 Task: Research Airbnb options in Puno, Peru from 3rd November, 2023 to 9th November, 2023 for 2 adults.1  bedroom having 1 bed and 1 bathroom. Property type can be hotel. Look for 5 properties as per requirement.
Action: Key pressed <Key.caps_lock>P<Key.caps_lock>uno
Screenshot: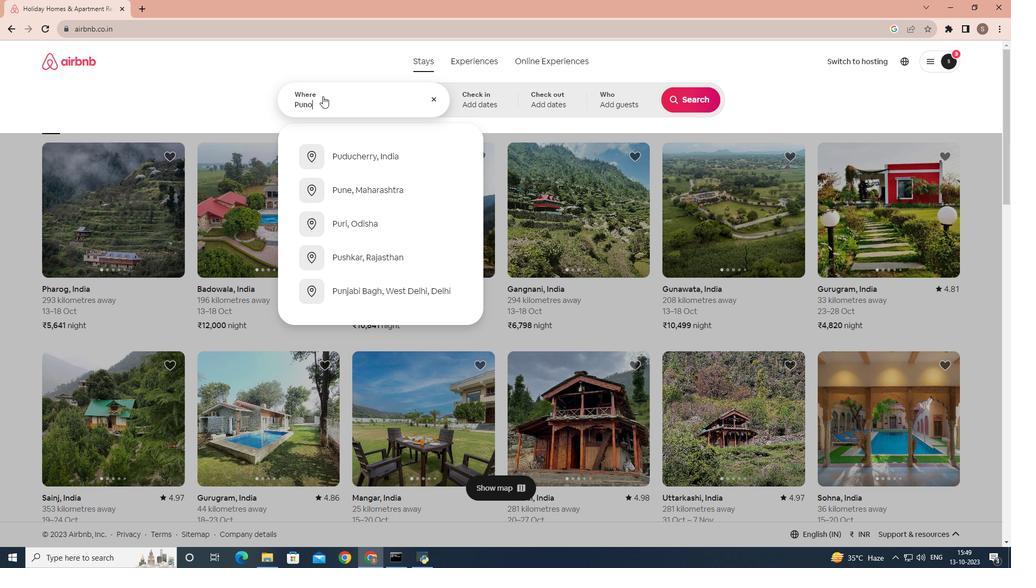 
Action: Mouse moved to (338, 145)
Screenshot: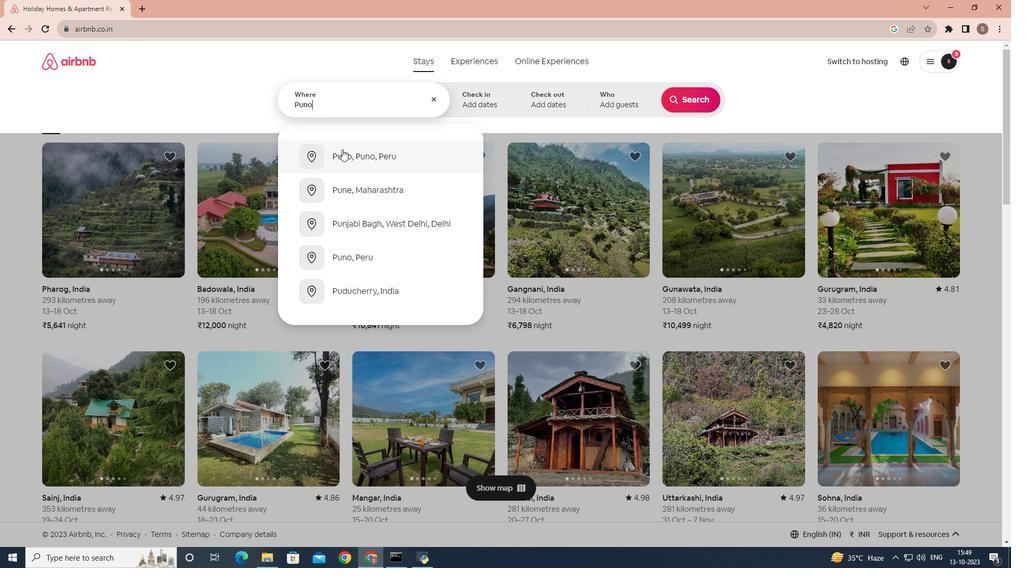 
Action: Mouse pressed left at (338, 145)
Screenshot: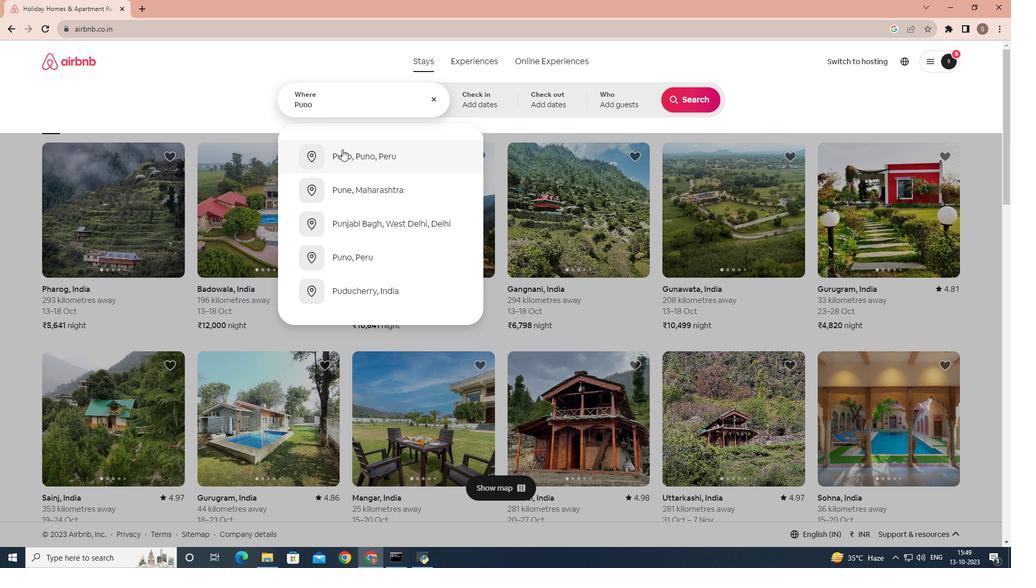 
Action: Mouse moved to (643, 228)
Screenshot: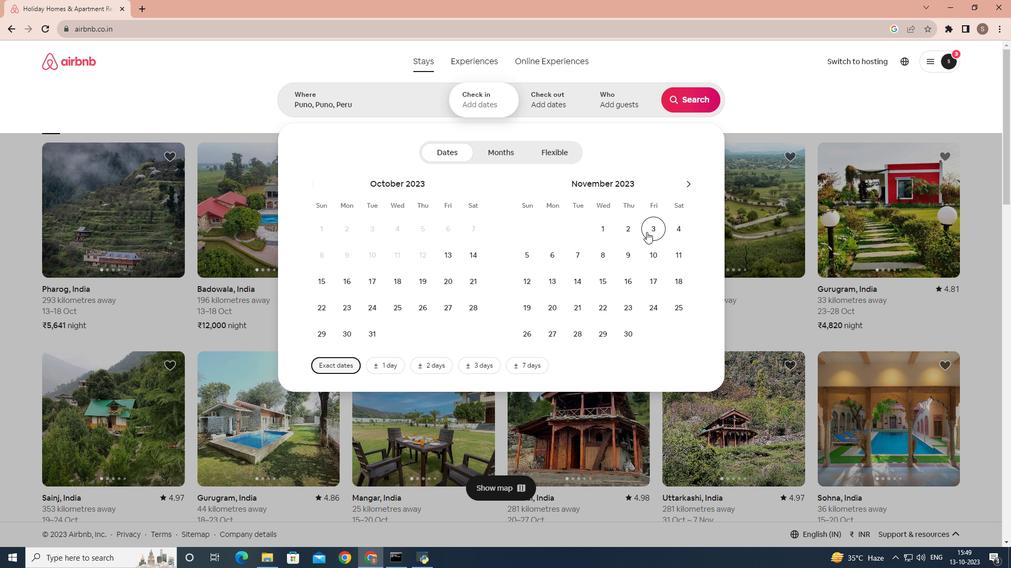 
Action: Mouse pressed left at (643, 228)
Screenshot: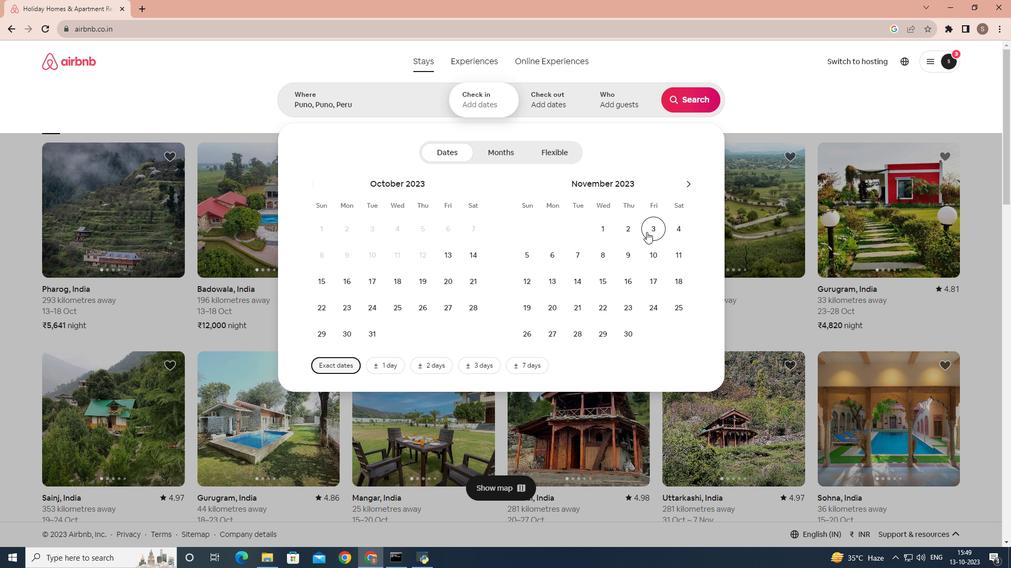 
Action: Mouse moved to (634, 254)
Screenshot: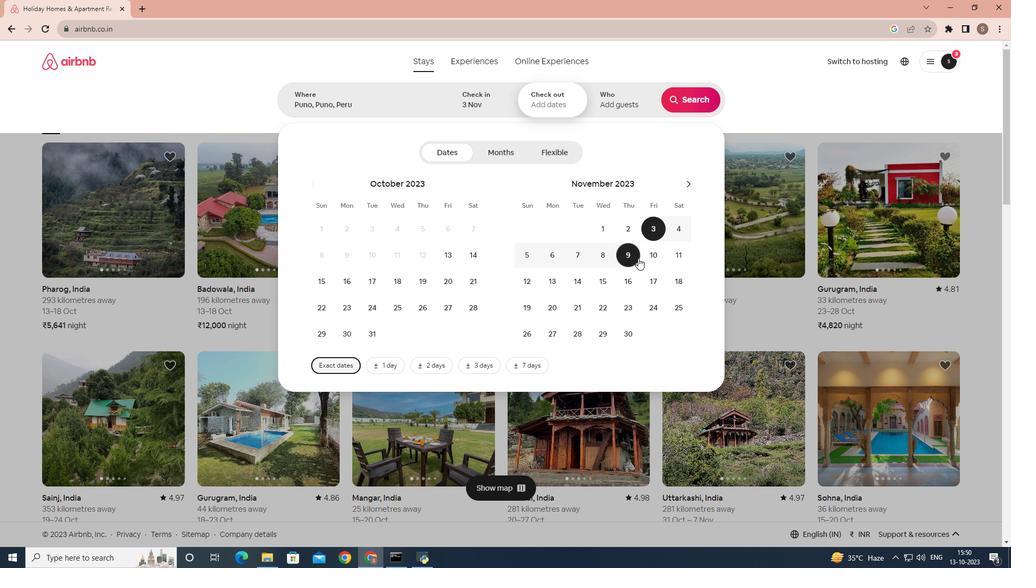 
Action: Mouse pressed left at (634, 254)
Screenshot: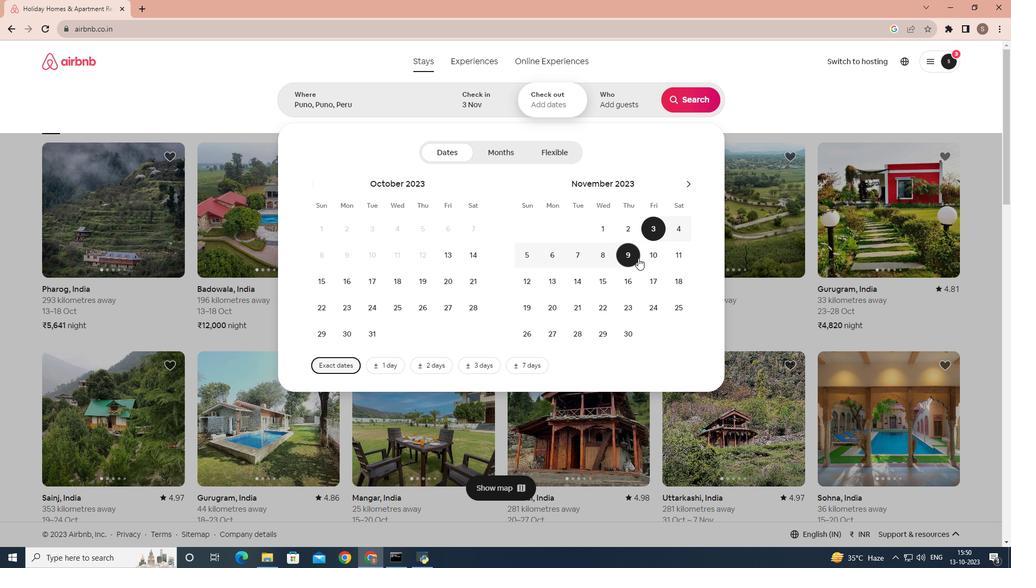 
Action: Mouse moved to (625, 106)
Screenshot: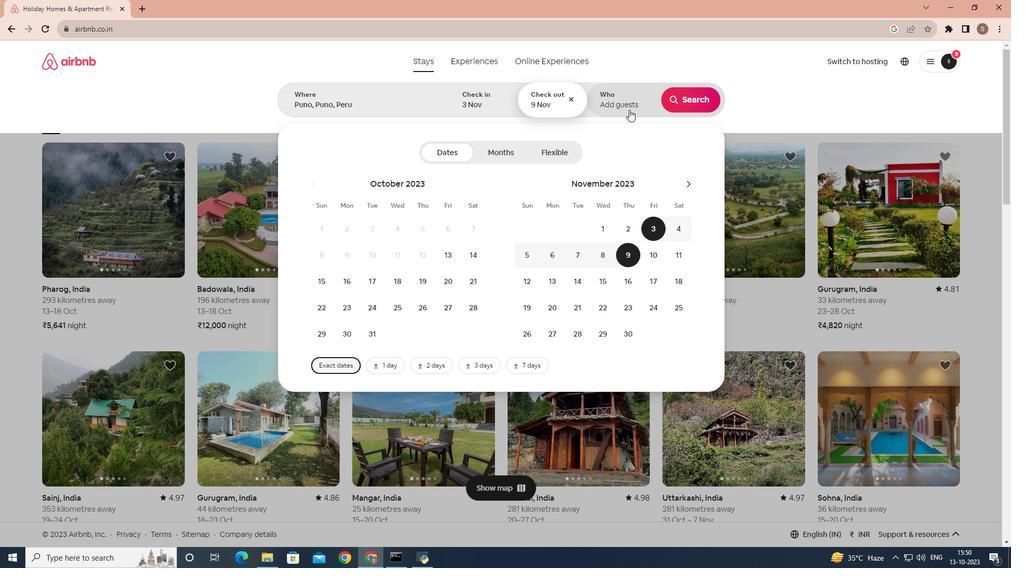 
Action: Mouse pressed left at (625, 106)
Screenshot: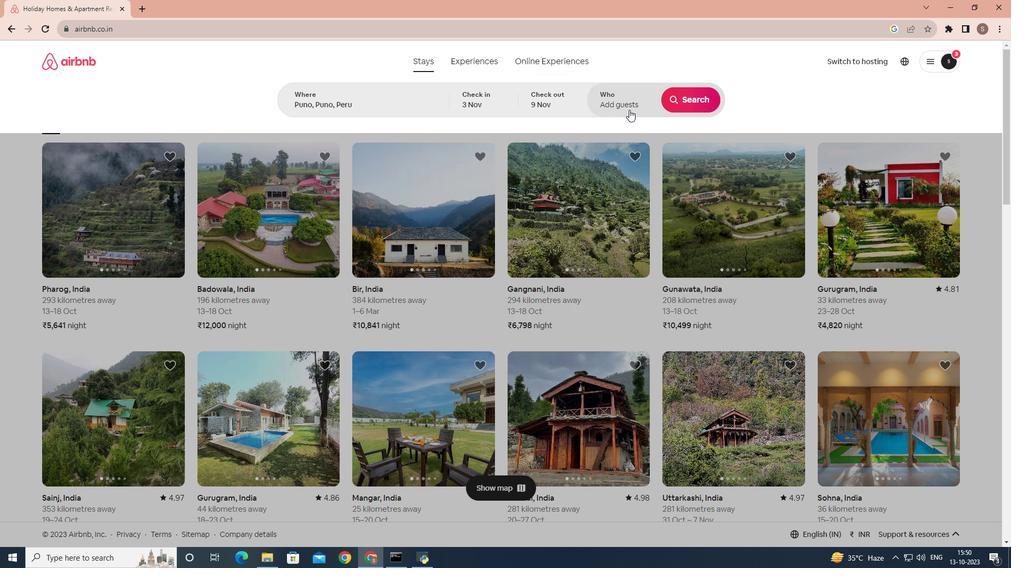 
Action: Mouse moved to (689, 153)
Screenshot: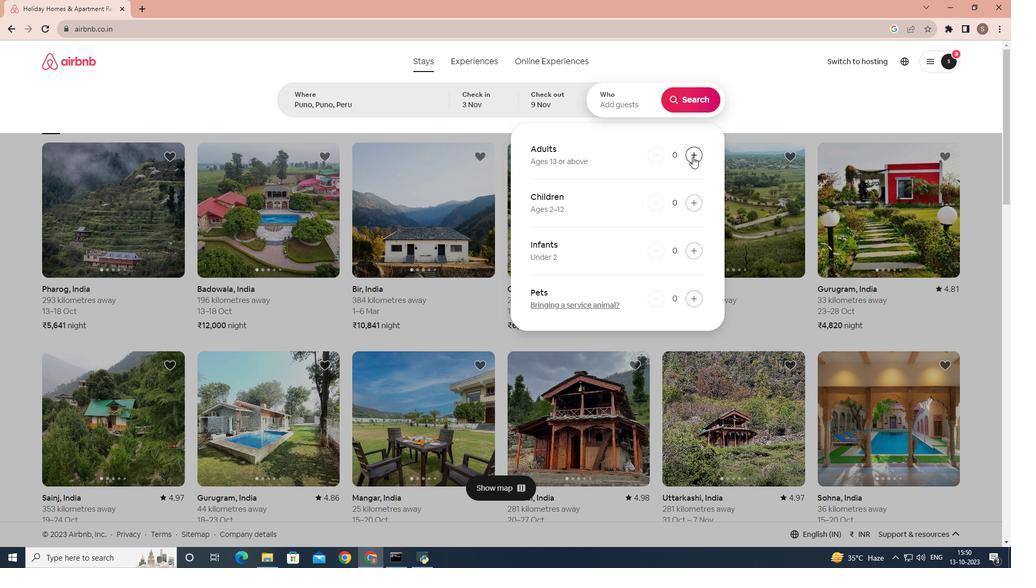 
Action: Mouse pressed left at (689, 153)
Screenshot: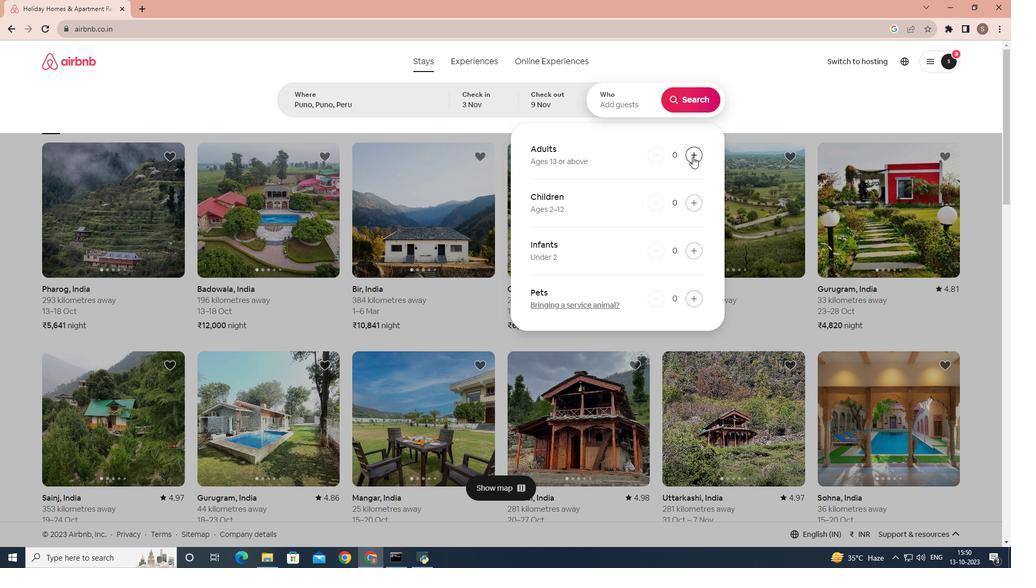 
Action: Mouse pressed left at (689, 153)
Screenshot: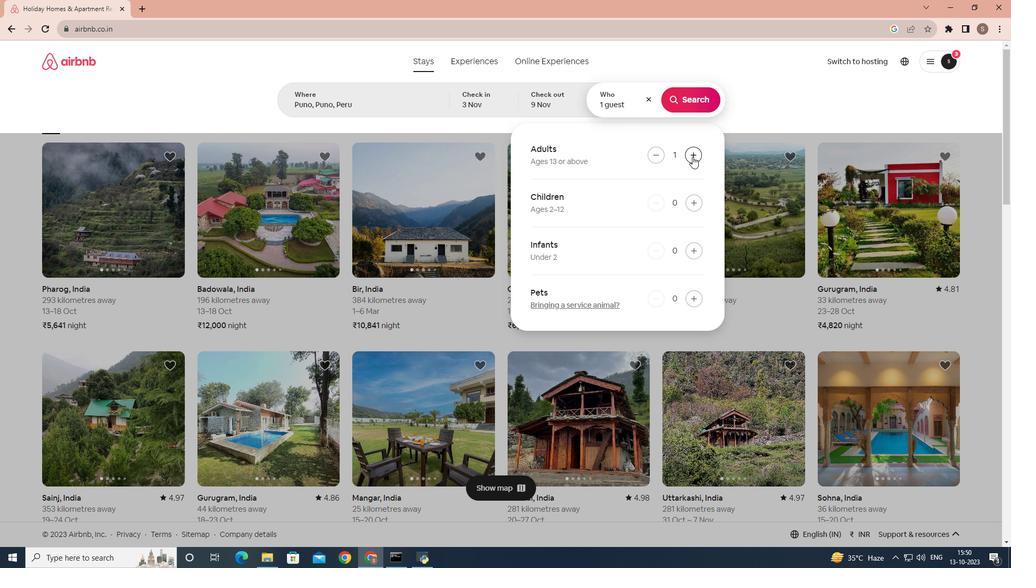
Action: Mouse moved to (689, 105)
Screenshot: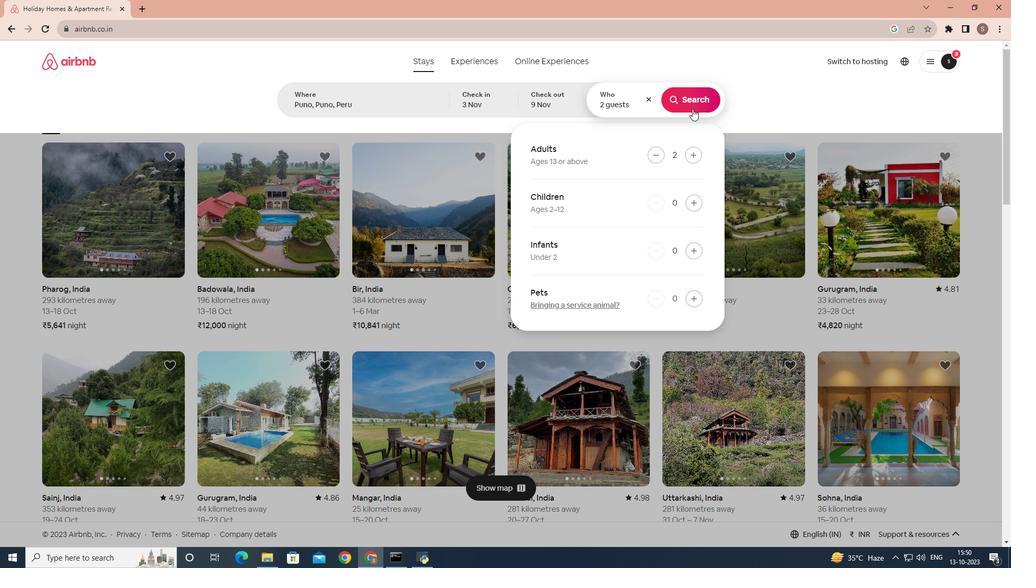 
Action: Mouse pressed left at (689, 105)
Screenshot: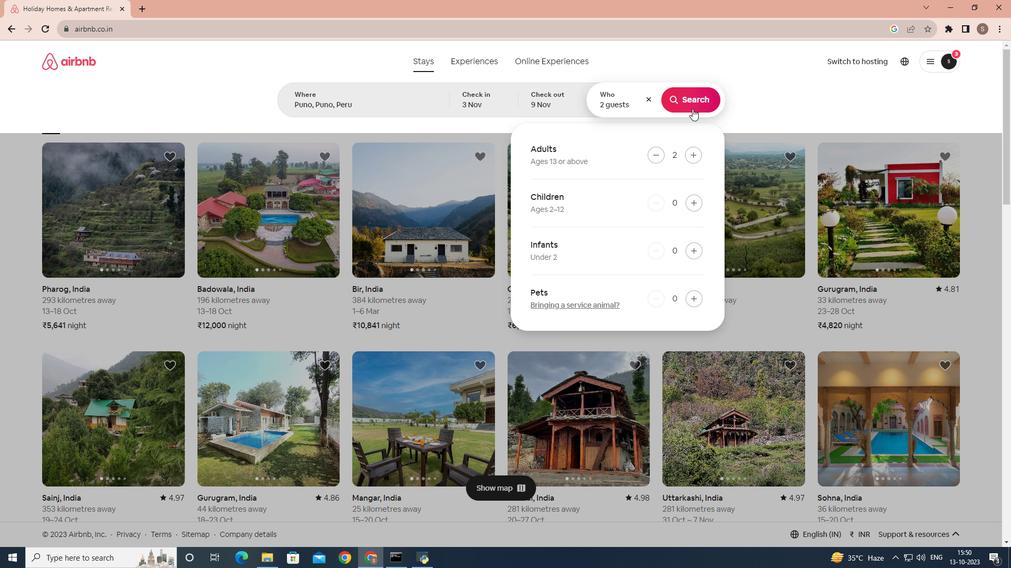 
Action: Mouse moved to (835, 100)
Screenshot: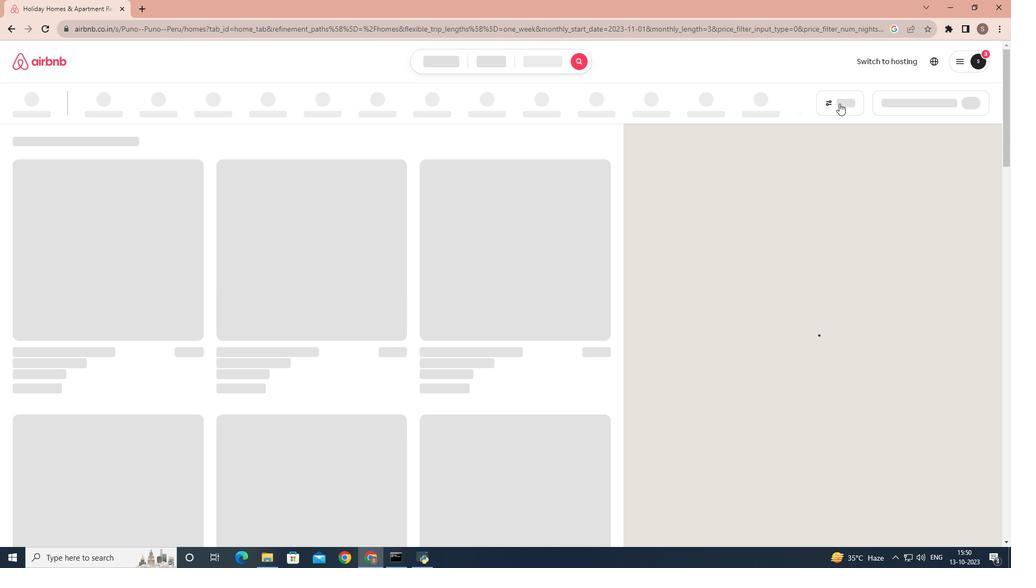 
Action: Mouse pressed left at (835, 100)
Screenshot: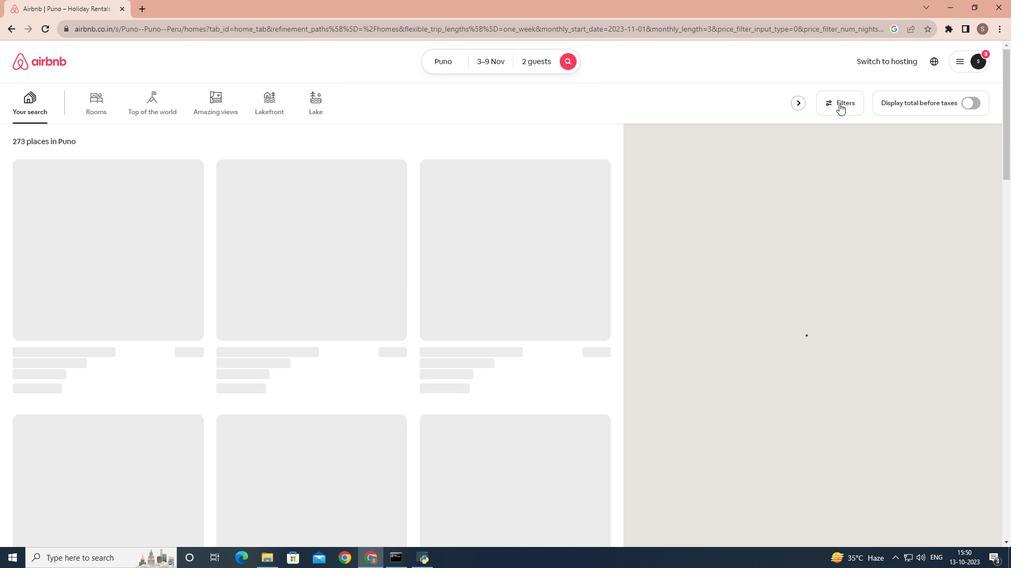 
Action: Mouse moved to (449, 237)
Screenshot: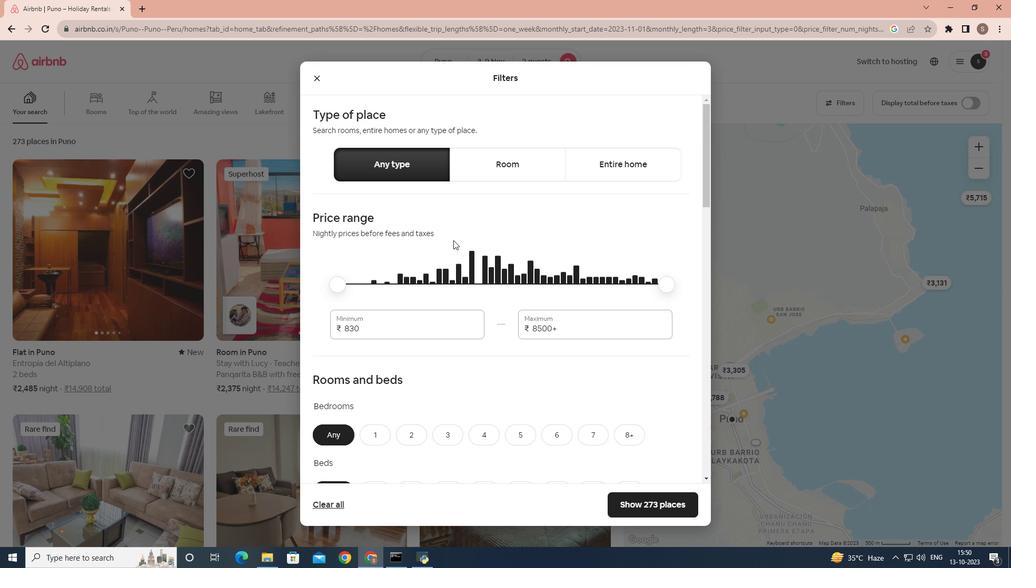 
Action: Mouse scrolled (449, 236) with delta (0, 0)
Screenshot: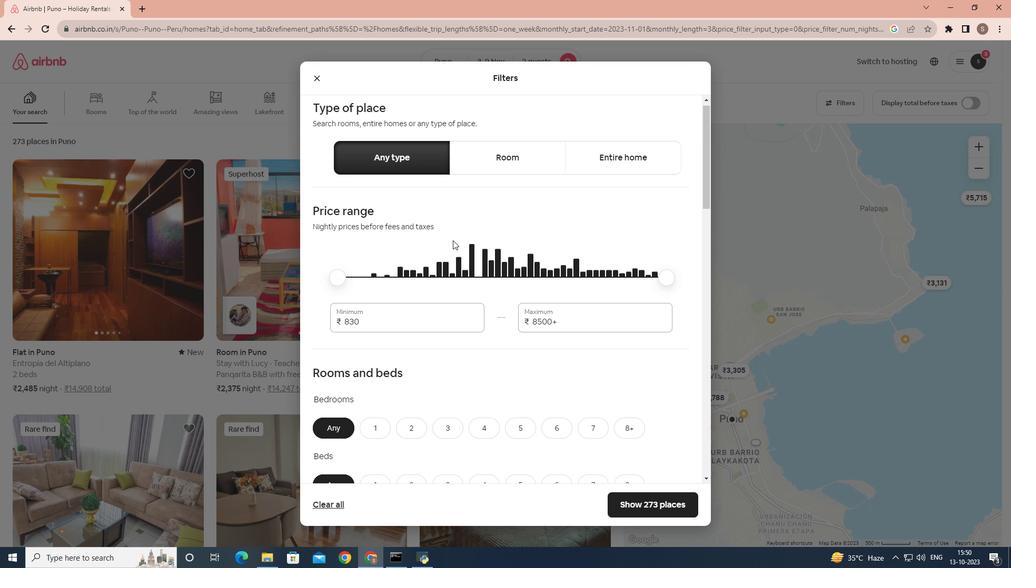 
Action: Mouse scrolled (449, 236) with delta (0, 0)
Screenshot: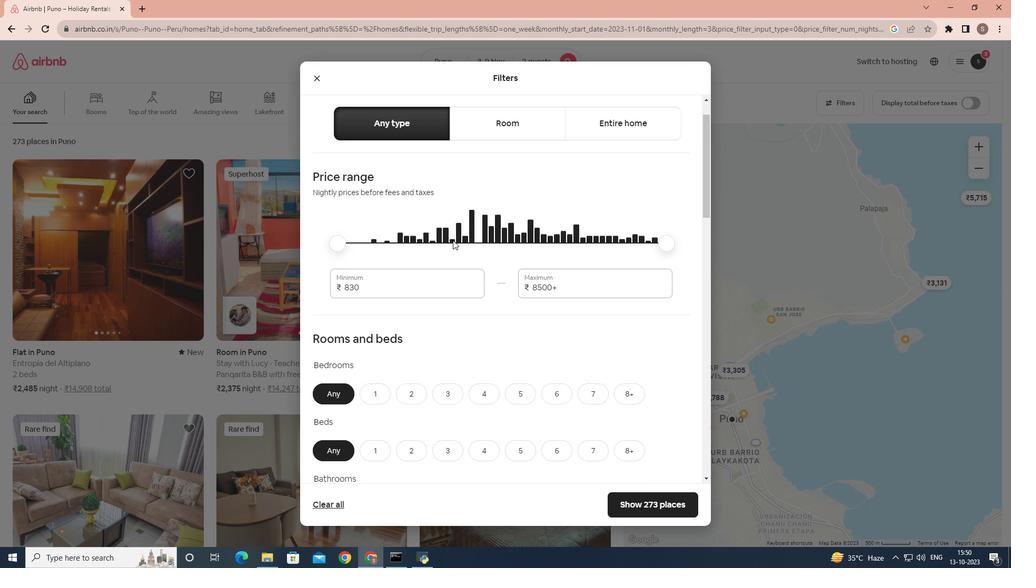 
Action: Mouse moved to (449, 237)
Screenshot: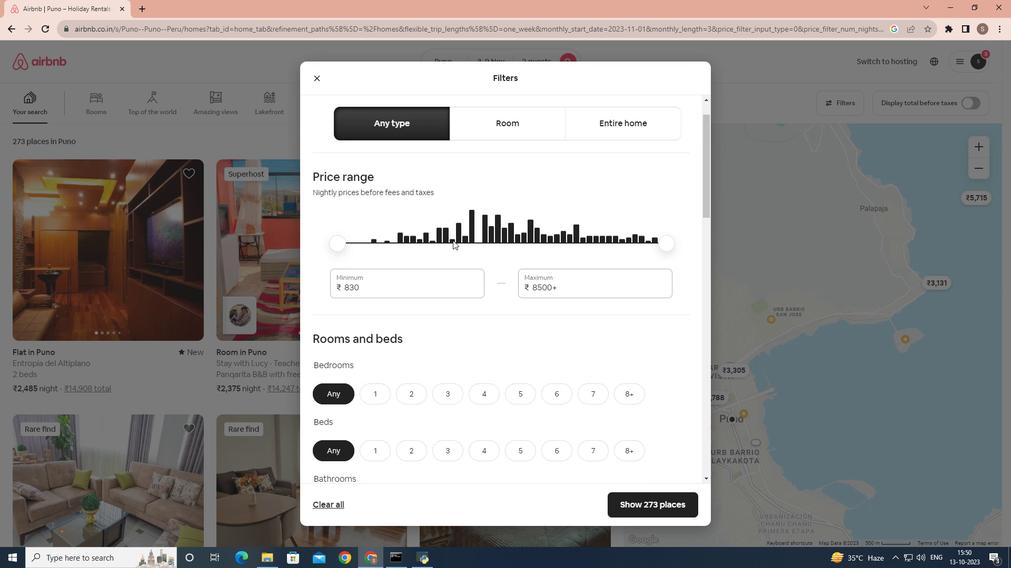 
Action: Mouse scrolled (449, 236) with delta (0, 0)
Screenshot: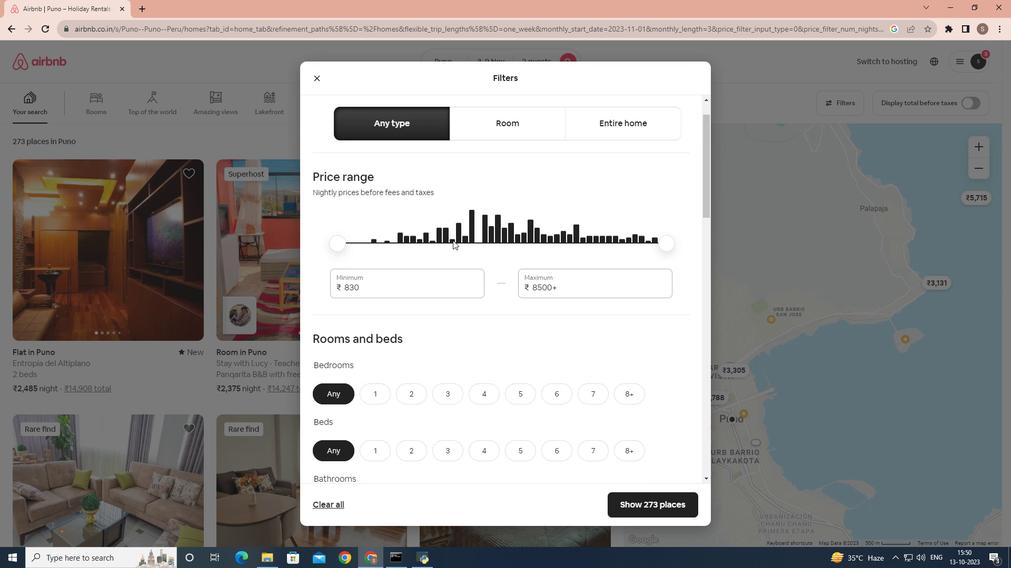 
Action: Mouse moved to (449, 237)
Screenshot: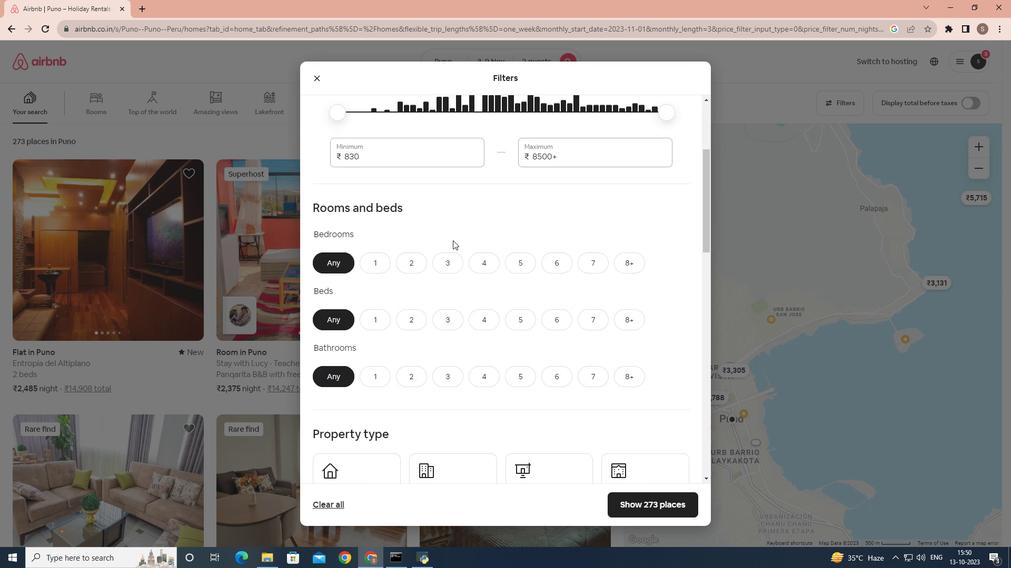 
Action: Mouse scrolled (449, 236) with delta (0, 0)
Screenshot: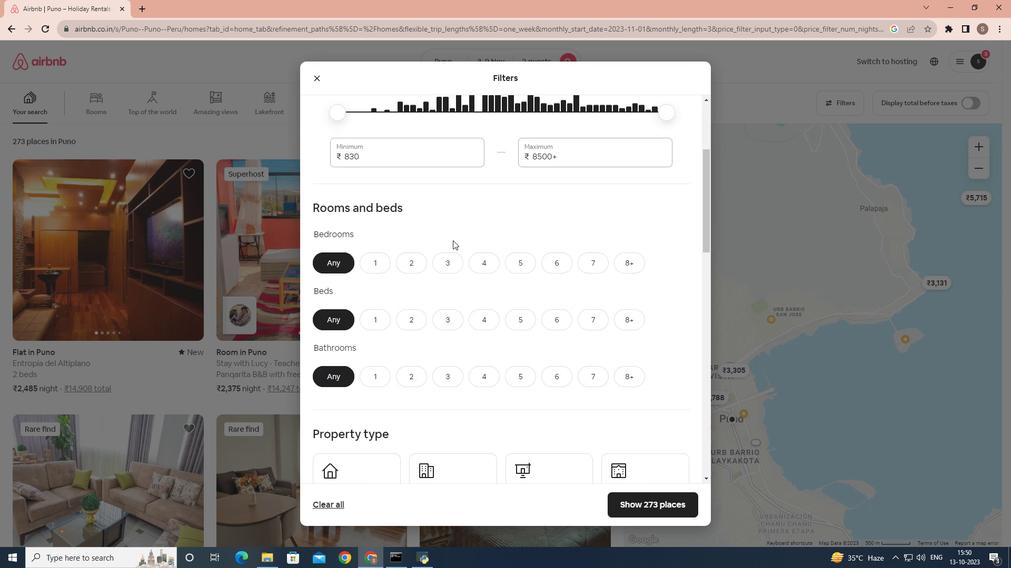 
Action: Mouse moved to (378, 229)
Screenshot: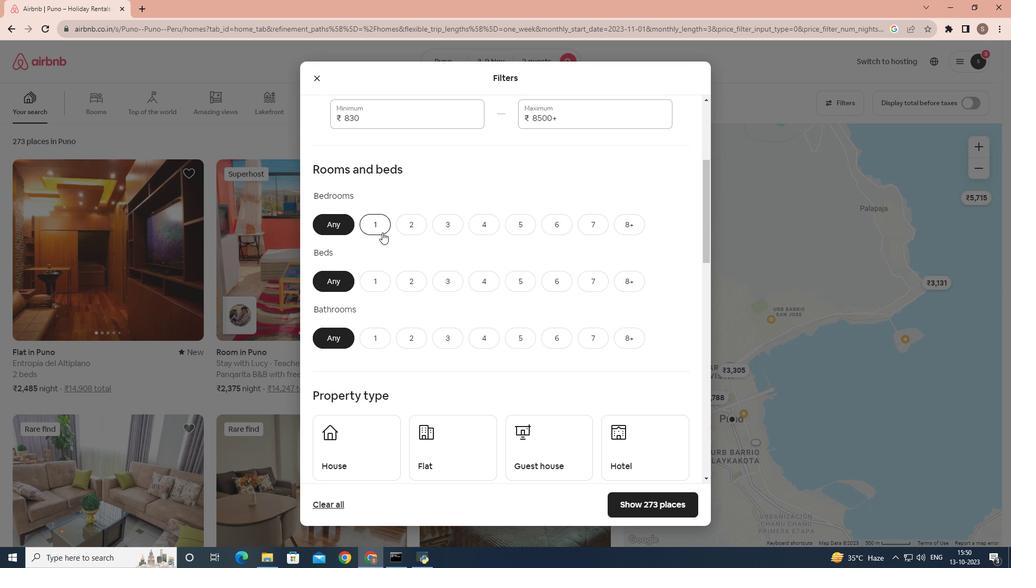 
Action: Mouse pressed left at (378, 229)
Screenshot: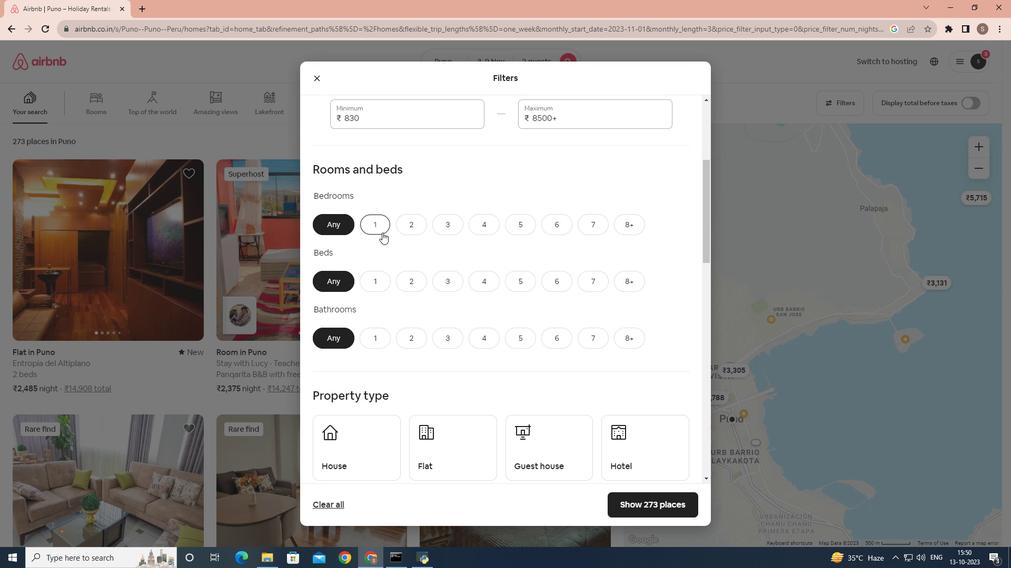 
Action: Mouse moved to (378, 272)
Screenshot: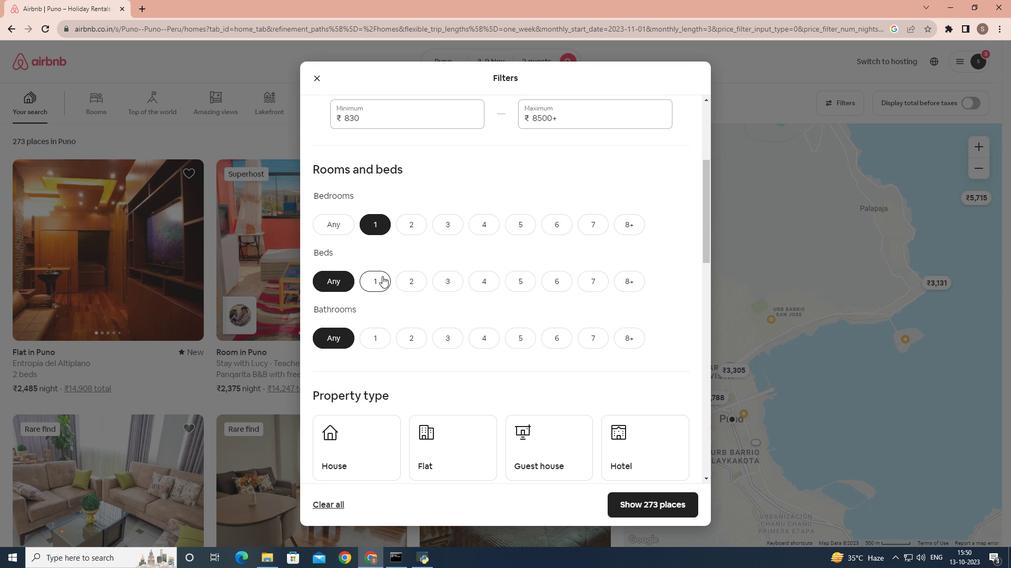 
Action: Mouse pressed left at (378, 272)
Screenshot: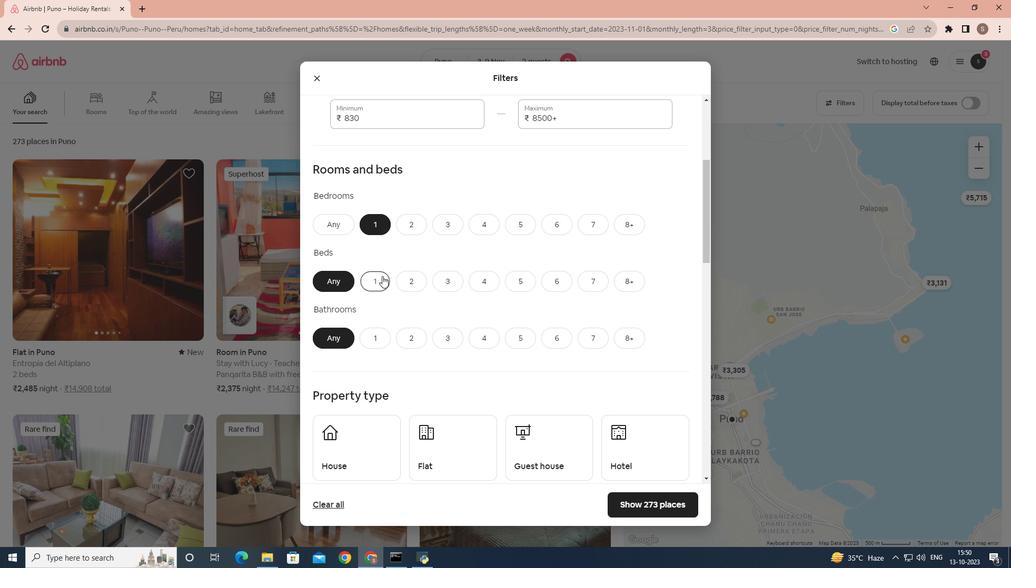 
Action: Mouse moved to (379, 336)
Screenshot: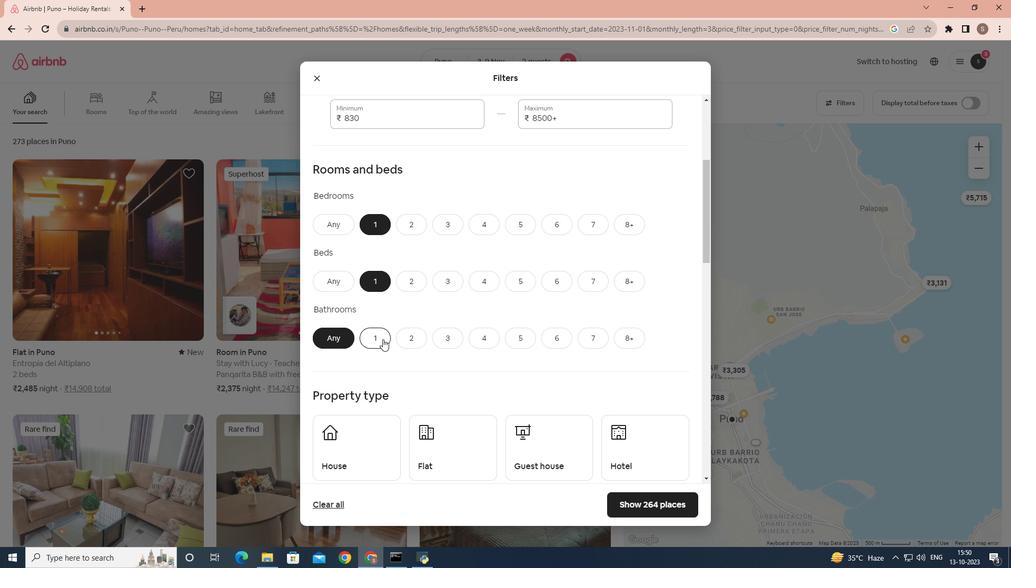 
Action: Mouse pressed left at (379, 336)
Screenshot: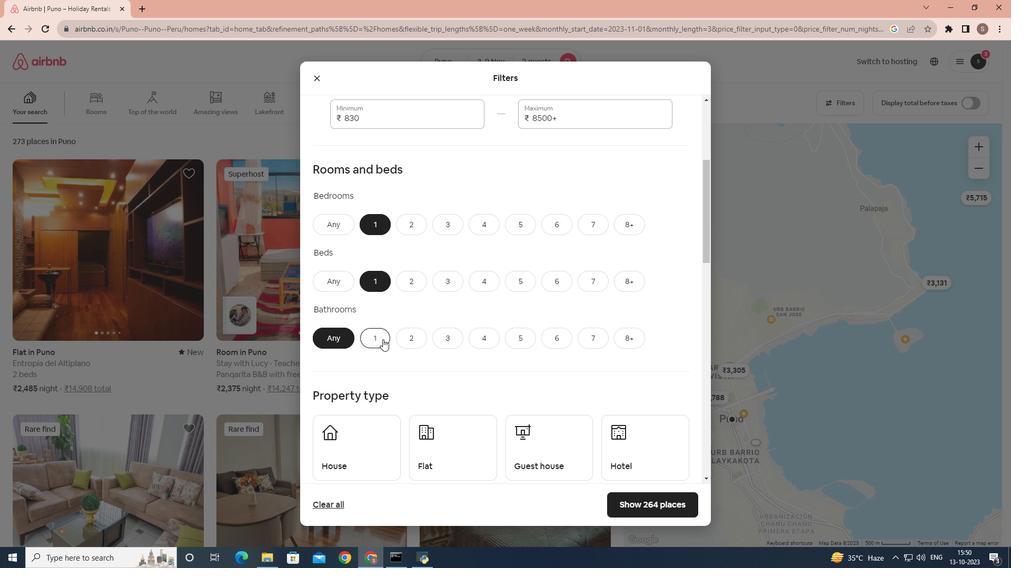 
Action: Mouse moved to (416, 310)
Screenshot: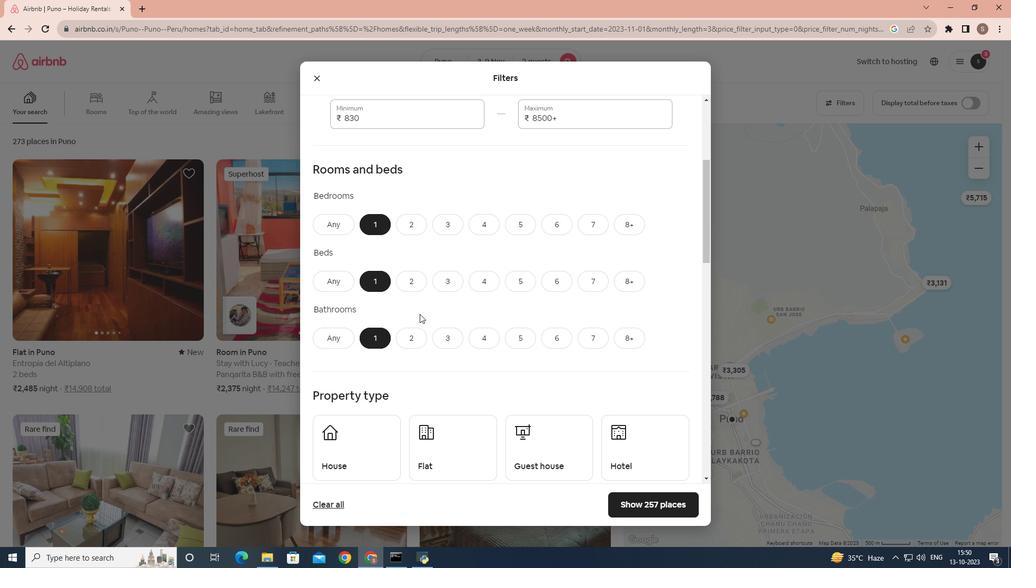 
Action: Mouse scrolled (416, 310) with delta (0, 0)
Screenshot: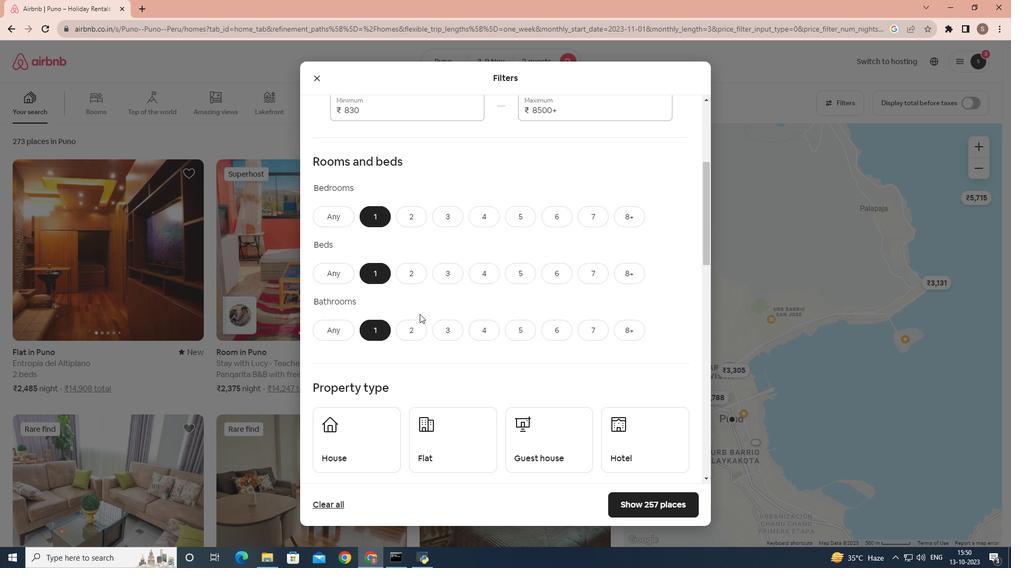
Action: Mouse scrolled (416, 310) with delta (0, 0)
Screenshot: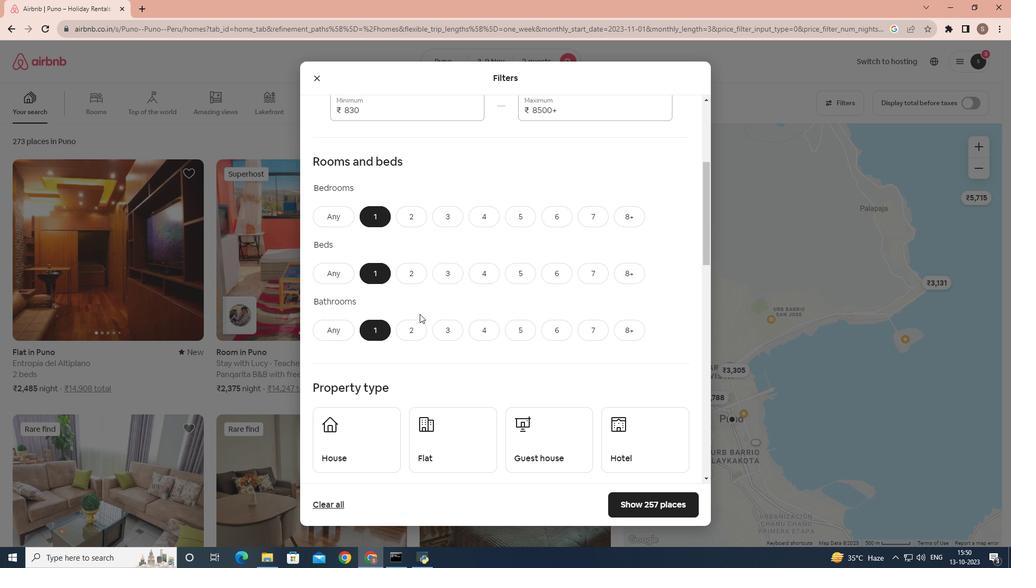
Action: Mouse scrolled (416, 310) with delta (0, 0)
Screenshot: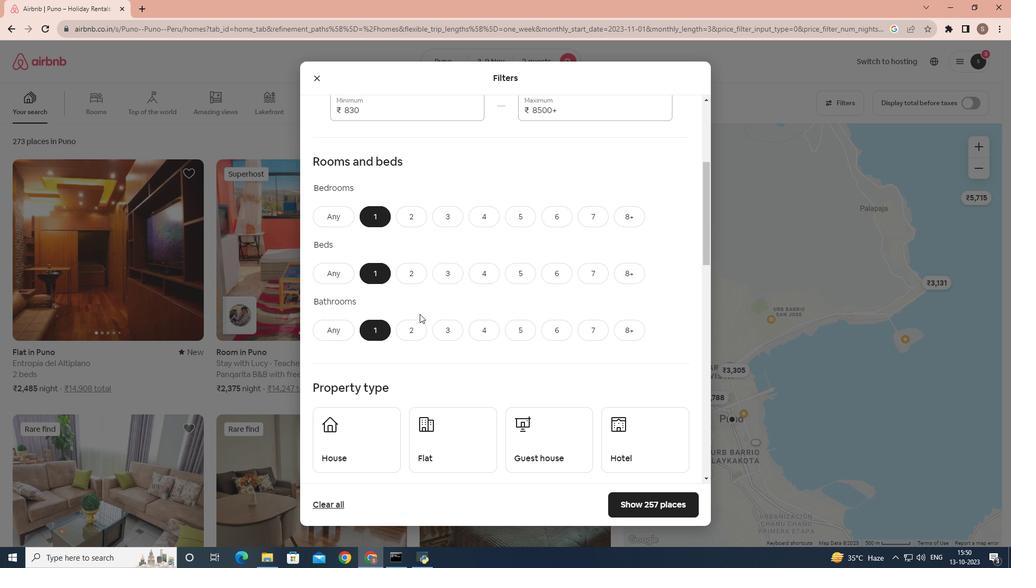 
Action: Mouse scrolled (416, 310) with delta (0, 0)
Screenshot: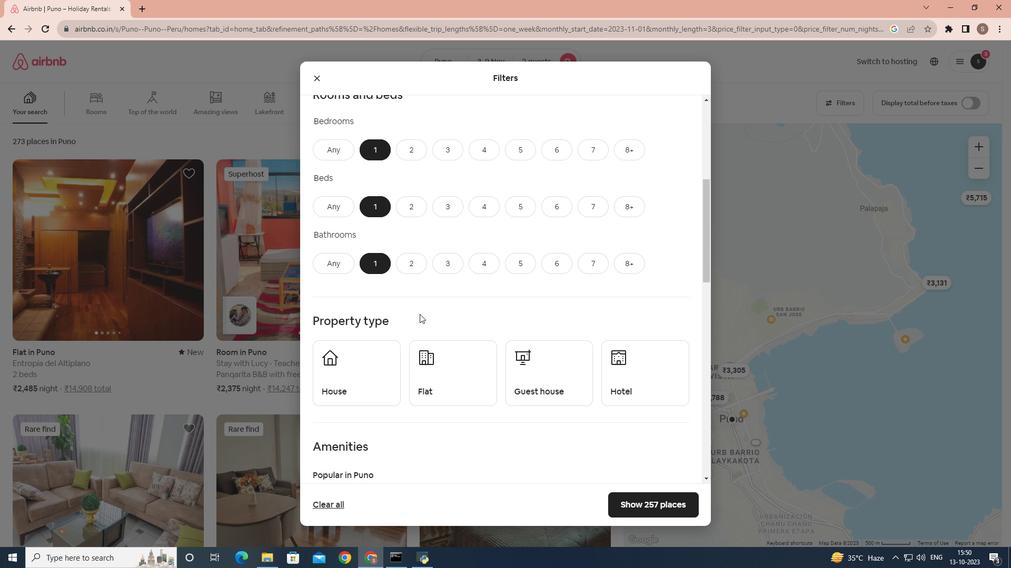 
Action: Mouse scrolled (416, 310) with delta (0, 0)
Screenshot: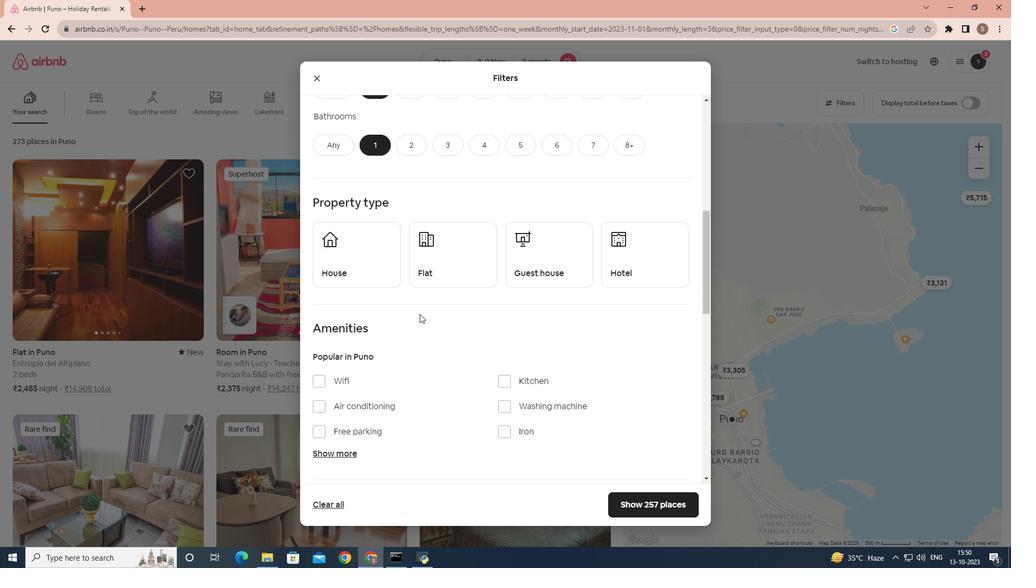 
Action: Mouse moved to (620, 201)
Screenshot: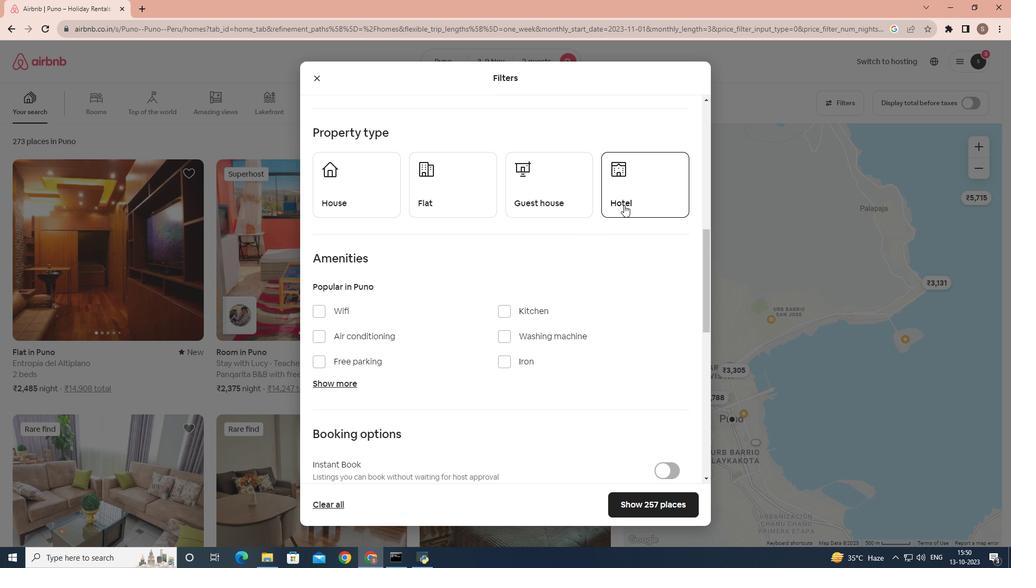 
Action: Mouse pressed left at (620, 201)
Screenshot: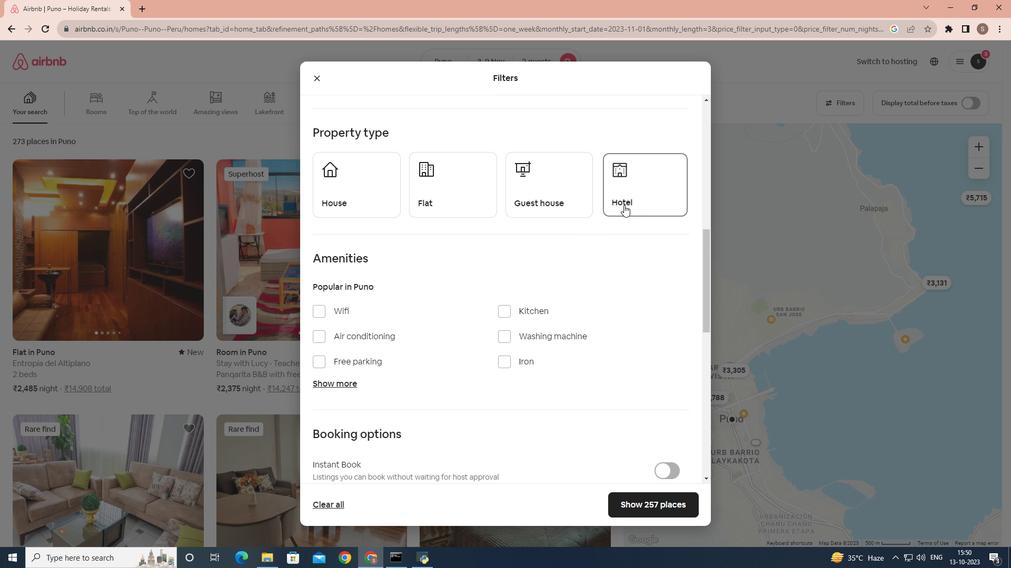
Action: Mouse moved to (442, 299)
Screenshot: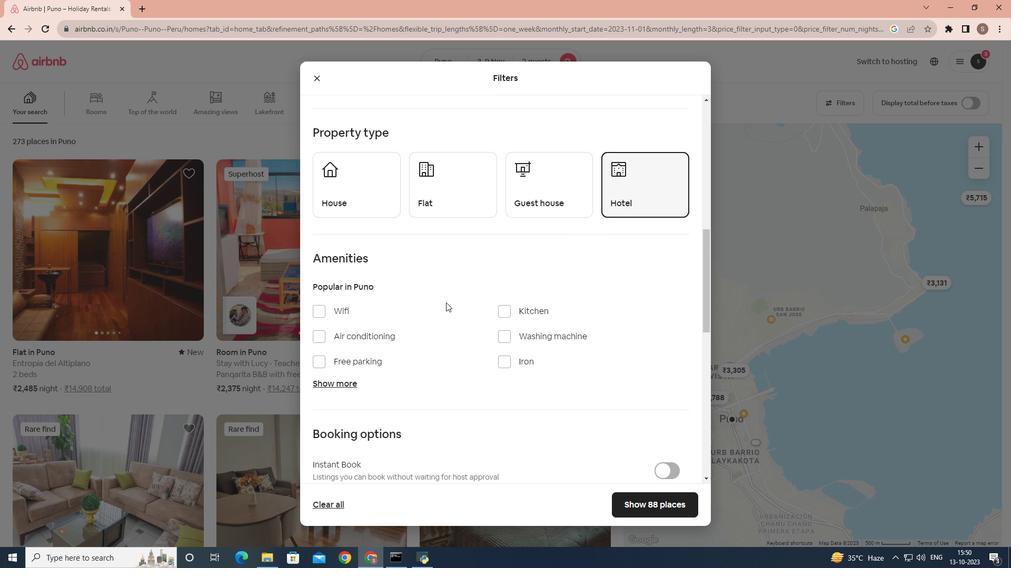 
Action: Mouse scrolled (442, 298) with delta (0, 0)
Screenshot: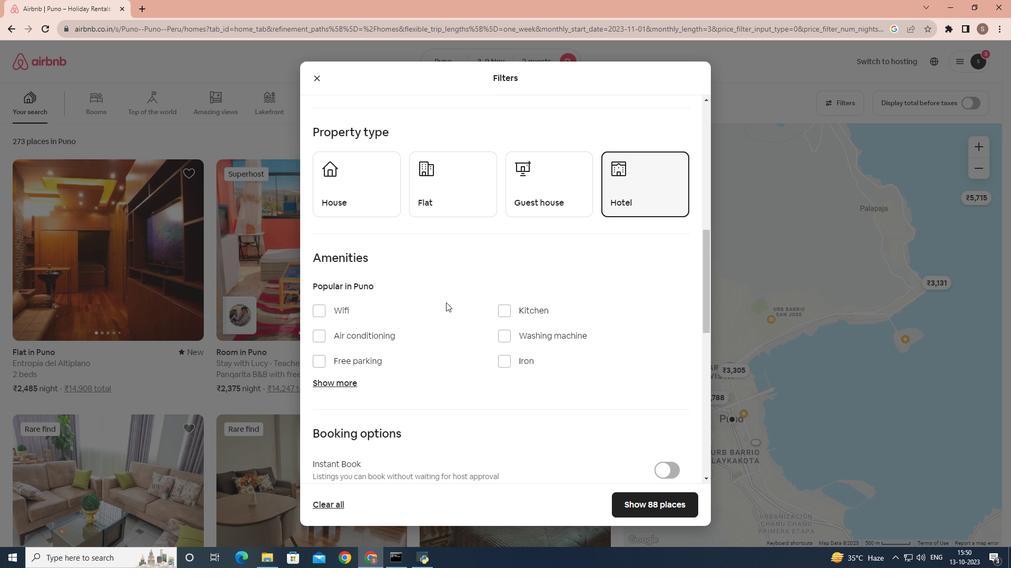 
Action: Mouse scrolled (442, 298) with delta (0, 0)
Screenshot: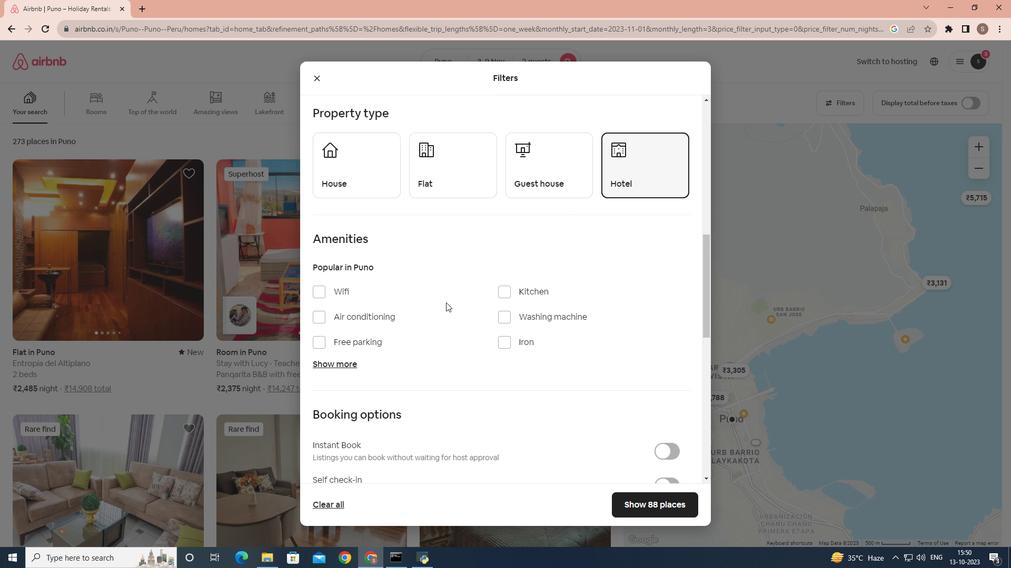 
Action: Mouse scrolled (442, 298) with delta (0, 0)
Screenshot: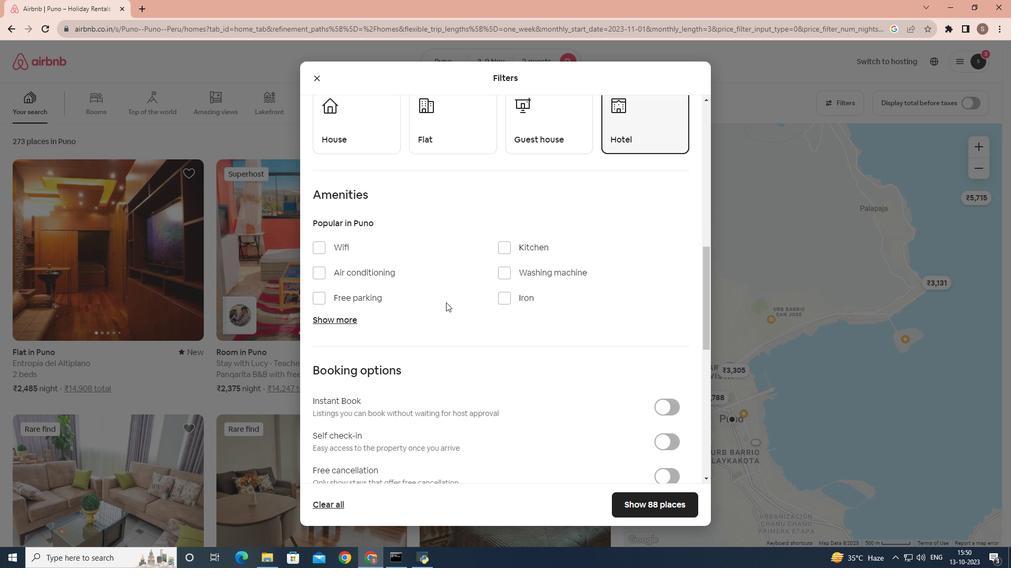
Action: Mouse scrolled (442, 298) with delta (0, 0)
Screenshot: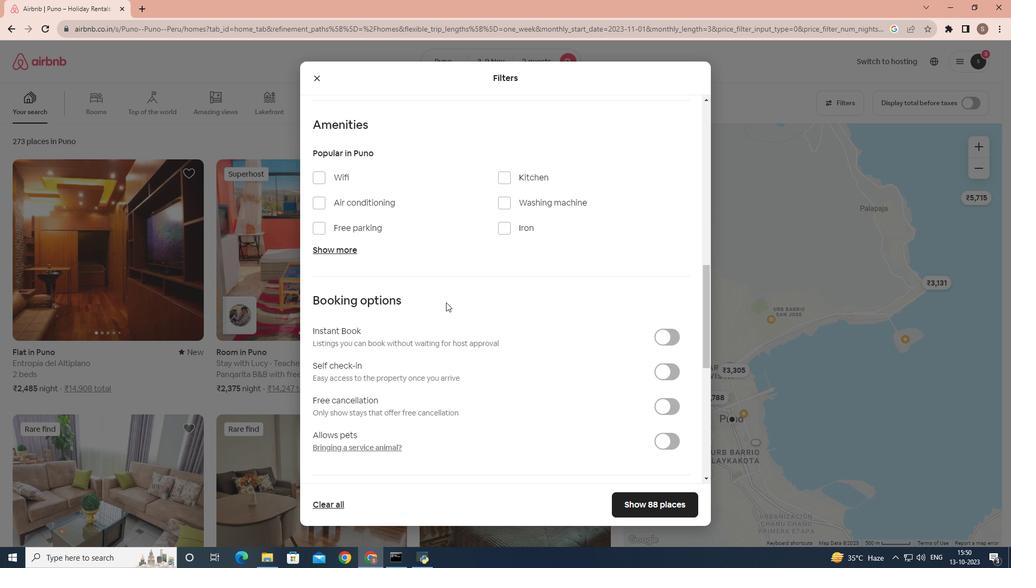 
Action: Mouse moved to (613, 499)
Screenshot: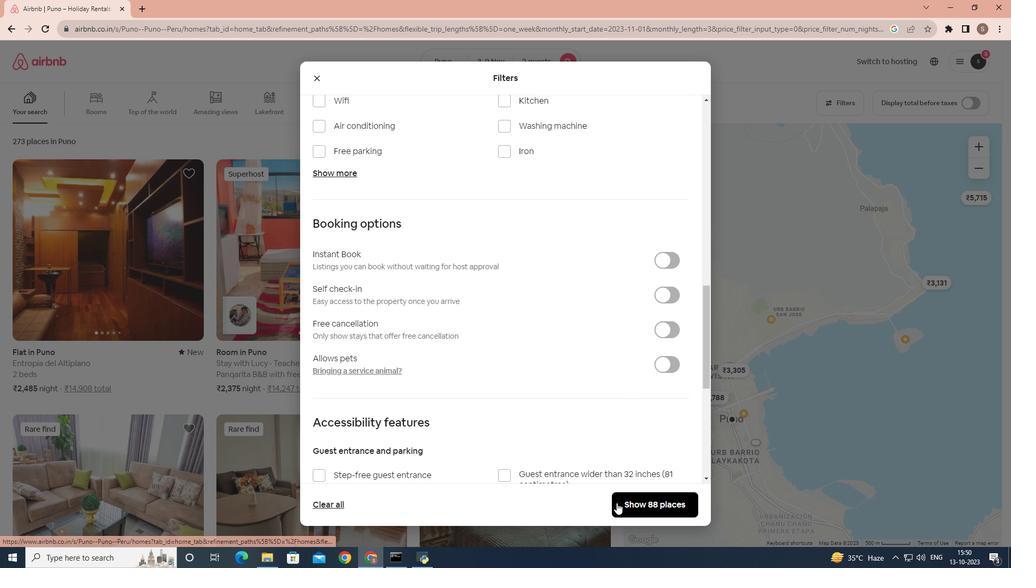 
Action: Mouse pressed left at (613, 499)
Screenshot: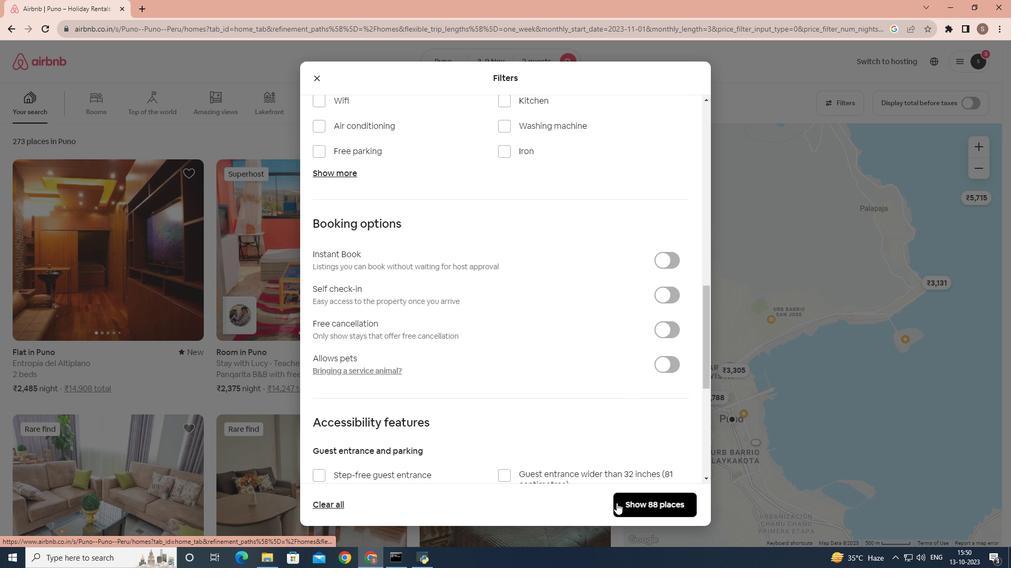 
Action: Mouse moved to (152, 284)
Screenshot: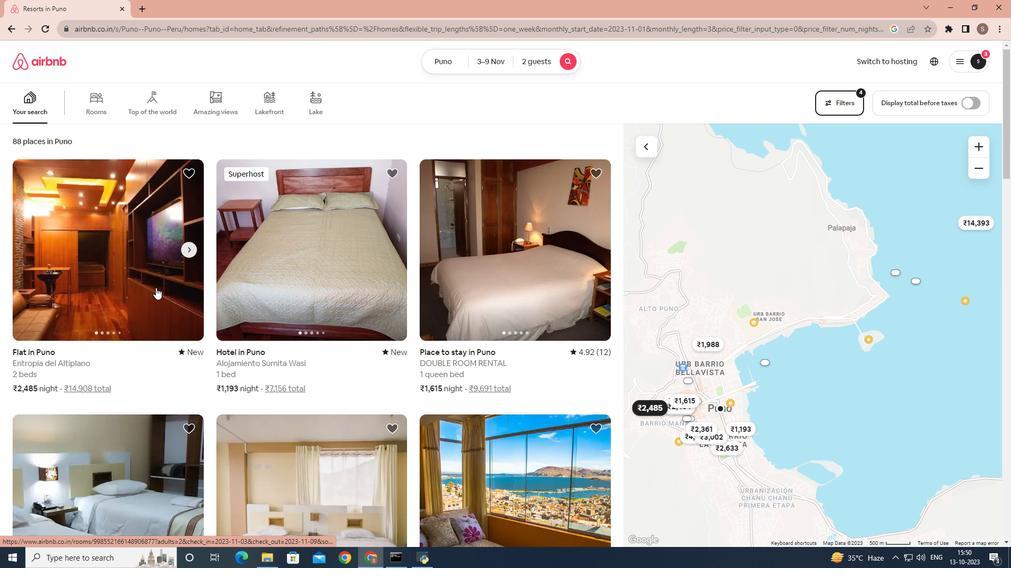 
Action: Mouse pressed left at (152, 284)
Screenshot: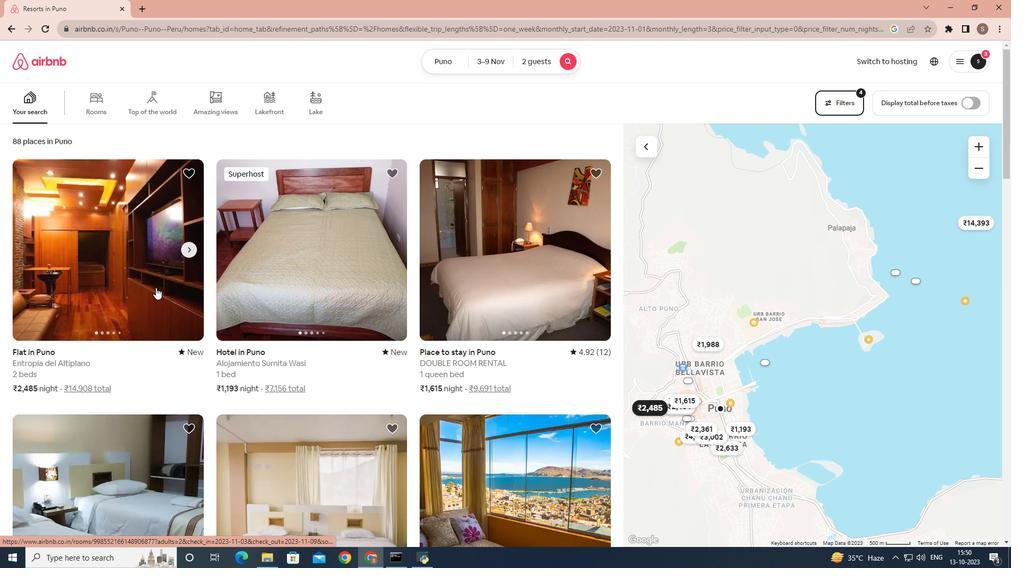 
Action: Mouse moved to (246, 286)
Screenshot: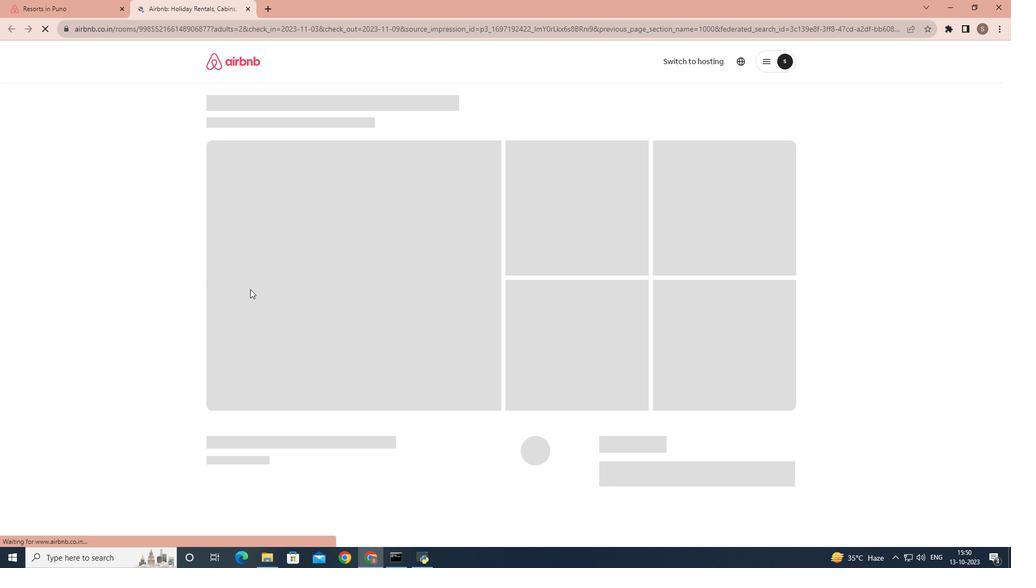 
Action: Mouse scrolled (246, 285) with delta (0, 0)
Screenshot: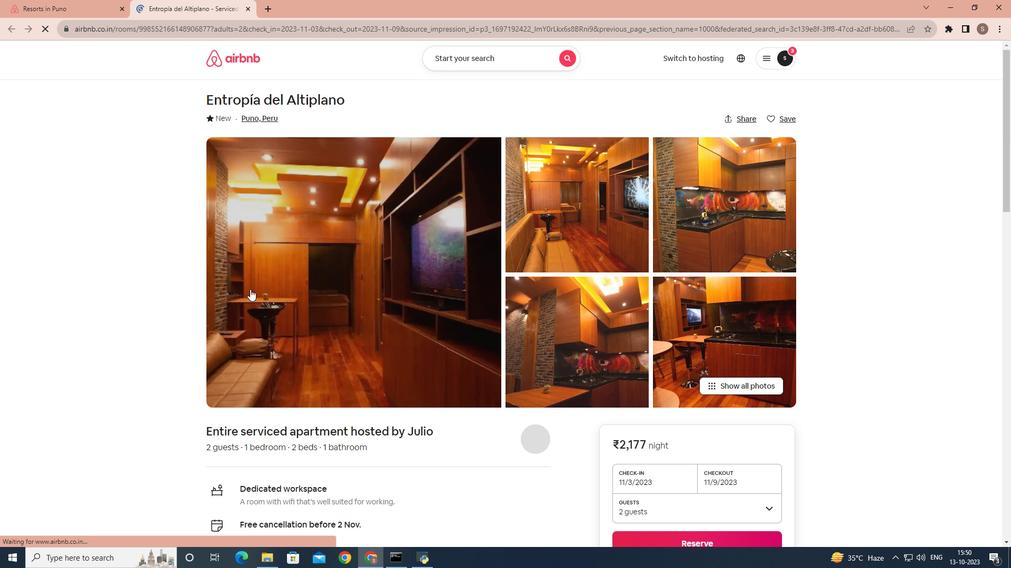 
Action: Mouse scrolled (246, 285) with delta (0, 0)
Screenshot: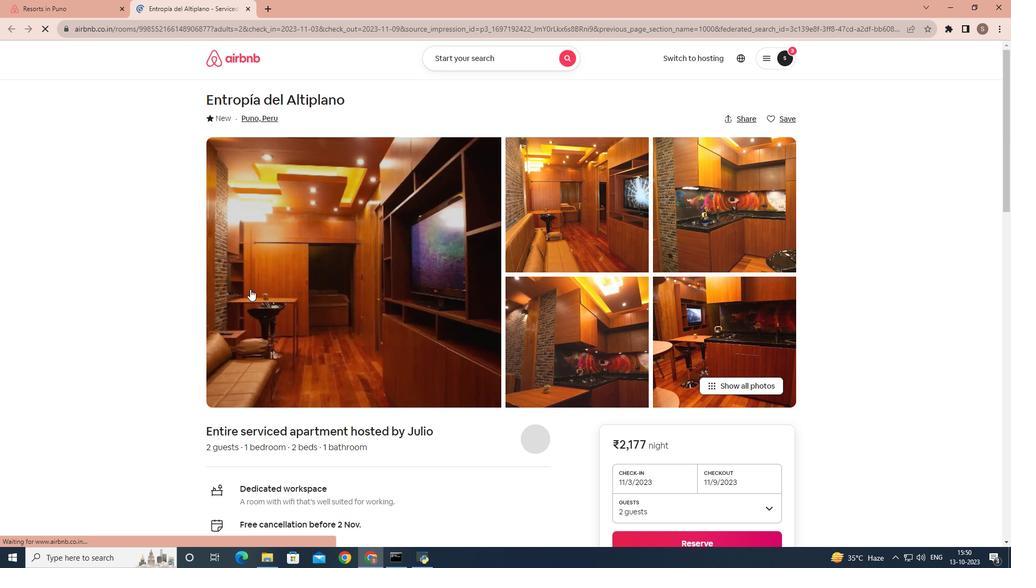 
Action: Mouse scrolled (246, 285) with delta (0, 0)
Screenshot: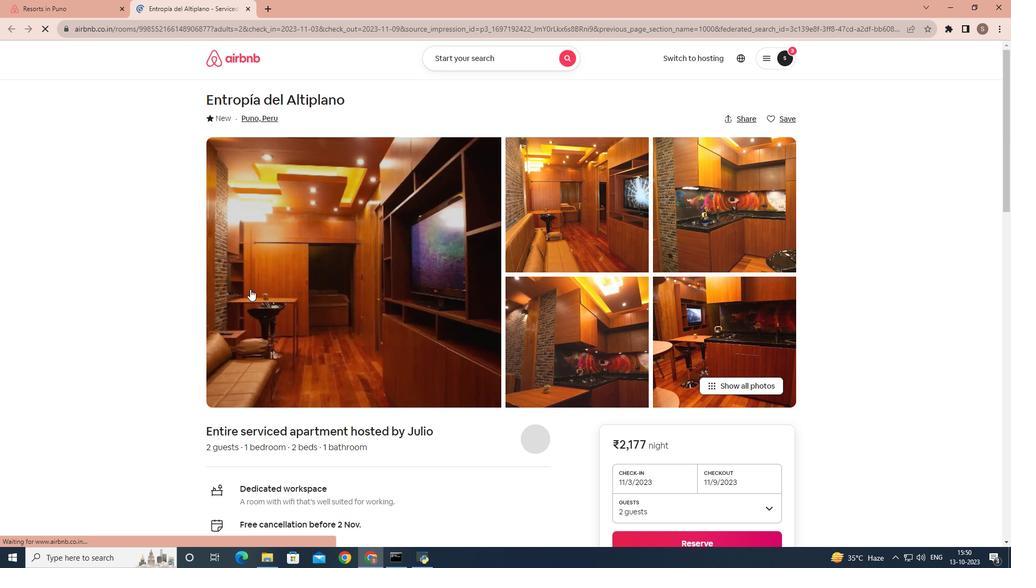 
Action: Mouse scrolled (246, 285) with delta (0, 0)
Screenshot: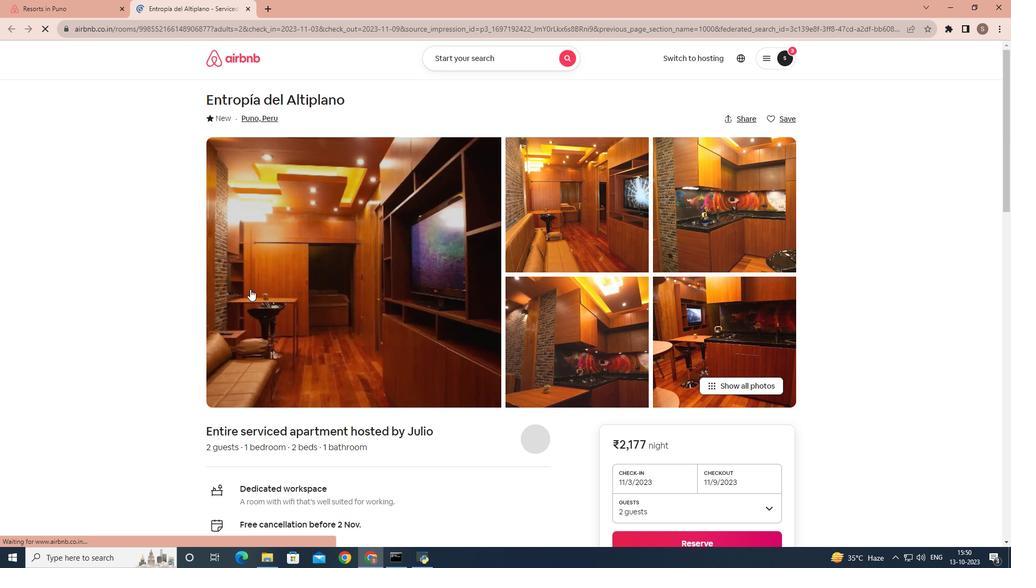 
Action: Mouse scrolled (246, 285) with delta (0, 0)
Screenshot: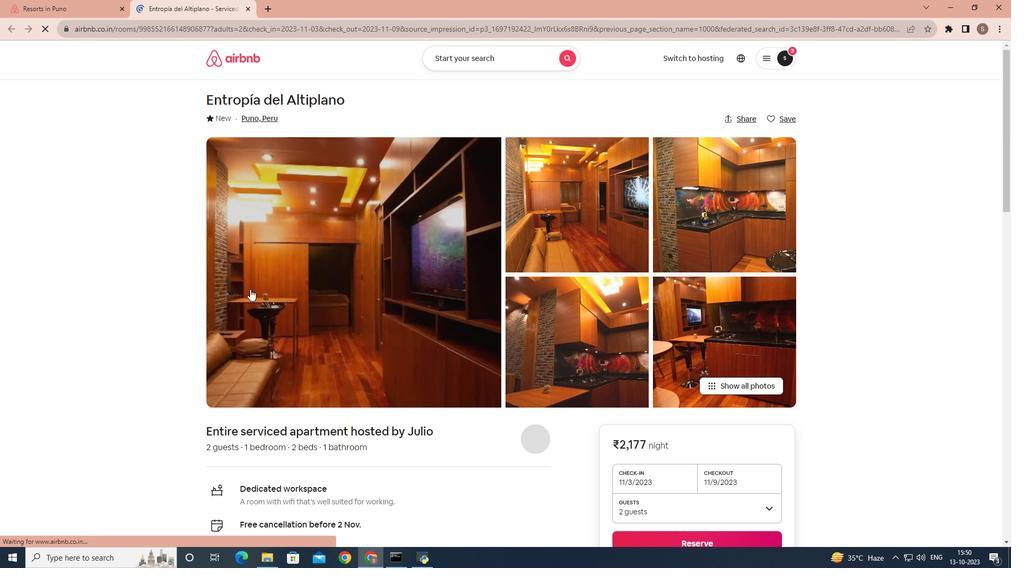 
Action: Mouse scrolled (246, 285) with delta (0, 0)
Screenshot: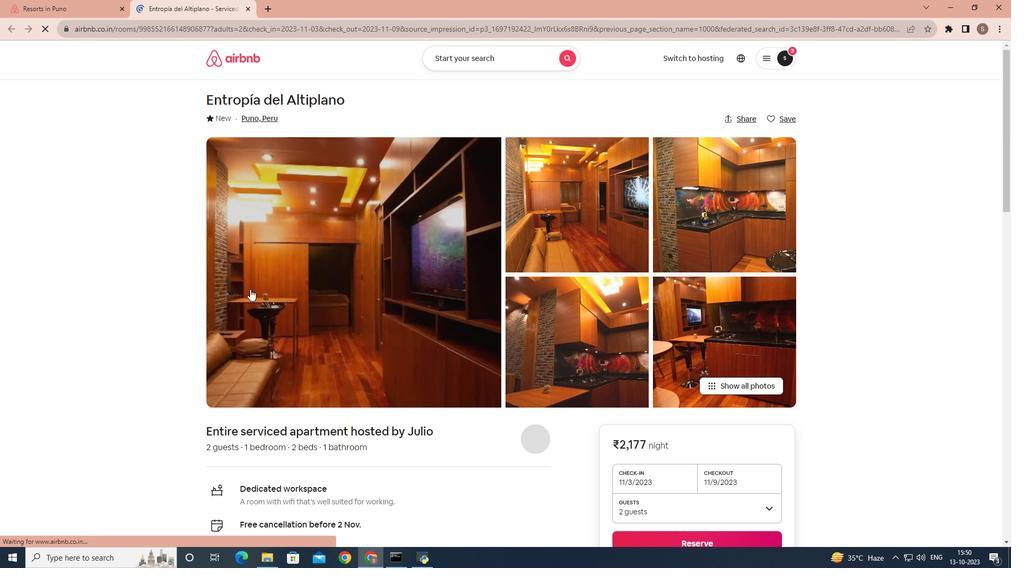 
Action: Mouse moved to (245, 368)
Screenshot: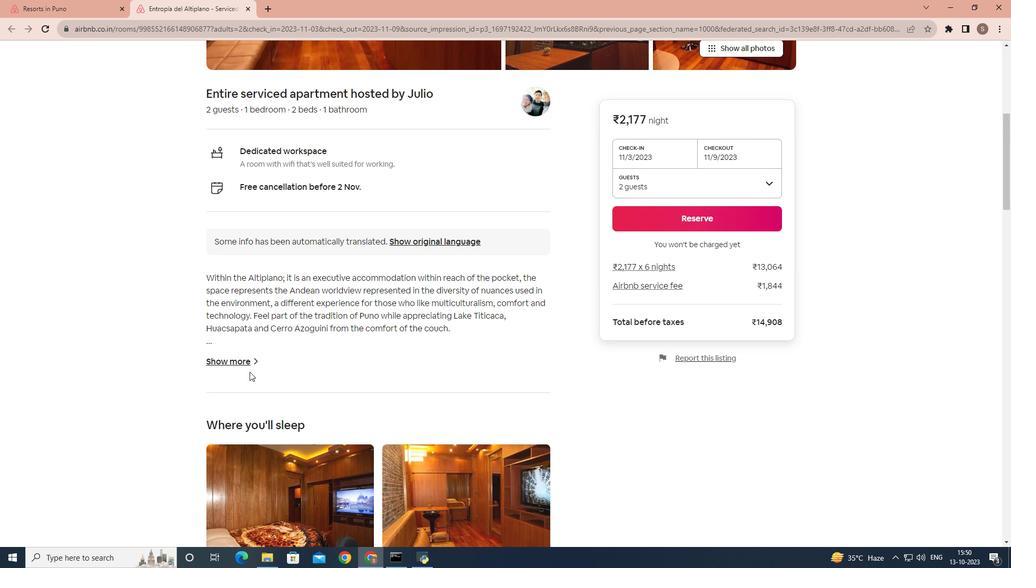 
Action: Mouse pressed left at (245, 368)
Screenshot: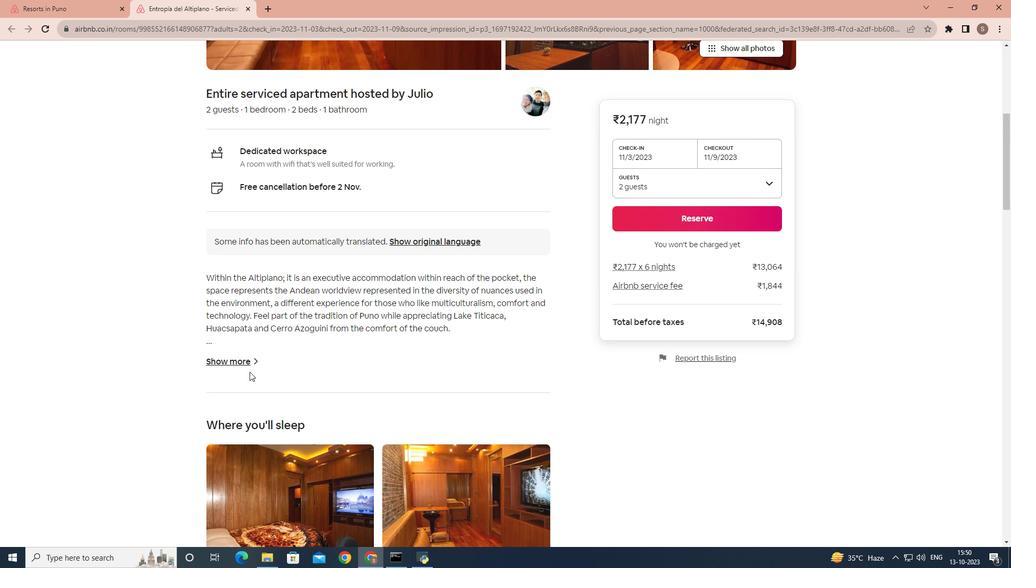 
Action: Mouse moved to (247, 364)
Screenshot: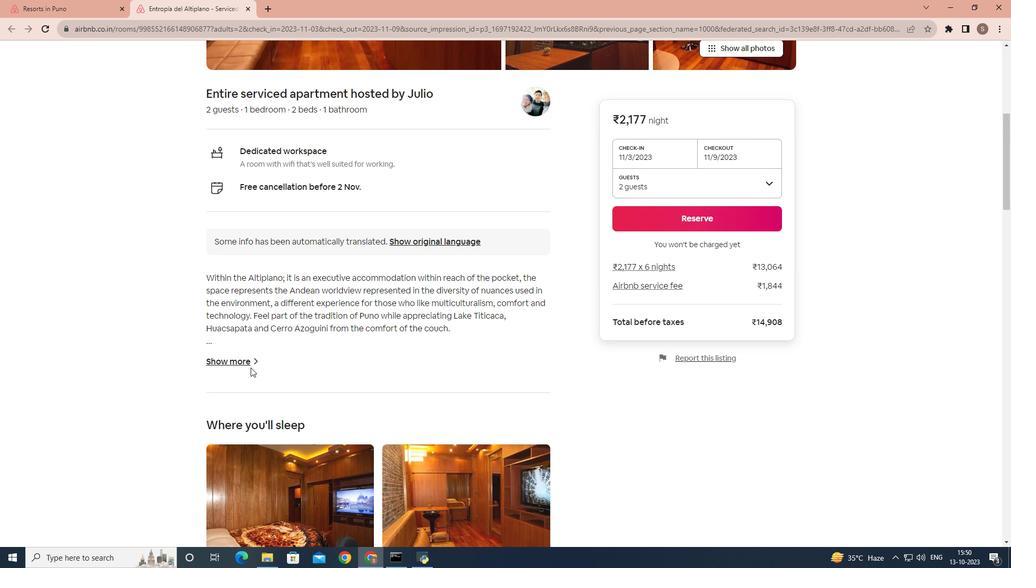 
Action: Mouse pressed left at (247, 364)
Screenshot: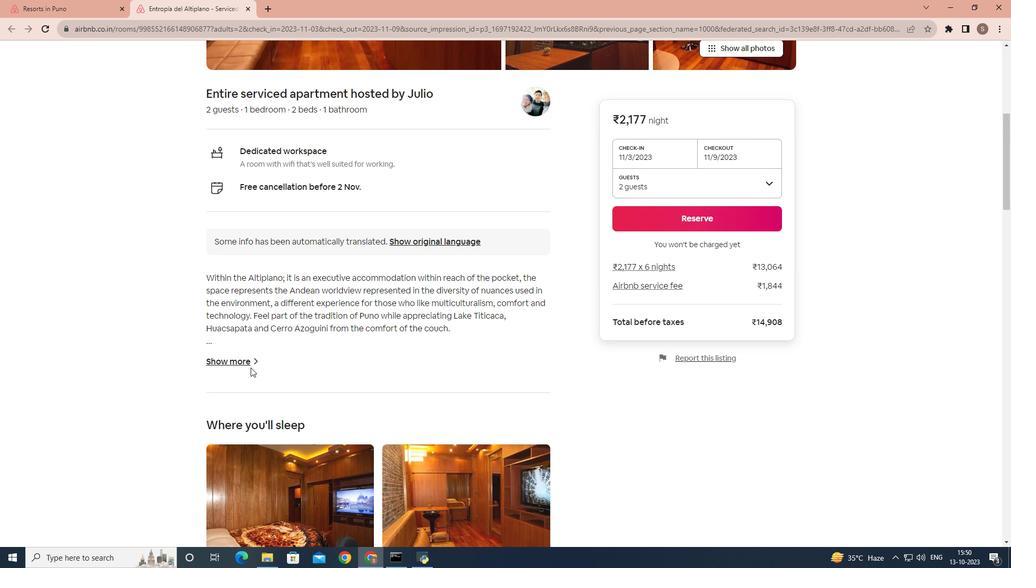 
Action: Mouse moved to (253, 361)
Screenshot: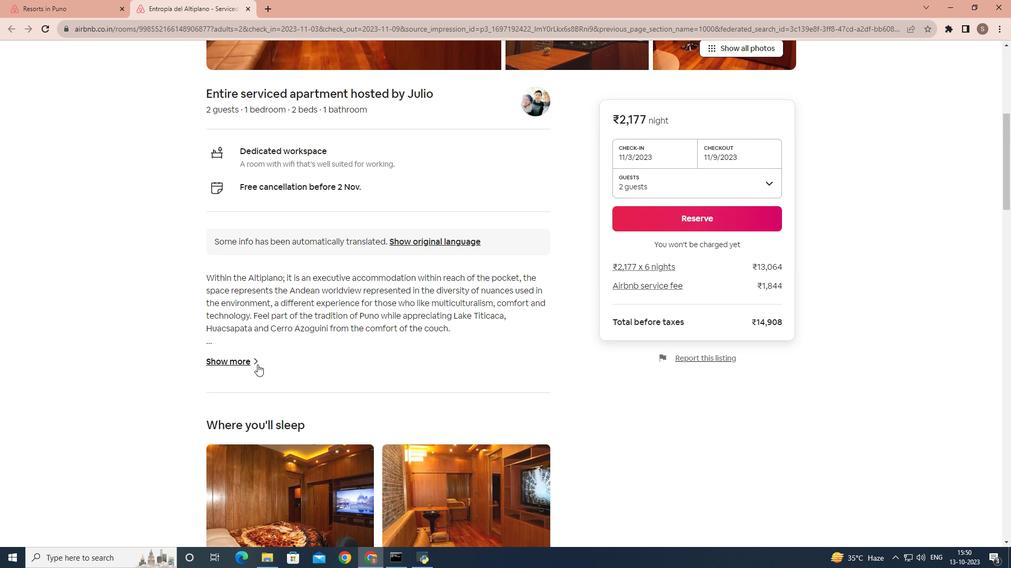 
Action: Mouse pressed left at (253, 361)
Screenshot: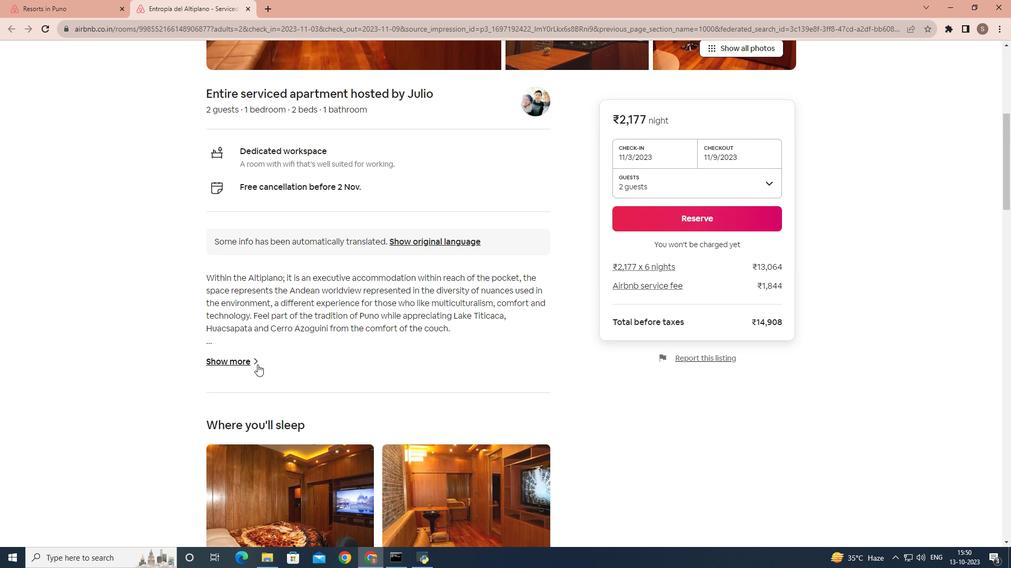 
Action: Mouse moved to (313, 173)
Screenshot: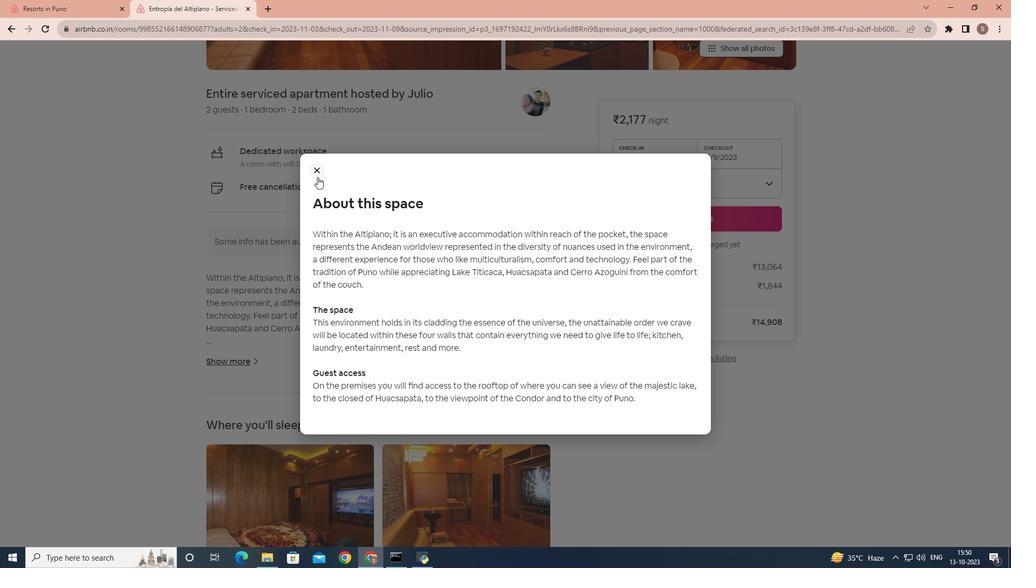 
Action: Mouse pressed left at (313, 173)
Screenshot: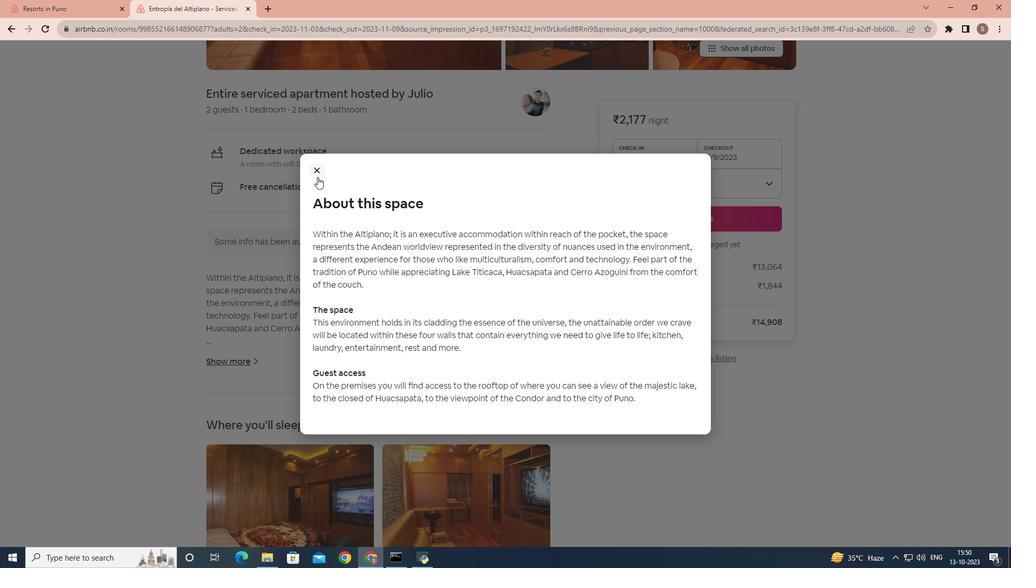 
Action: Mouse moved to (312, 283)
Screenshot: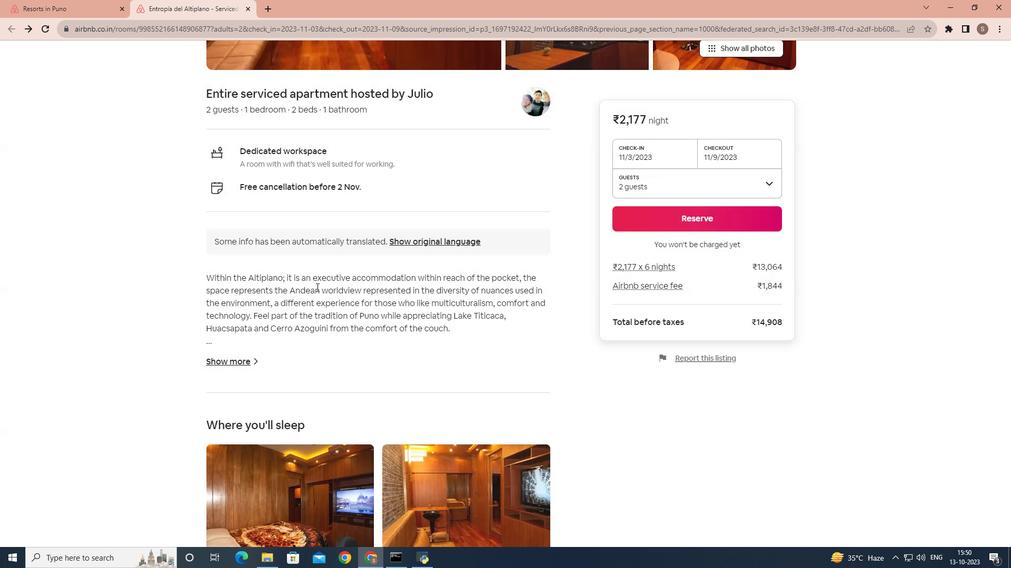 
Action: Mouse scrolled (312, 283) with delta (0, 0)
Screenshot: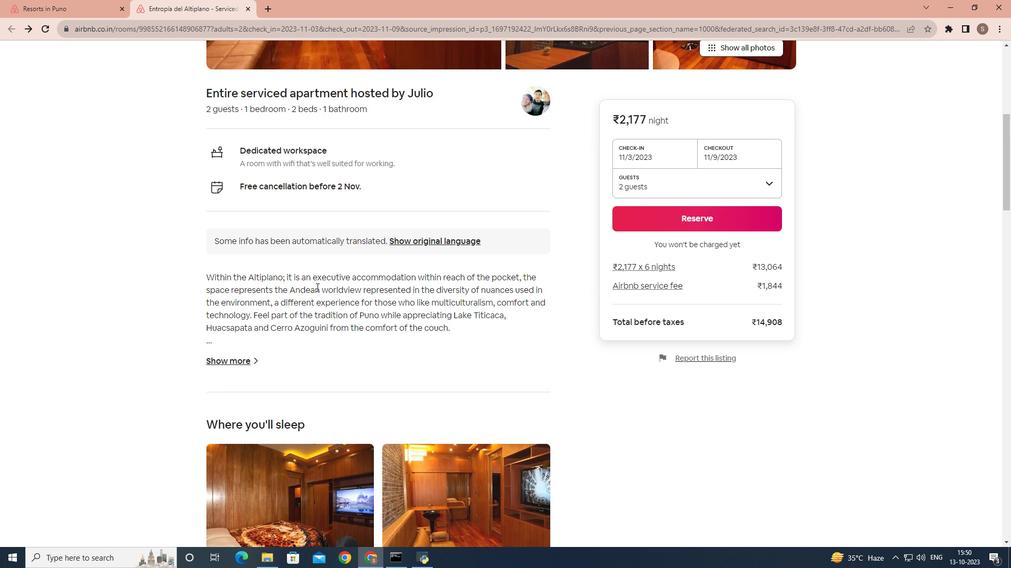 
Action: Mouse scrolled (312, 283) with delta (0, 0)
Screenshot: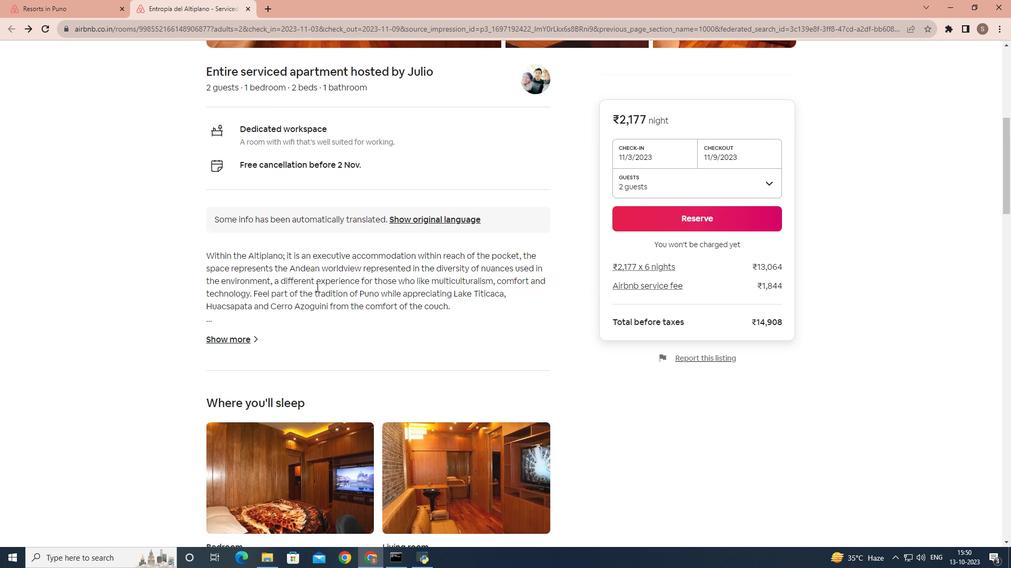 
Action: Mouse scrolled (312, 283) with delta (0, 0)
Screenshot: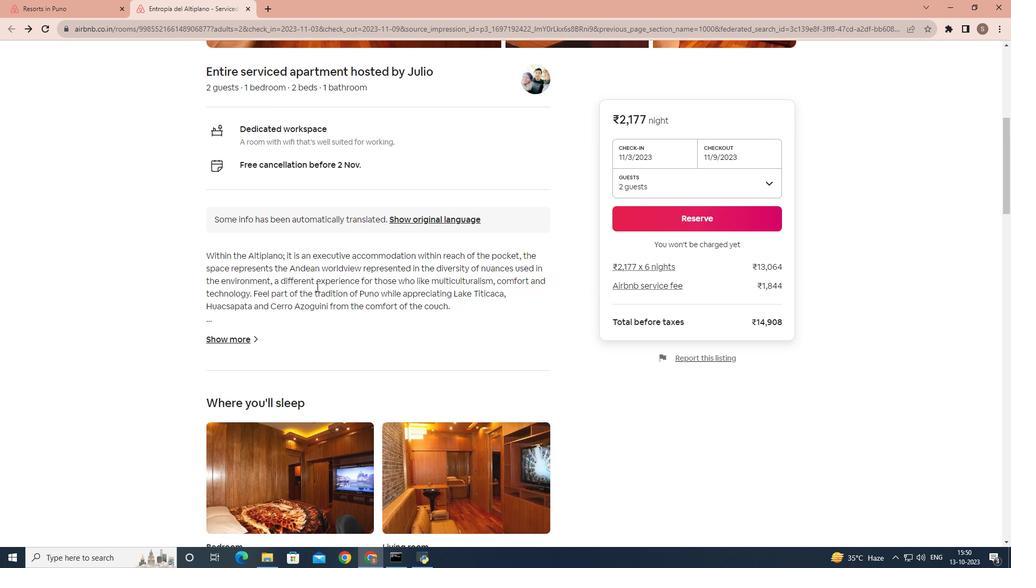 
Action: Mouse scrolled (312, 283) with delta (0, 0)
Screenshot: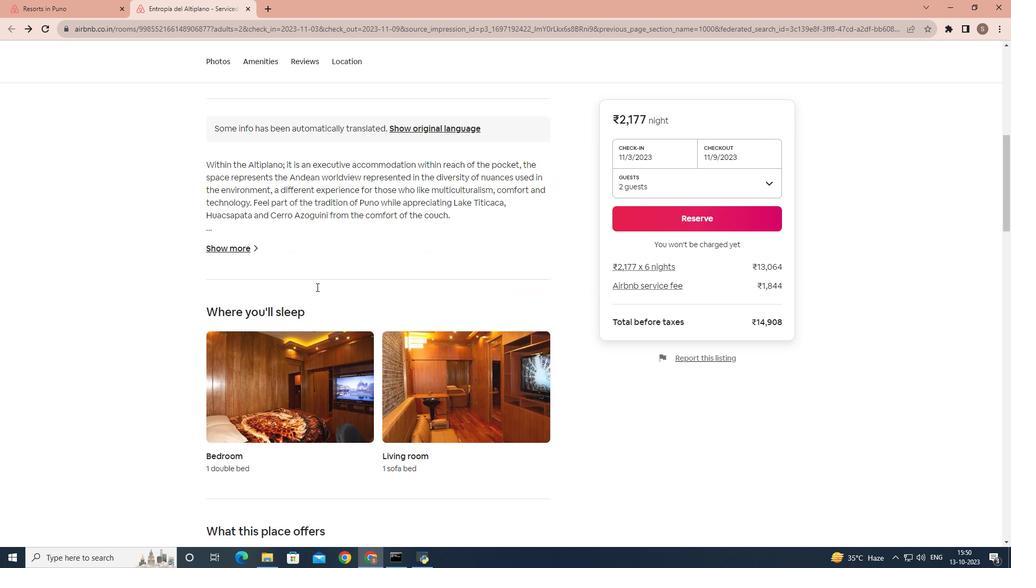 
Action: Mouse scrolled (312, 283) with delta (0, 0)
Screenshot: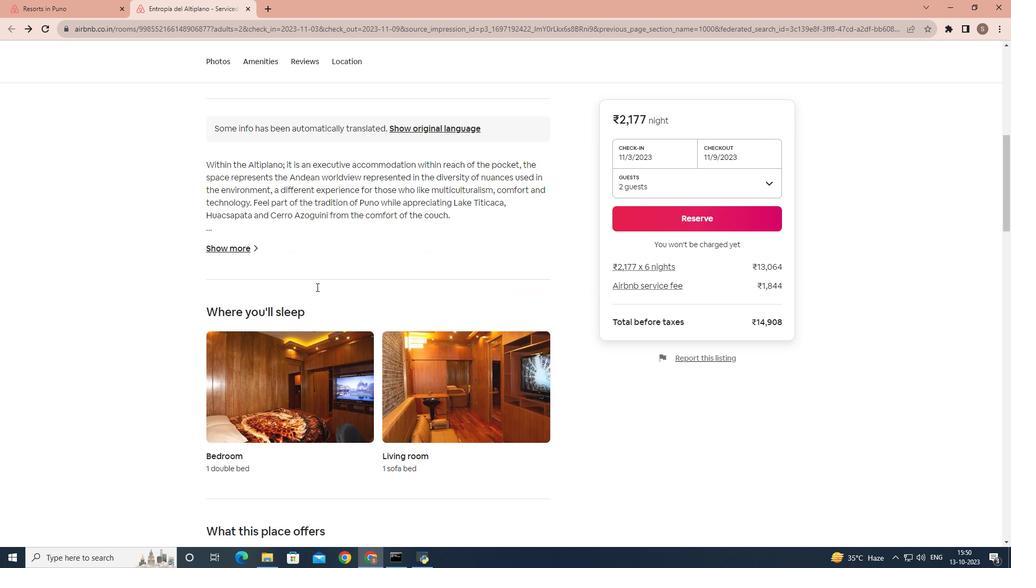 
Action: Mouse moved to (312, 283)
Screenshot: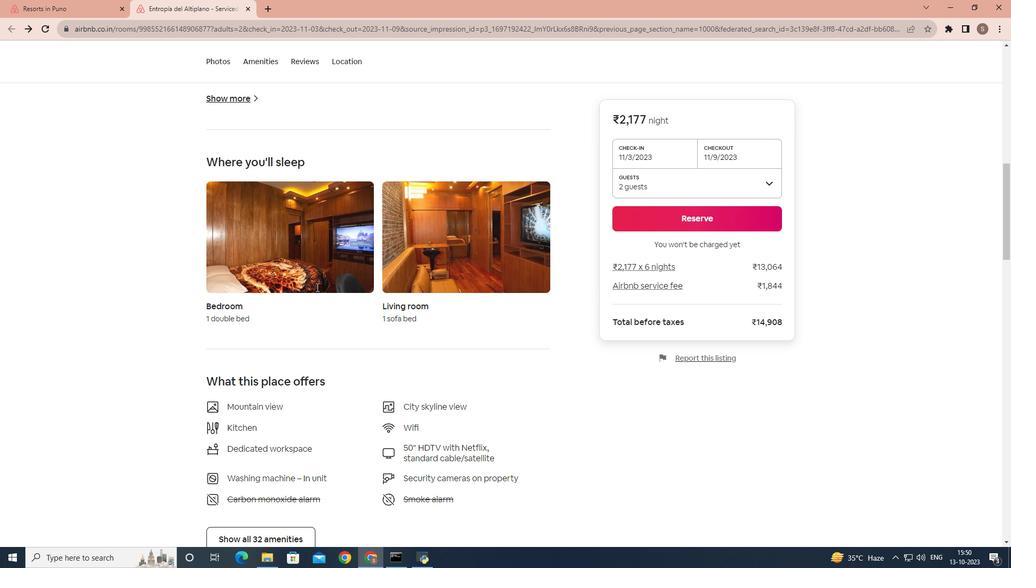 
Action: Mouse scrolled (312, 283) with delta (0, 0)
Screenshot: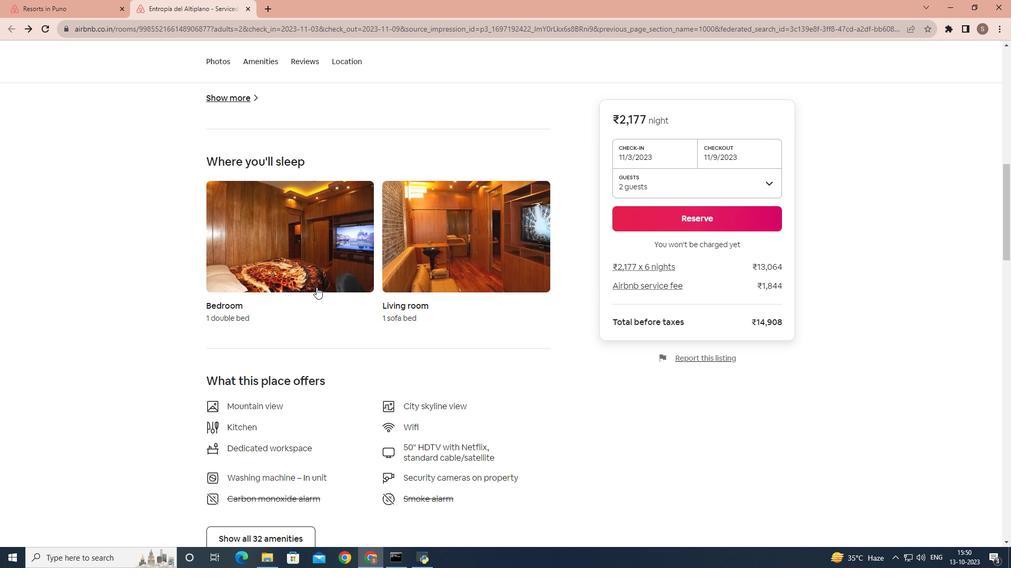 
Action: Mouse scrolled (312, 283) with delta (0, 0)
Screenshot: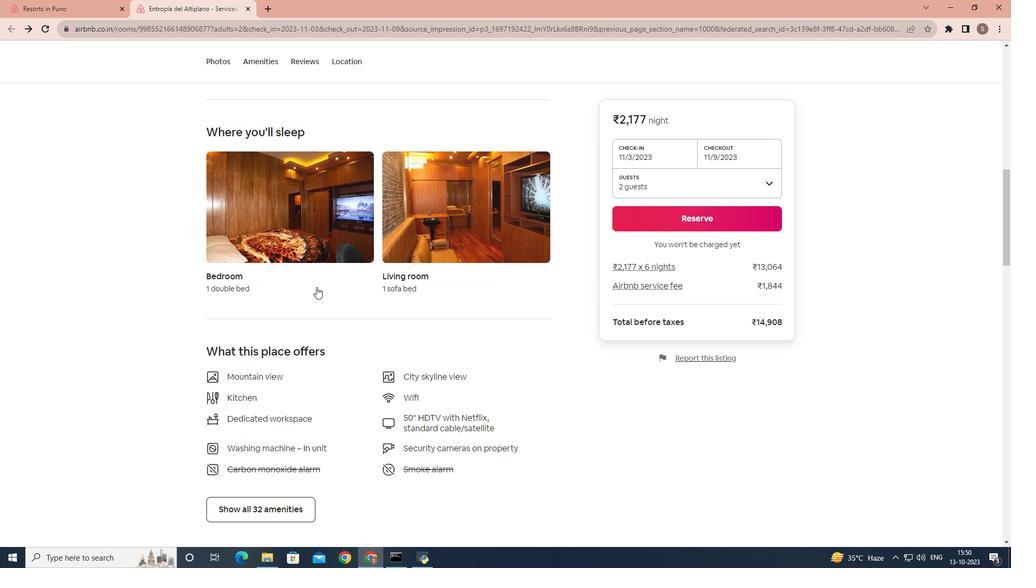 
Action: Mouse scrolled (312, 283) with delta (0, 0)
Screenshot: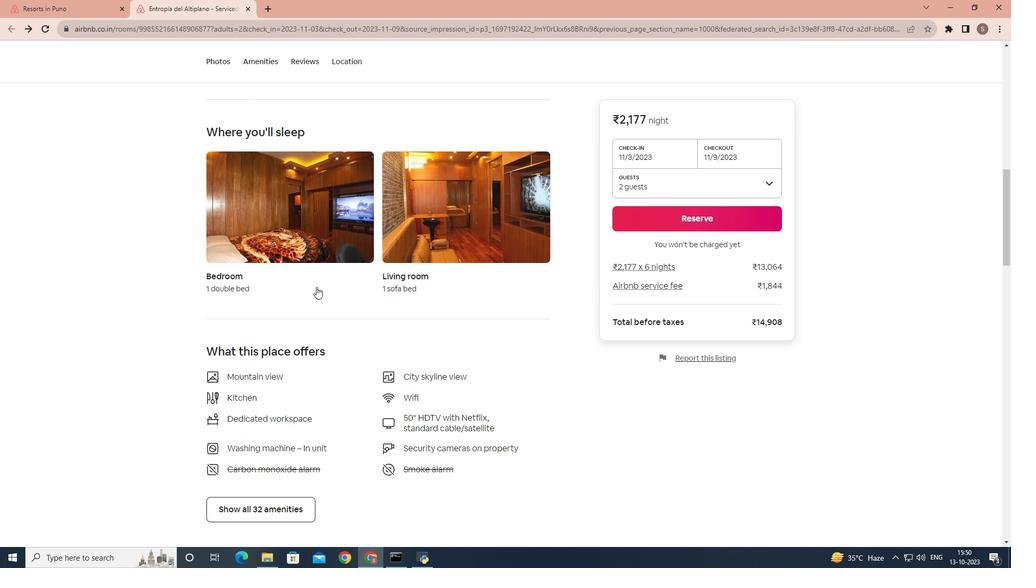 
Action: Mouse moved to (243, 370)
Screenshot: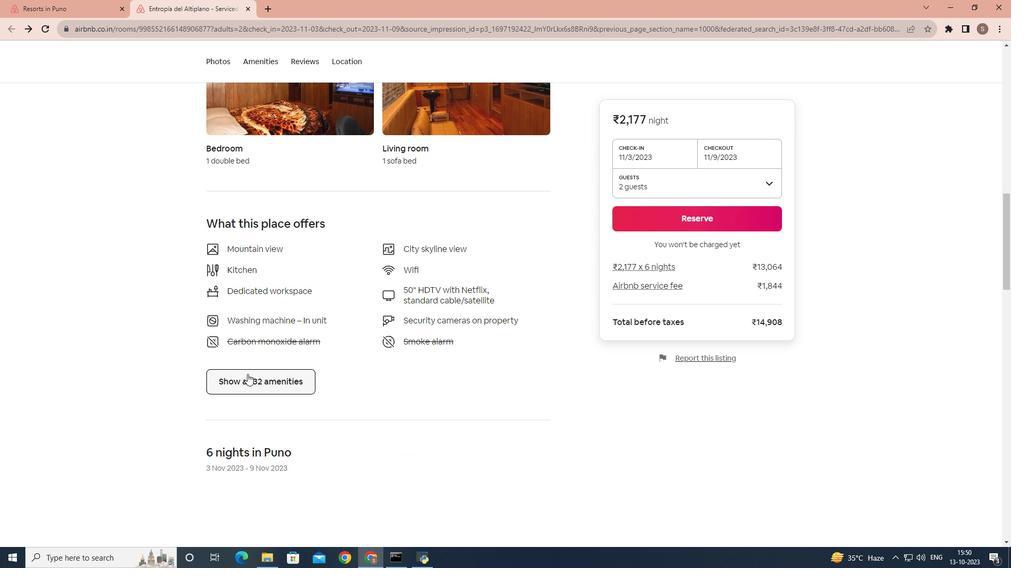 
Action: Mouse pressed left at (243, 370)
Screenshot: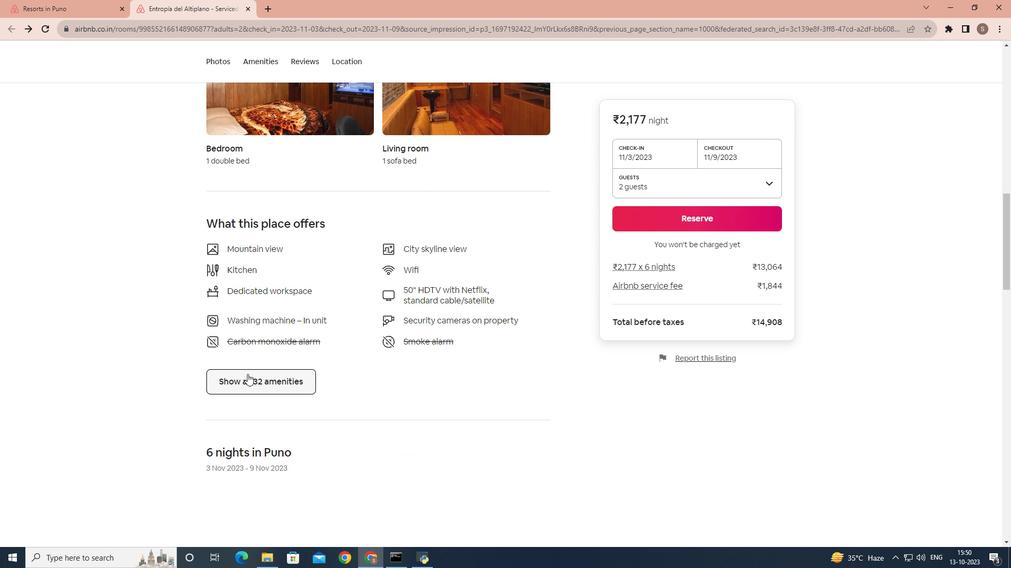 
Action: Mouse moved to (341, 326)
Screenshot: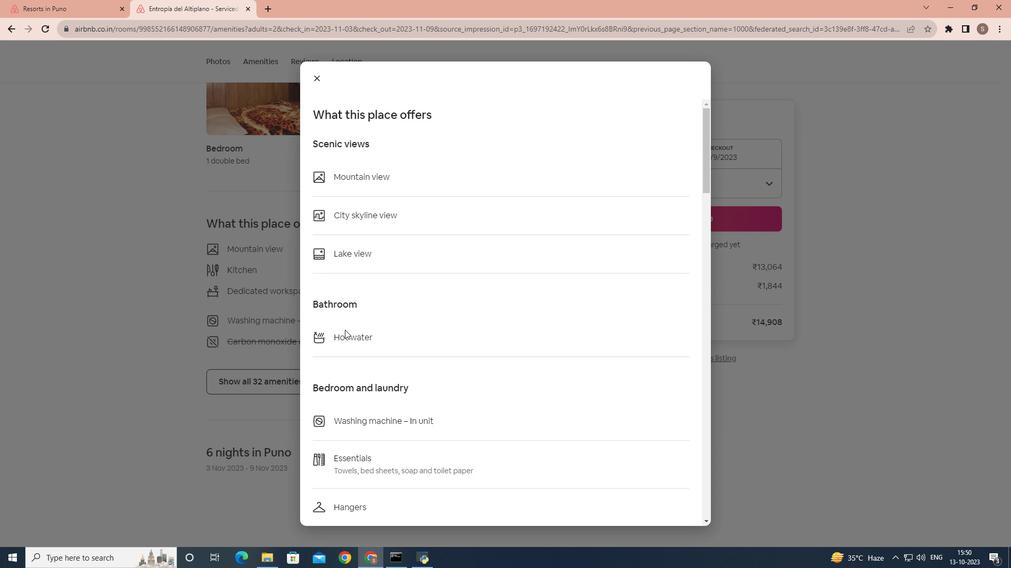 
Action: Mouse scrolled (341, 326) with delta (0, 0)
Screenshot: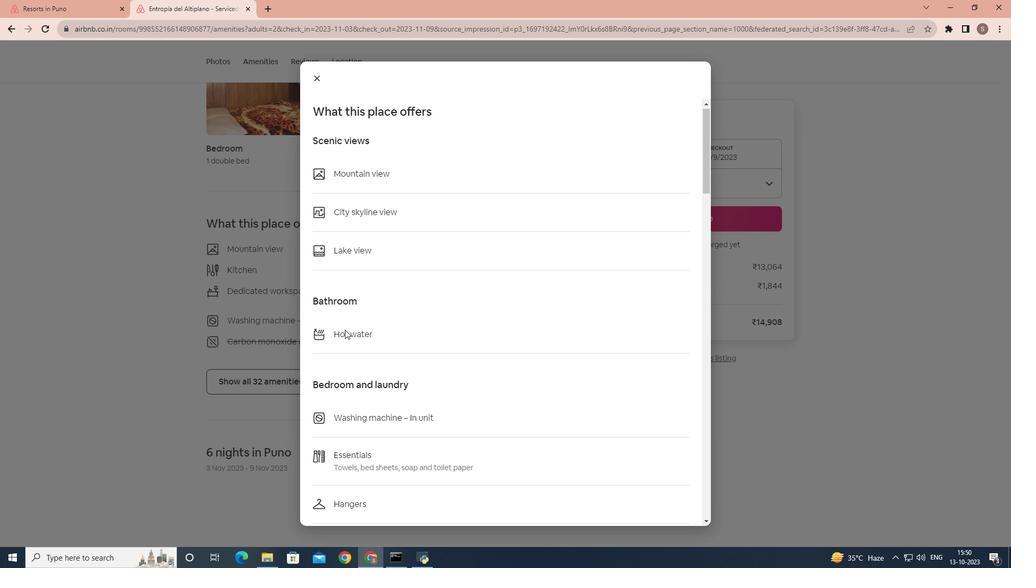 
Action: Mouse scrolled (341, 326) with delta (0, 0)
Screenshot: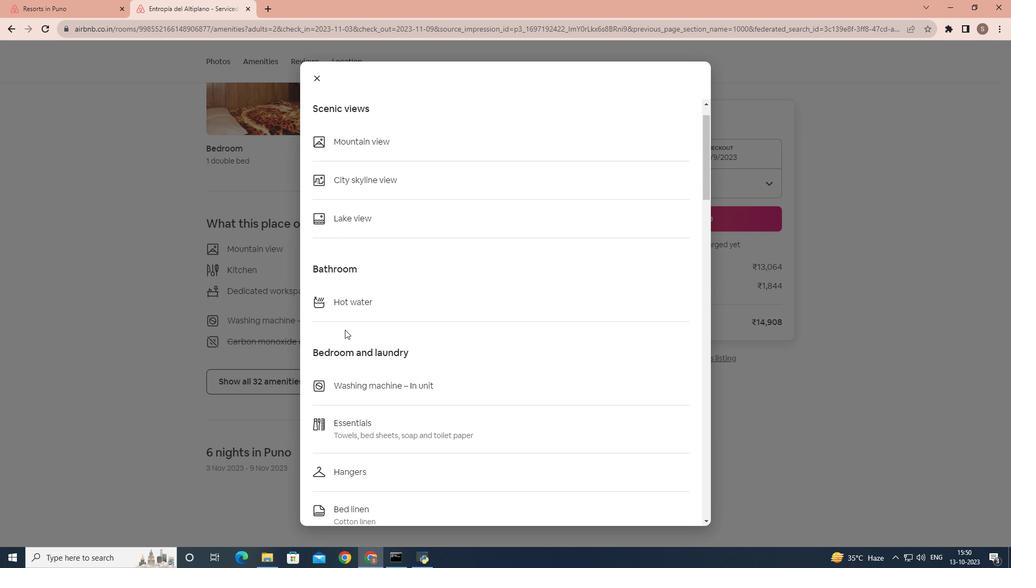 
Action: Mouse scrolled (341, 326) with delta (0, 0)
Screenshot: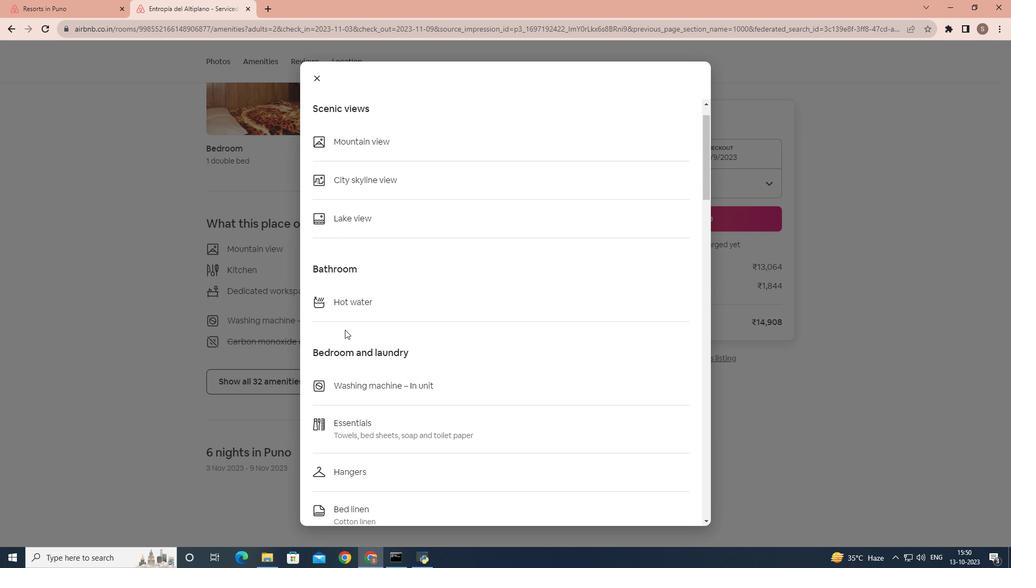 
Action: Mouse scrolled (341, 326) with delta (0, 0)
Screenshot: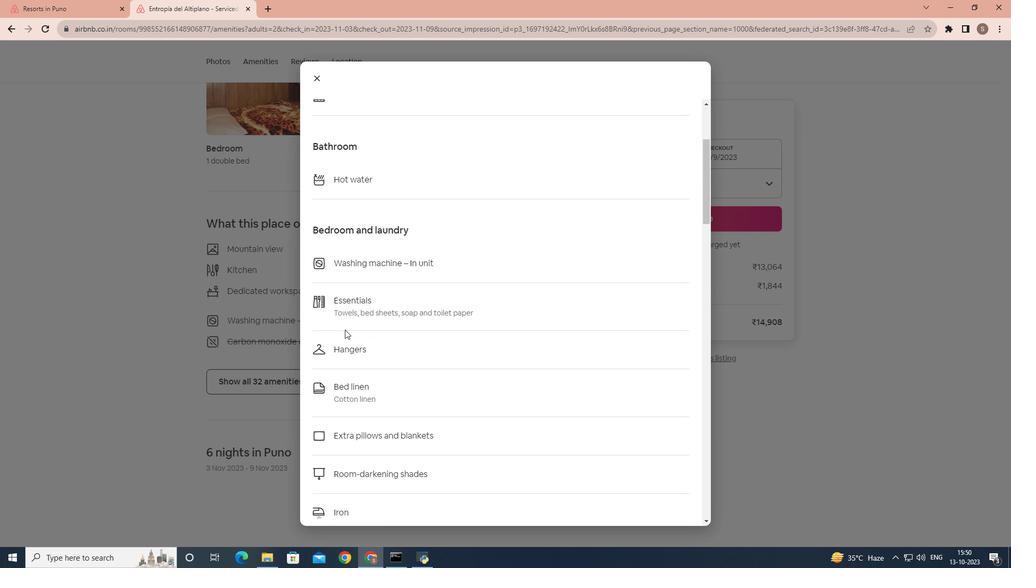 
Action: Mouse scrolled (341, 326) with delta (0, 0)
Screenshot: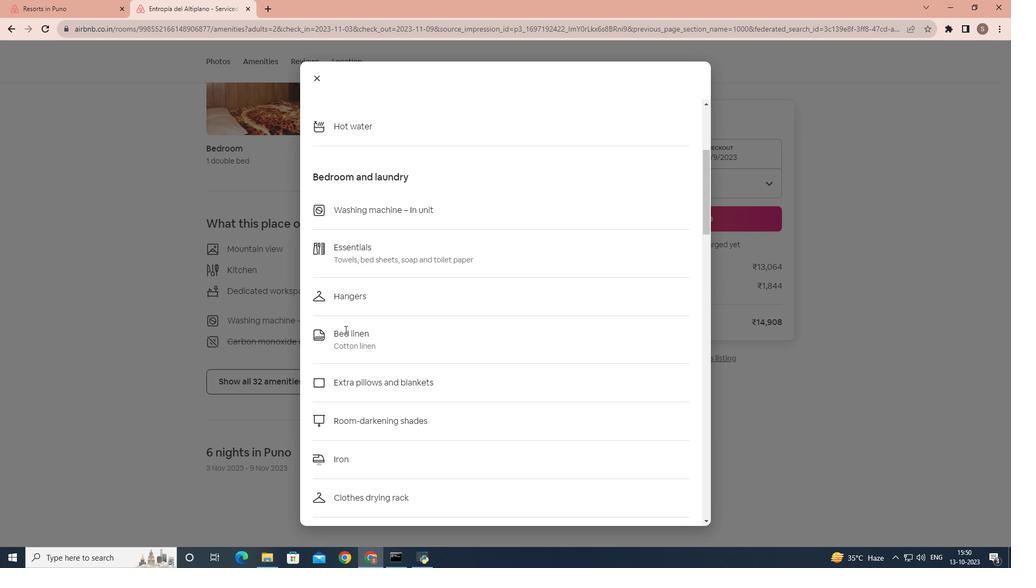 
Action: Mouse scrolled (341, 326) with delta (0, 0)
Screenshot: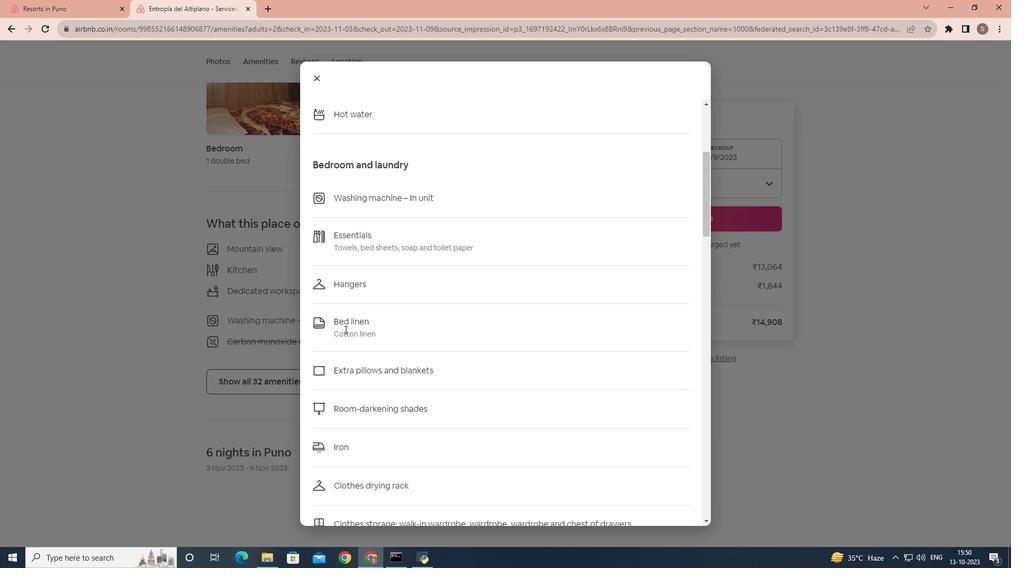 
Action: Mouse scrolled (341, 326) with delta (0, 0)
Screenshot: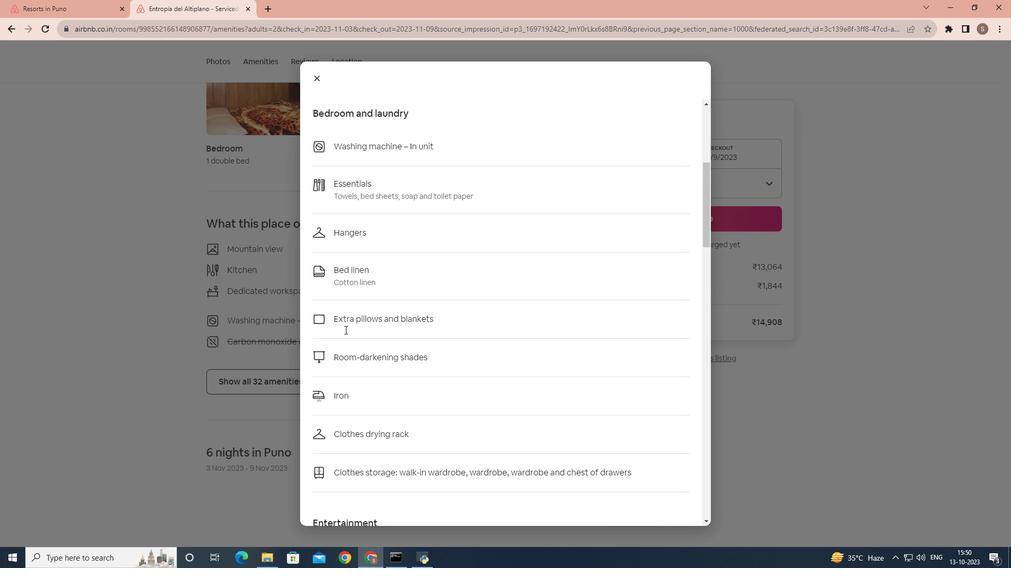 
Action: Mouse scrolled (341, 326) with delta (0, 0)
Screenshot: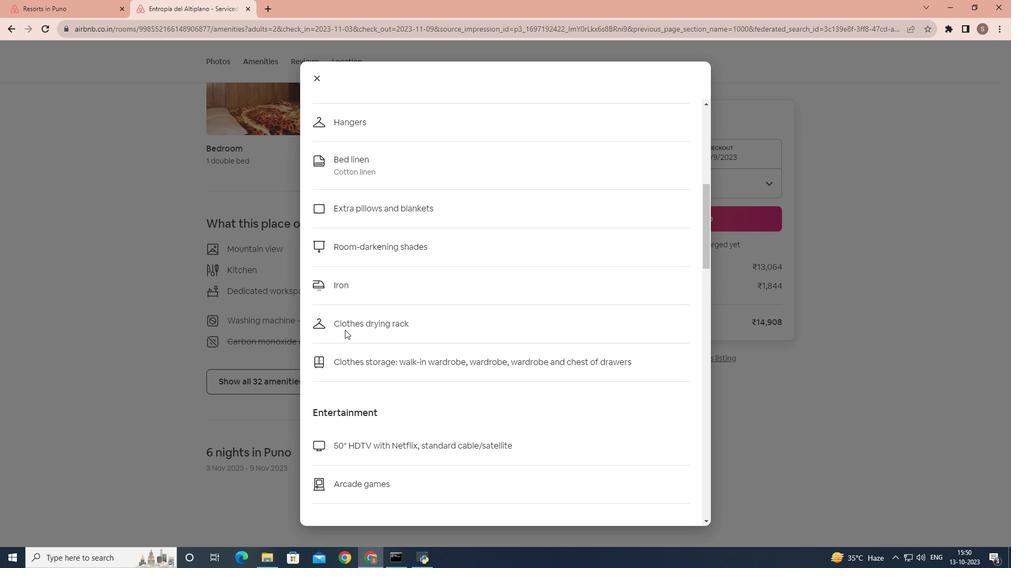 
Action: Mouse scrolled (341, 326) with delta (0, 0)
Screenshot: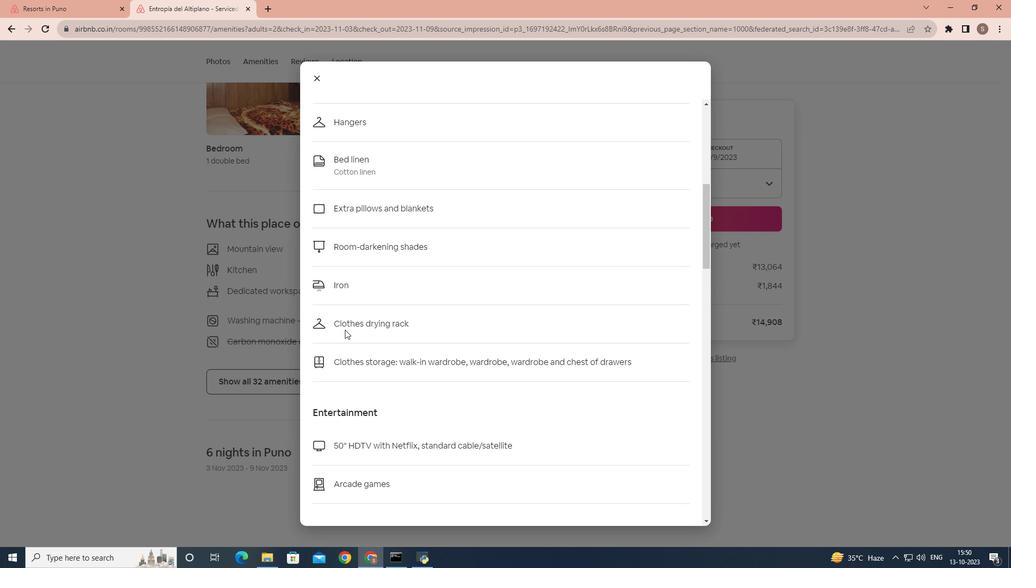 
Action: Mouse scrolled (341, 326) with delta (0, 0)
Screenshot: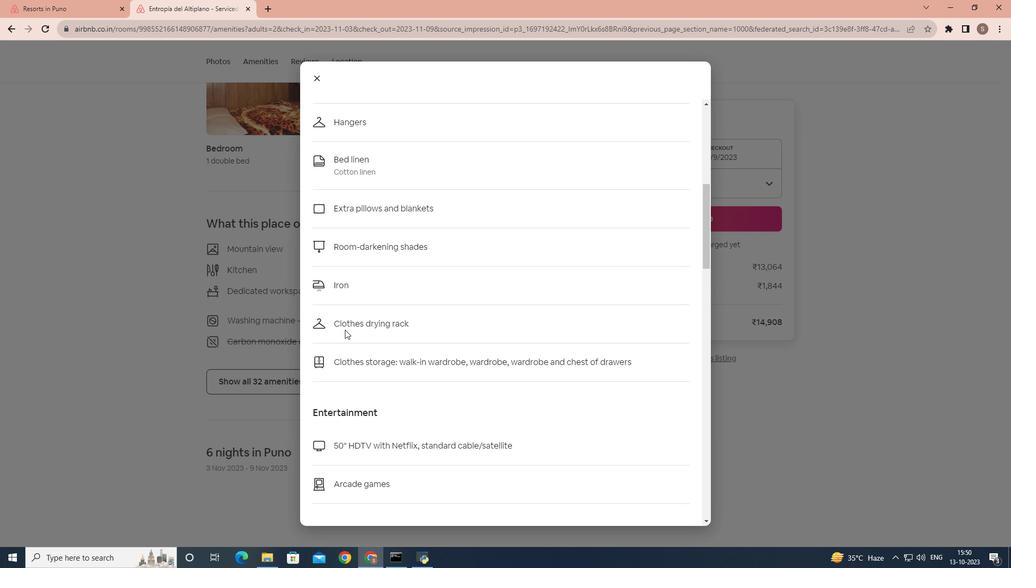 
Action: Mouse scrolled (341, 326) with delta (0, 0)
Screenshot: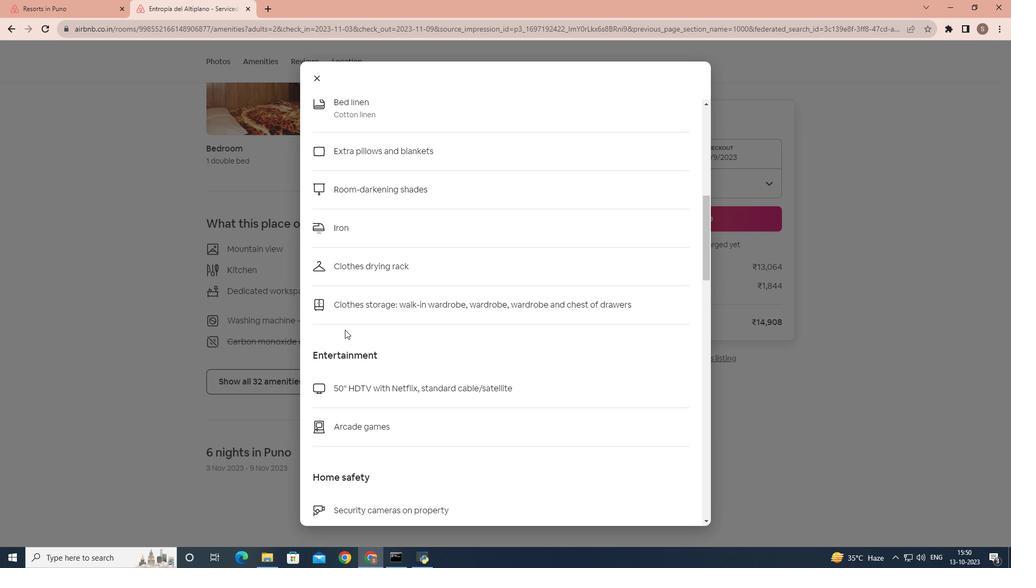 
Action: Mouse scrolled (341, 326) with delta (0, 0)
Screenshot: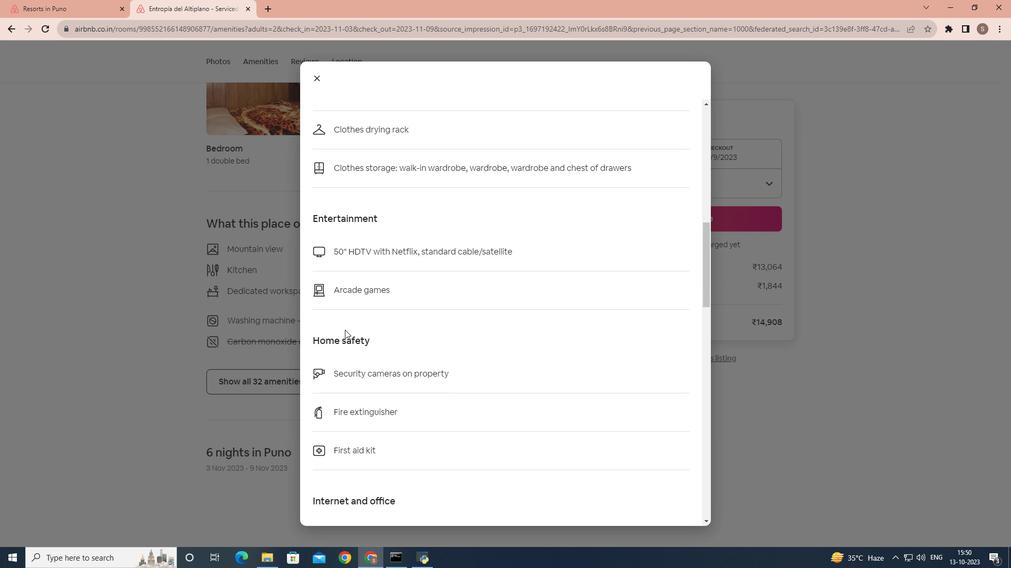 
Action: Mouse scrolled (341, 326) with delta (0, 0)
Screenshot: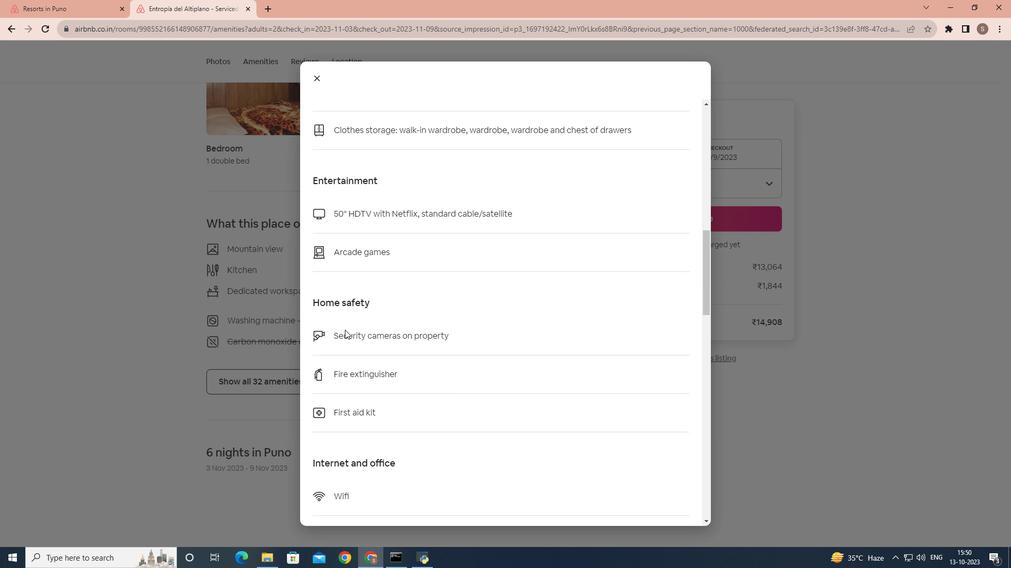 
Action: Mouse scrolled (341, 326) with delta (0, 0)
Screenshot: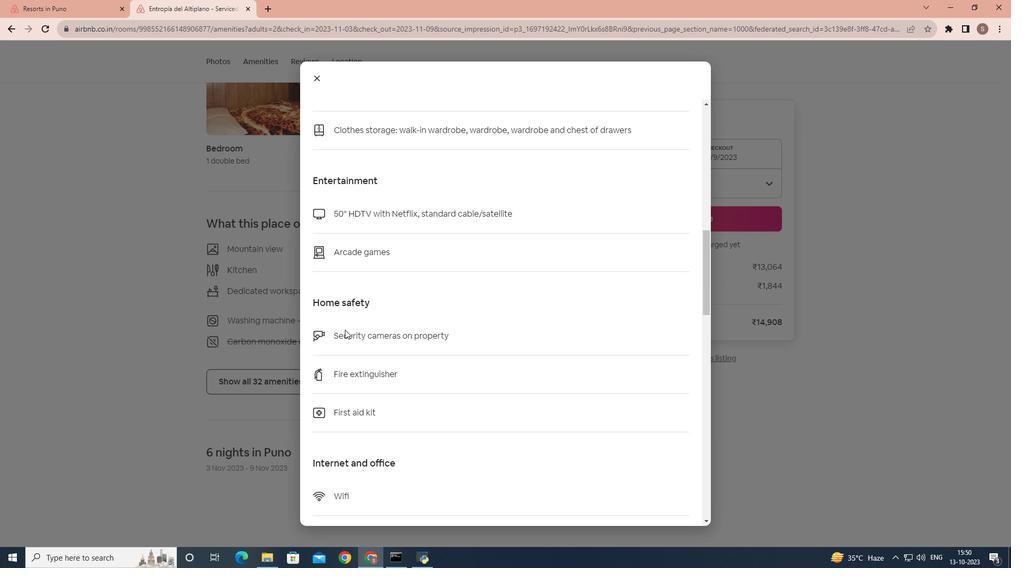 
Action: Mouse scrolled (341, 326) with delta (0, 0)
Screenshot: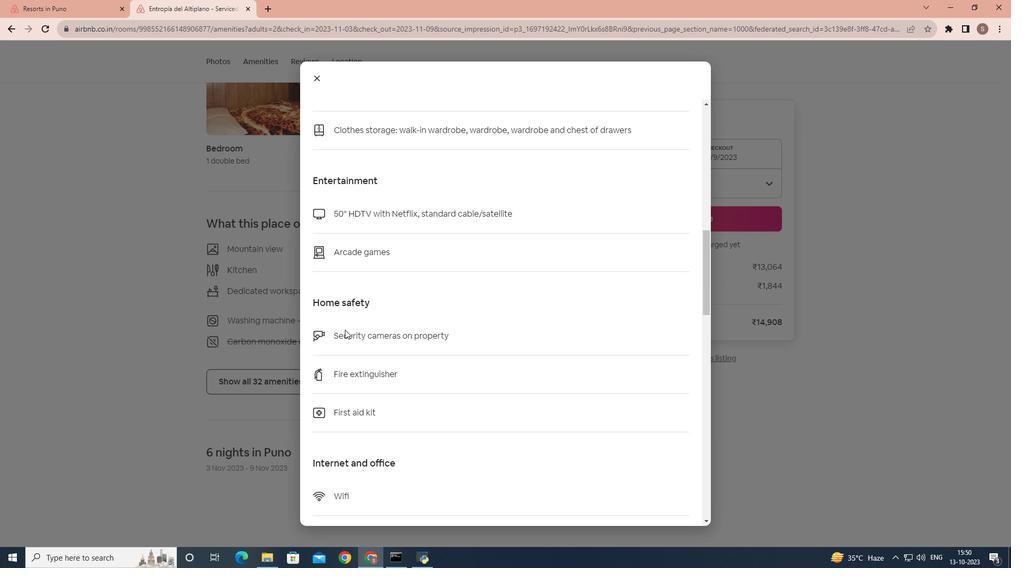 
Action: Mouse moved to (341, 326)
Screenshot: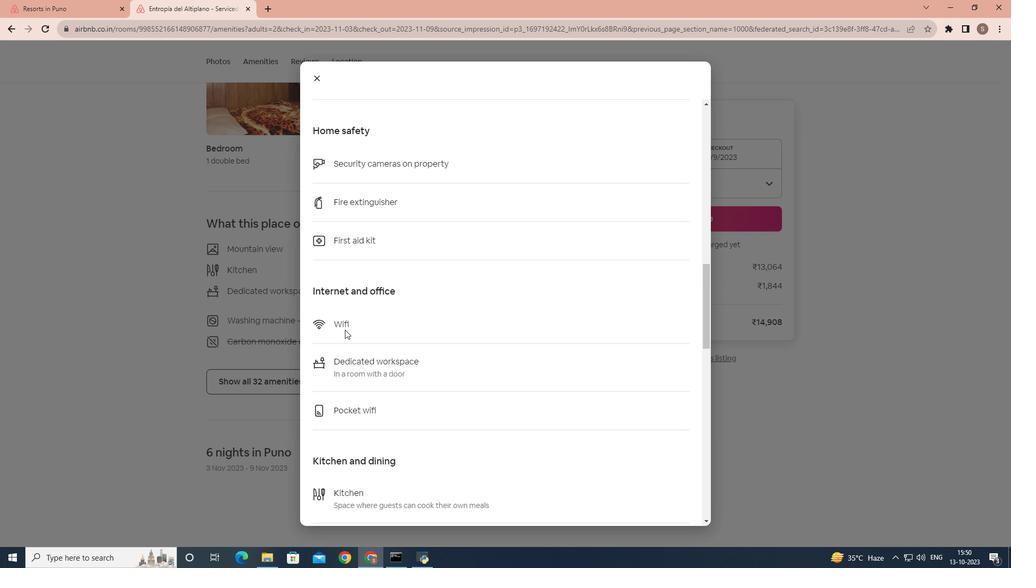 
Action: Mouse scrolled (341, 326) with delta (0, 0)
Screenshot: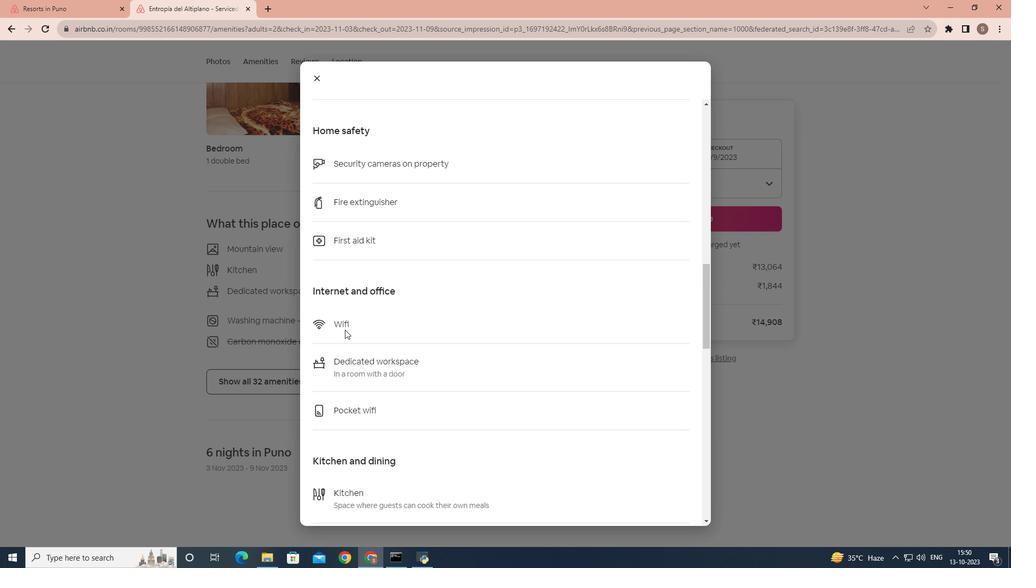 
Action: Mouse scrolled (341, 326) with delta (0, 0)
Screenshot: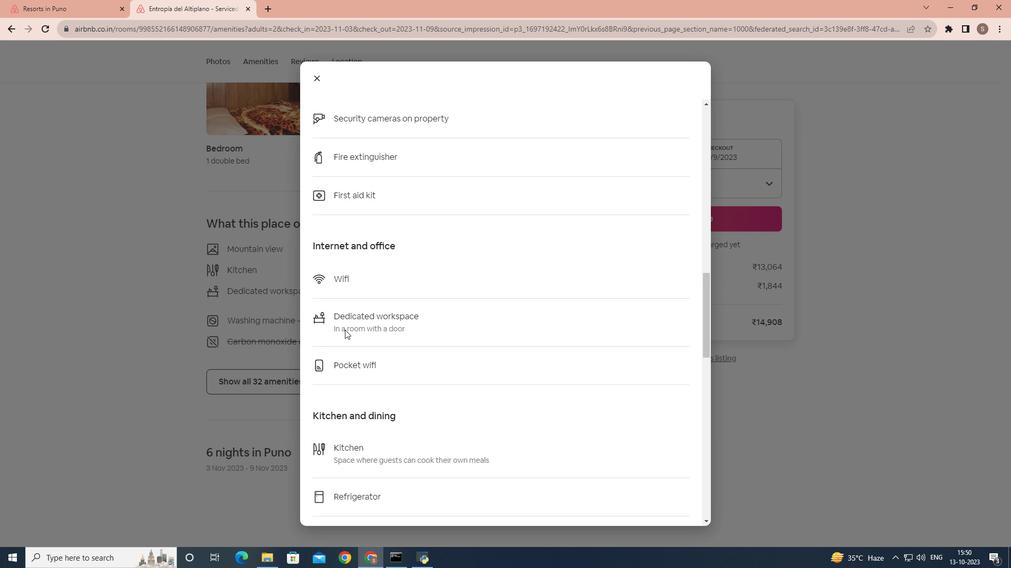 
Action: Mouse scrolled (341, 326) with delta (0, 0)
Screenshot: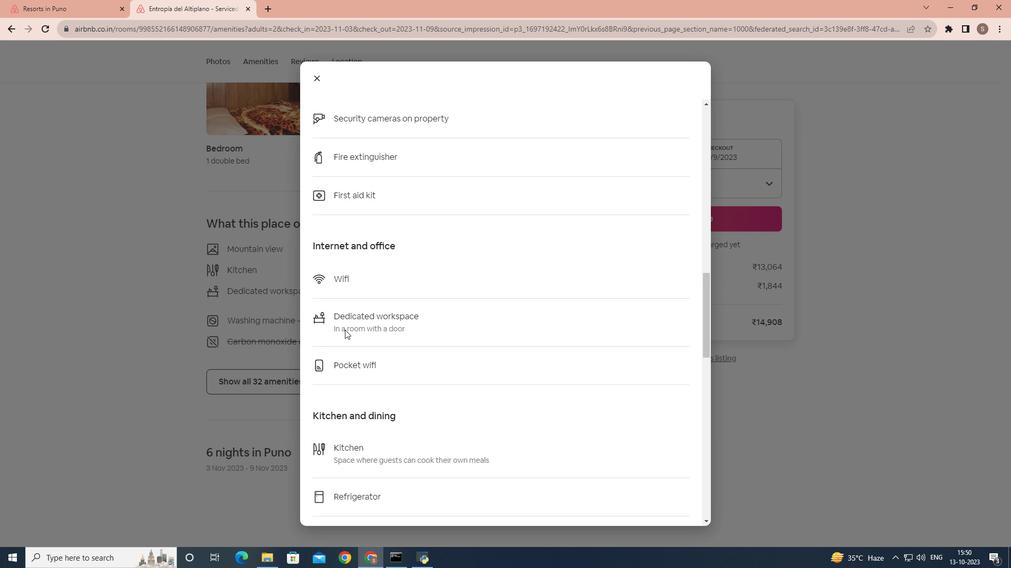 
Action: Mouse scrolled (341, 326) with delta (0, 0)
Screenshot: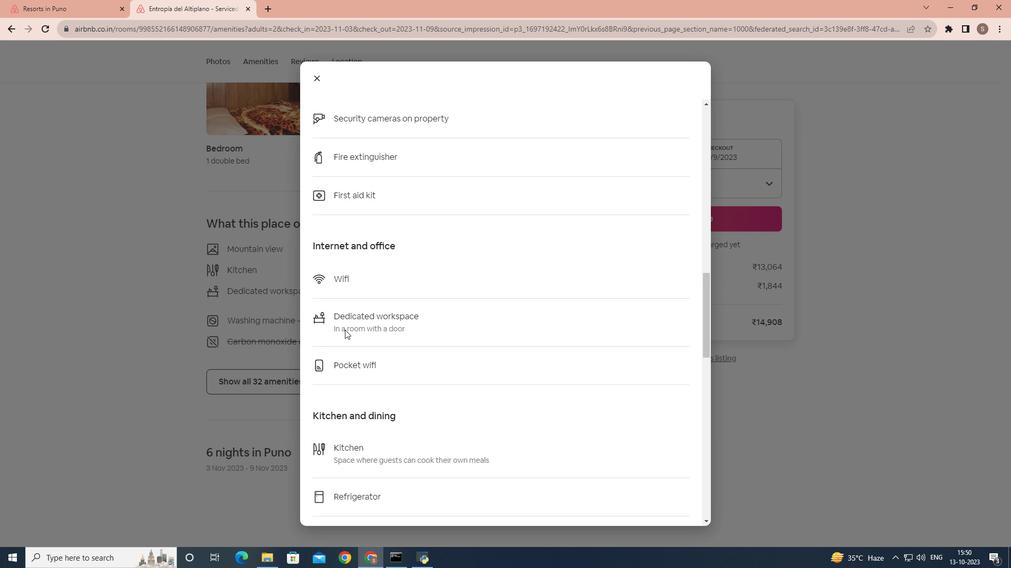 
Action: Mouse scrolled (341, 326) with delta (0, 0)
Screenshot: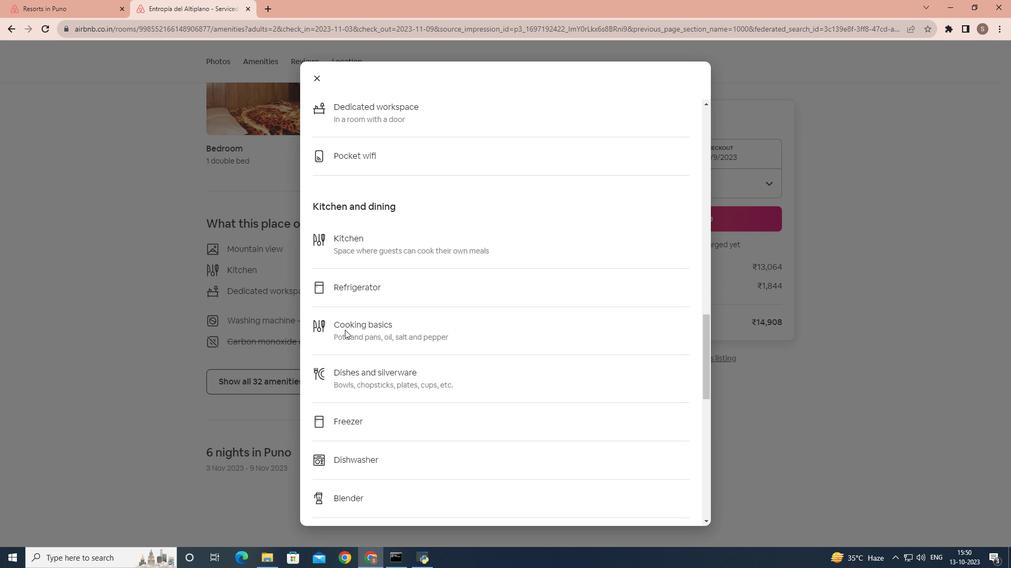 
Action: Mouse scrolled (341, 326) with delta (0, 0)
Screenshot: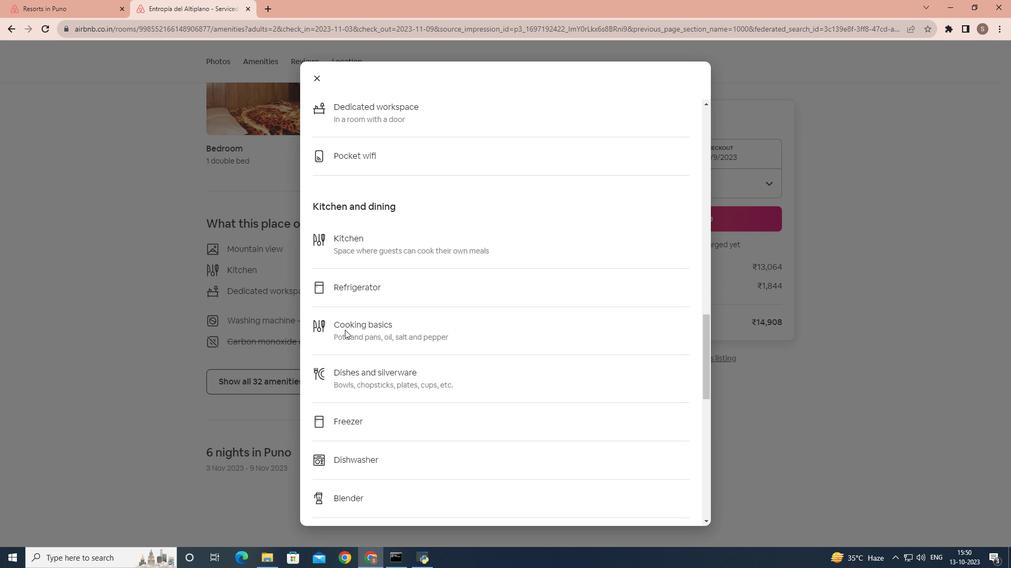 
Action: Mouse scrolled (341, 326) with delta (0, 0)
Screenshot: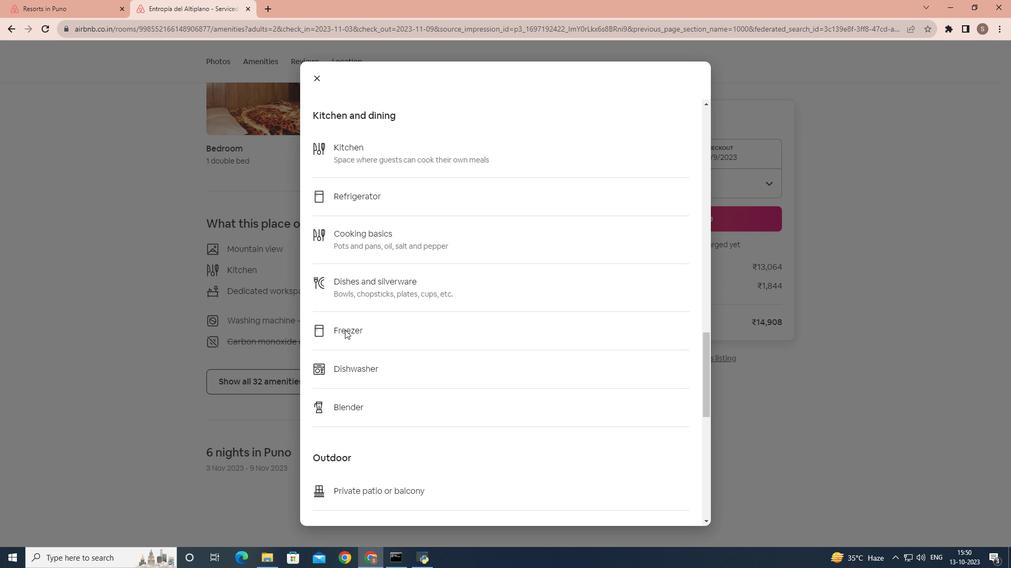 
Action: Mouse scrolled (341, 326) with delta (0, 0)
Screenshot: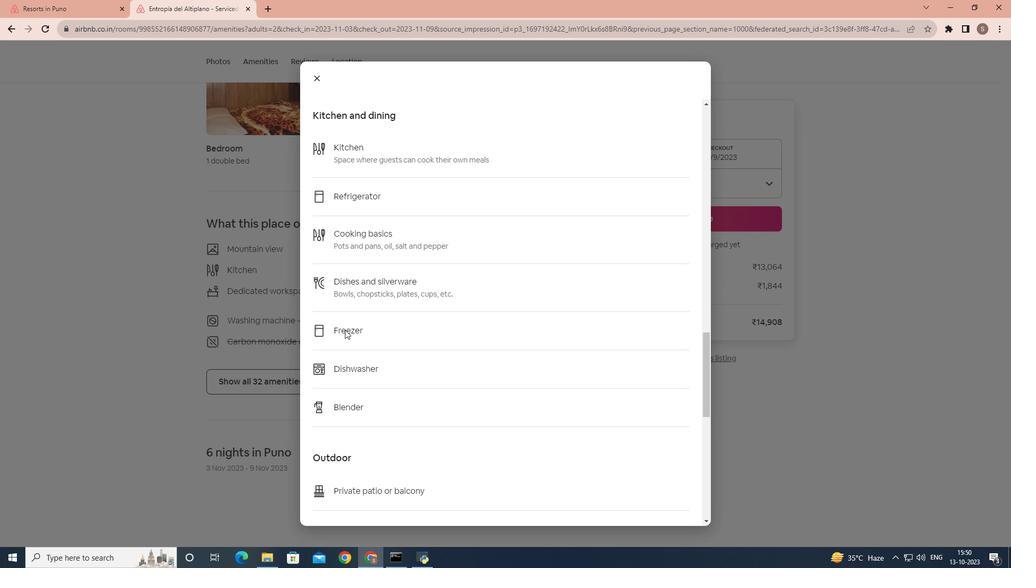 
Action: Mouse scrolled (341, 326) with delta (0, 0)
Screenshot: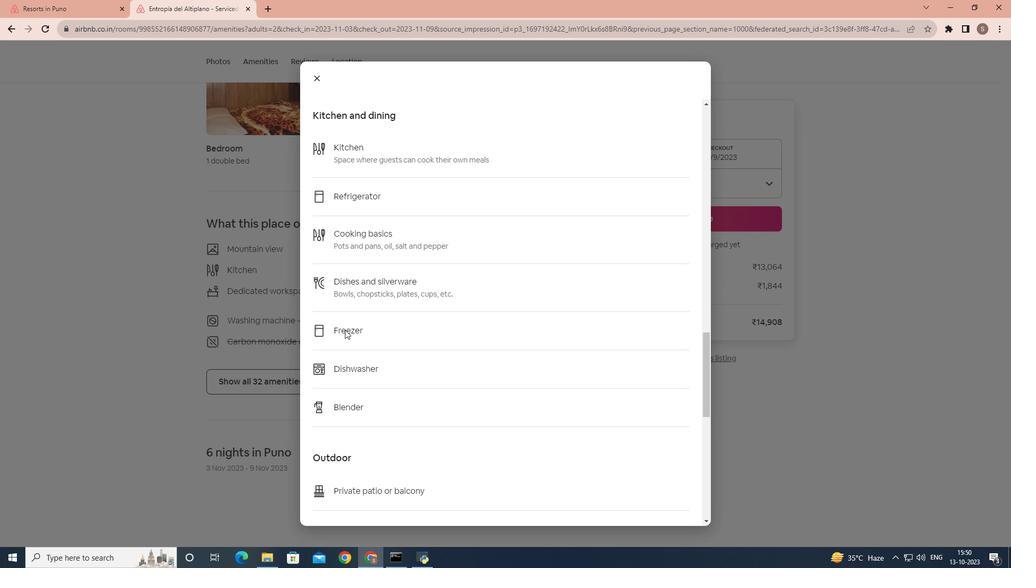 
Action: Mouse scrolled (341, 326) with delta (0, 0)
Screenshot: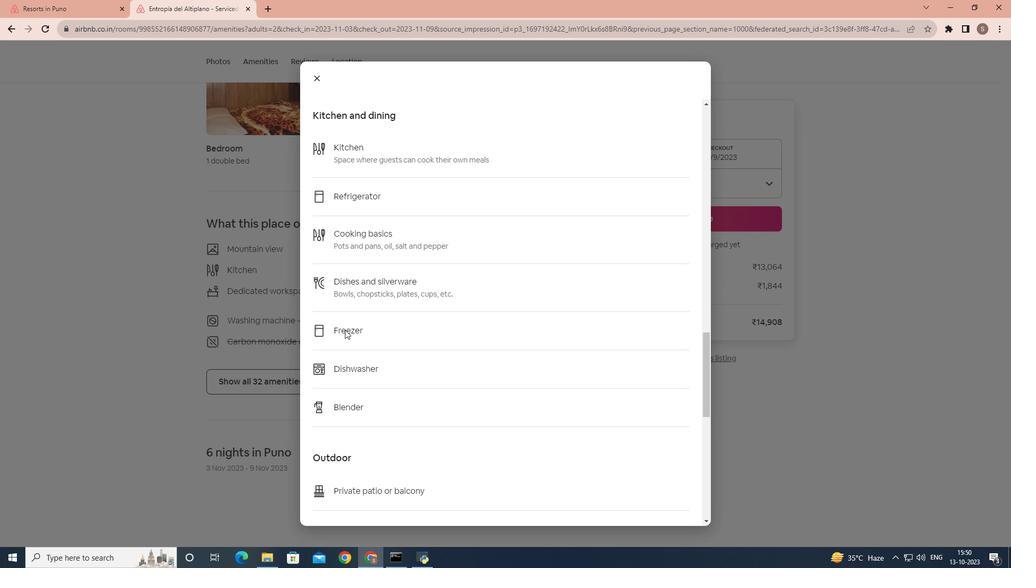 
Action: Mouse scrolled (341, 326) with delta (0, 0)
Screenshot: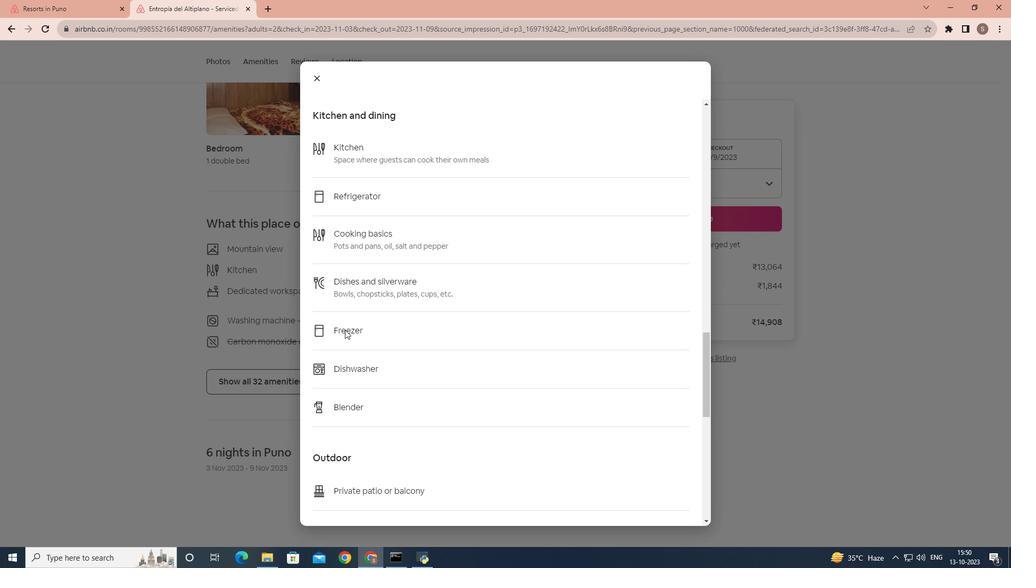 
Action: Mouse scrolled (341, 326) with delta (0, 0)
Screenshot: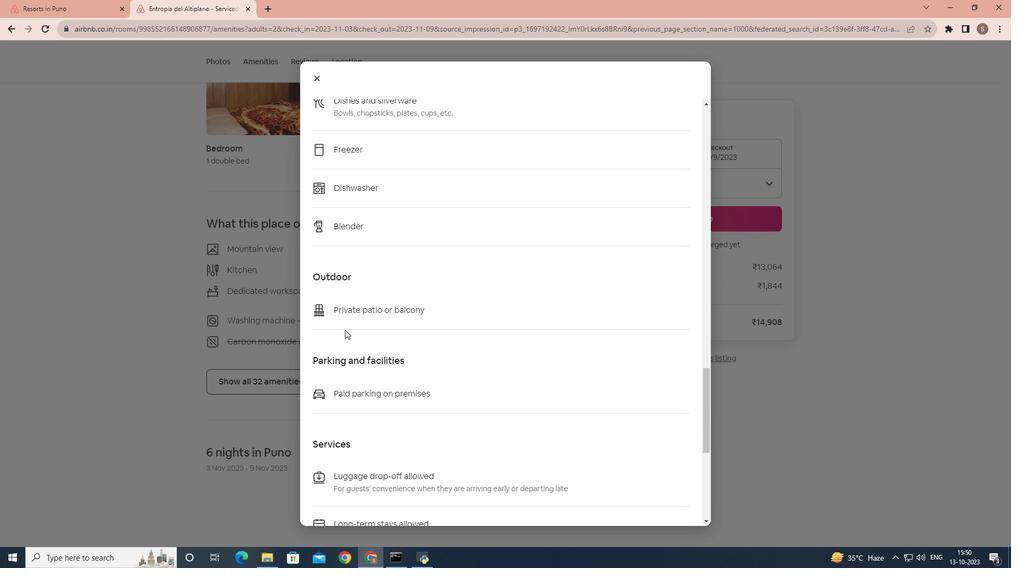 
Action: Mouse scrolled (341, 326) with delta (0, 0)
Screenshot: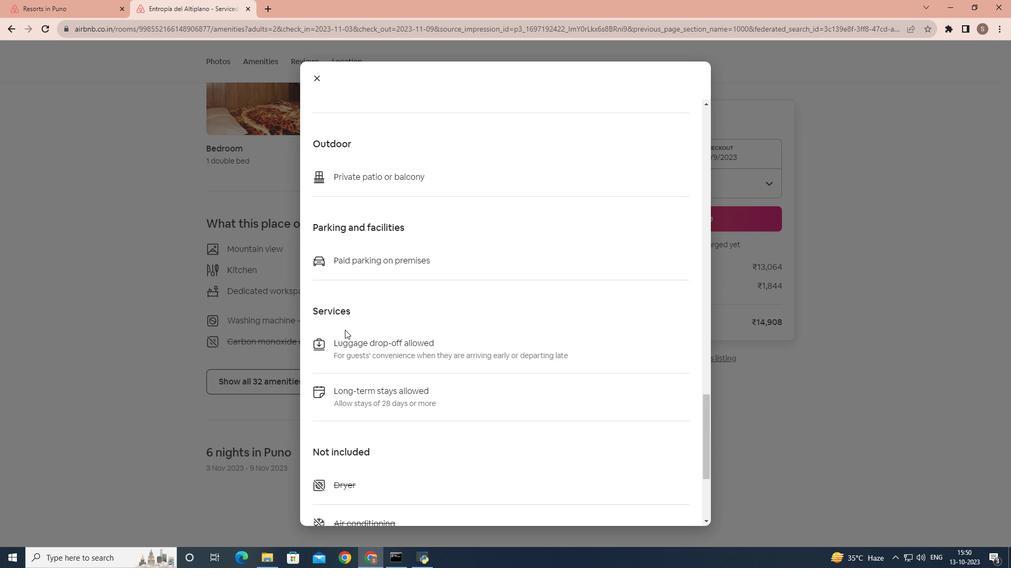 
Action: Mouse scrolled (341, 326) with delta (0, 0)
Screenshot: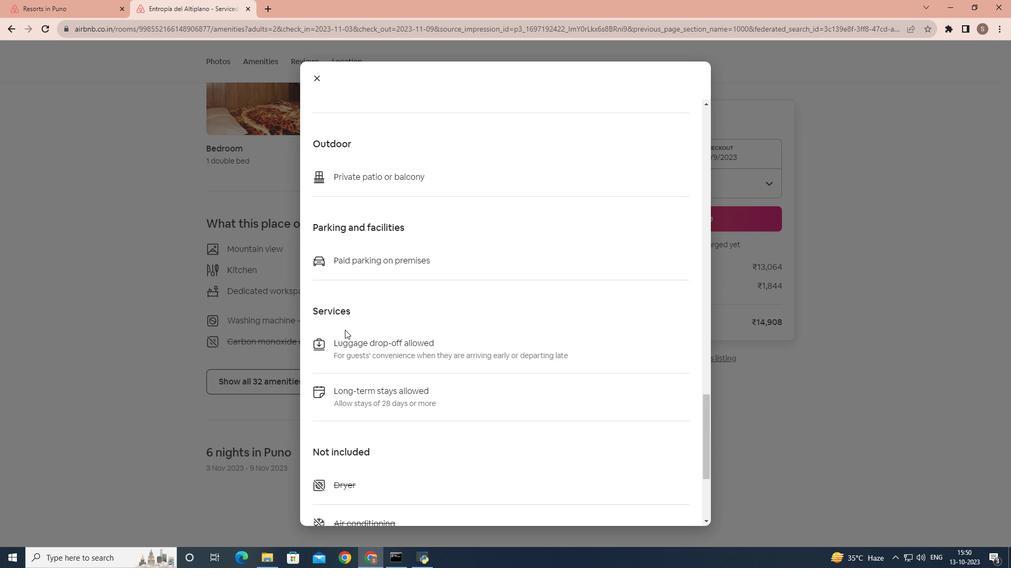 
Action: Mouse scrolled (341, 326) with delta (0, 0)
Screenshot: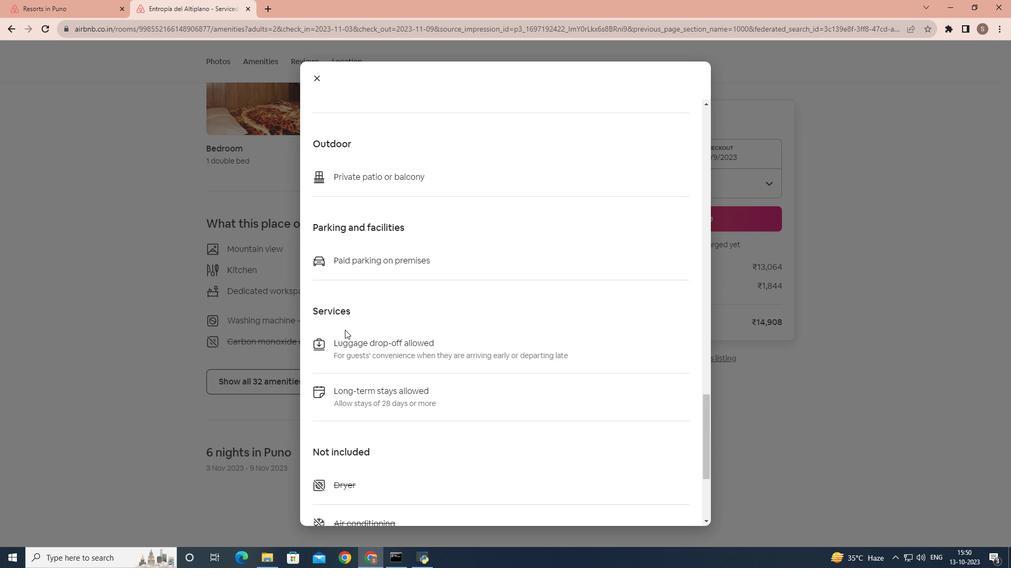 
Action: Mouse scrolled (341, 326) with delta (0, 0)
Screenshot: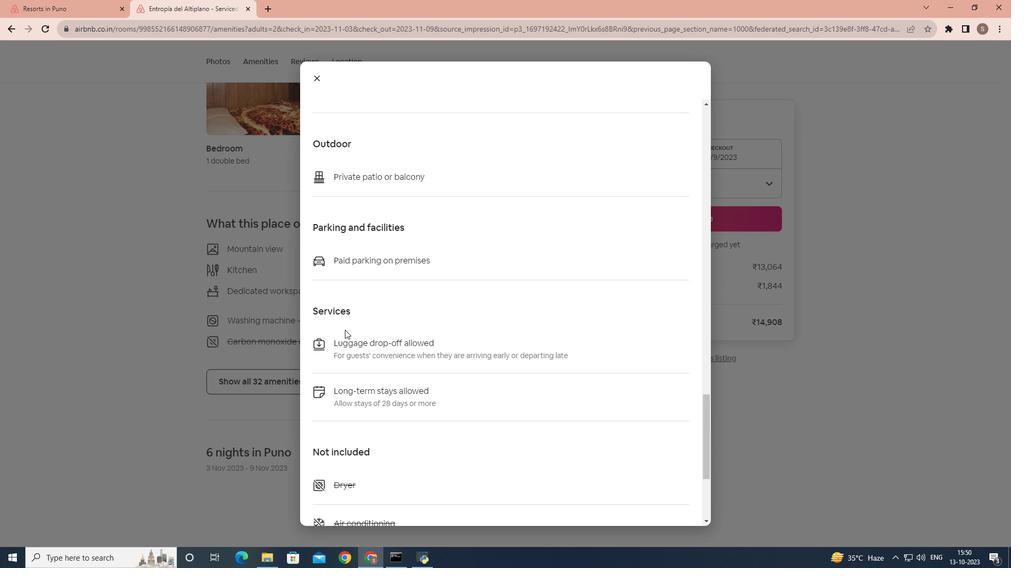 
Action: Mouse scrolled (341, 326) with delta (0, 0)
Screenshot: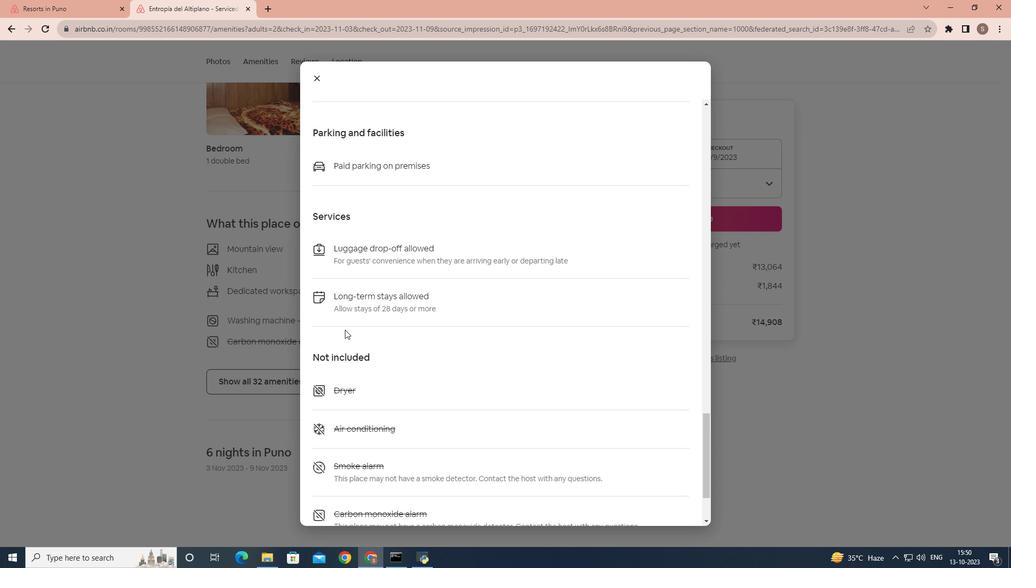 
Action: Mouse scrolled (341, 326) with delta (0, 0)
Screenshot: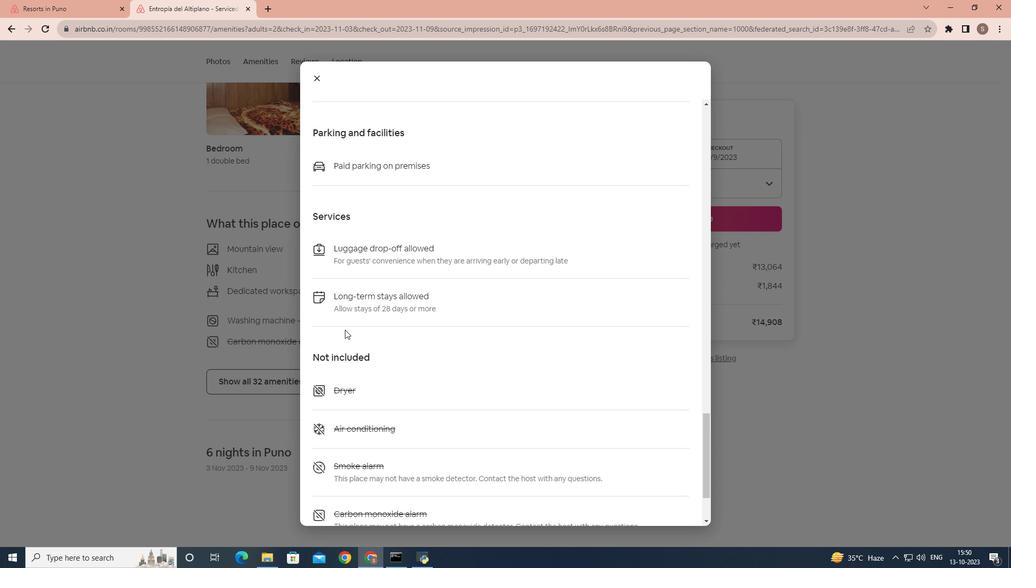 
Action: Mouse moved to (341, 306)
Screenshot: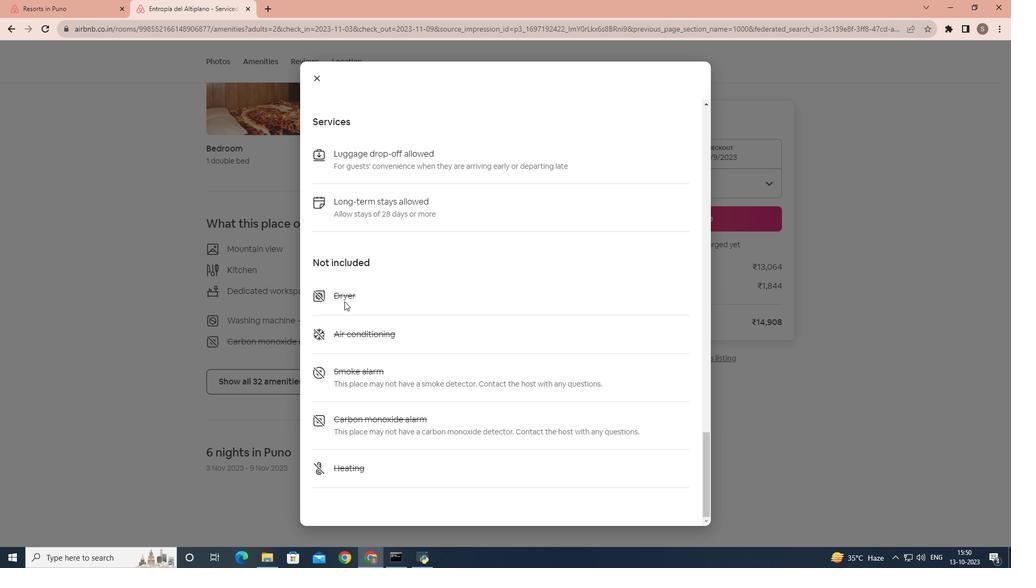 
Action: Mouse scrolled (341, 306) with delta (0, 0)
Screenshot: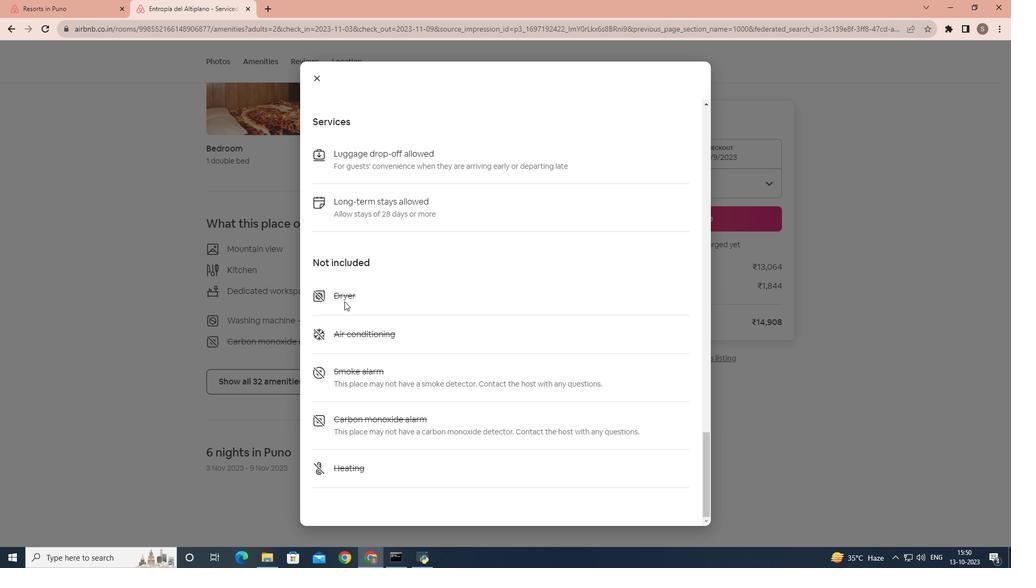 
Action: Mouse scrolled (341, 306) with delta (0, 0)
Screenshot: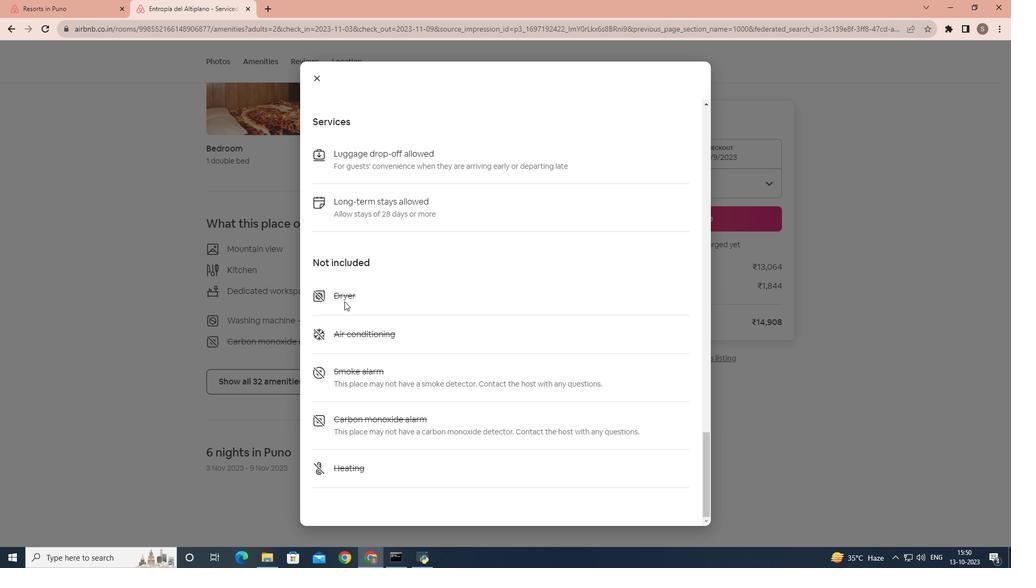 
Action: Mouse moved to (341, 306)
Screenshot: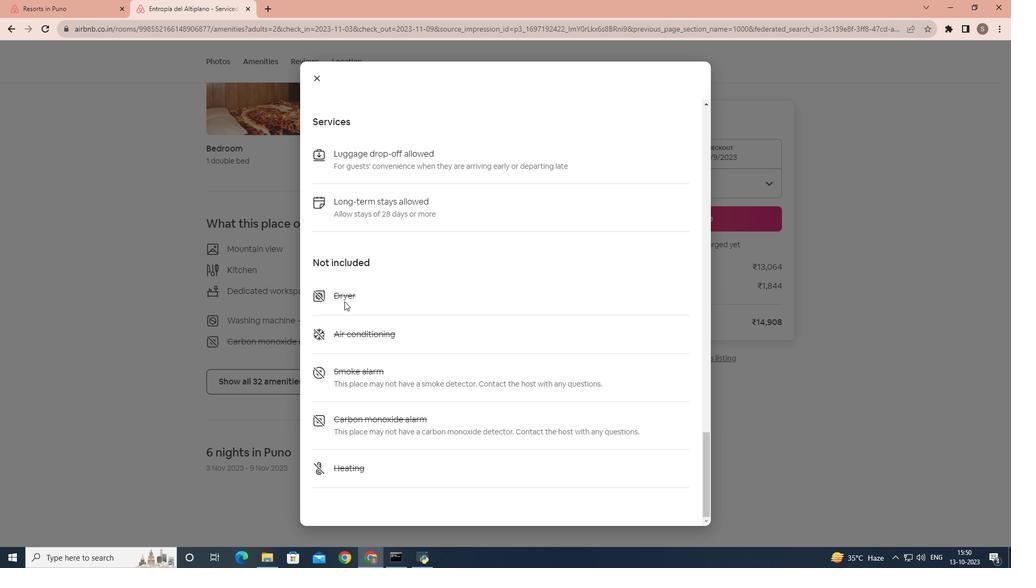 
Action: Mouse scrolled (341, 305) with delta (0, 0)
Screenshot: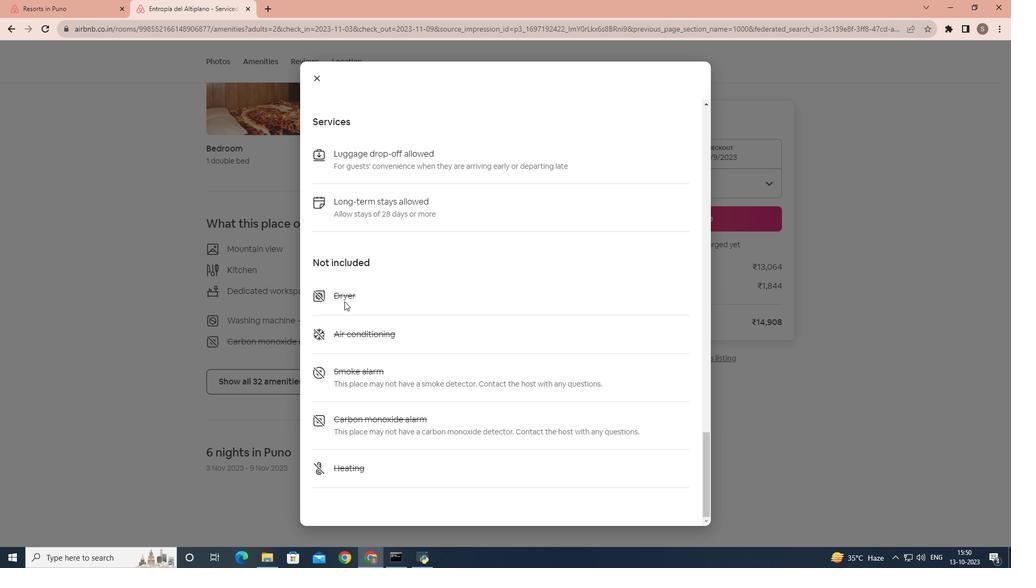 
Action: Mouse moved to (341, 302)
Screenshot: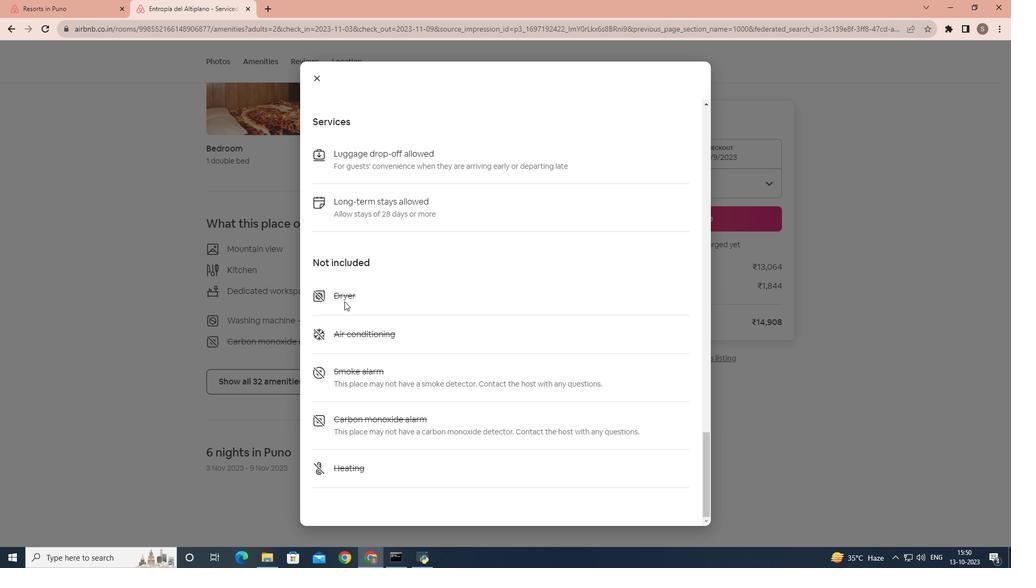 
Action: Mouse scrolled (341, 302) with delta (0, 0)
Screenshot: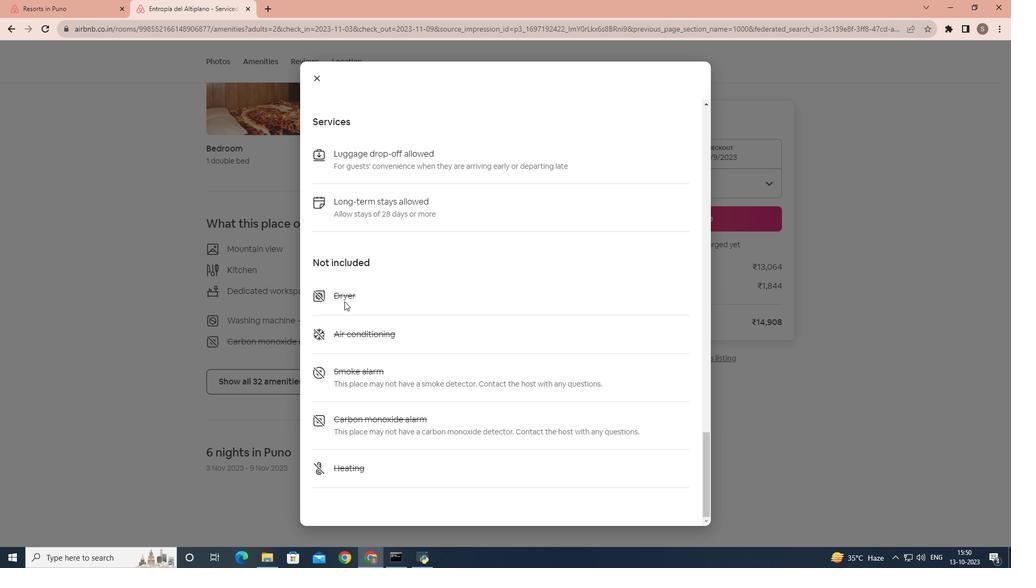 
Action: Mouse moved to (341, 300)
Screenshot: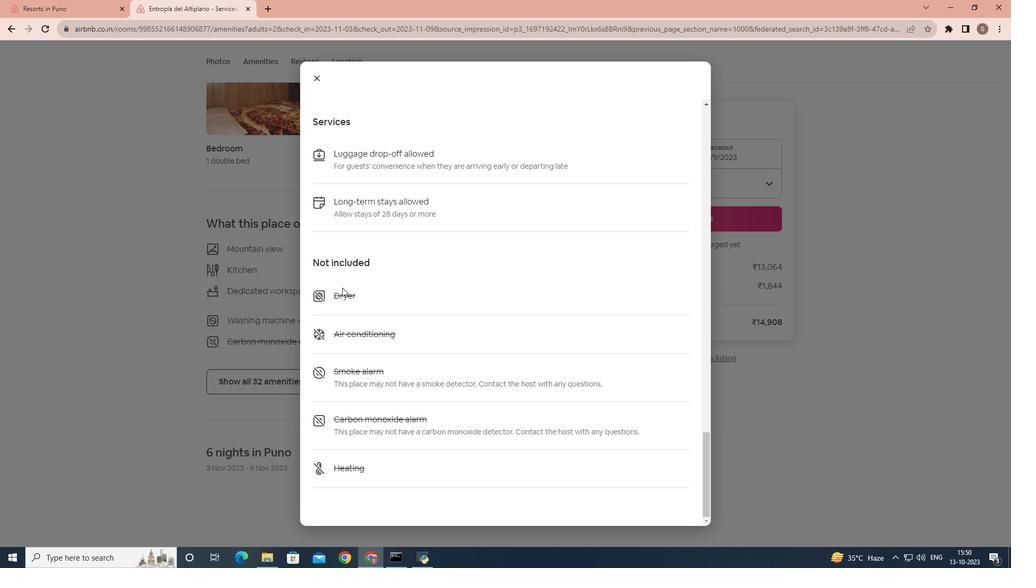 
Action: Mouse scrolled (341, 300) with delta (0, 0)
Screenshot: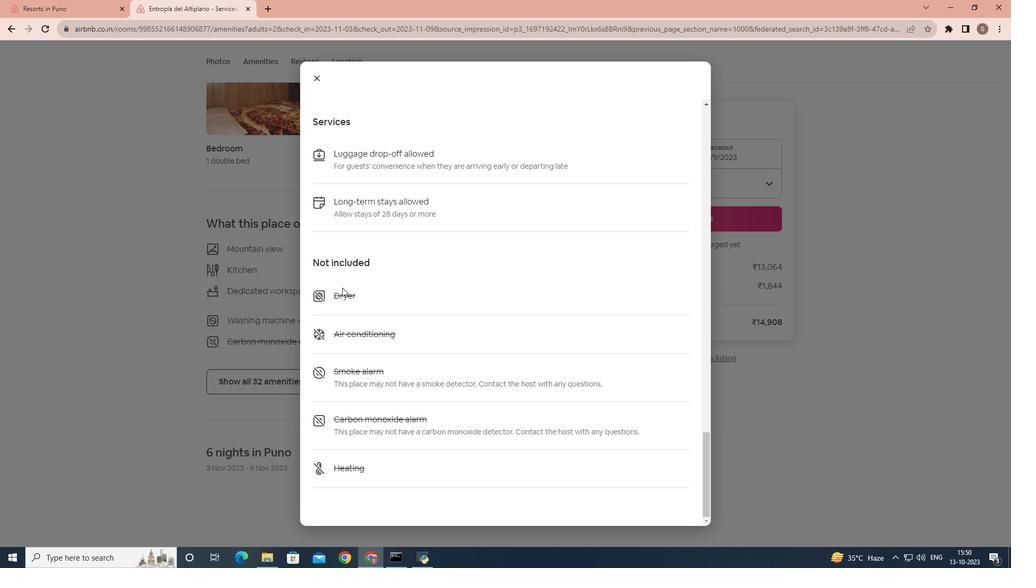 
Action: Mouse moved to (340, 298)
Screenshot: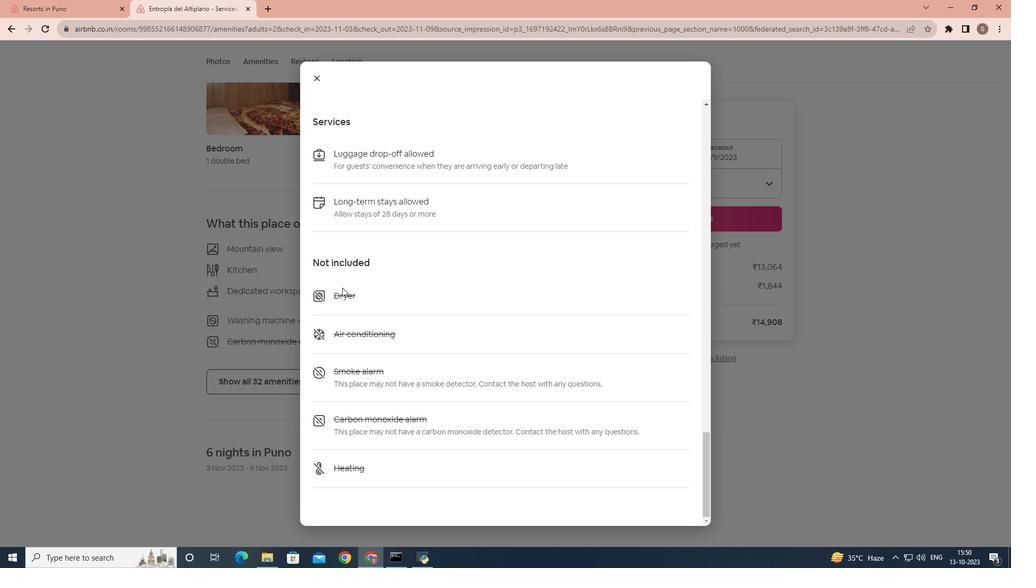 
Action: Mouse scrolled (340, 298) with delta (0, 0)
Screenshot: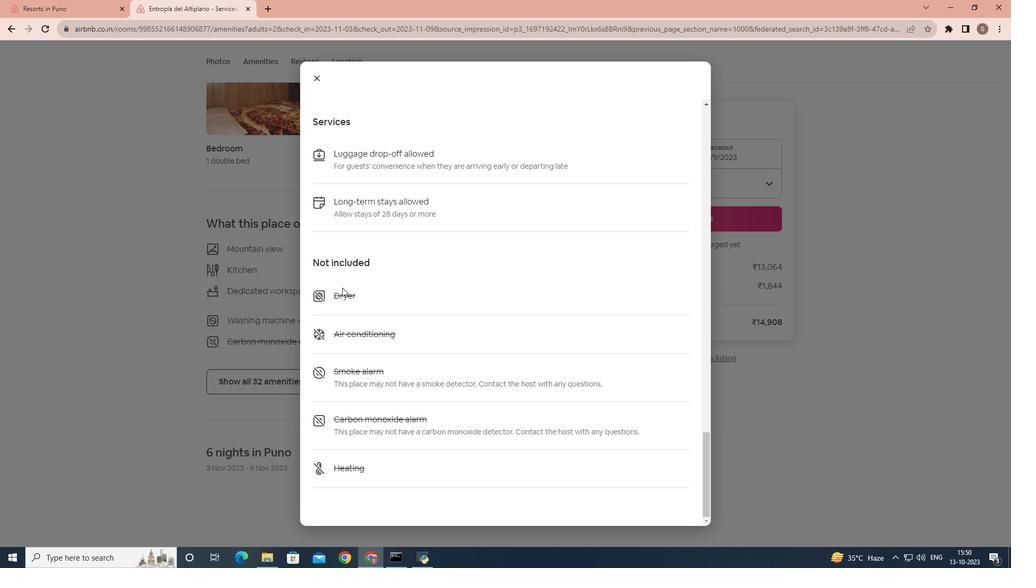 
Action: Mouse moved to (316, 74)
Screenshot: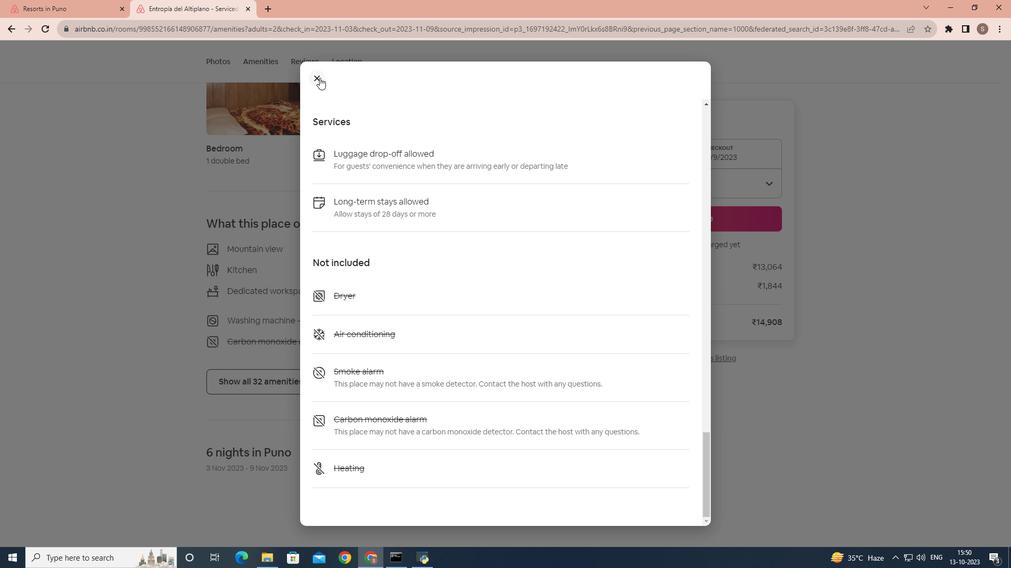 
Action: Mouse pressed left at (316, 74)
Screenshot: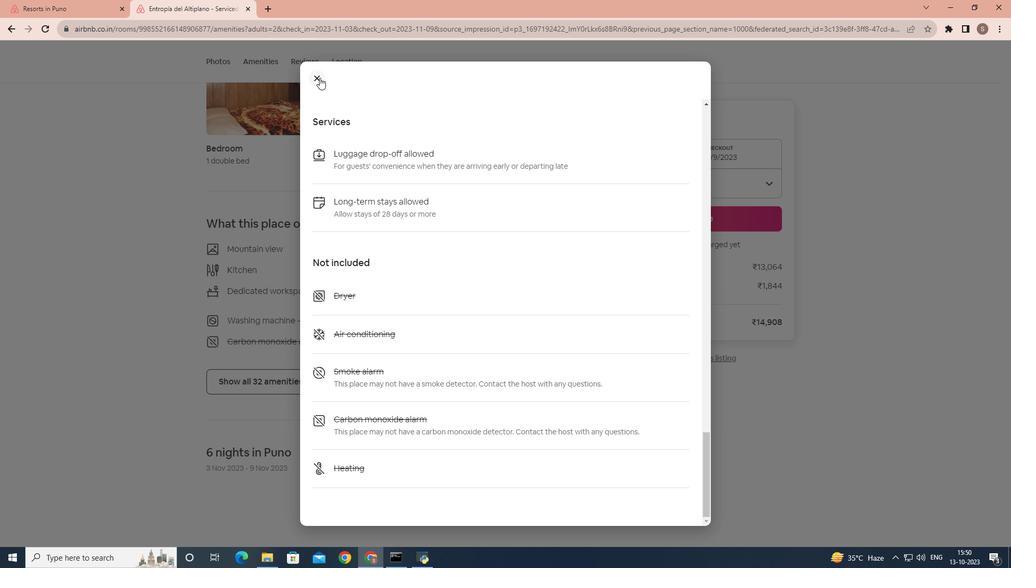 
Action: Mouse moved to (296, 258)
Screenshot: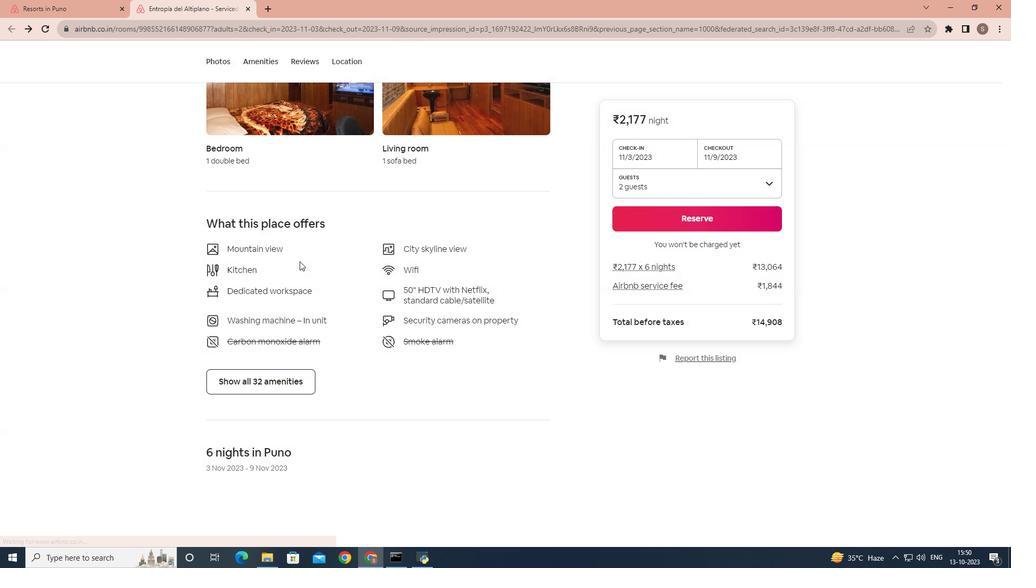 
Action: Mouse scrolled (296, 257) with delta (0, 0)
Screenshot: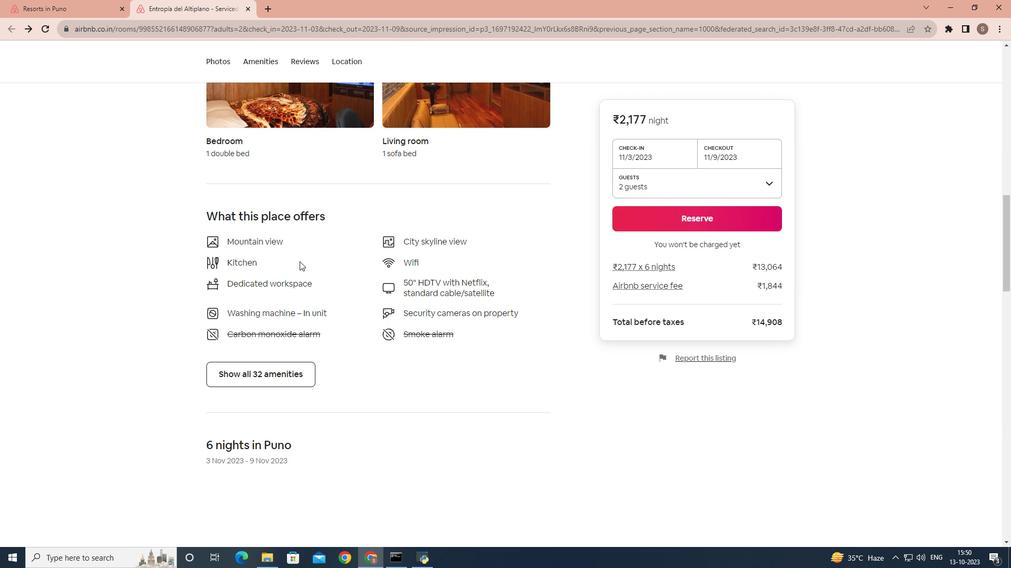 
Action: Mouse scrolled (296, 257) with delta (0, 0)
Screenshot: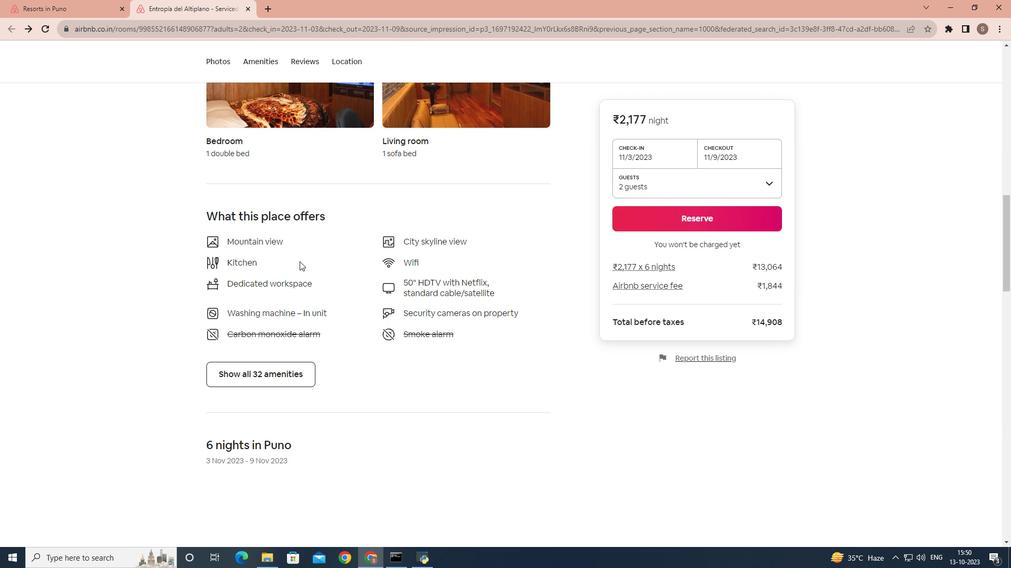 
Action: Mouse scrolled (296, 257) with delta (0, 0)
Screenshot: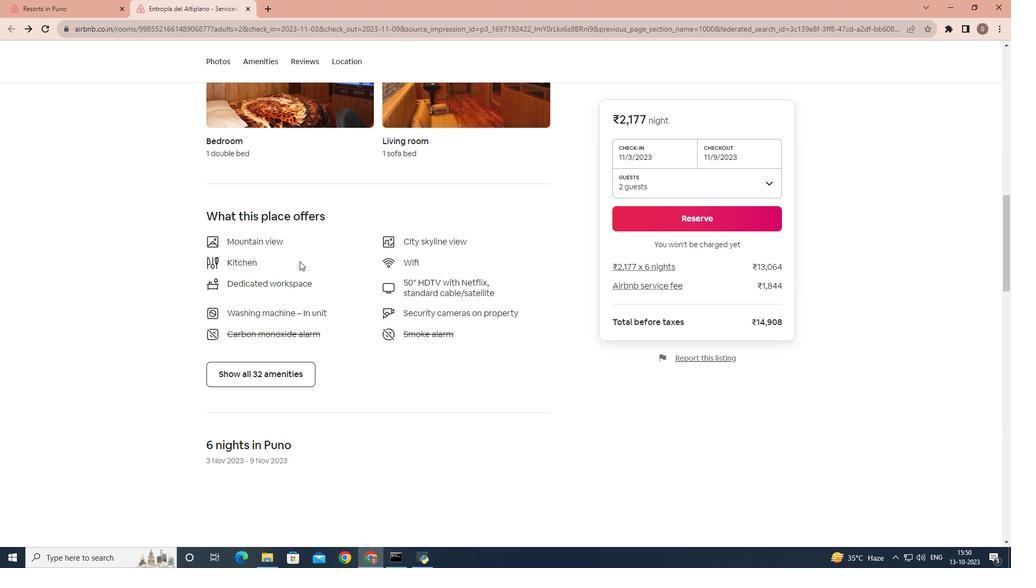 
Action: Mouse scrolled (296, 257) with delta (0, 0)
Screenshot: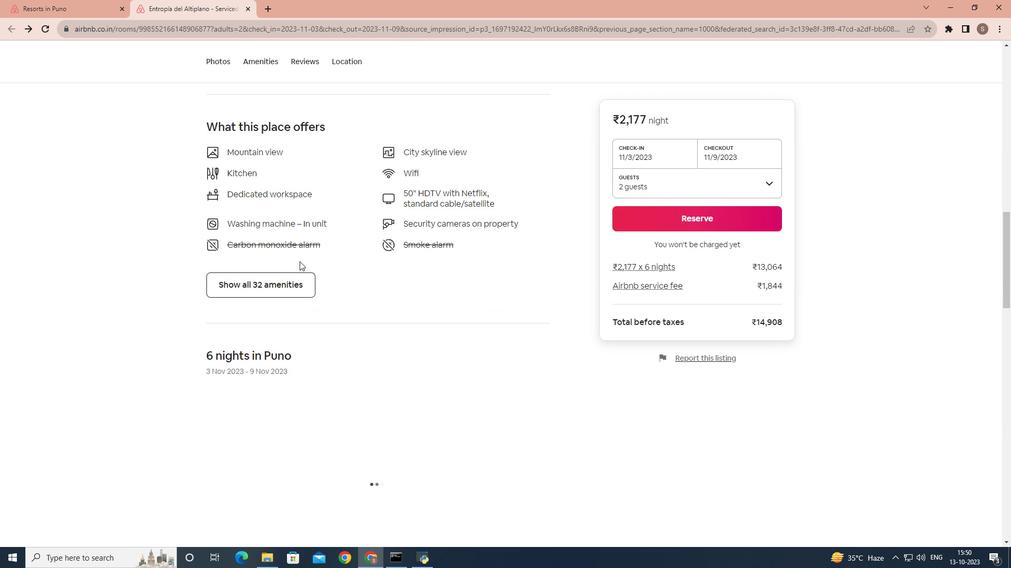 
Action: Mouse scrolled (296, 257) with delta (0, 0)
Screenshot: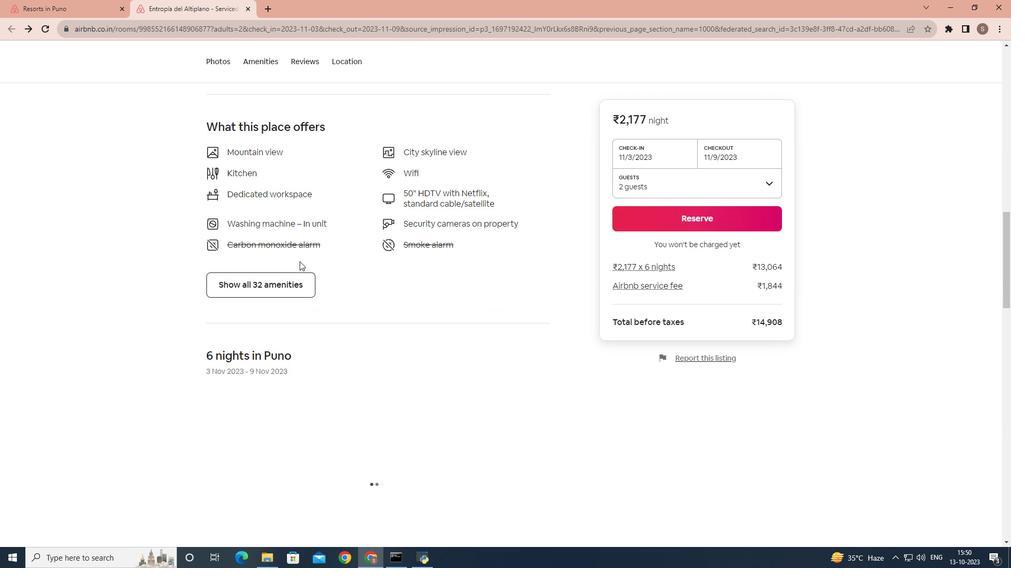 
Action: Mouse scrolled (296, 257) with delta (0, 0)
Screenshot: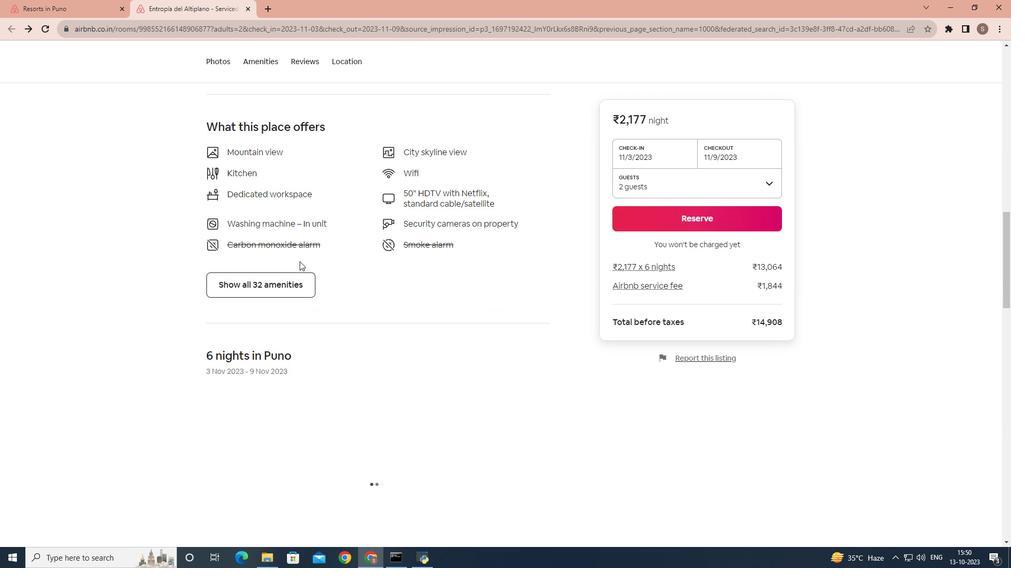 
Action: Mouse scrolled (296, 257) with delta (0, 0)
Screenshot: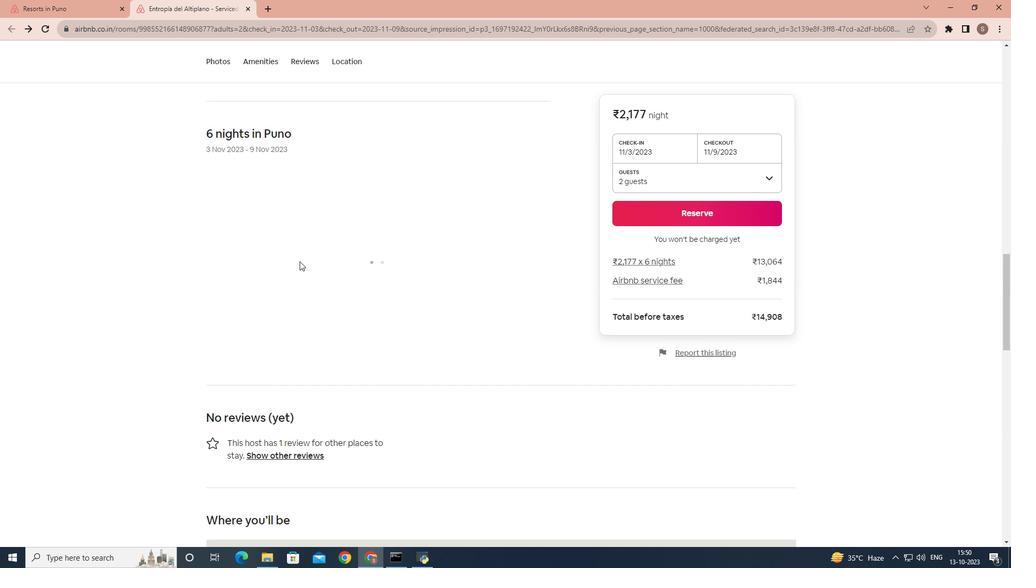 
Action: Mouse scrolled (296, 257) with delta (0, 0)
Screenshot: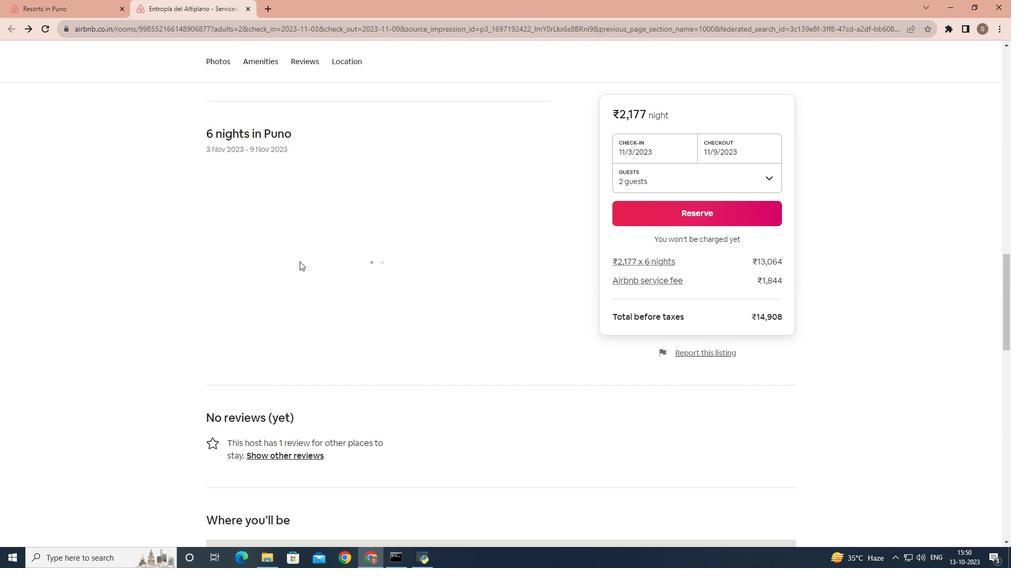 
Action: Mouse scrolled (296, 257) with delta (0, 0)
Screenshot: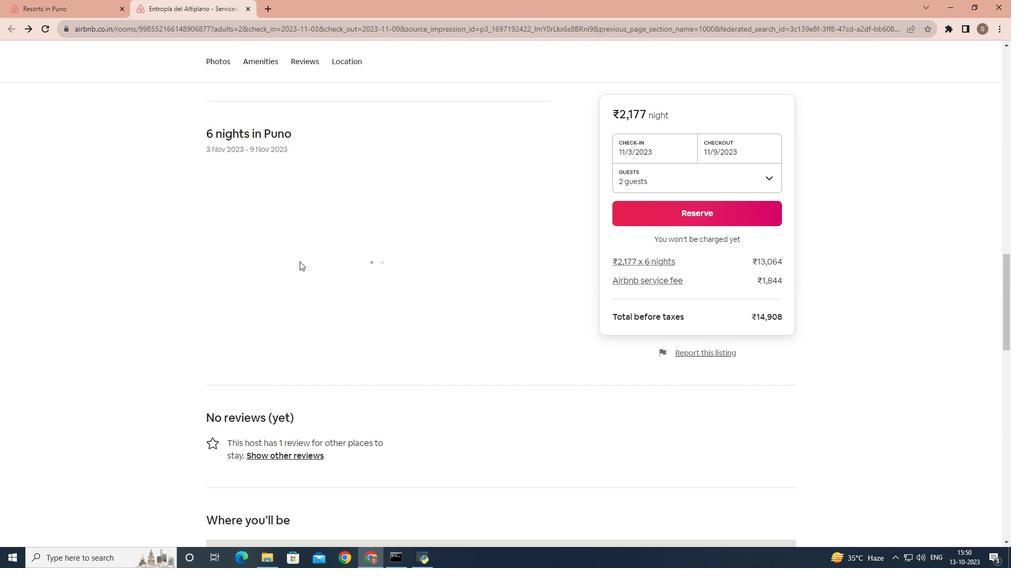 
Action: Mouse scrolled (296, 257) with delta (0, 0)
Screenshot: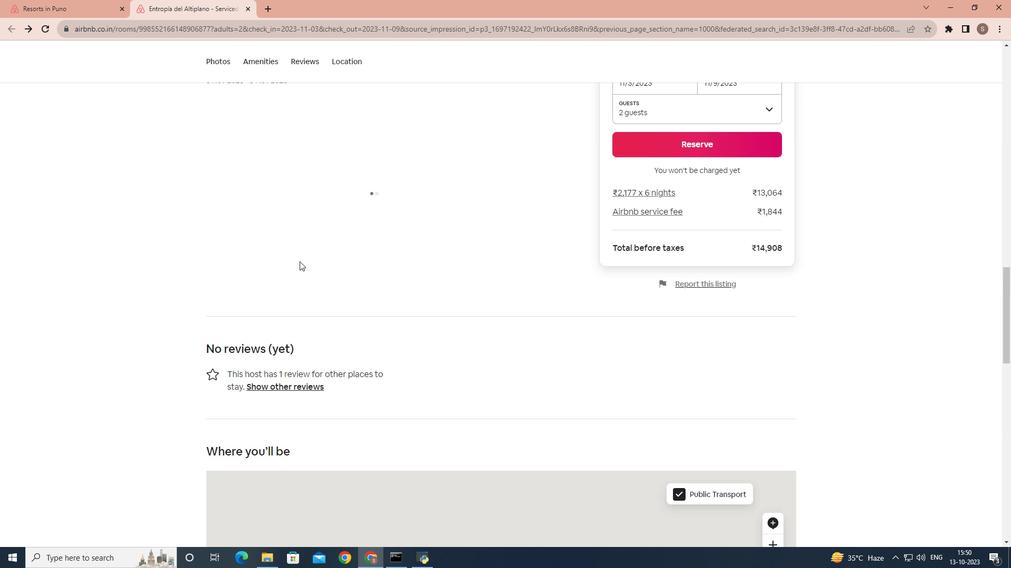 
Action: Mouse scrolled (296, 258) with delta (0, 0)
Screenshot: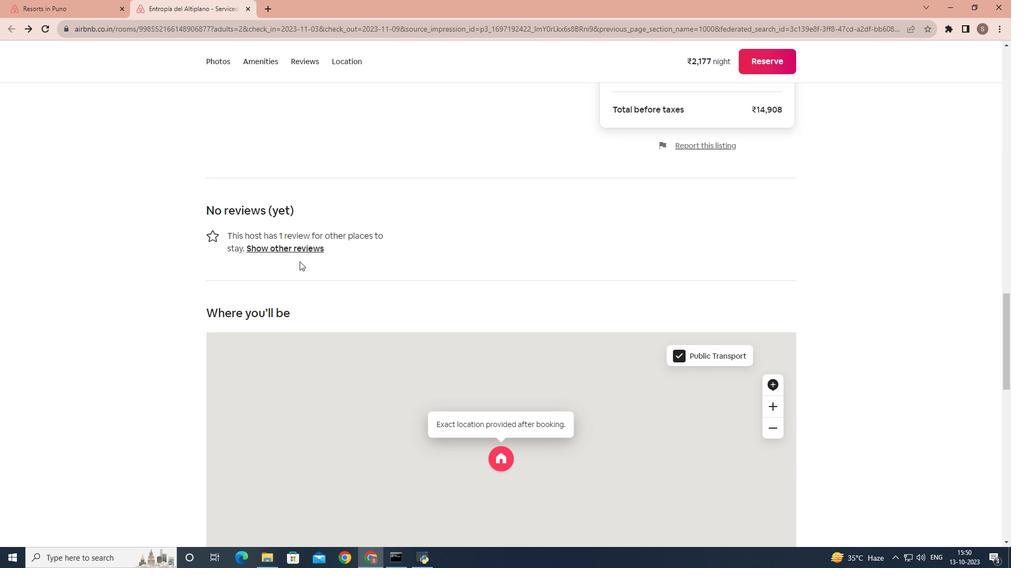 
Action: Mouse scrolled (296, 258) with delta (0, 0)
Screenshot: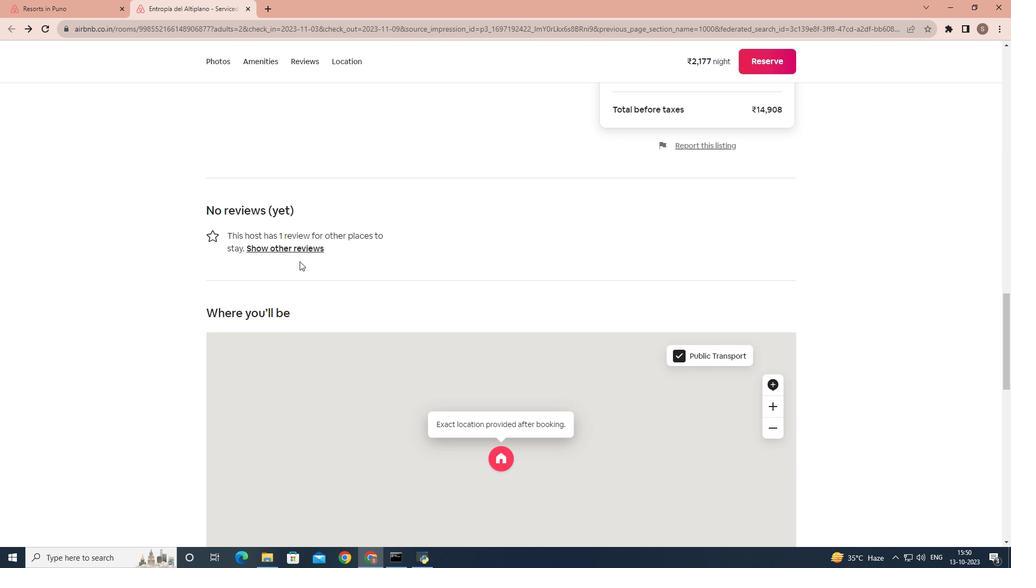 
Action: Mouse scrolled (296, 258) with delta (0, 0)
Screenshot: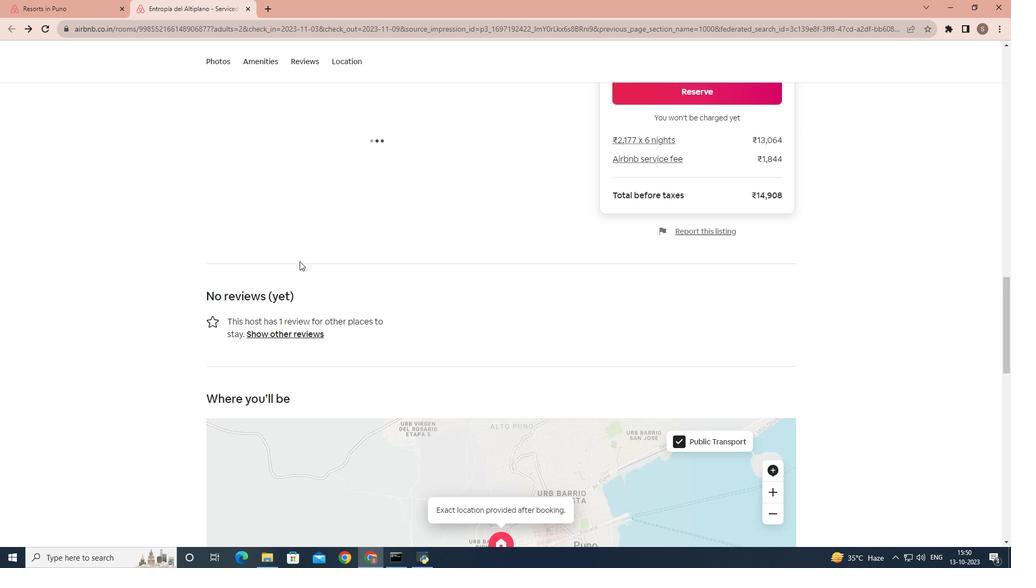 
Action: Mouse scrolled (296, 258) with delta (0, 0)
Screenshot: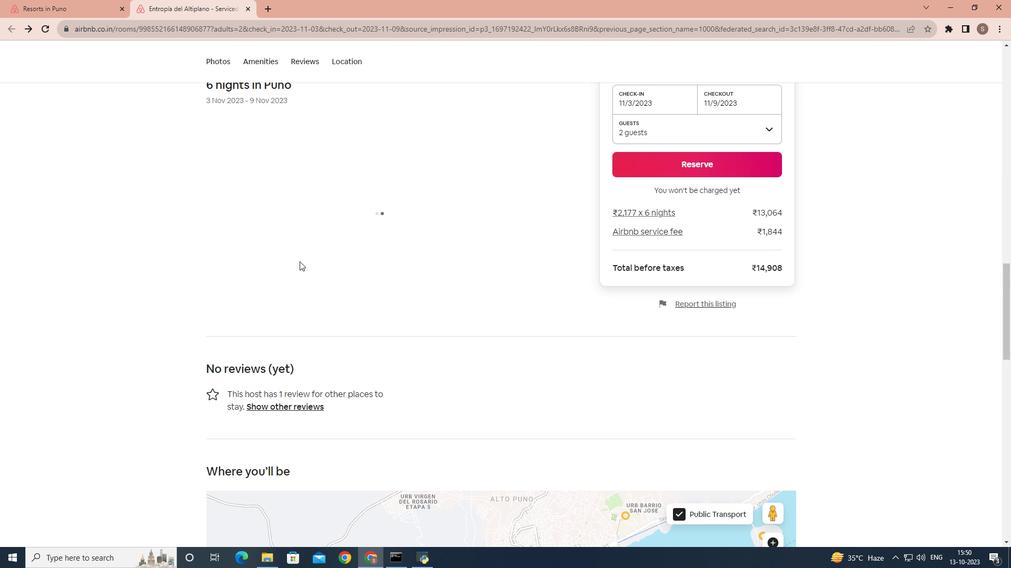 
Action: Mouse scrolled (296, 257) with delta (0, 0)
Screenshot: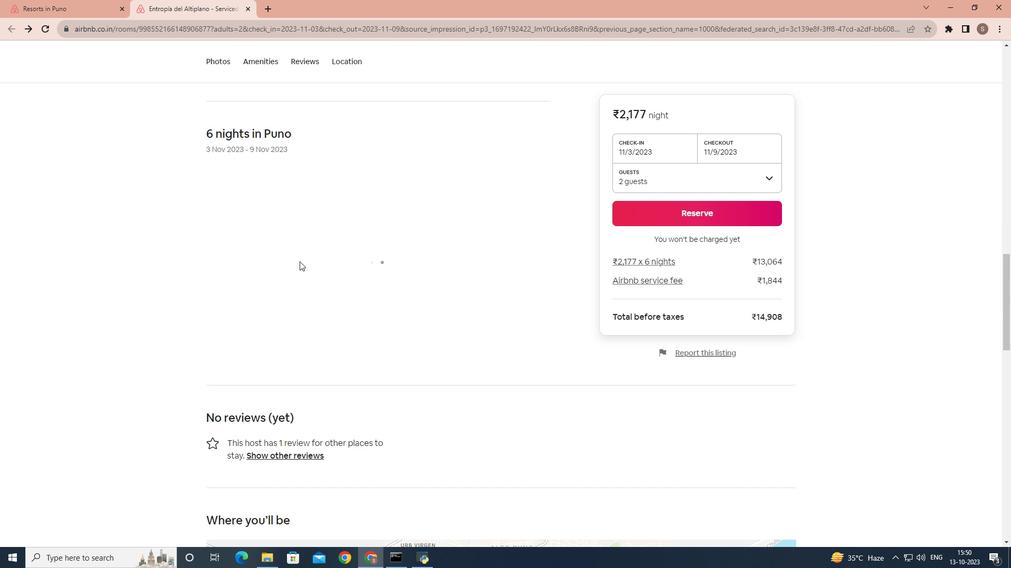 
Action: Mouse scrolled (296, 257) with delta (0, 0)
Screenshot: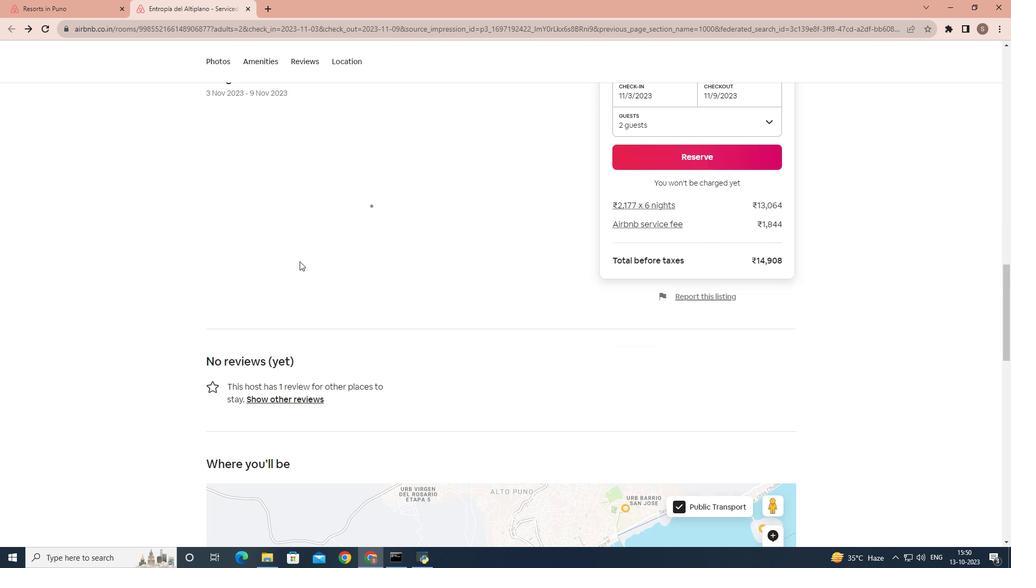 
Action: Mouse scrolled (296, 257) with delta (0, 0)
Screenshot: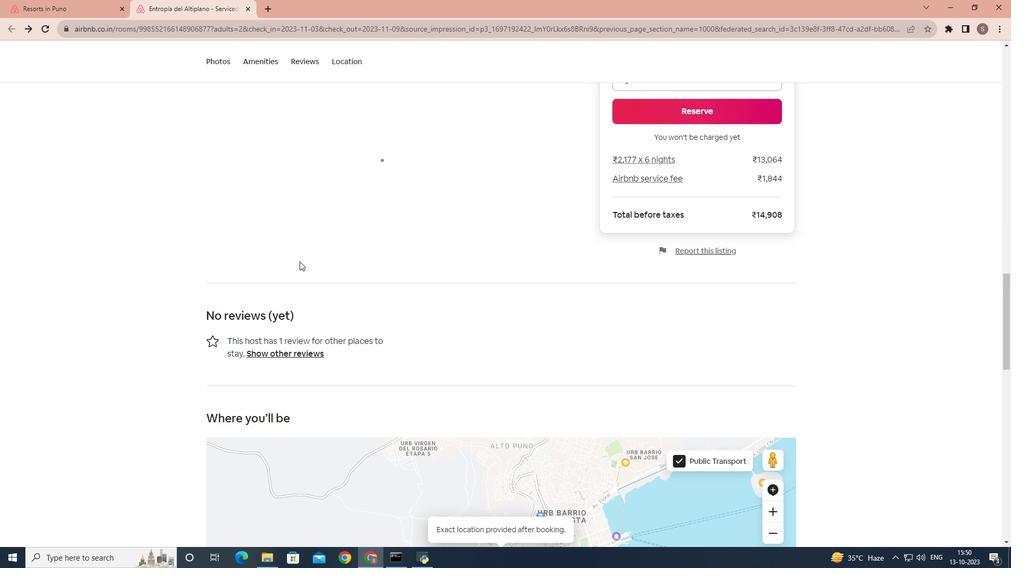 
Action: Mouse scrolled (296, 257) with delta (0, 0)
Screenshot: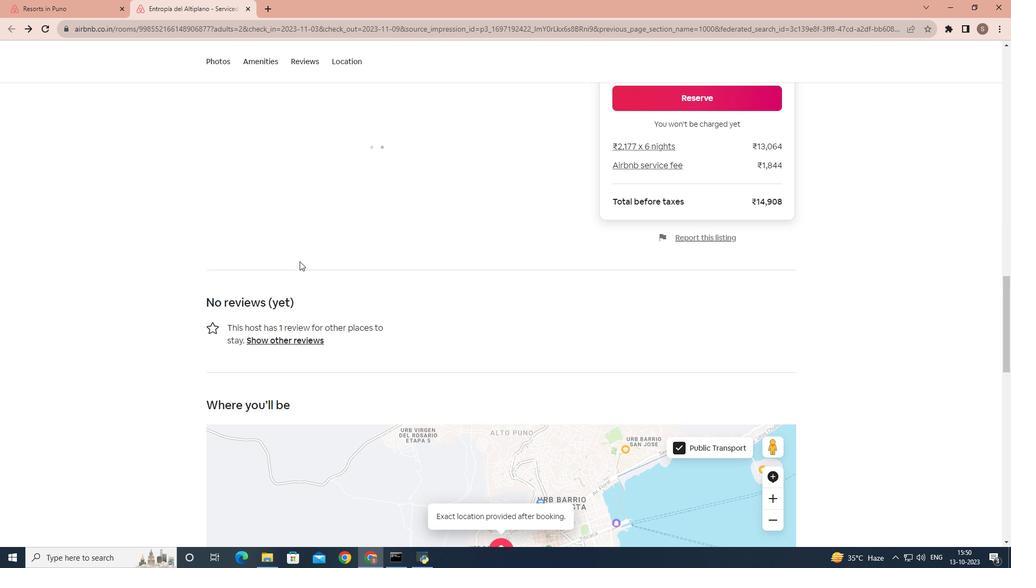 
Action: Mouse scrolled (296, 257) with delta (0, 0)
Screenshot: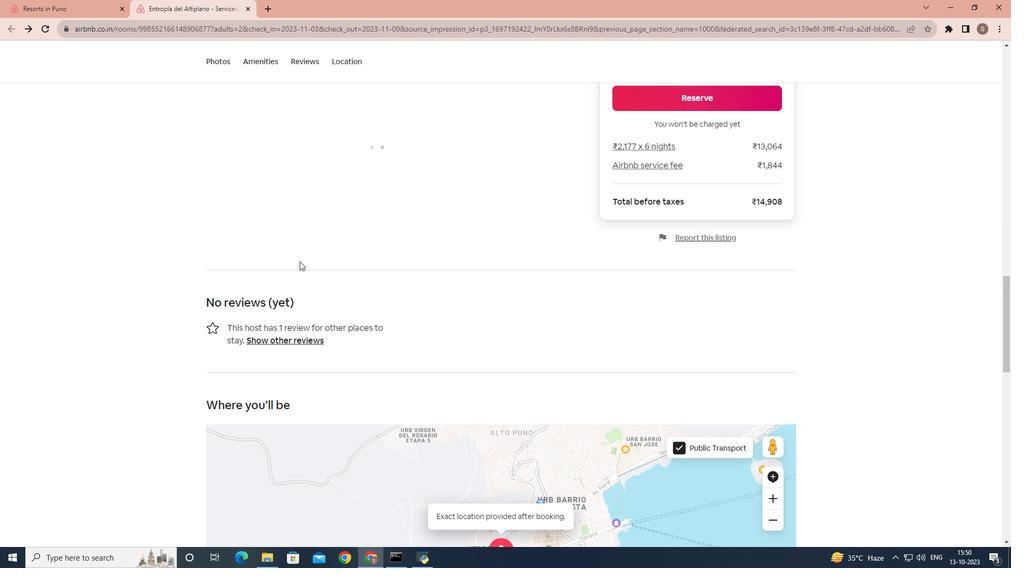 
Action: Mouse scrolled (296, 257) with delta (0, 0)
Screenshot: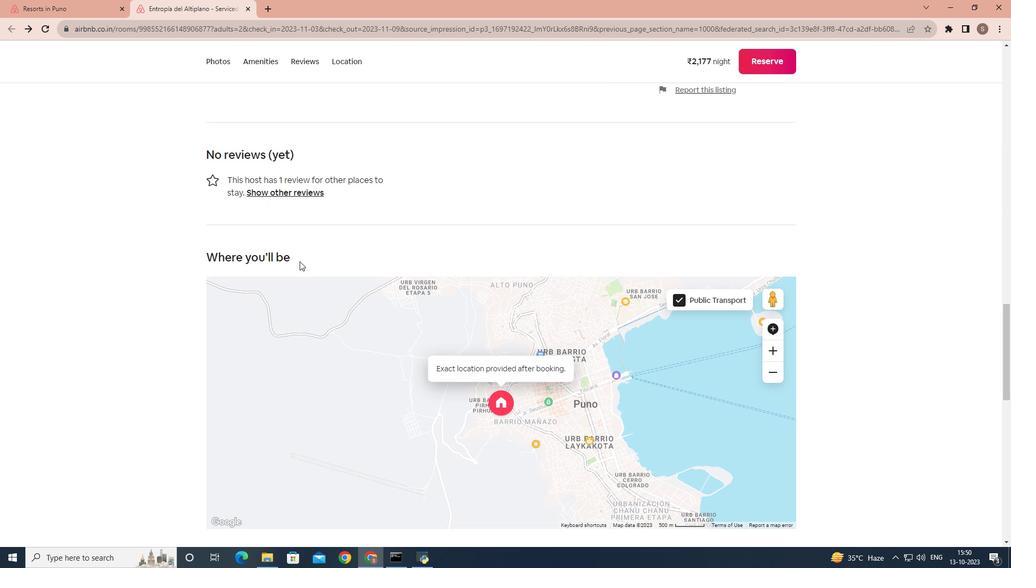 
Action: Mouse scrolled (296, 257) with delta (0, 0)
Screenshot: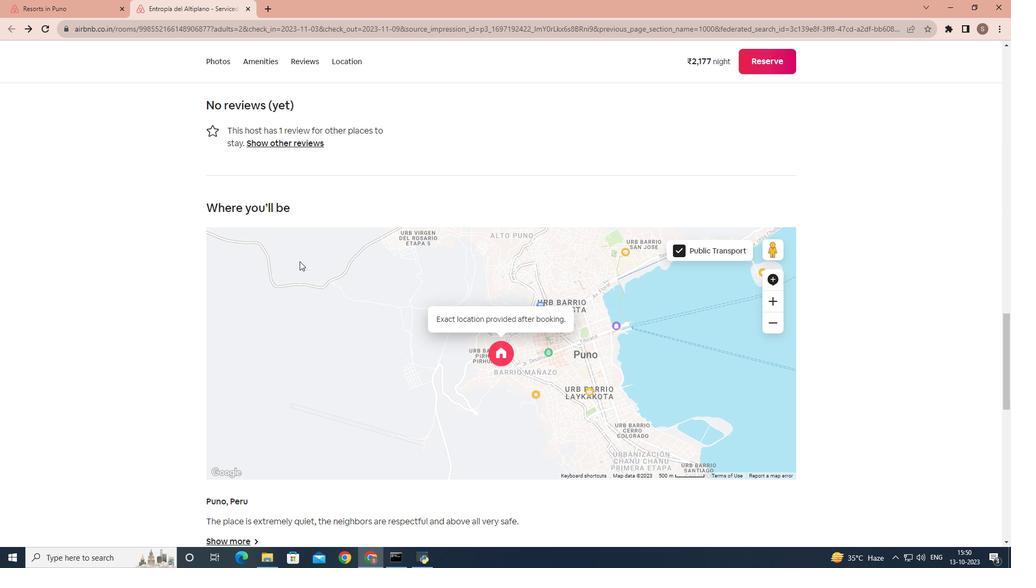 
Action: Mouse scrolled (296, 257) with delta (0, 0)
Screenshot: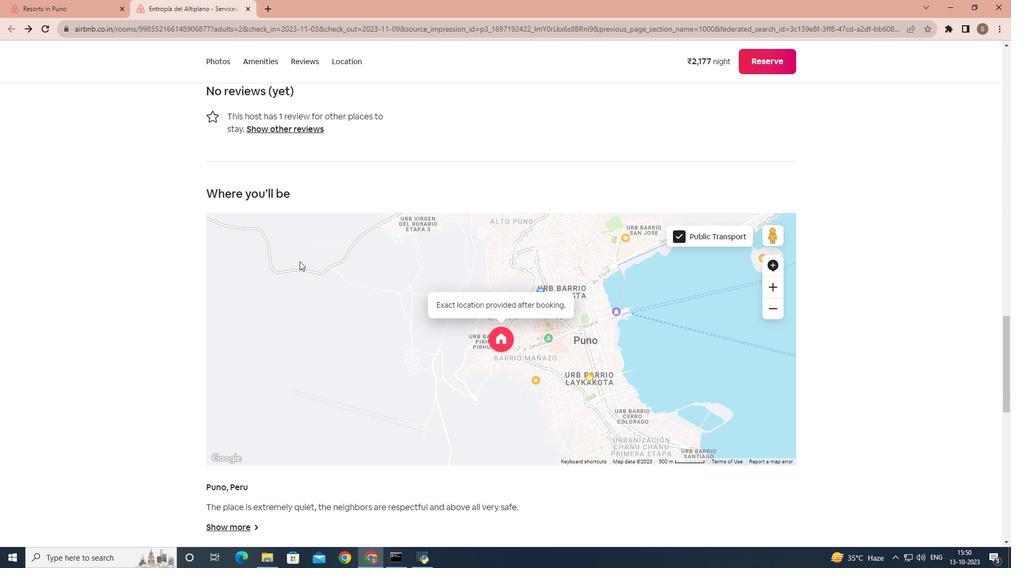 
Action: Mouse scrolled (296, 257) with delta (0, 0)
Screenshot: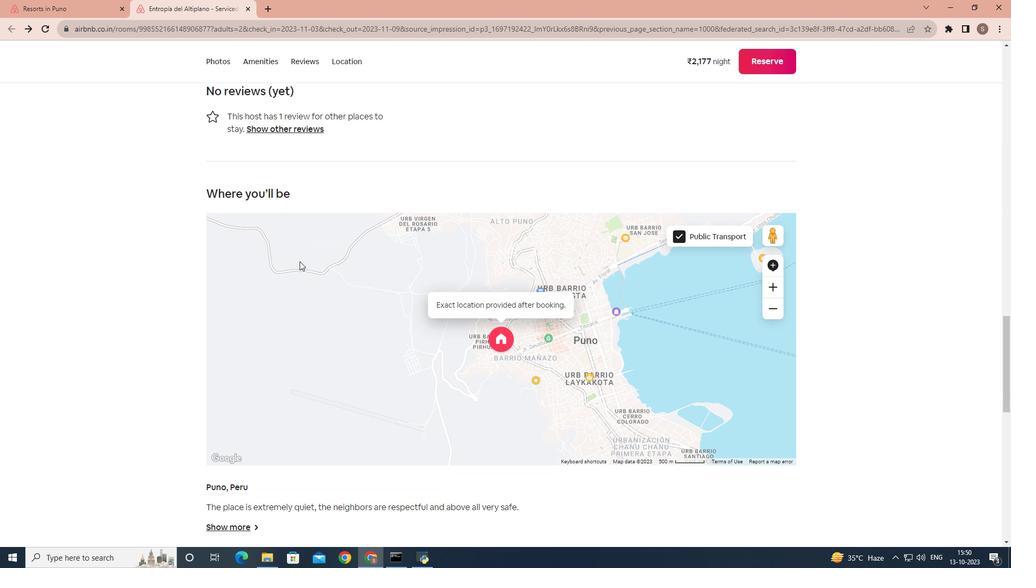 
Action: Mouse moved to (220, 378)
Screenshot: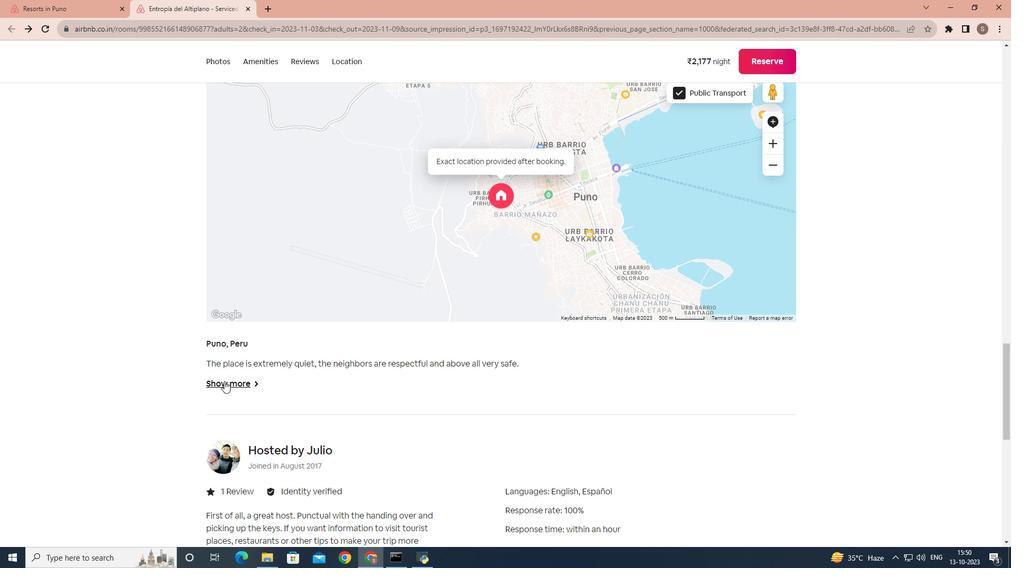 
Action: Mouse pressed left at (220, 378)
Screenshot: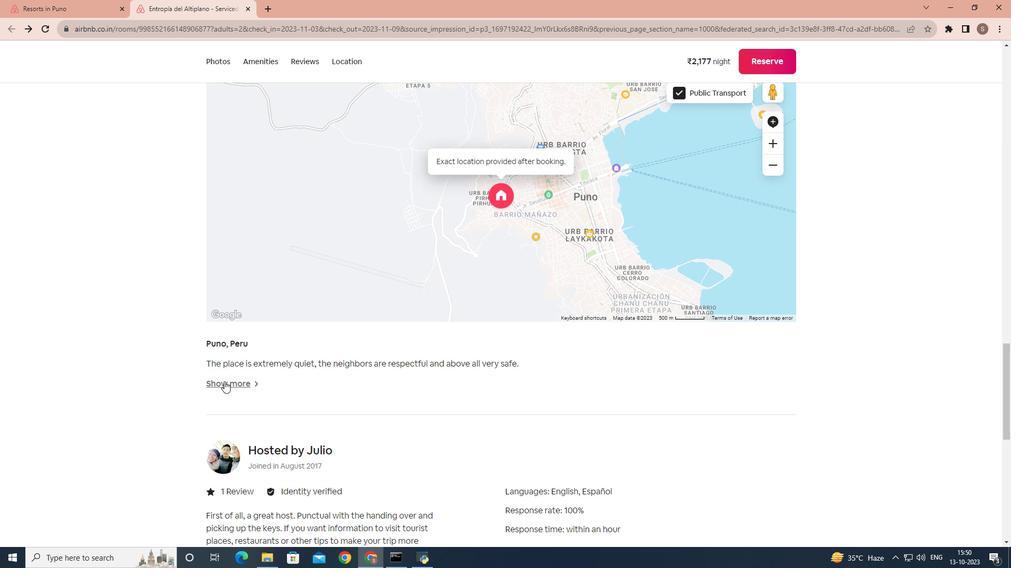 
Action: Mouse moved to (30, 238)
Screenshot: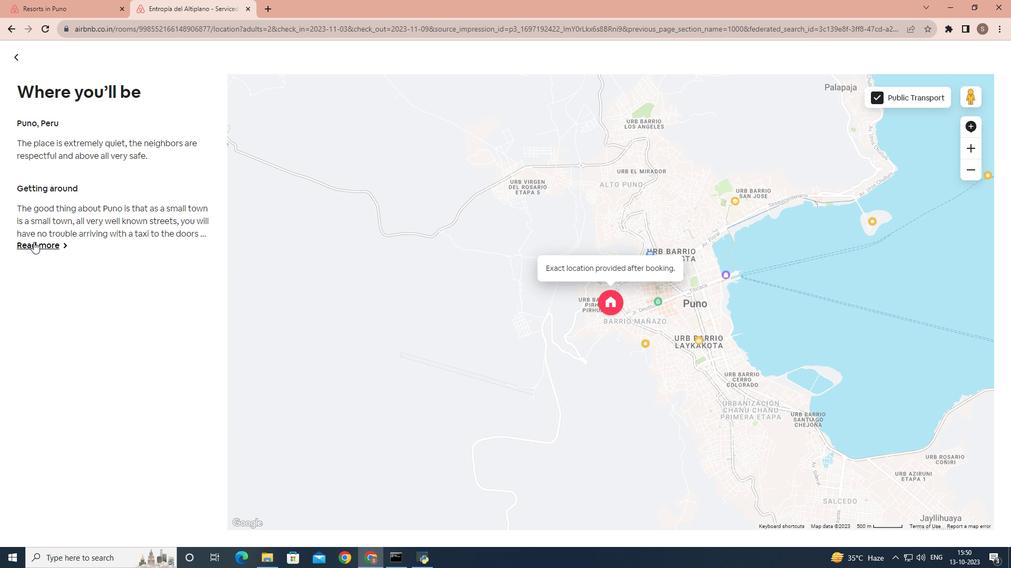 
Action: Mouse pressed left at (30, 238)
Screenshot: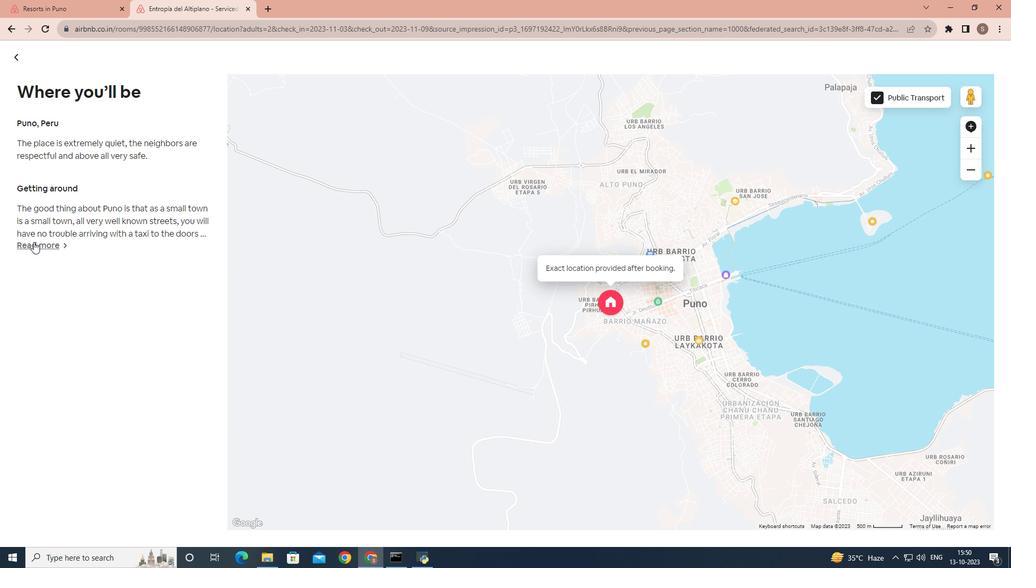 
Action: Mouse moved to (752, 277)
Screenshot: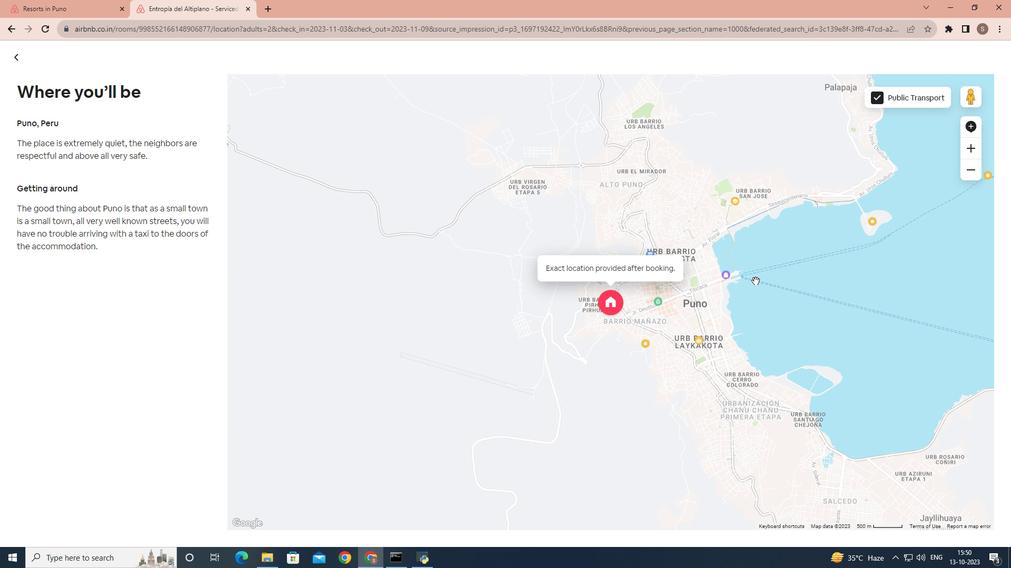 
Action: Mouse scrolled (752, 278) with delta (0, 0)
Screenshot: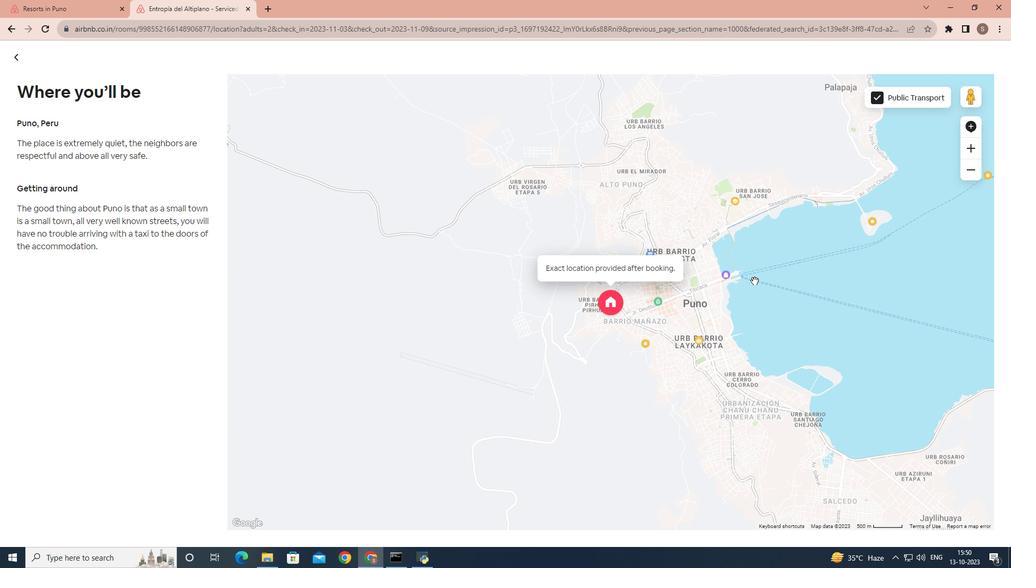 
Action: Mouse scrolled (752, 278) with delta (0, 0)
Screenshot: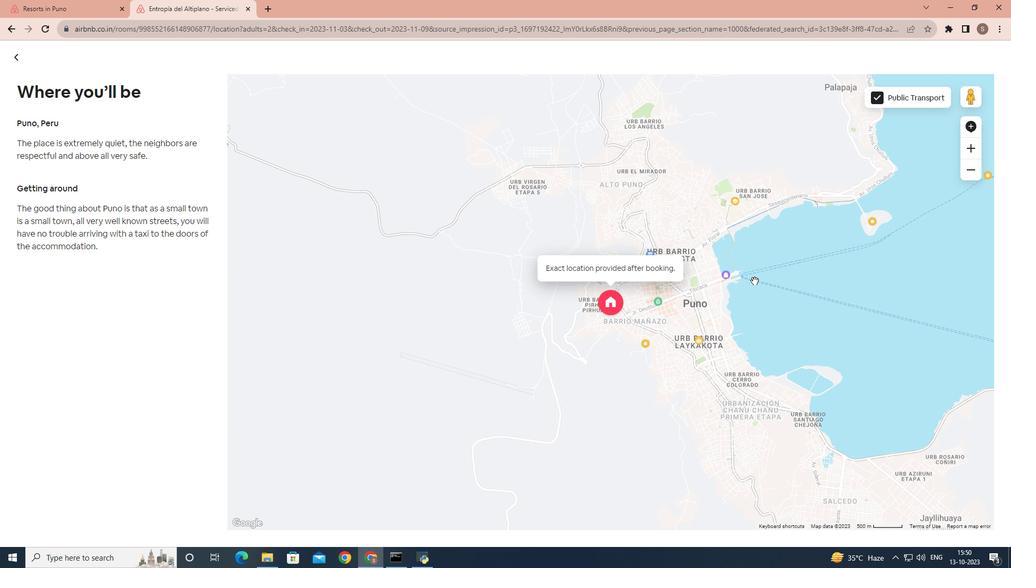 
Action: Mouse moved to (751, 277)
Screenshot: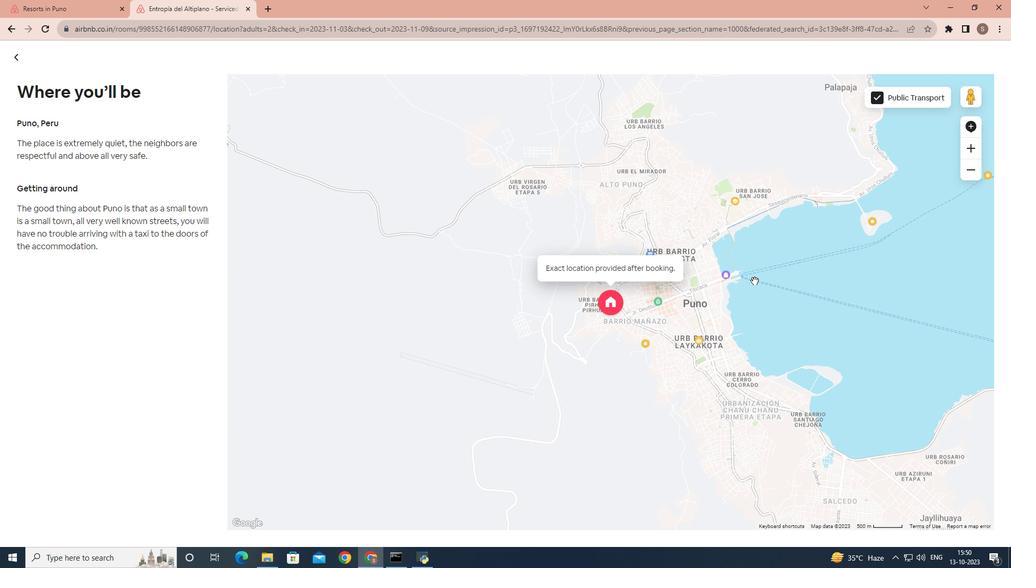 
Action: Mouse scrolled (751, 278) with delta (0, 0)
Screenshot: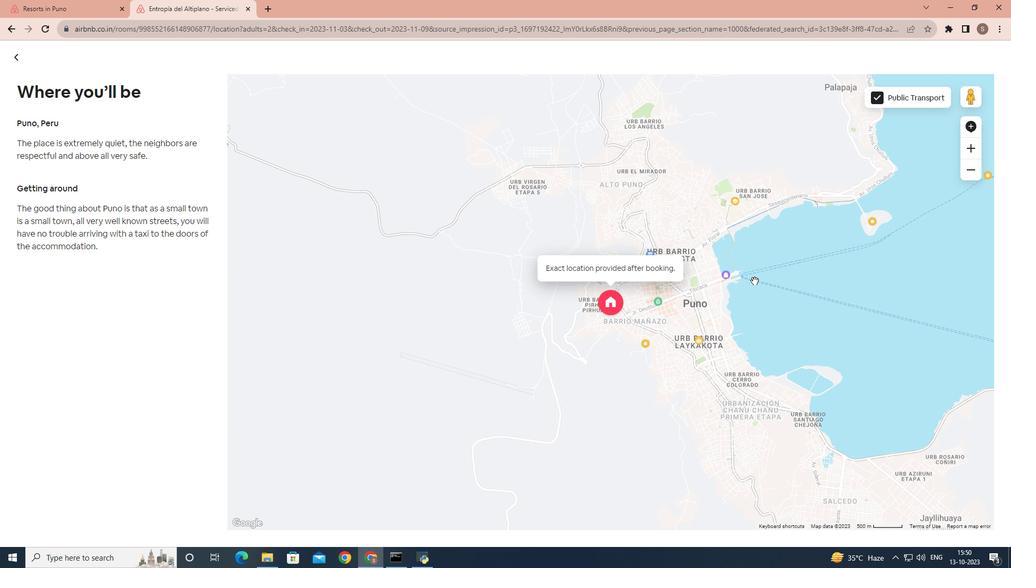 
Action: Mouse moved to (748, 278)
Screenshot: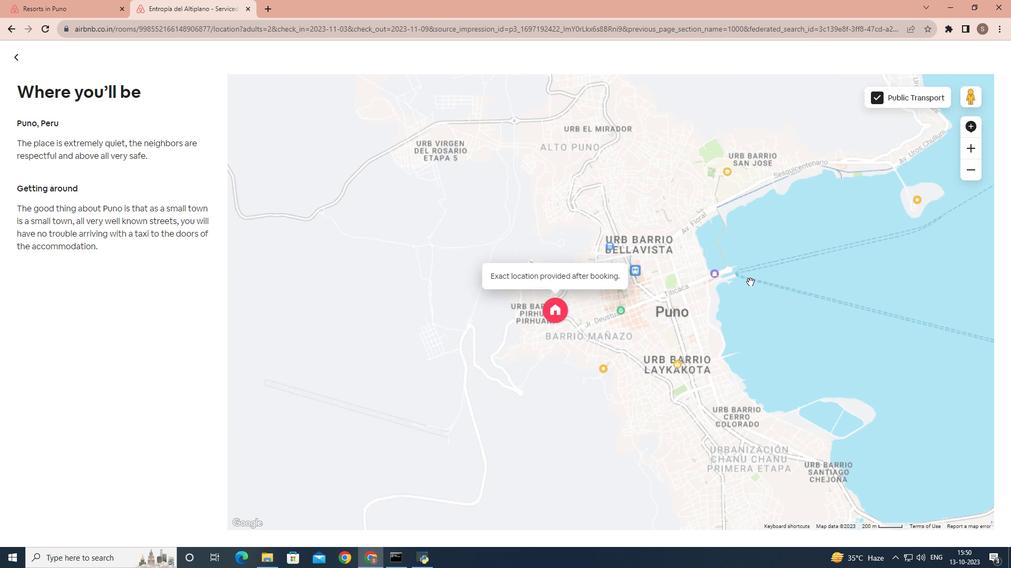 
Action: Mouse scrolled (748, 278) with delta (0, 0)
Screenshot: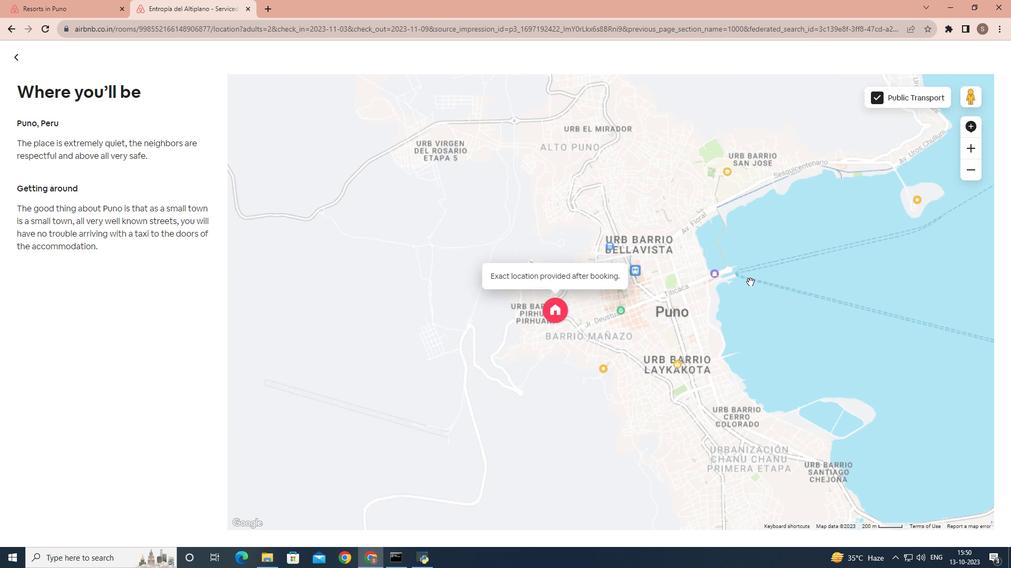 
Action: Mouse moved to (746, 278)
Screenshot: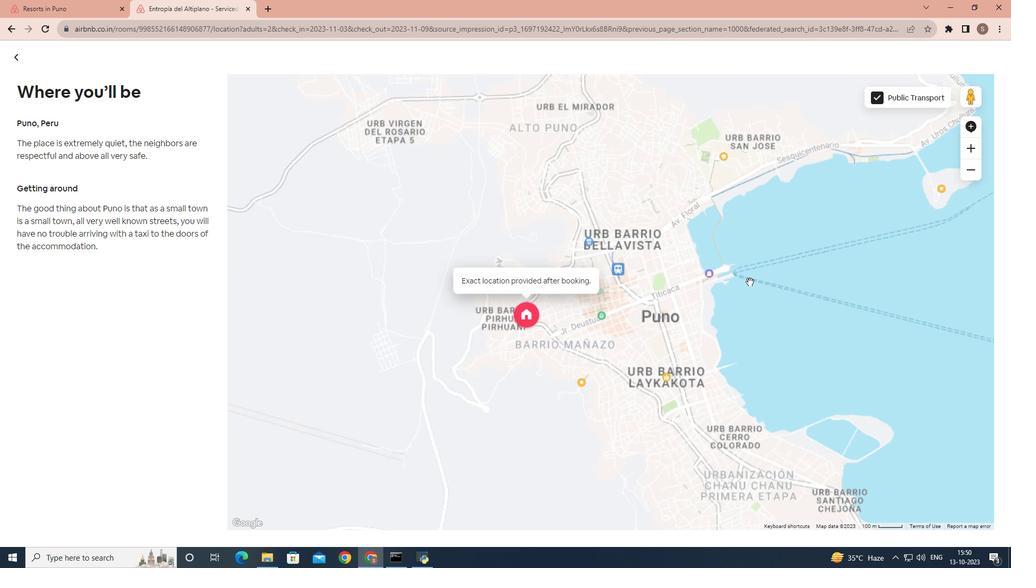 
Action: Mouse scrolled (746, 279) with delta (0, 0)
Screenshot: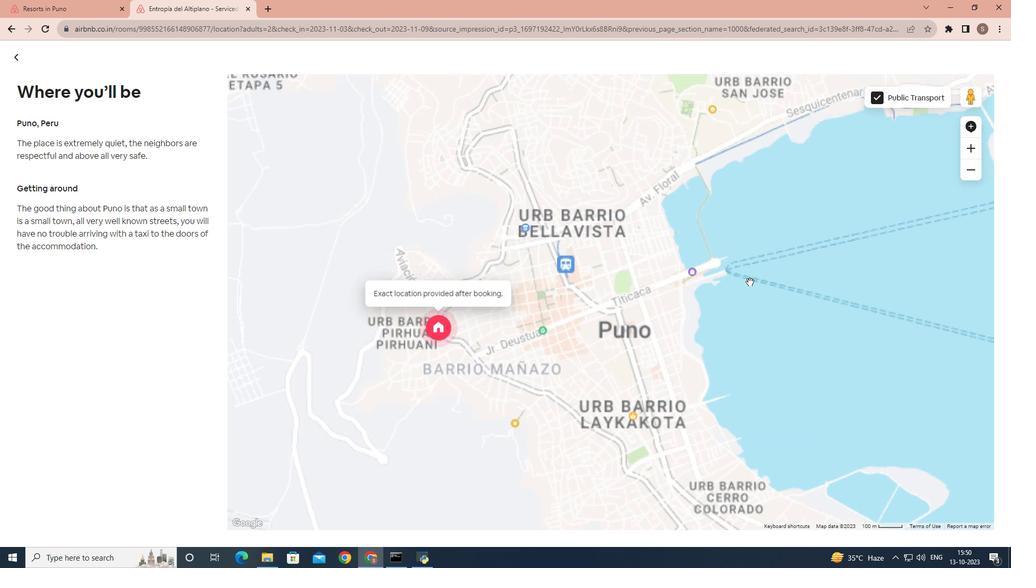 
Action: Mouse scrolled (746, 278) with delta (0, 0)
Screenshot: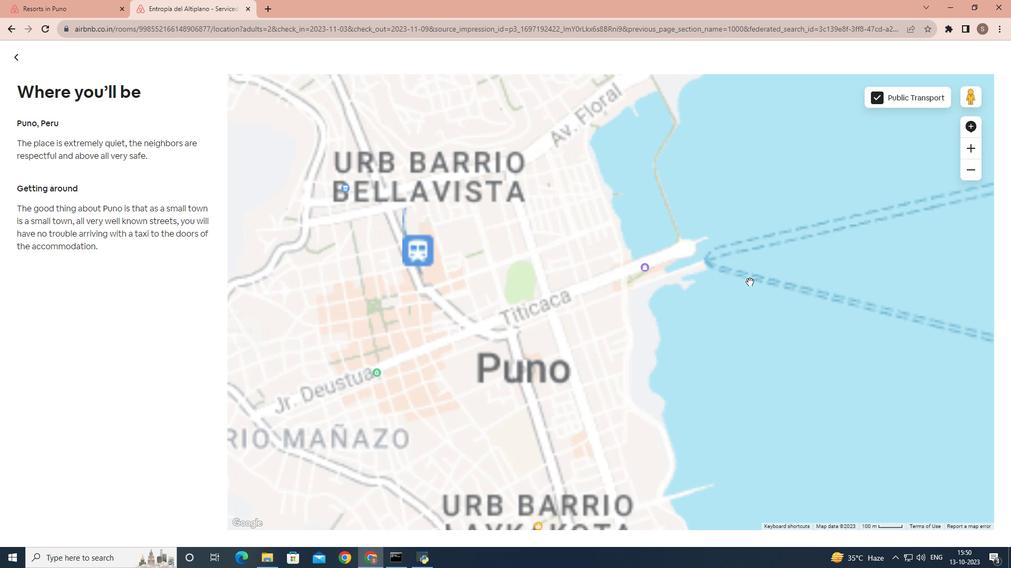
Action: Mouse moved to (746, 278)
Screenshot: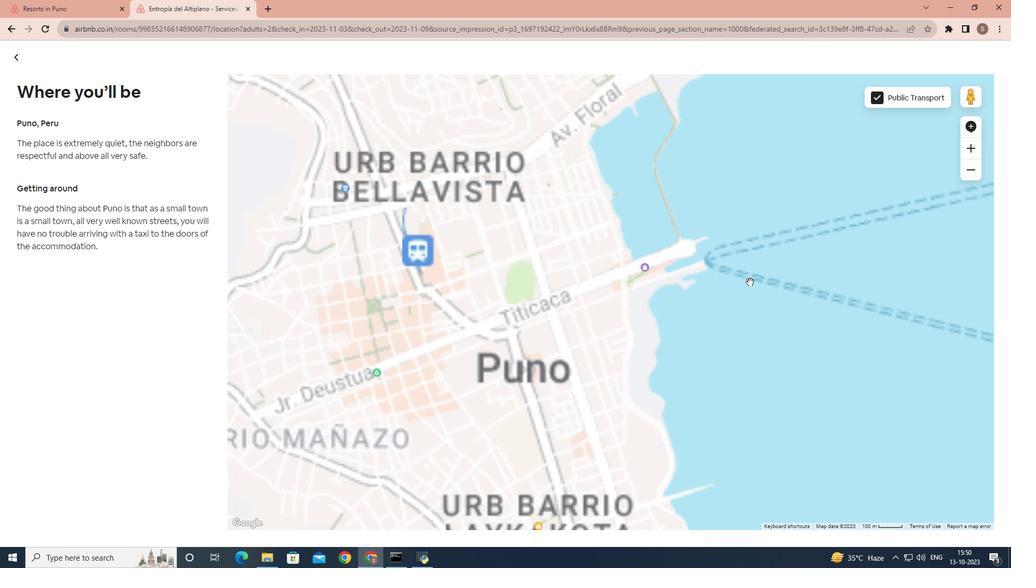 
Action: Mouse scrolled (746, 278) with delta (0, 0)
Screenshot: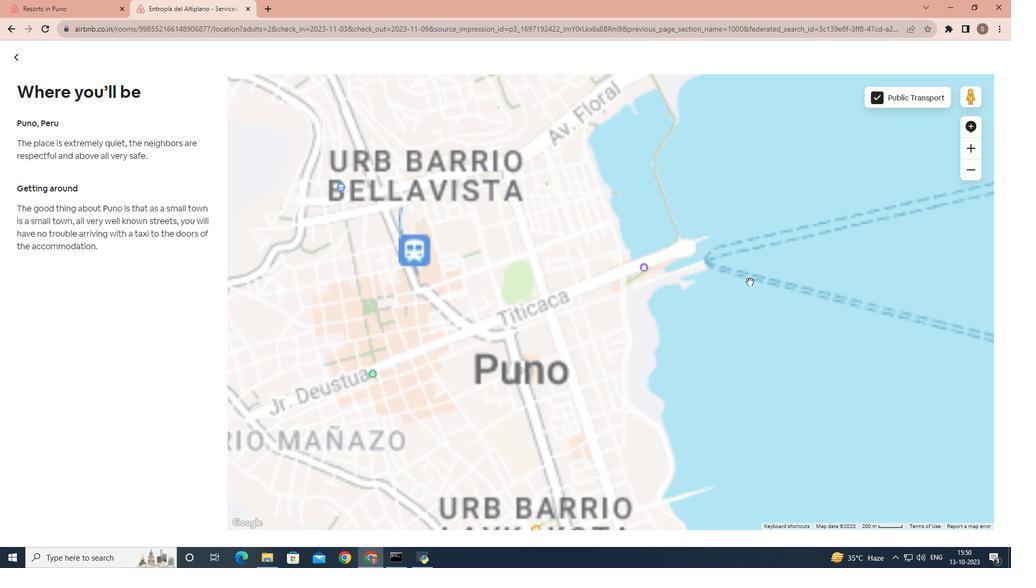 
Action: Mouse scrolled (746, 278) with delta (0, 0)
Screenshot: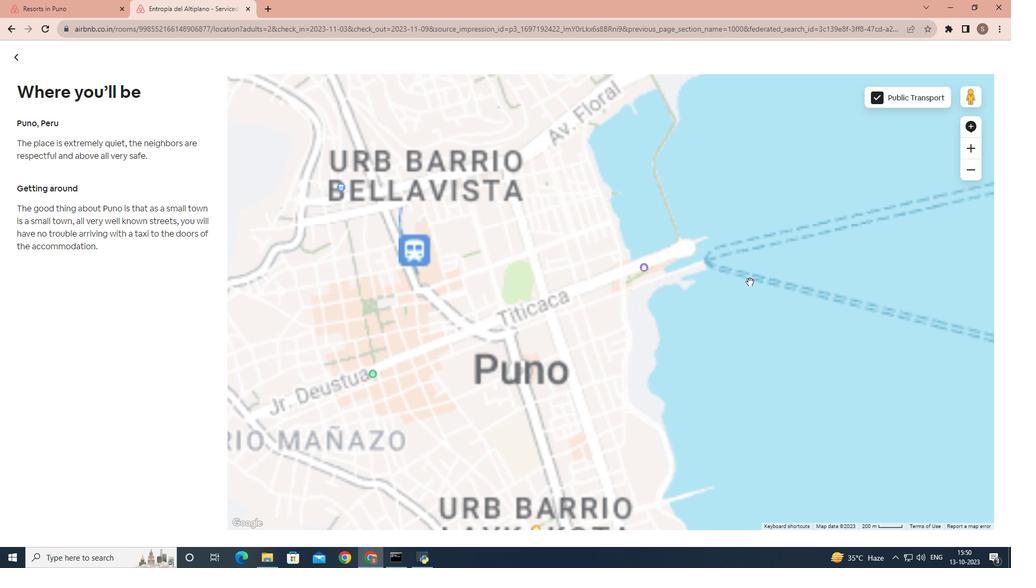 
Action: Mouse scrolled (746, 278) with delta (0, 0)
Screenshot: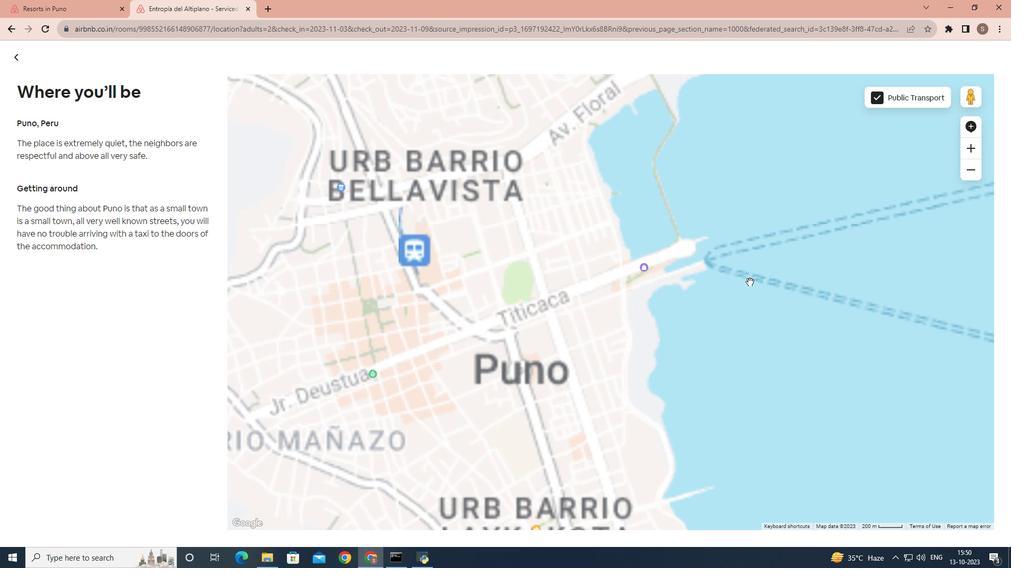 
Action: Mouse moved to (13, 53)
Screenshot: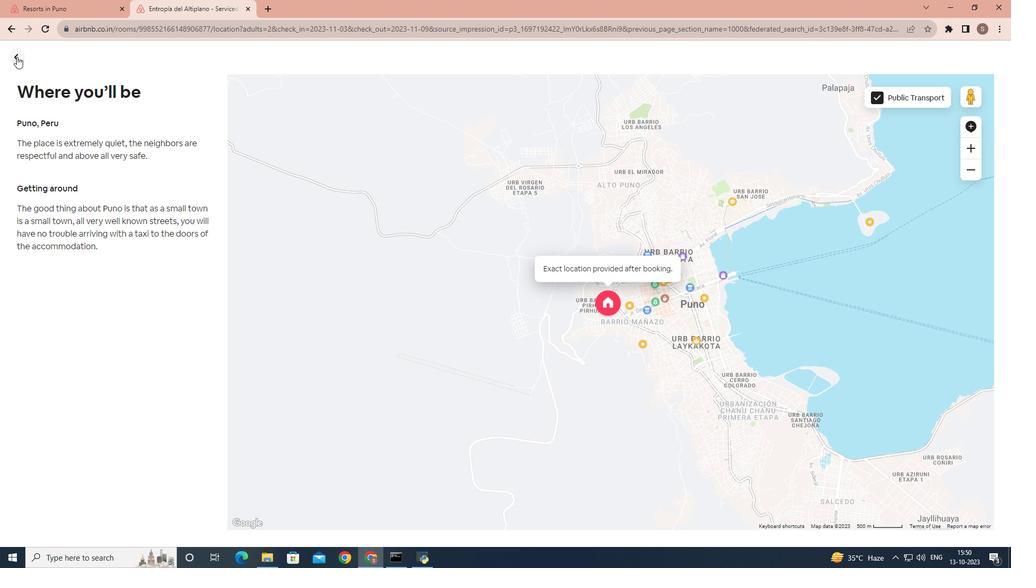 
Action: Mouse pressed left at (13, 53)
Screenshot: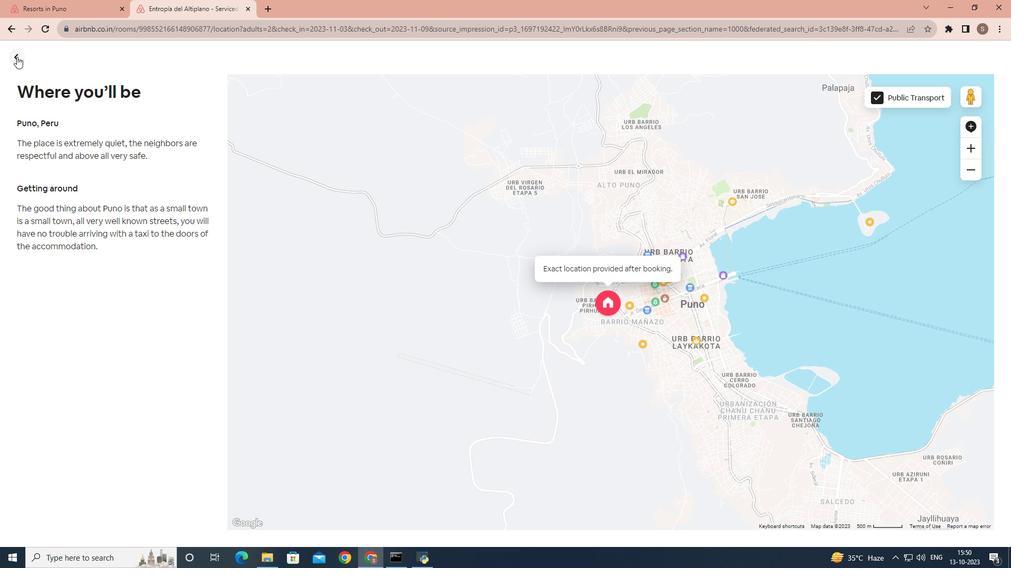 
Action: Mouse moved to (425, 322)
Screenshot: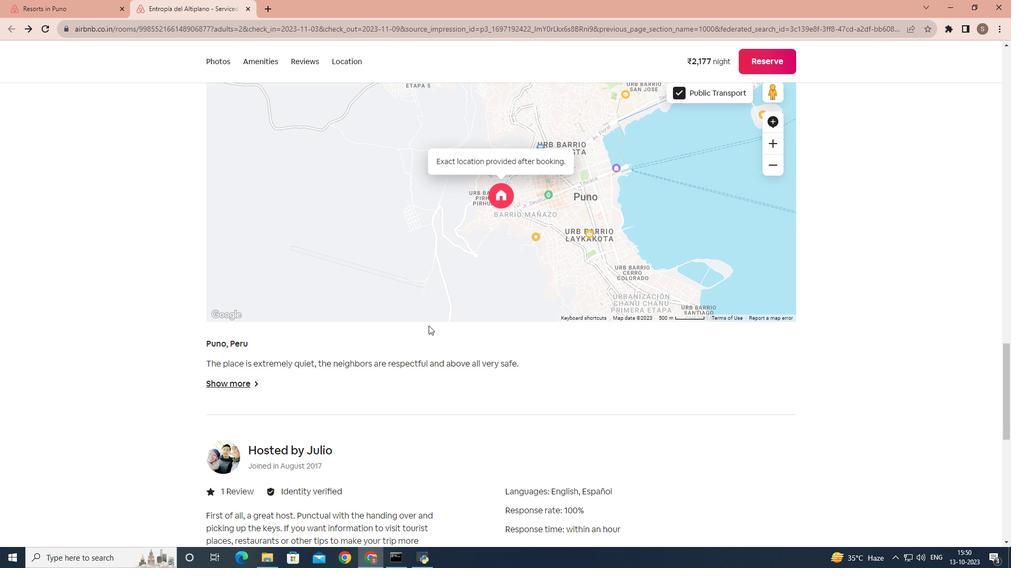 
Action: Mouse scrolled (425, 321) with delta (0, 0)
Screenshot: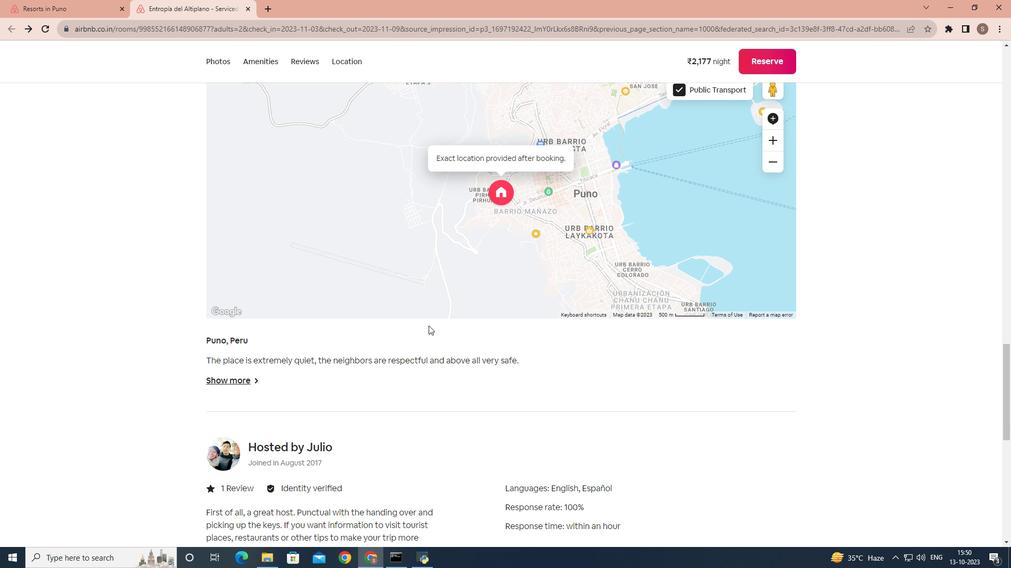 
Action: Mouse scrolled (425, 321) with delta (0, 0)
Screenshot: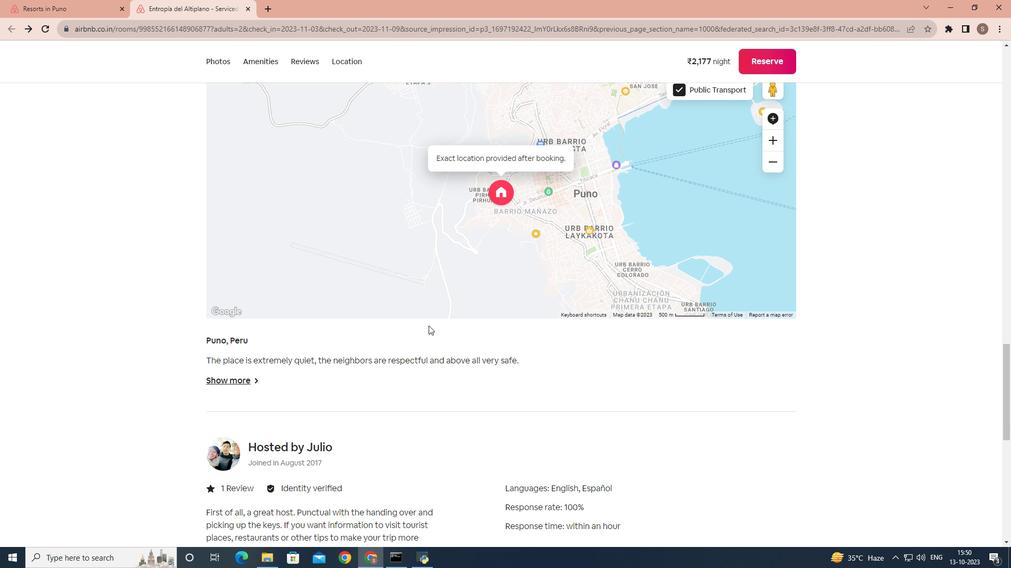 
Action: Mouse scrolled (425, 321) with delta (0, 0)
Screenshot: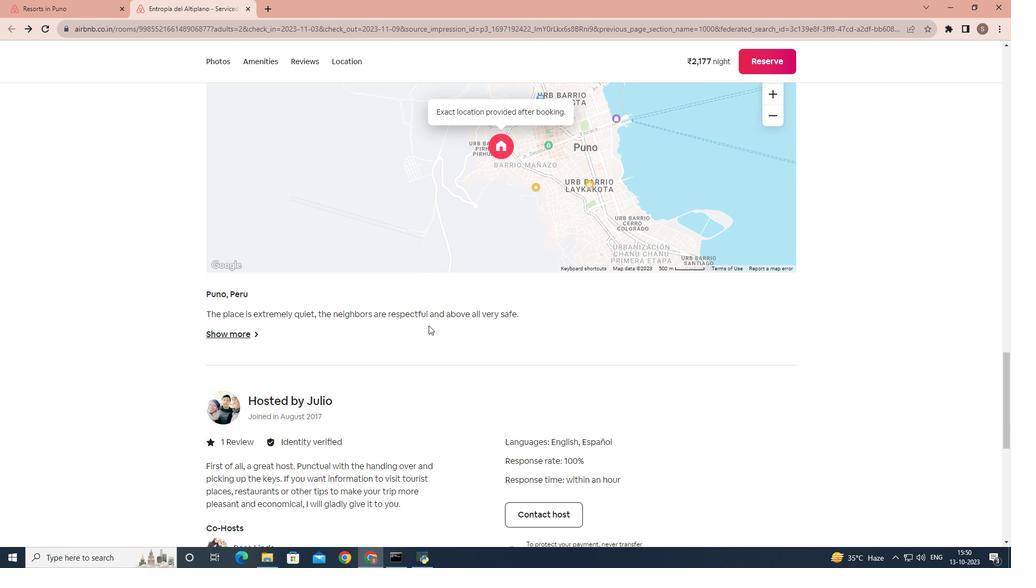 
Action: Mouse scrolled (425, 321) with delta (0, 0)
Screenshot: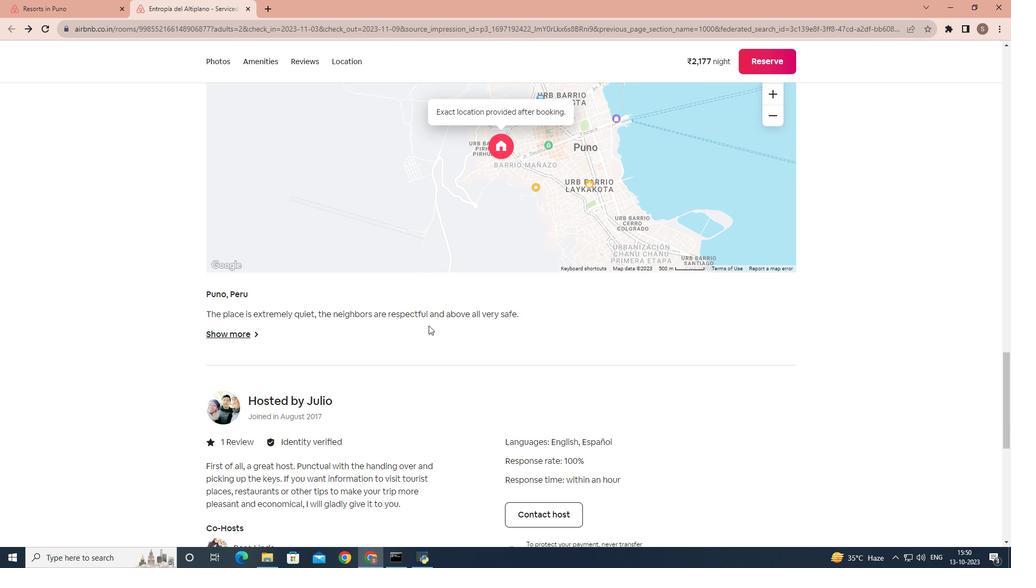 
Action: Mouse scrolled (425, 321) with delta (0, 0)
Screenshot: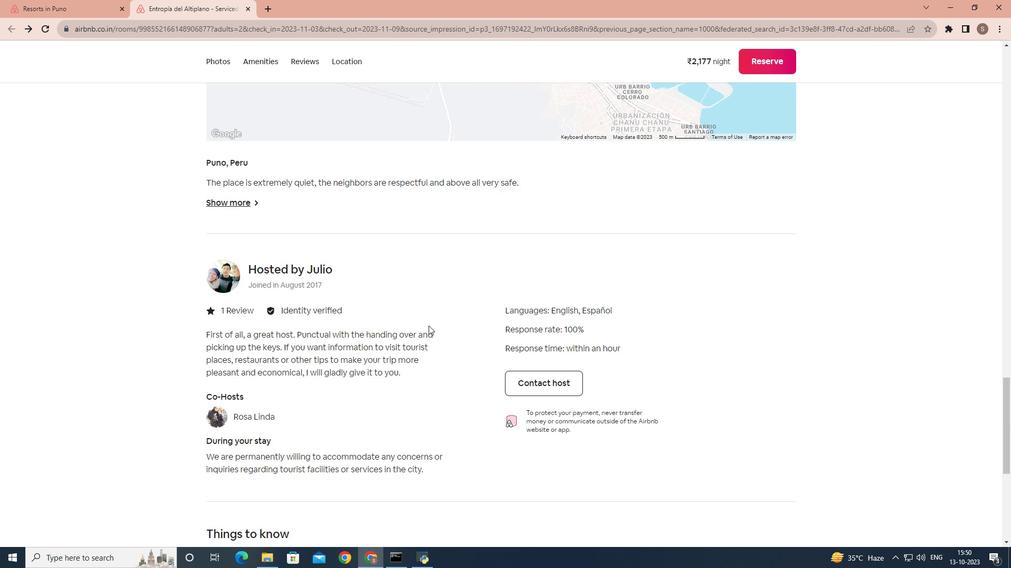 
Action: Mouse scrolled (425, 321) with delta (0, 0)
Screenshot: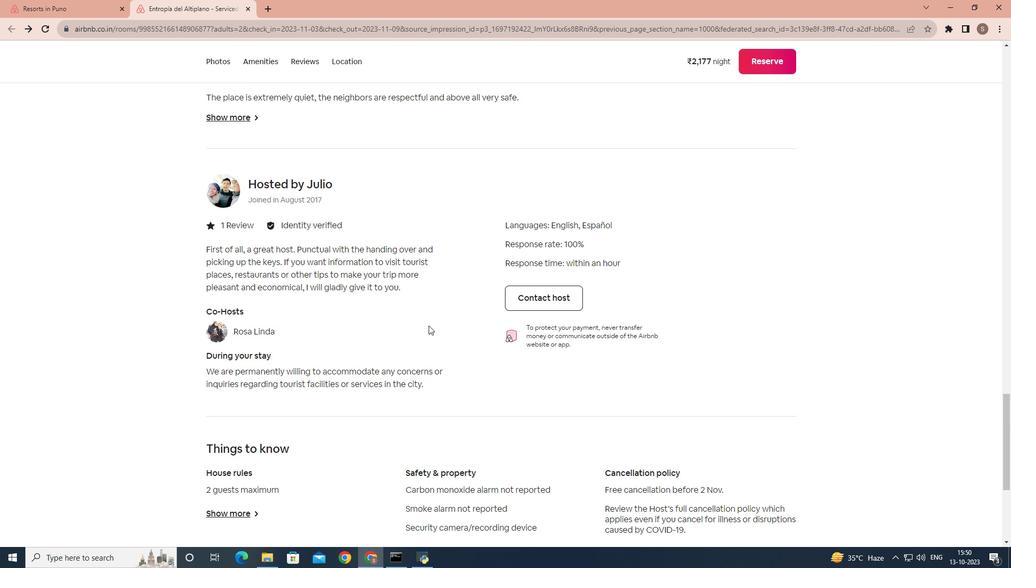 
Action: Mouse scrolled (425, 321) with delta (0, 0)
Screenshot: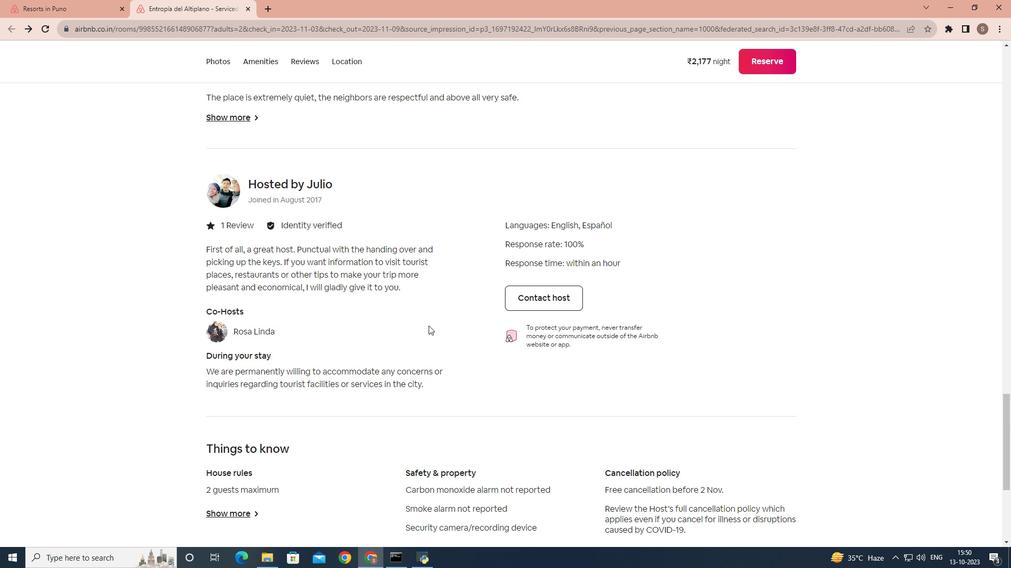 
Action: Mouse scrolled (425, 321) with delta (0, 0)
Screenshot: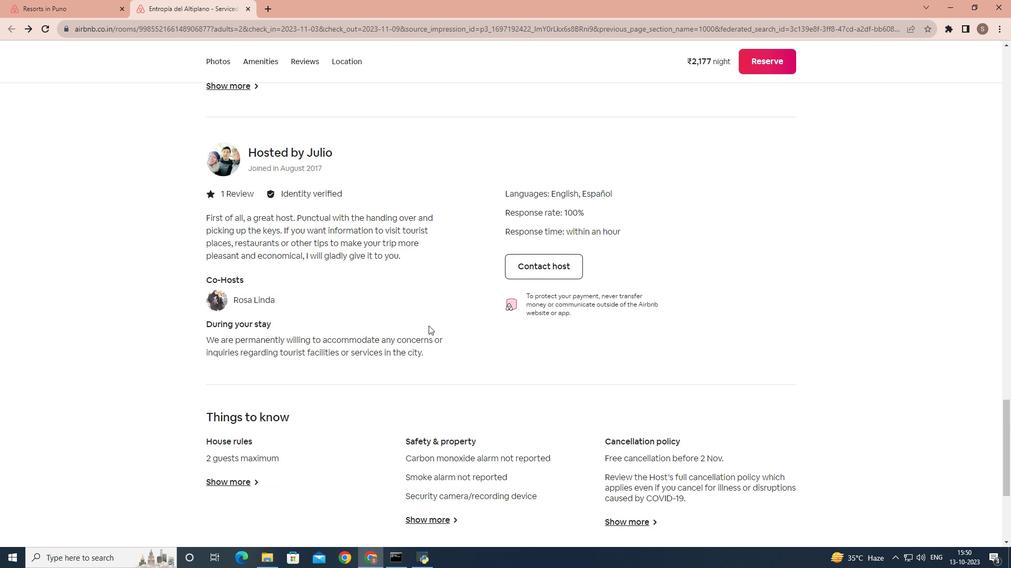 
Action: Mouse scrolled (425, 321) with delta (0, 0)
Screenshot: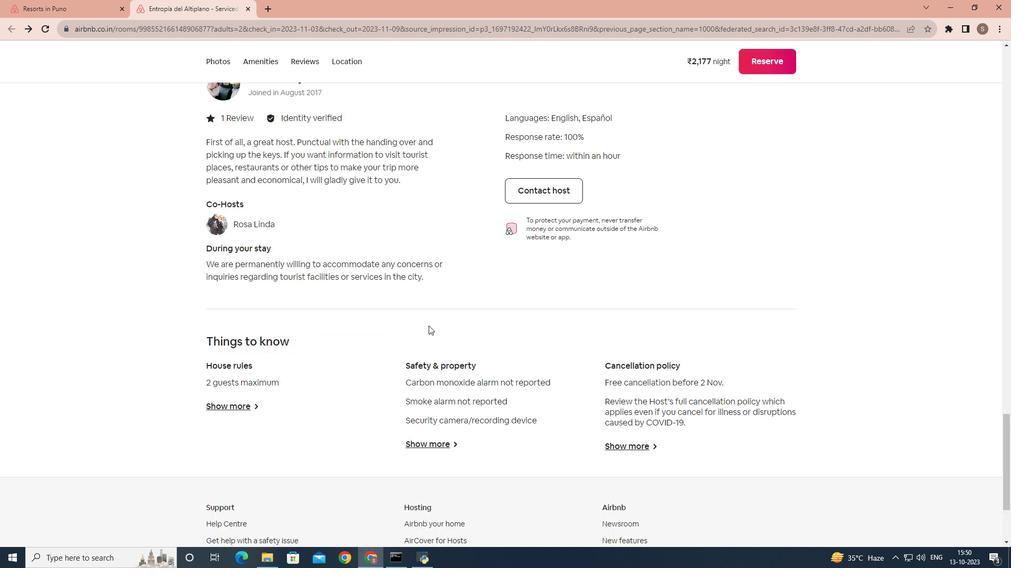 
Action: Mouse moved to (238, 303)
Screenshot: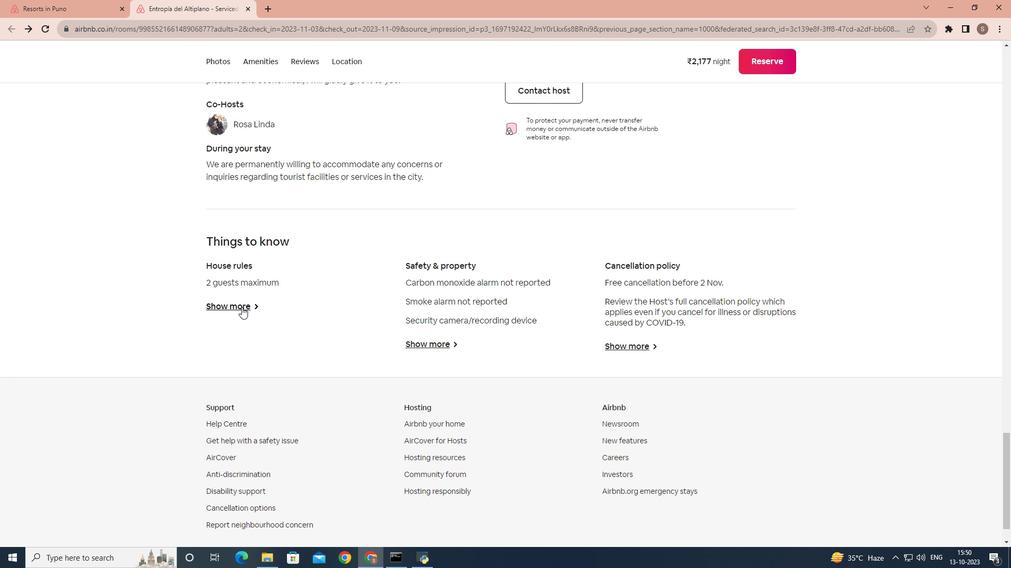 
Action: Mouse pressed left at (238, 303)
Screenshot: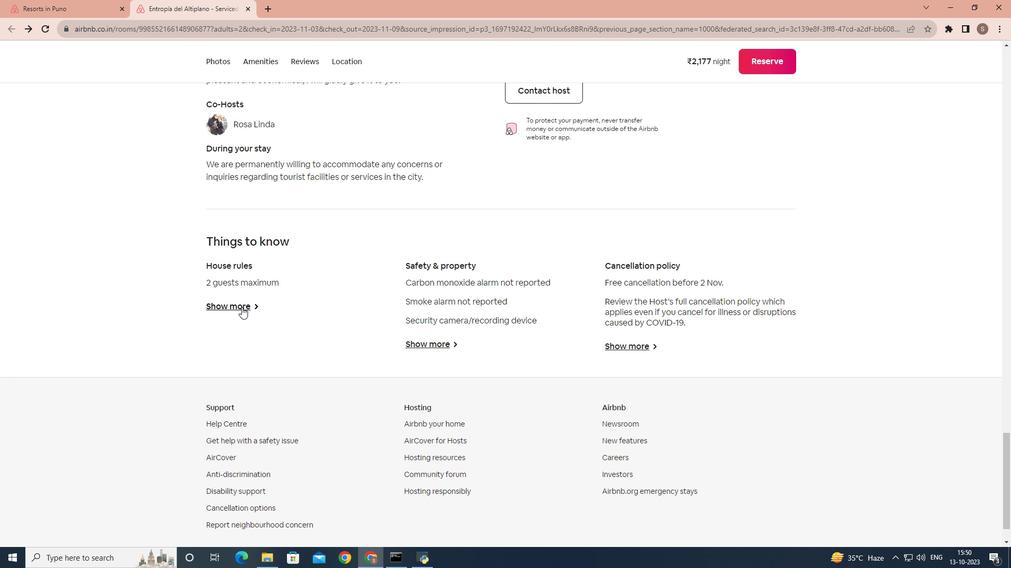 
Action: Mouse moved to (310, 206)
Screenshot: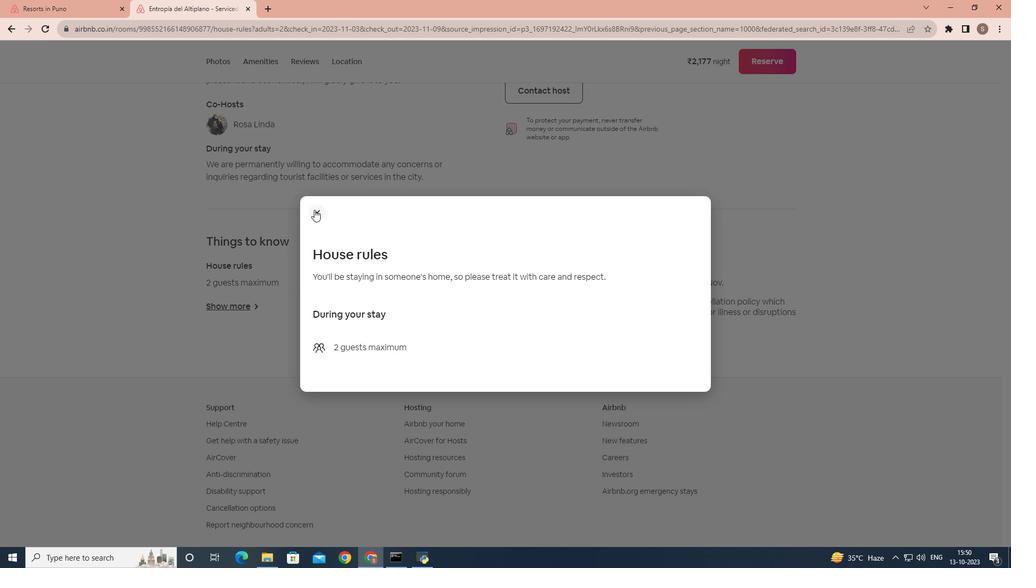 
Action: Mouse pressed left at (310, 206)
Screenshot: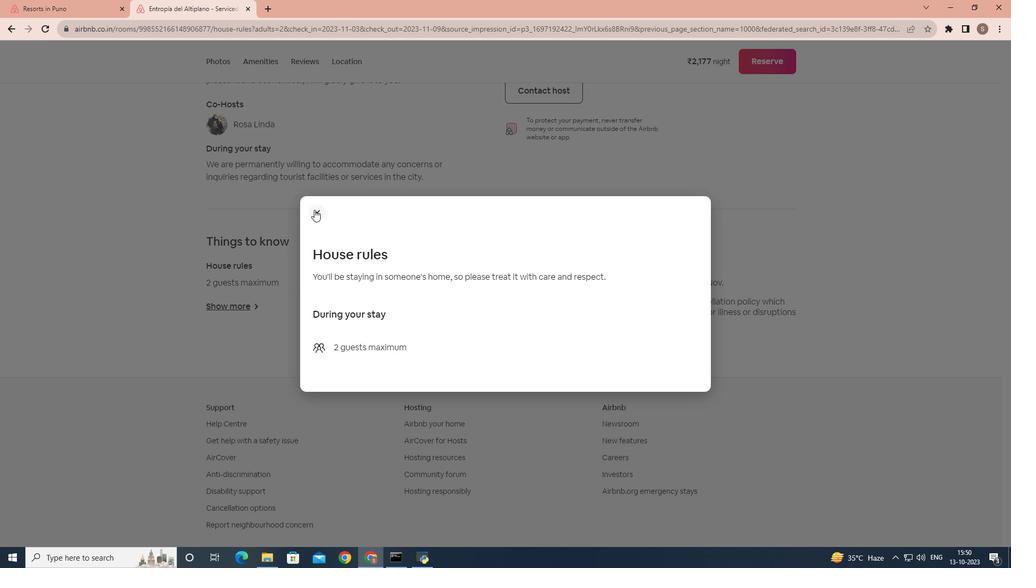 
Action: Mouse moved to (415, 335)
Screenshot: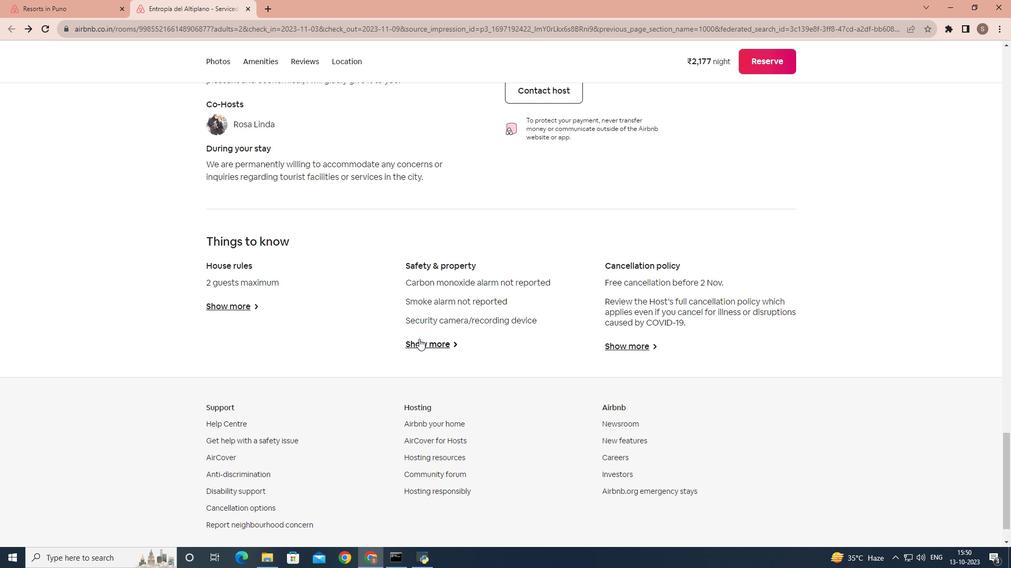 
Action: Mouse pressed left at (415, 335)
Screenshot: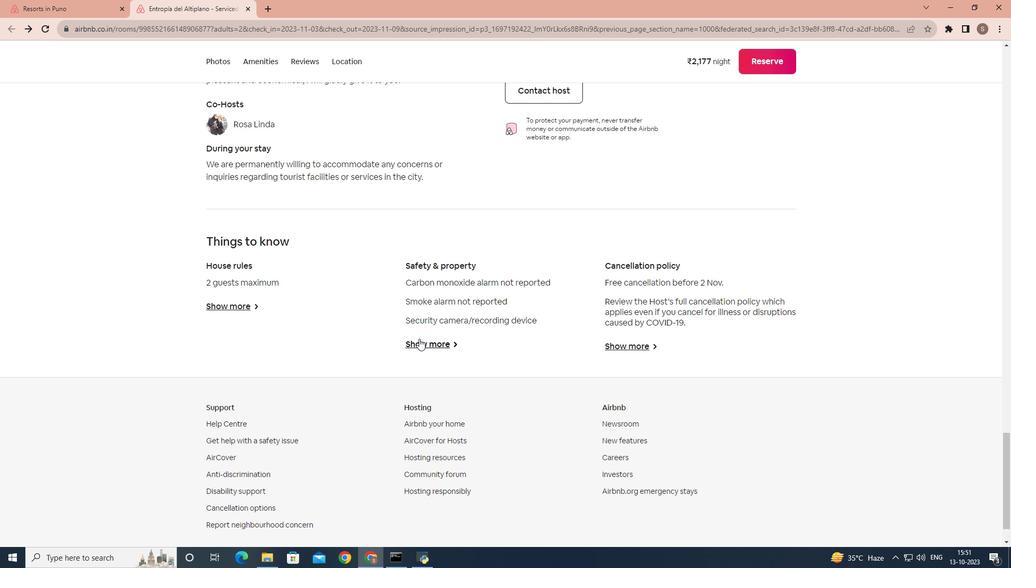 
Action: Mouse moved to (320, 149)
Screenshot: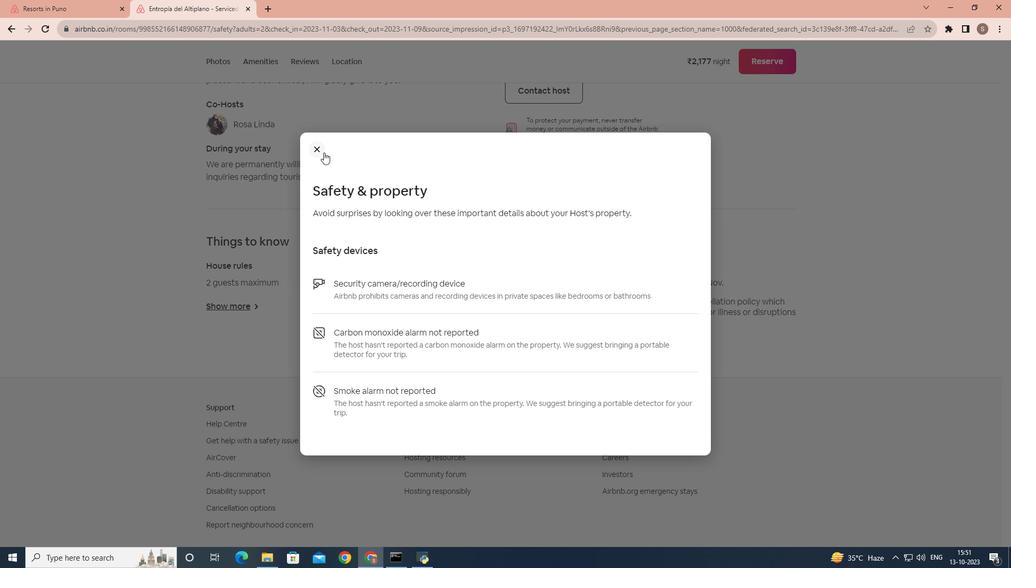 
Action: Mouse pressed left at (320, 149)
Screenshot: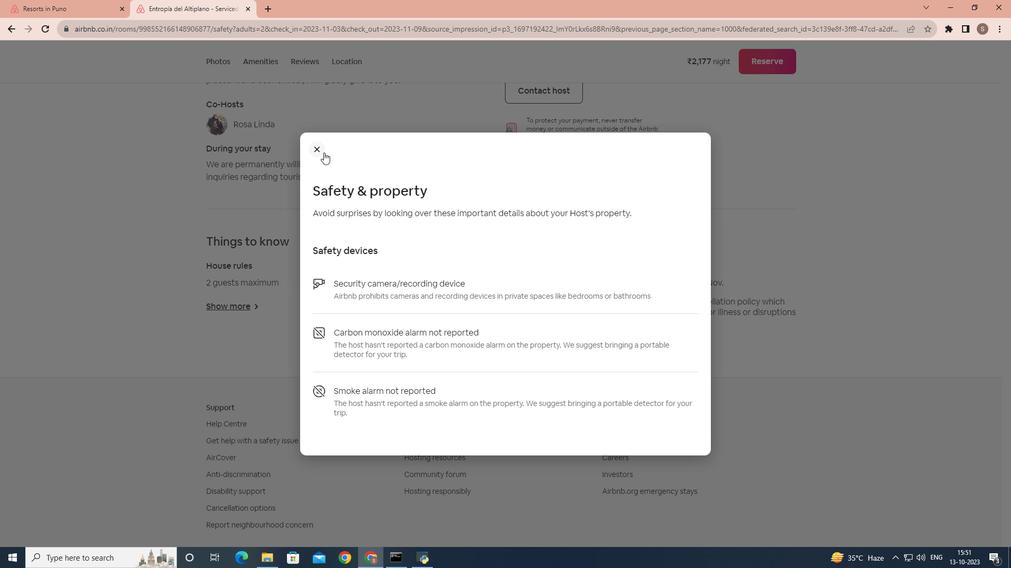 
Action: Mouse moved to (626, 339)
Screenshot: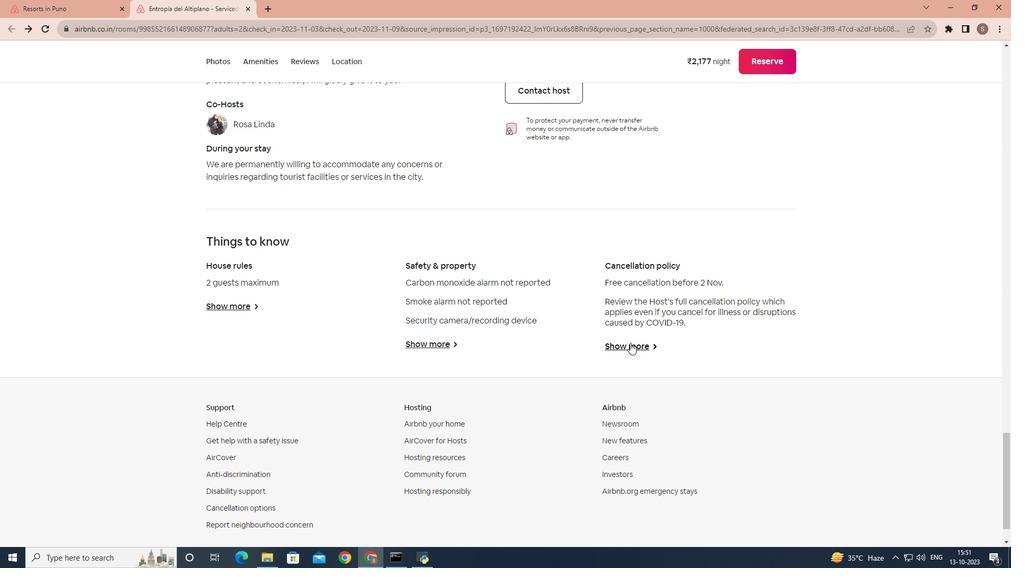 
Action: Mouse pressed left at (626, 339)
Screenshot: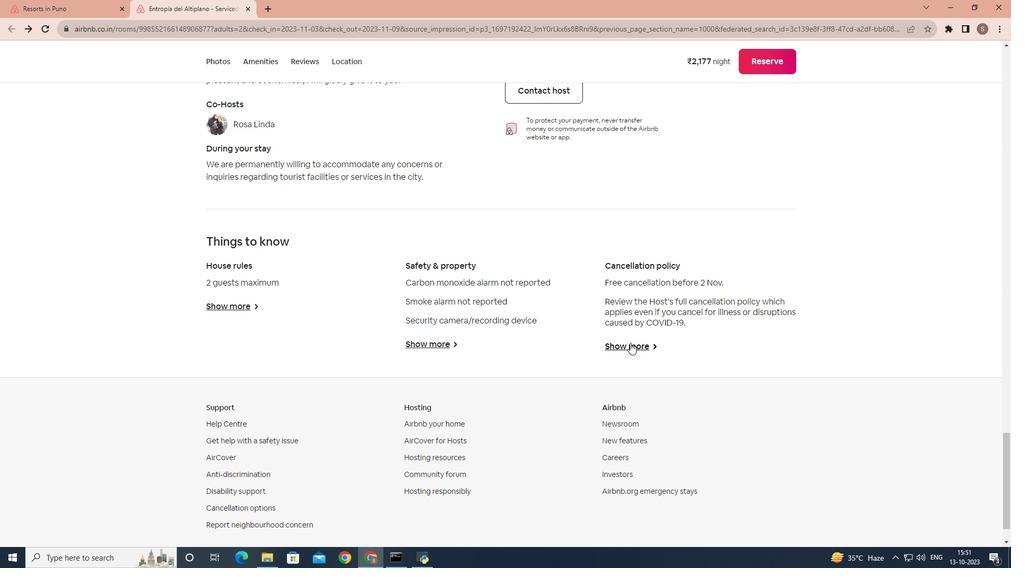 
Action: Mouse moved to (372, 154)
Screenshot: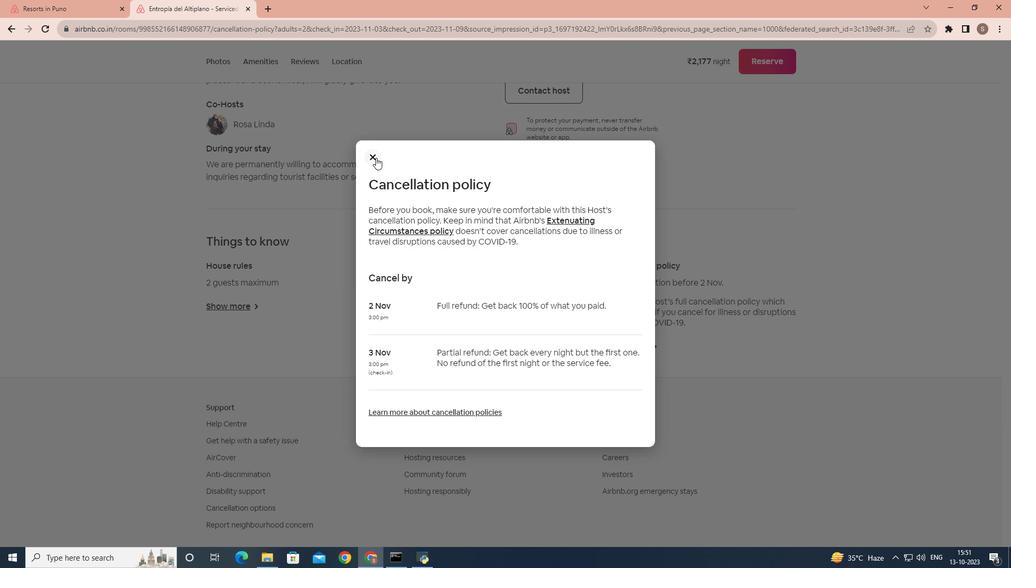
Action: Mouse pressed left at (372, 154)
Screenshot: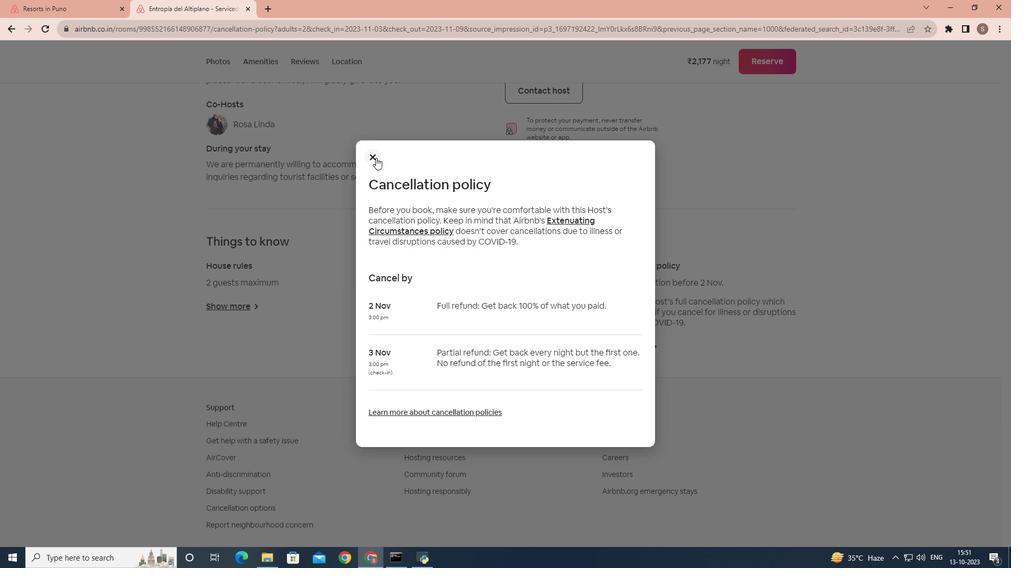 
Action: Mouse moved to (369, 230)
Screenshot: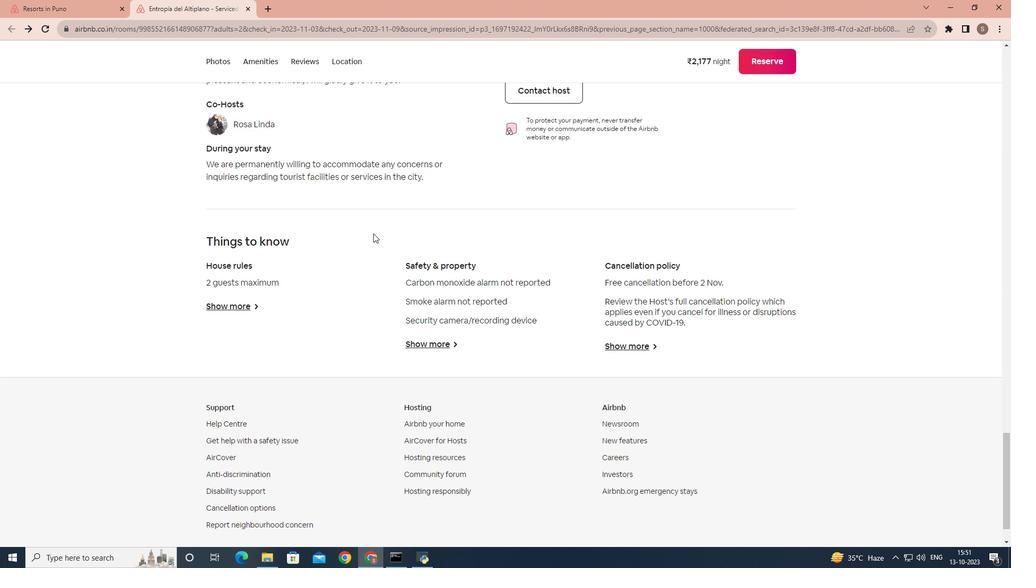 
Action: Mouse scrolled (369, 230) with delta (0, 0)
Screenshot: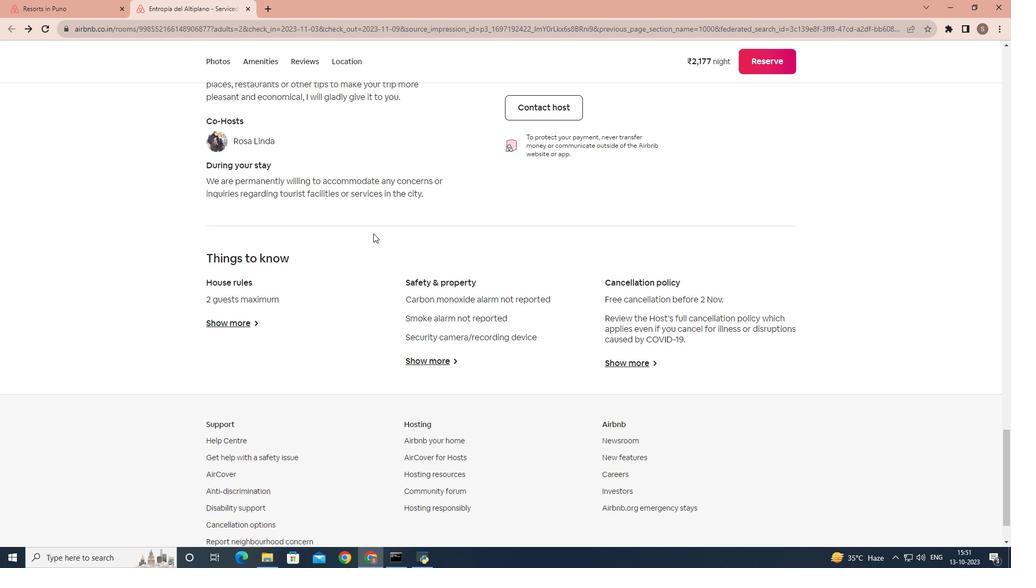 
Action: Mouse scrolled (369, 230) with delta (0, 0)
Screenshot: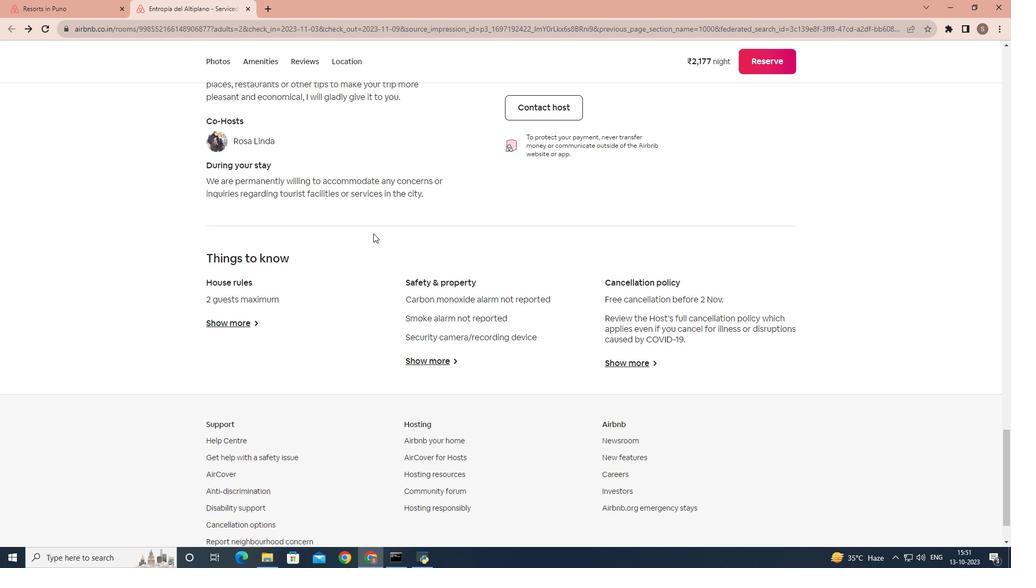 
Action: Mouse scrolled (369, 230) with delta (0, 0)
Screenshot: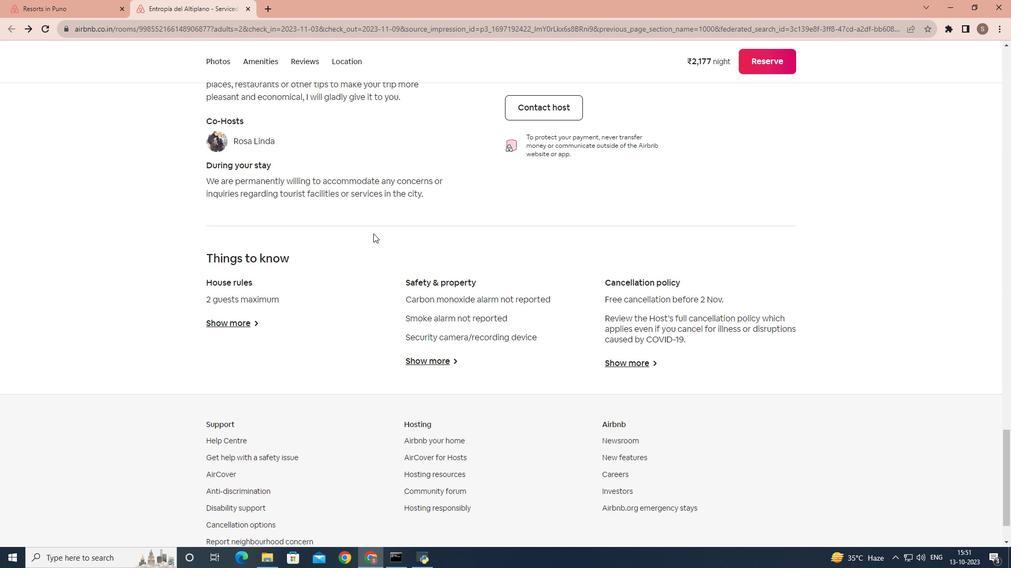 
Action: Mouse scrolled (369, 230) with delta (0, 0)
Screenshot: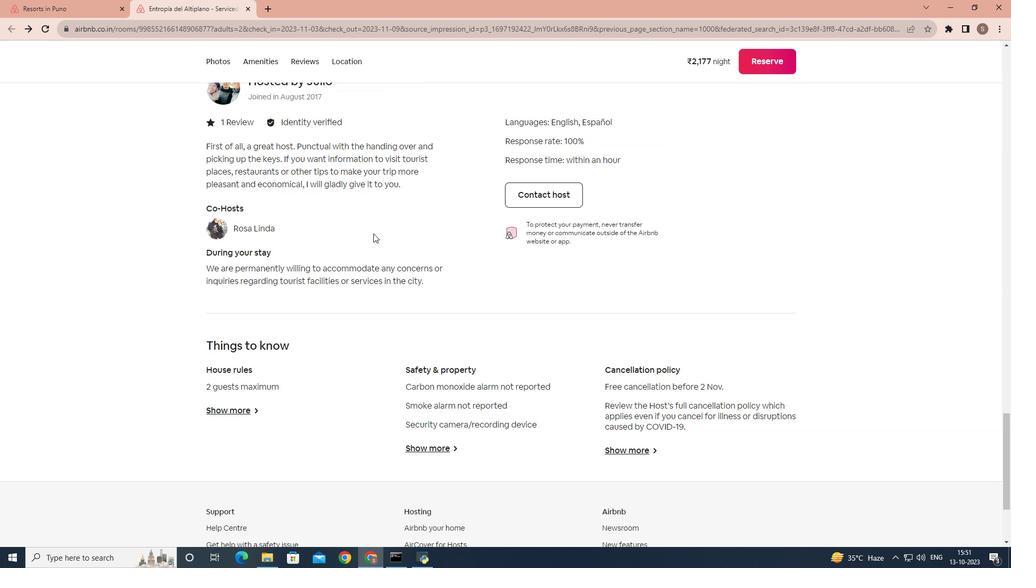 
Action: Mouse scrolled (369, 230) with delta (0, 0)
Screenshot: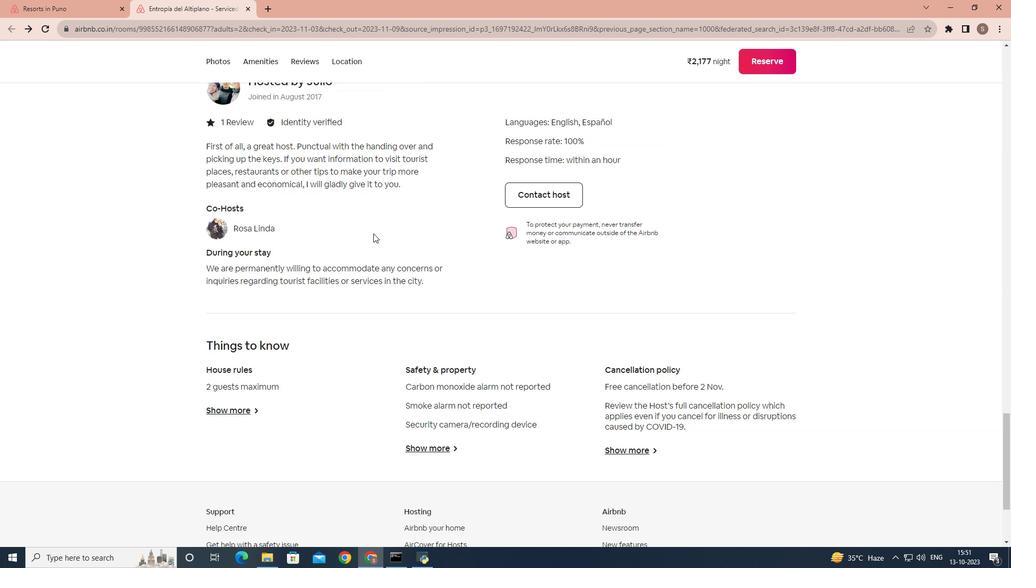 
Action: Mouse scrolled (369, 230) with delta (0, 0)
Screenshot: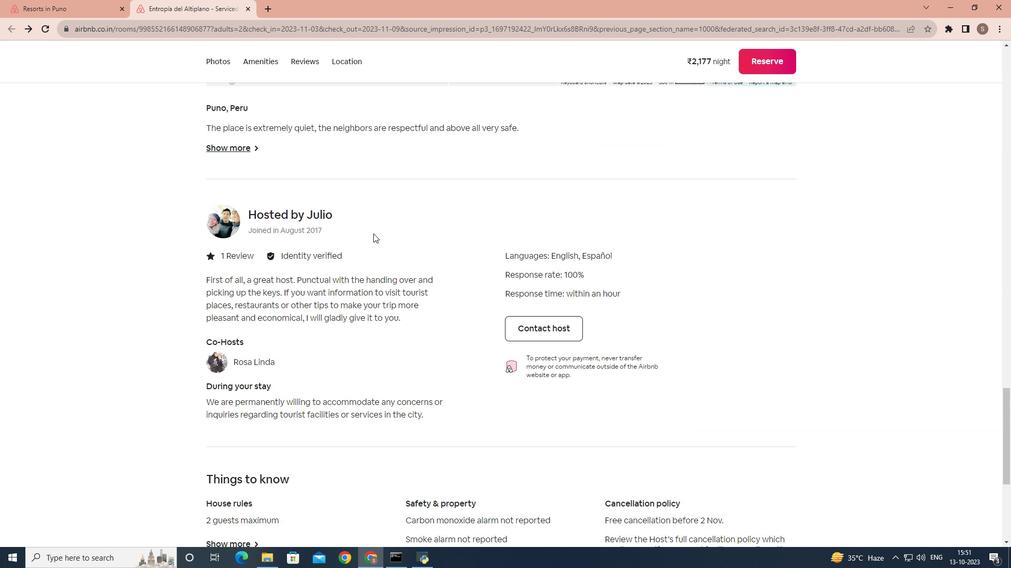 
Action: Mouse scrolled (369, 230) with delta (0, 0)
Screenshot: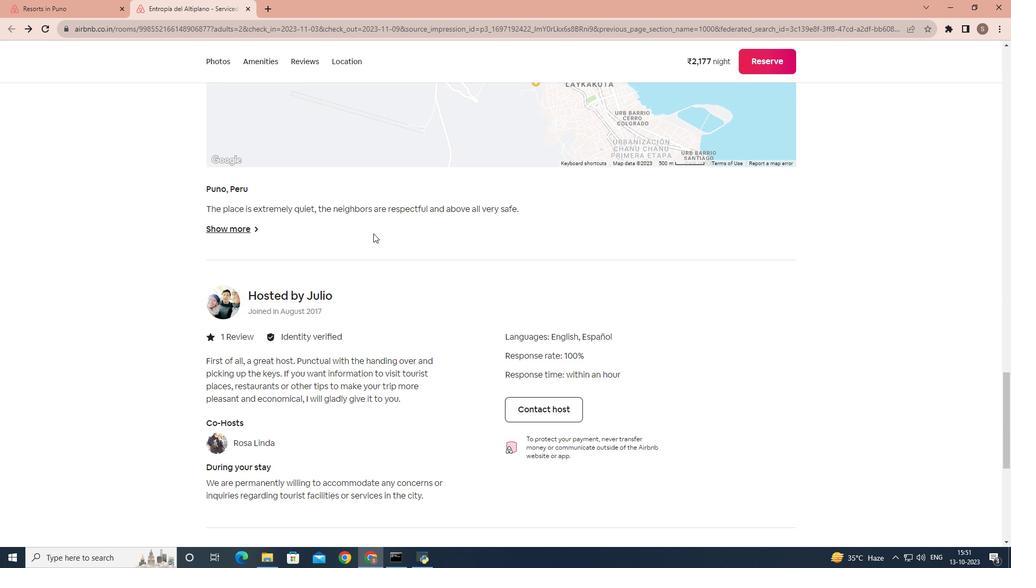 
Action: Mouse scrolled (369, 230) with delta (0, 0)
Screenshot: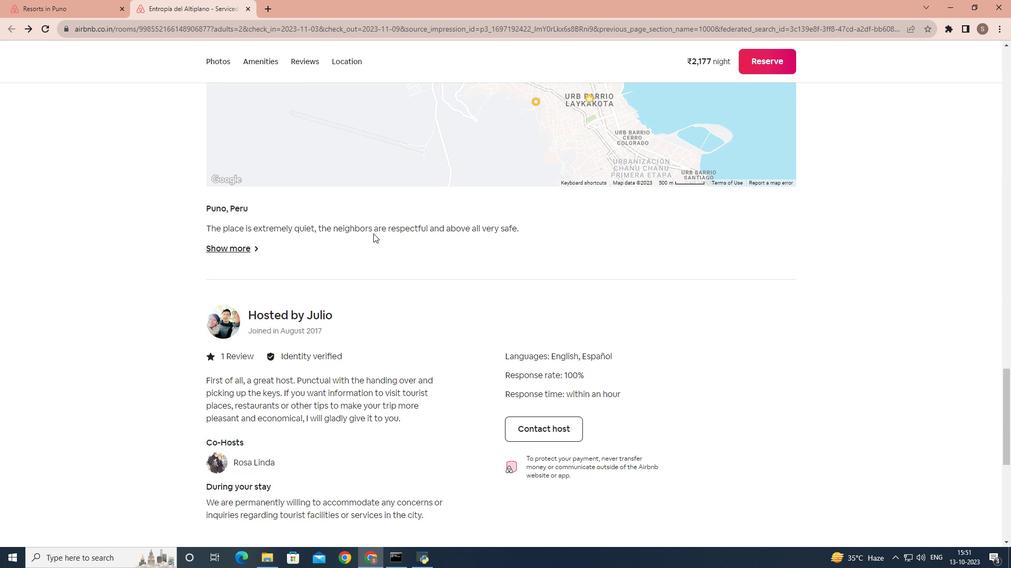 
Action: Mouse scrolled (369, 230) with delta (0, 0)
Screenshot: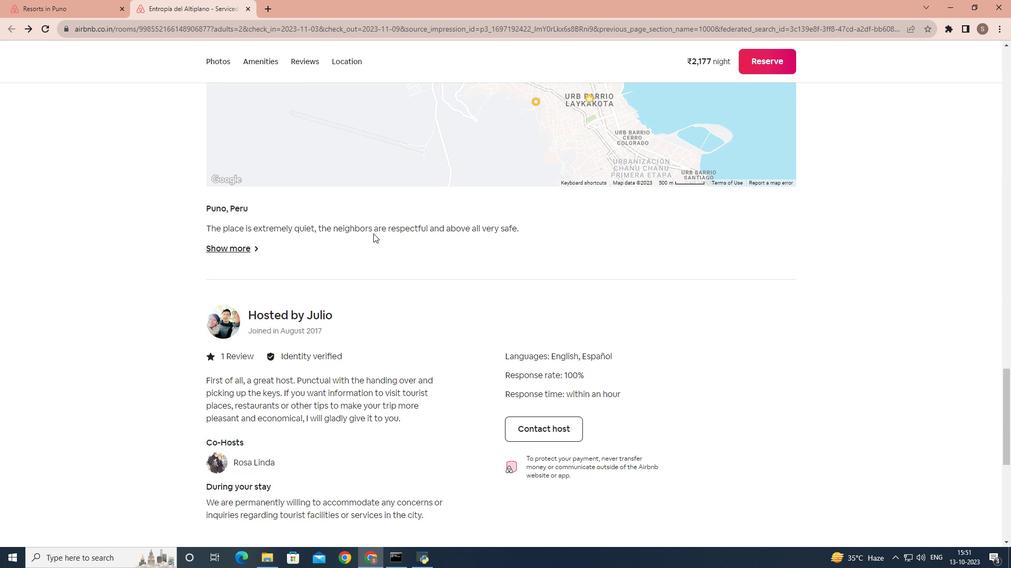 
Action: Mouse scrolled (369, 230) with delta (0, 0)
Screenshot: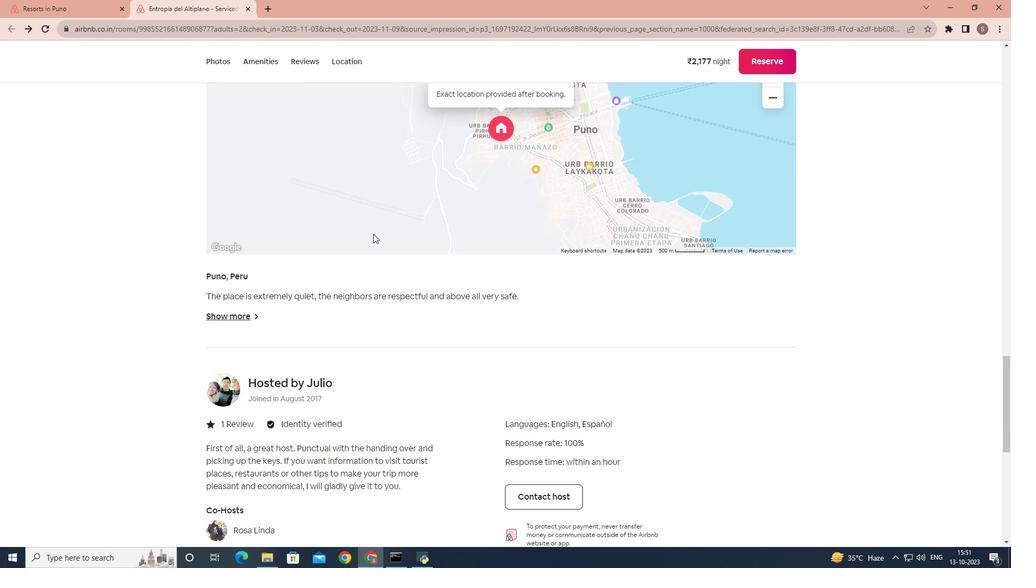 
Action: Mouse moved to (369, 230)
Screenshot: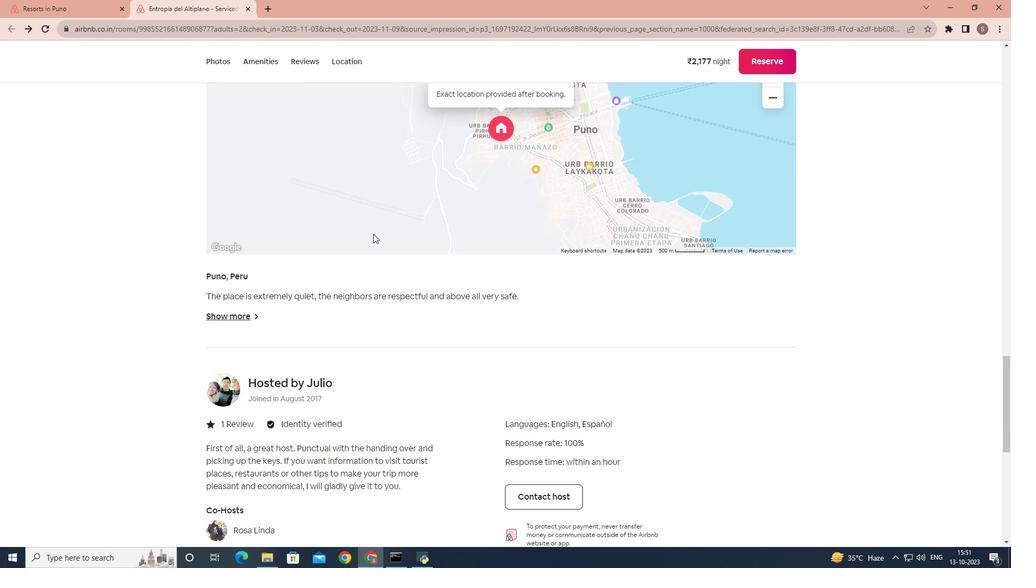 
Action: Mouse scrolled (369, 231) with delta (0, 0)
Screenshot: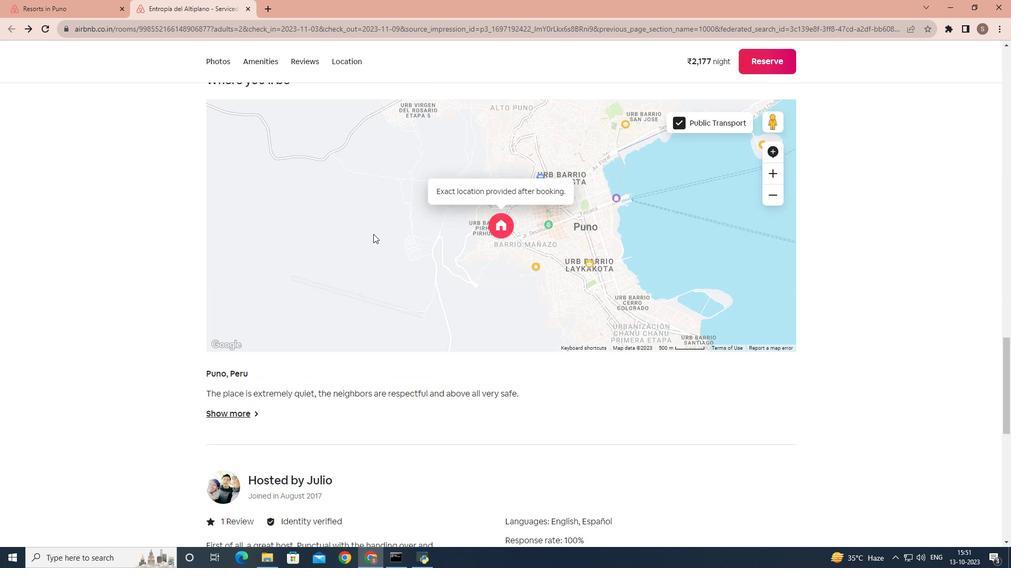 
Action: Mouse scrolled (369, 231) with delta (0, 0)
Screenshot: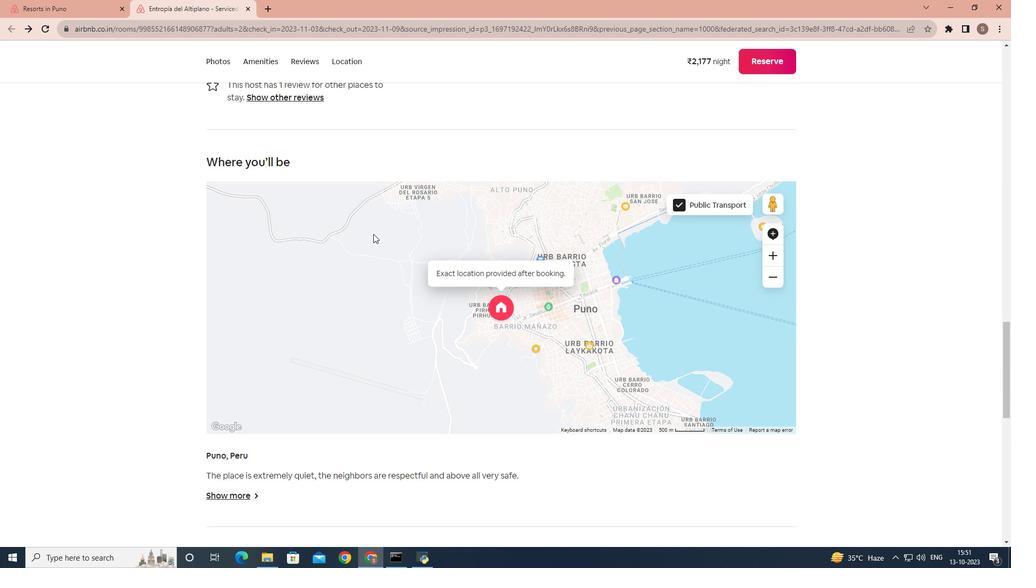 
Action: Mouse scrolled (369, 231) with delta (0, 0)
Screenshot: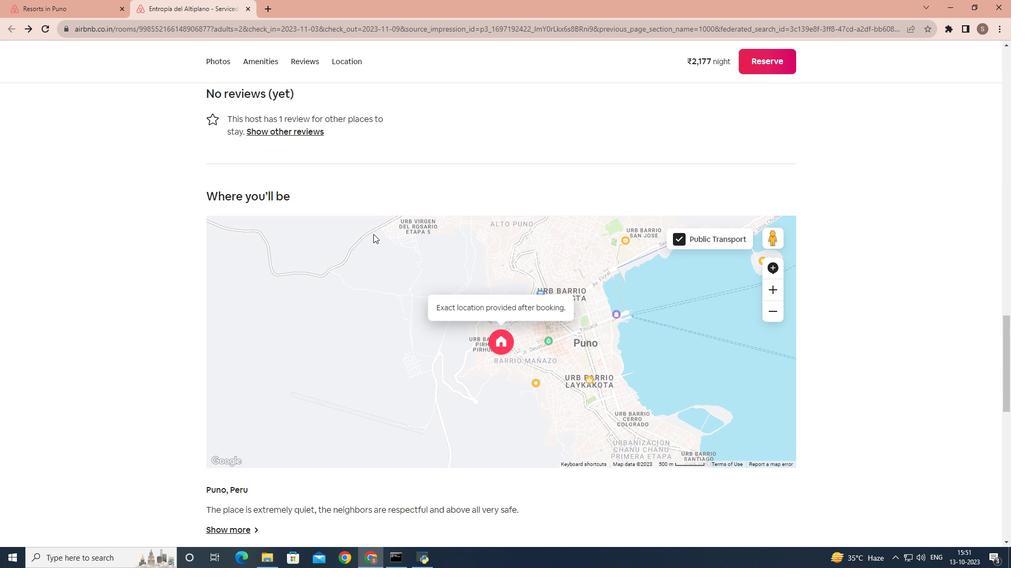 
Action: Mouse scrolled (369, 231) with delta (0, 0)
Screenshot: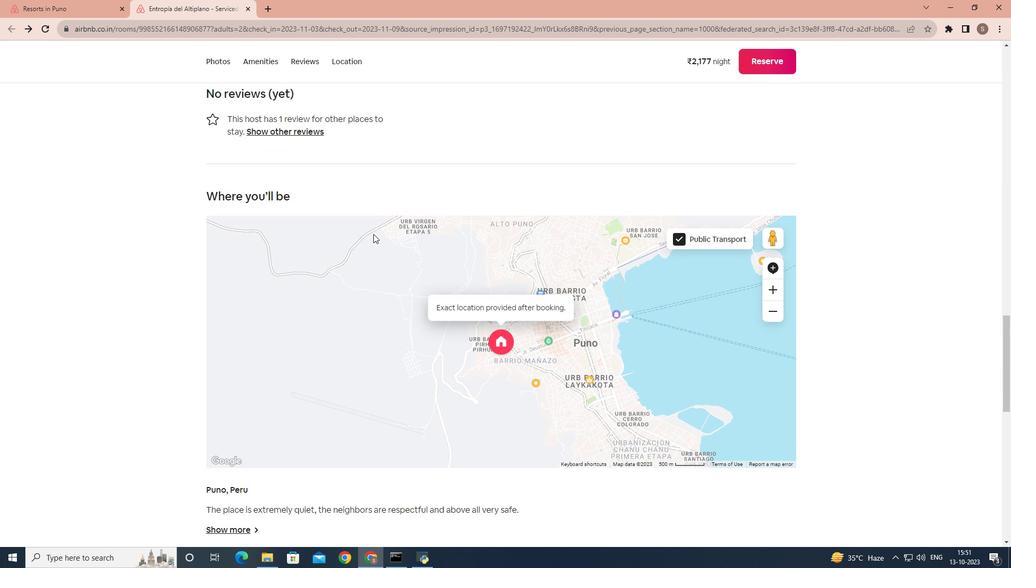 
Action: Mouse scrolled (369, 231) with delta (0, 0)
Screenshot: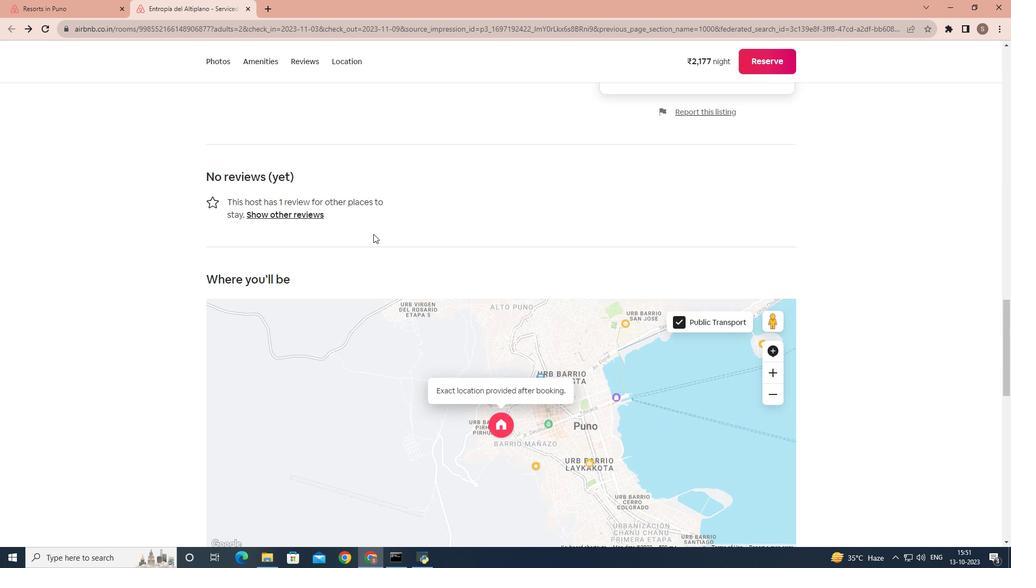 
Action: Mouse scrolled (369, 231) with delta (0, 0)
Screenshot: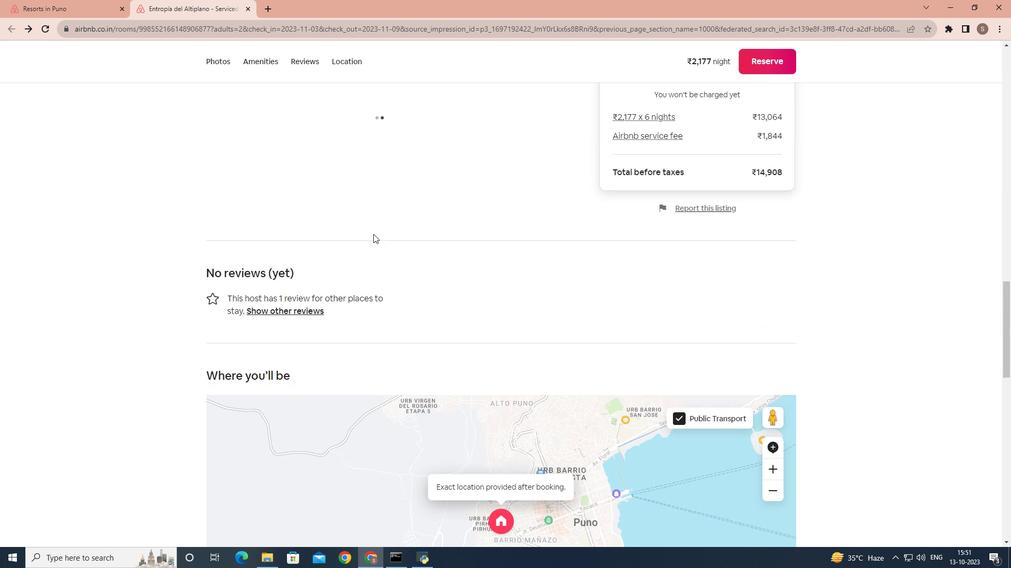 
Action: Mouse scrolled (369, 231) with delta (0, 0)
Screenshot: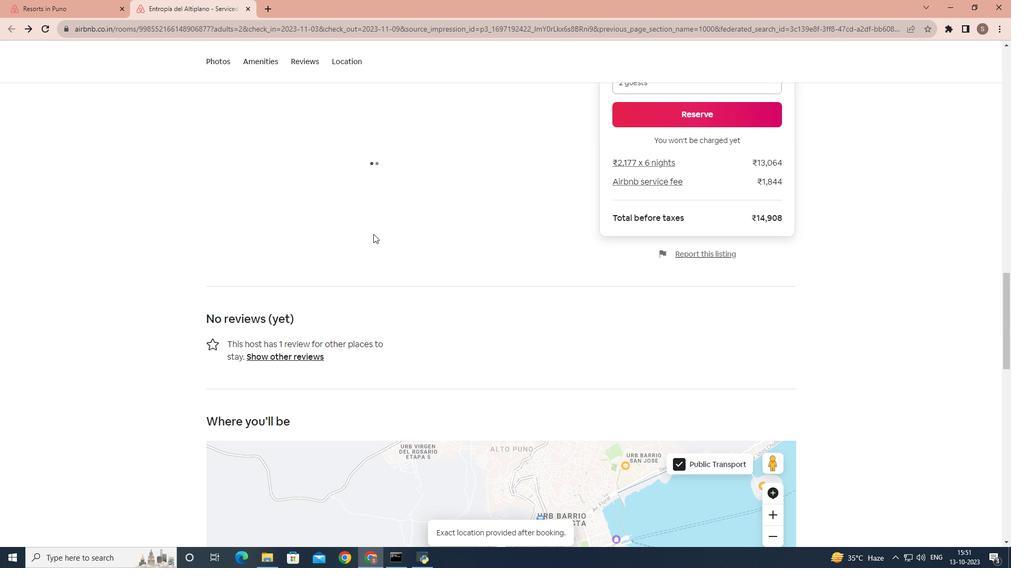 
Action: Mouse scrolled (369, 231) with delta (0, 0)
Screenshot: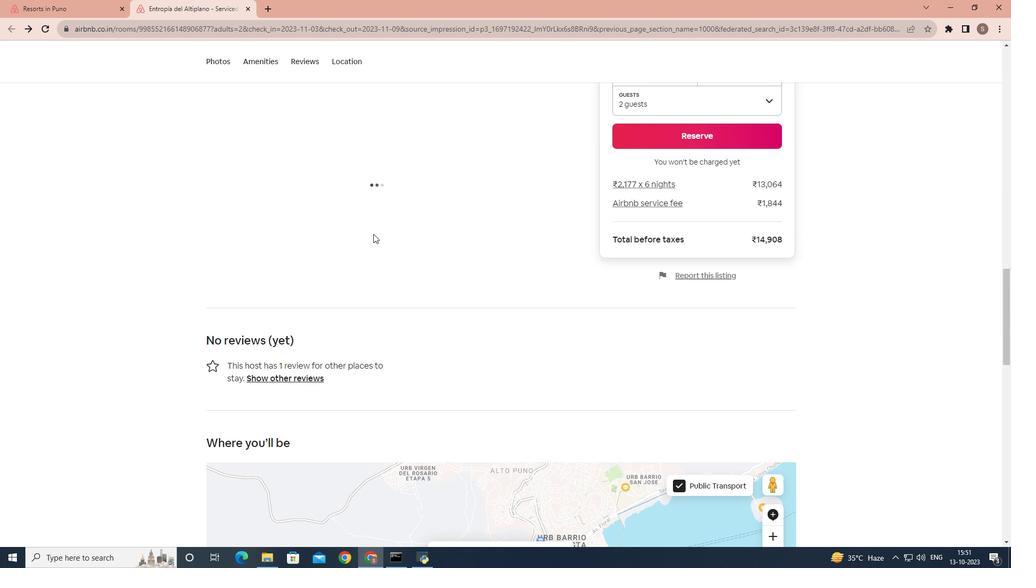 
Action: Mouse scrolled (369, 231) with delta (0, 0)
Screenshot: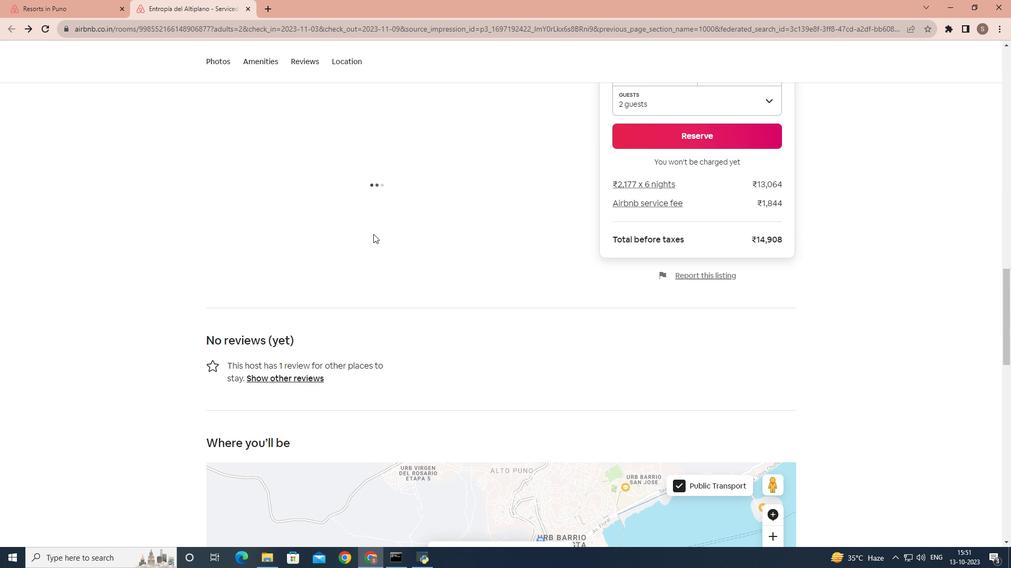 
Action: Mouse scrolled (369, 231) with delta (0, 0)
Screenshot: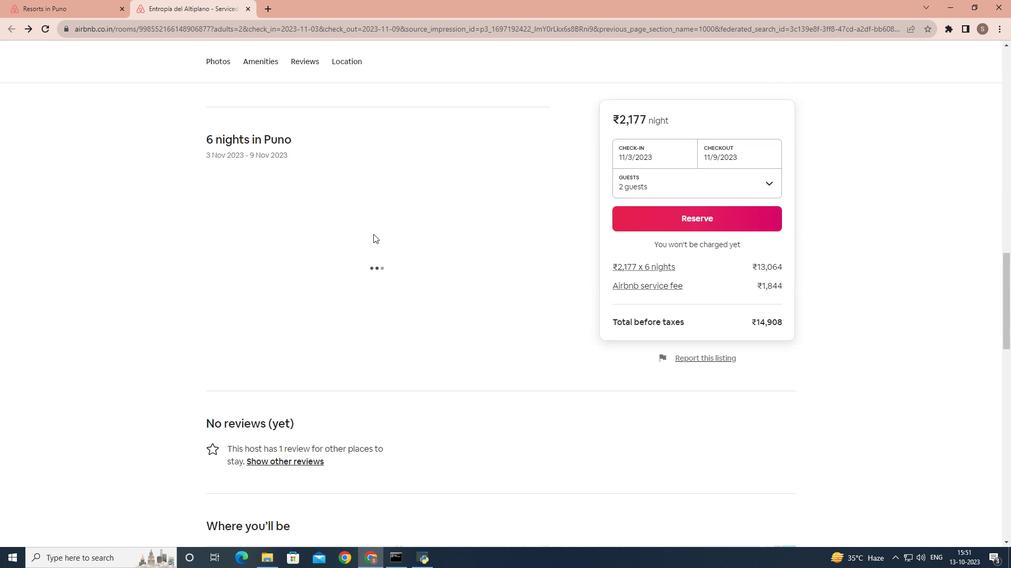 
Action: Mouse scrolled (369, 231) with delta (0, 0)
Screenshot: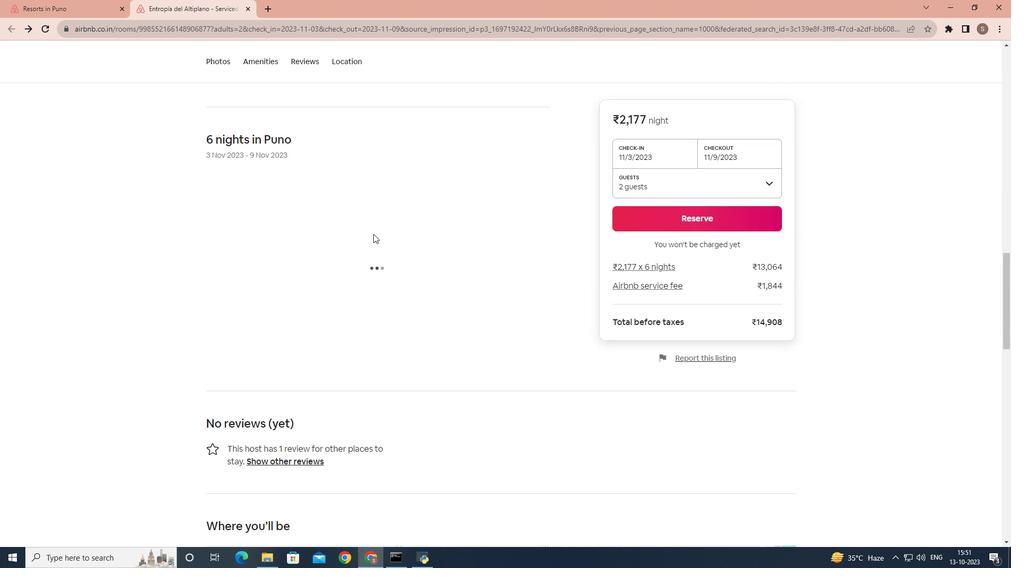 
Action: Mouse scrolled (369, 231) with delta (0, 0)
Screenshot: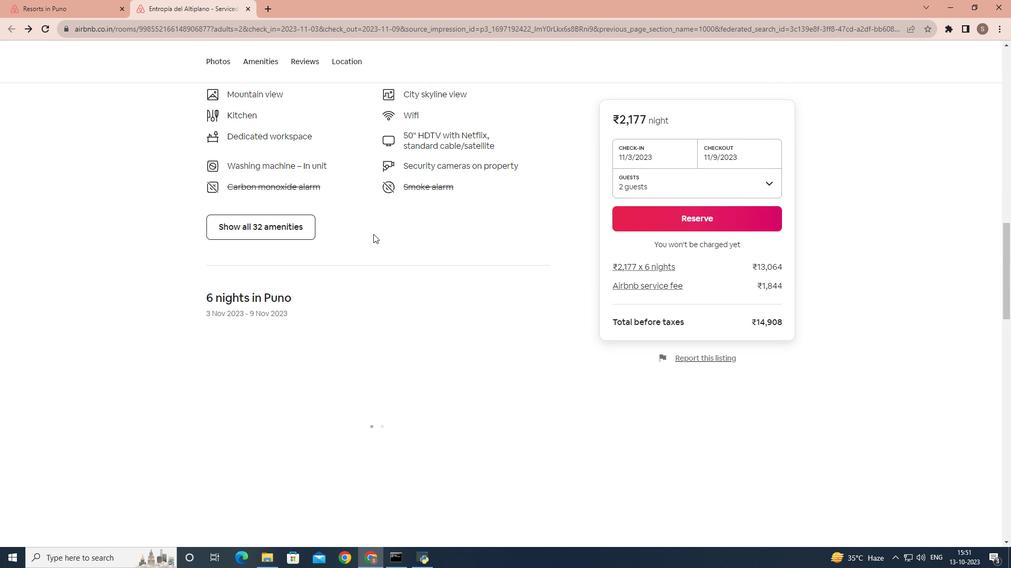 
Action: Mouse scrolled (369, 231) with delta (0, 0)
Screenshot: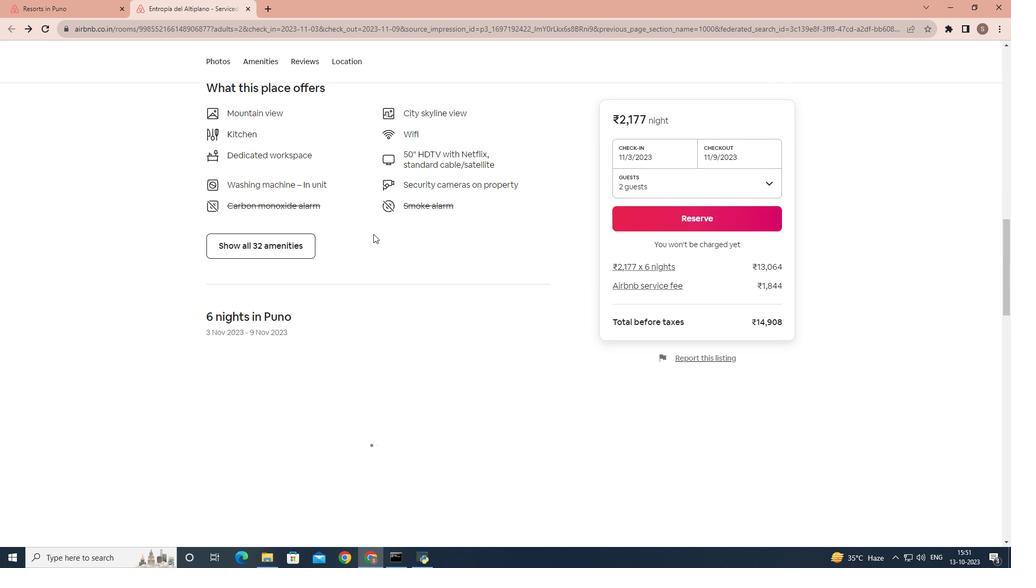 
Action: Mouse scrolled (369, 231) with delta (0, 0)
Screenshot: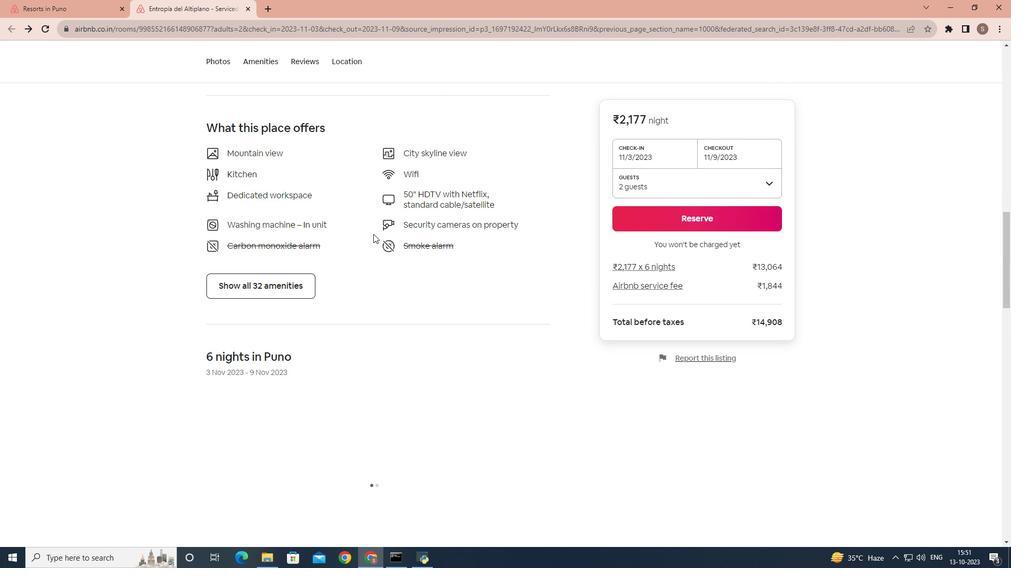 
Action: Mouse scrolled (369, 231) with delta (0, 0)
Screenshot: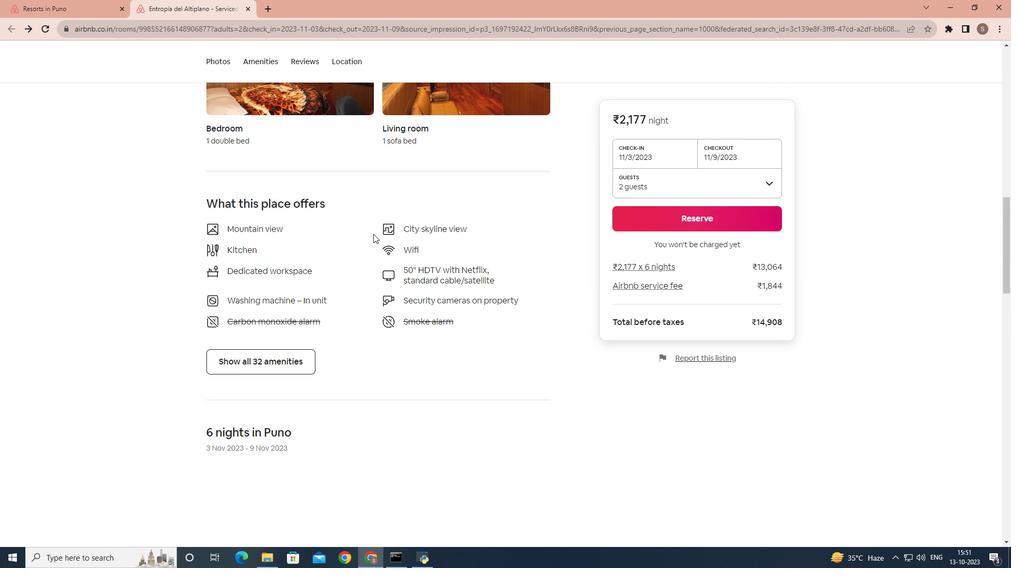 
Action: Mouse scrolled (369, 231) with delta (0, 0)
Screenshot: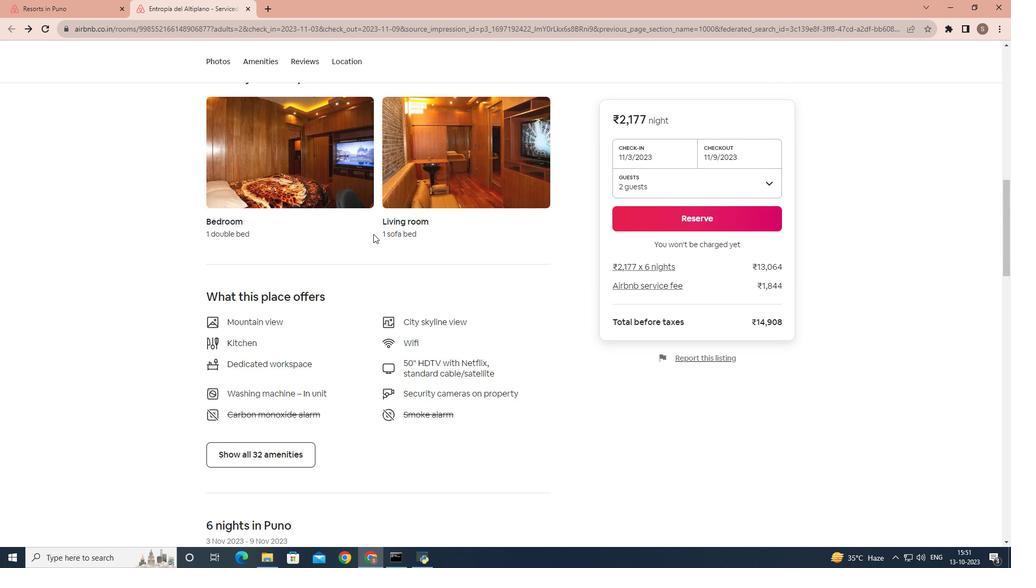 
Action: Mouse scrolled (369, 231) with delta (0, 0)
Screenshot: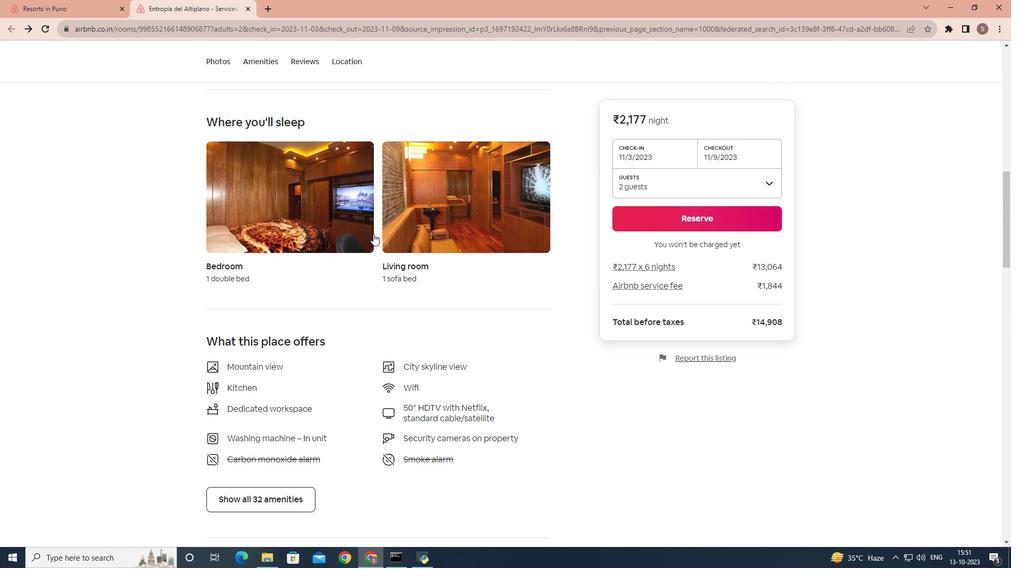 
Action: Mouse scrolled (369, 231) with delta (0, 0)
Screenshot: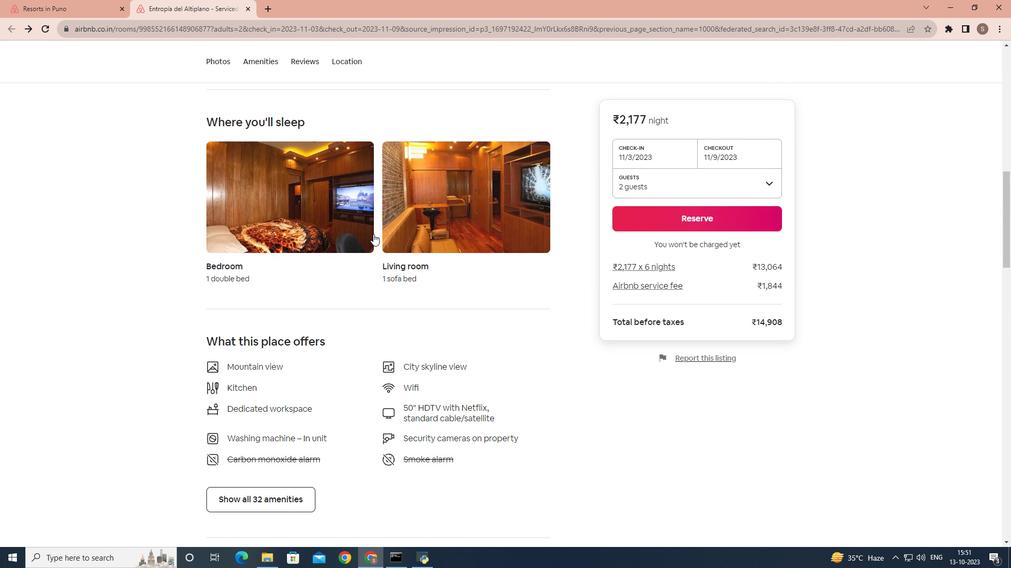 
Action: Mouse scrolled (369, 231) with delta (0, 0)
Screenshot: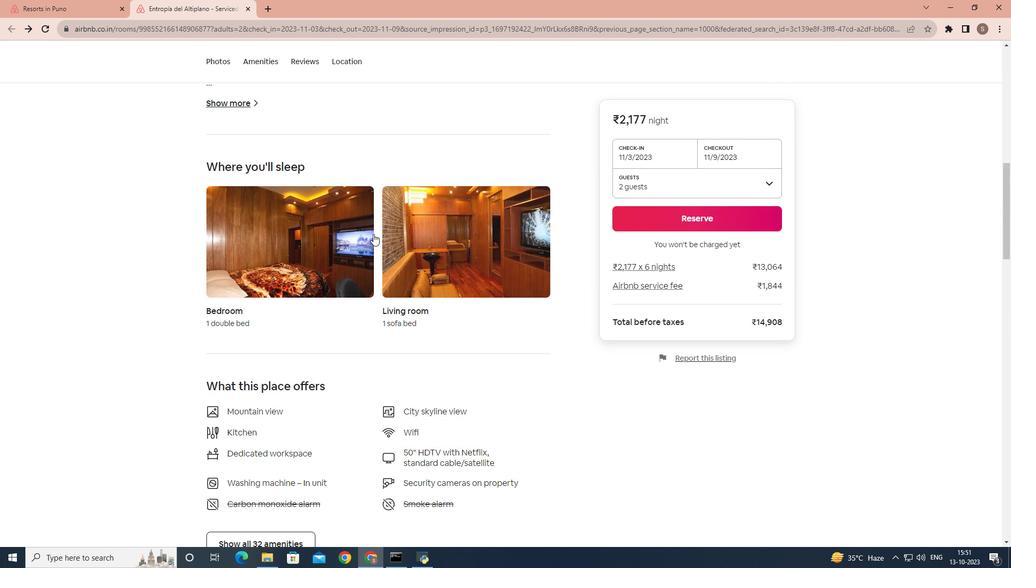 
Action: Mouse scrolled (369, 231) with delta (0, 0)
Screenshot: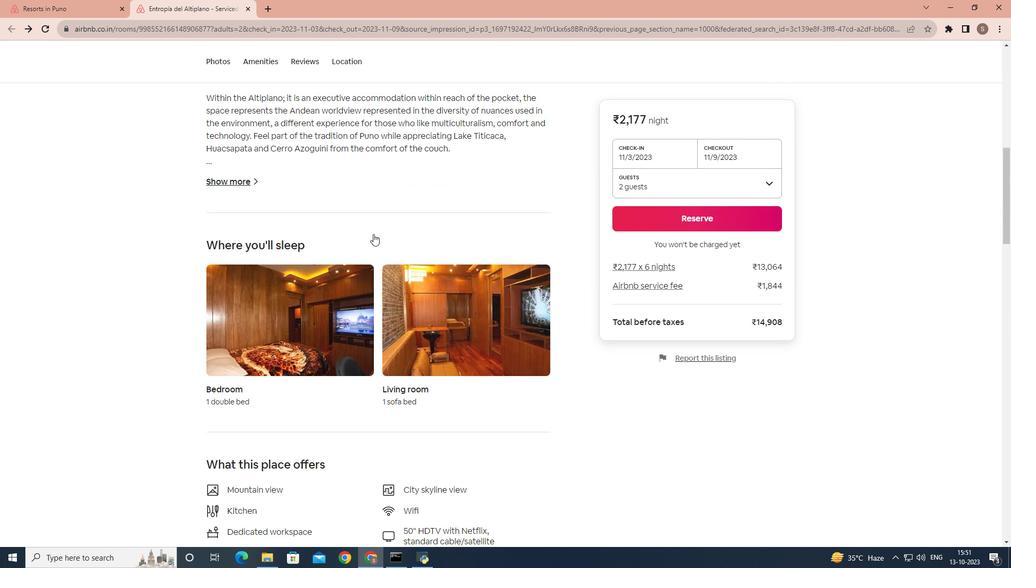 
Action: Mouse scrolled (369, 231) with delta (0, 0)
Screenshot: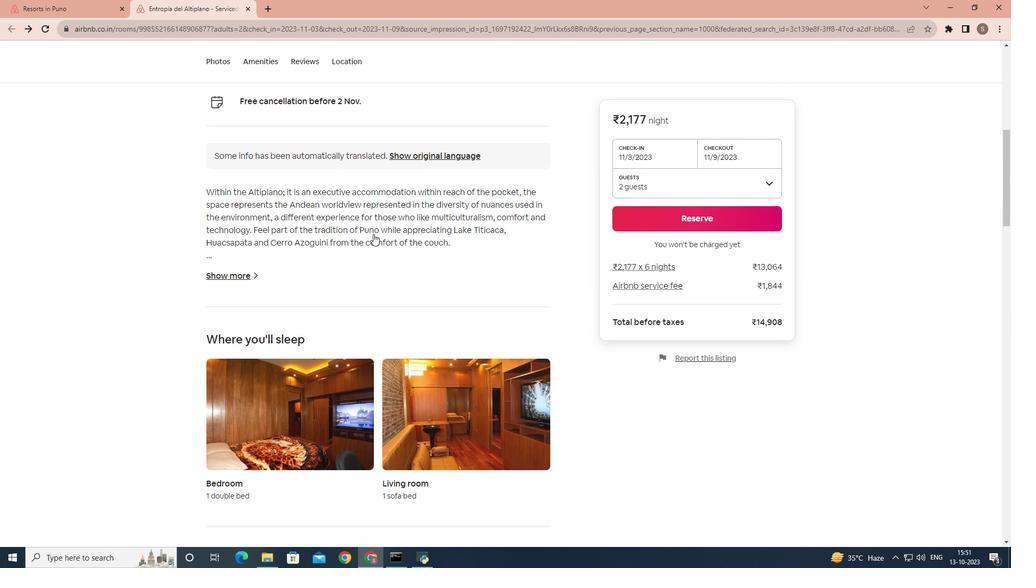 
Action: Mouse scrolled (369, 230) with delta (0, 0)
Screenshot: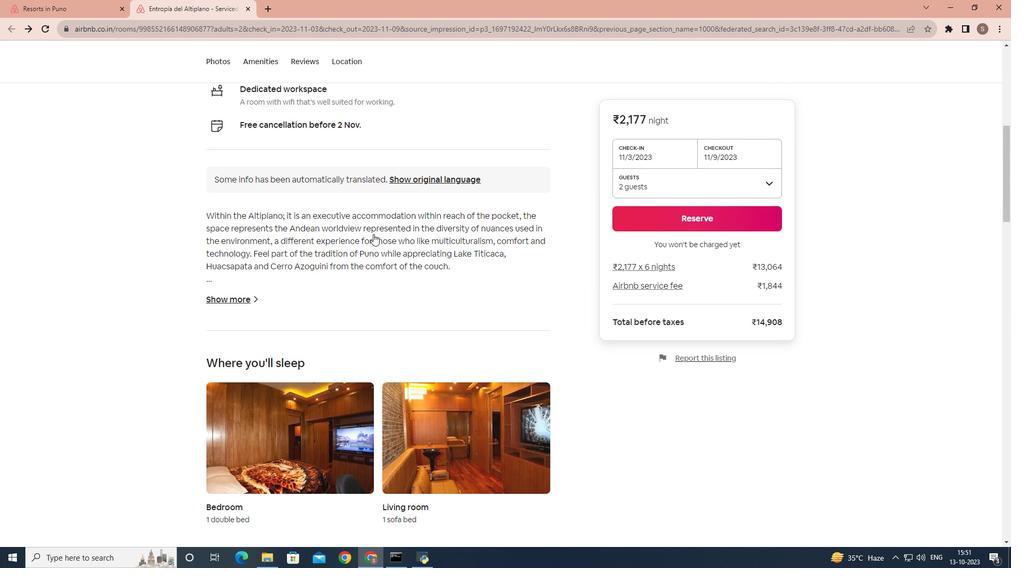 
Action: Mouse scrolled (369, 231) with delta (0, 0)
Screenshot: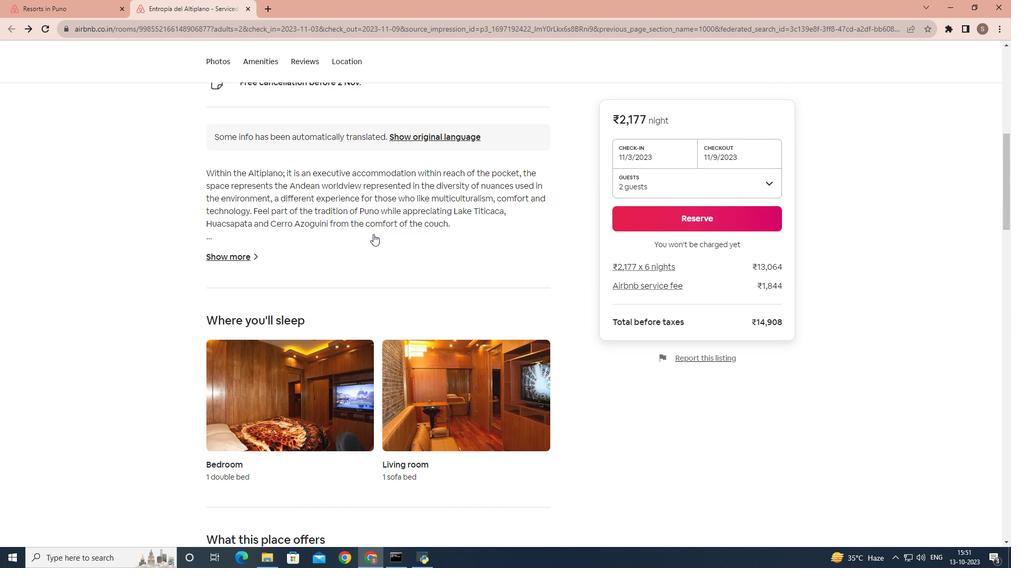 
Action: Mouse scrolled (369, 231) with delta (0, 0)
Screenshot: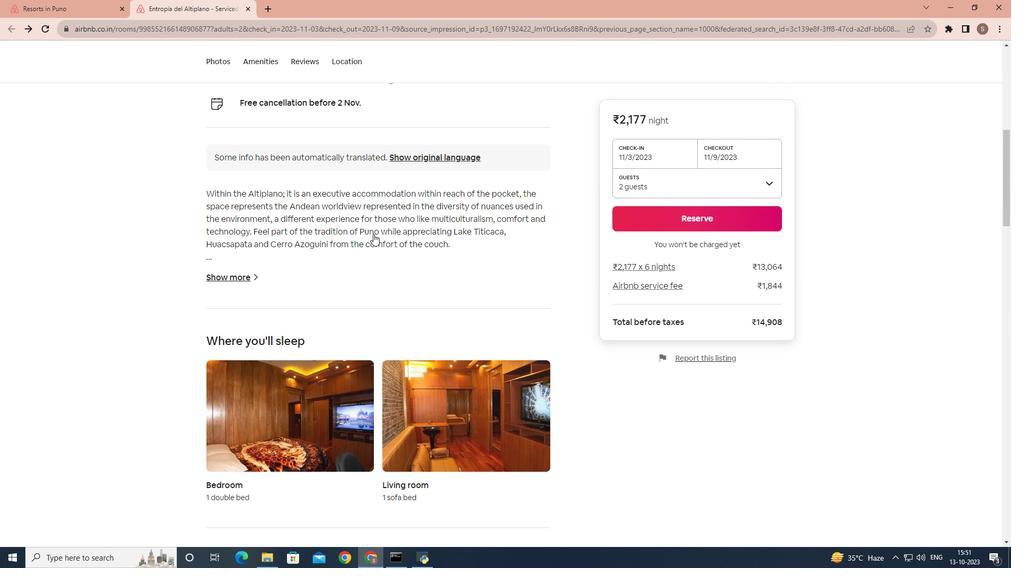
Action: Mouse scrolled (369, 231) with delta (0, 0)
Screenshot: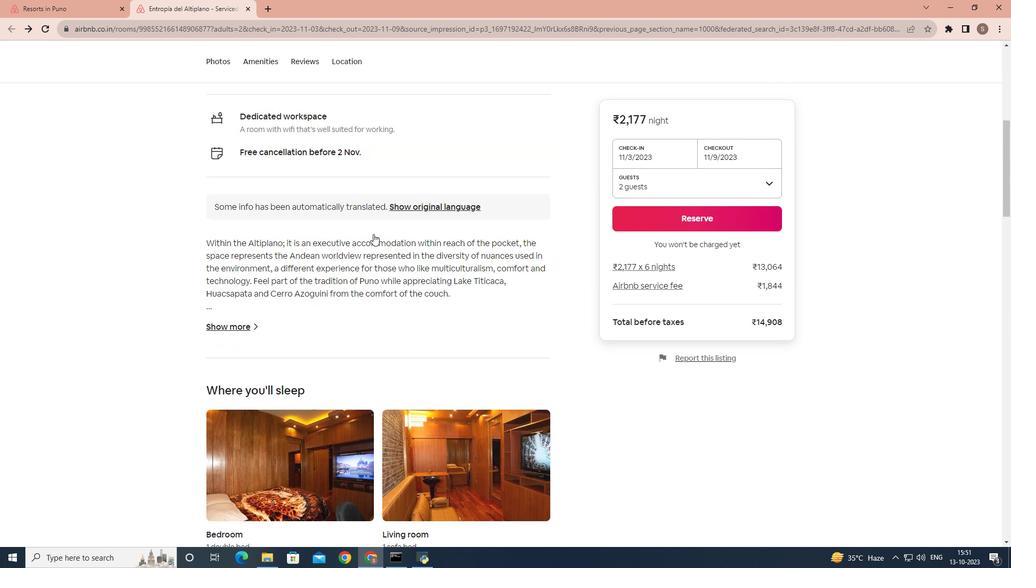 
Action: Mouse scrolled (369, 231) with delta (0, 0)
Screenshot: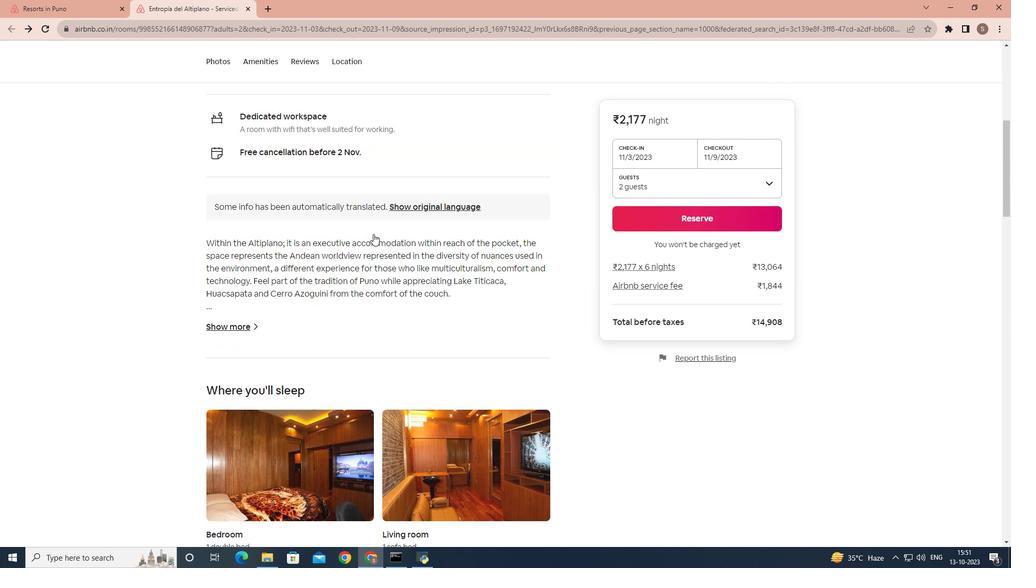 
Action: Mouse scrolled (369, 231) with delta (0, 0)
Screenshot: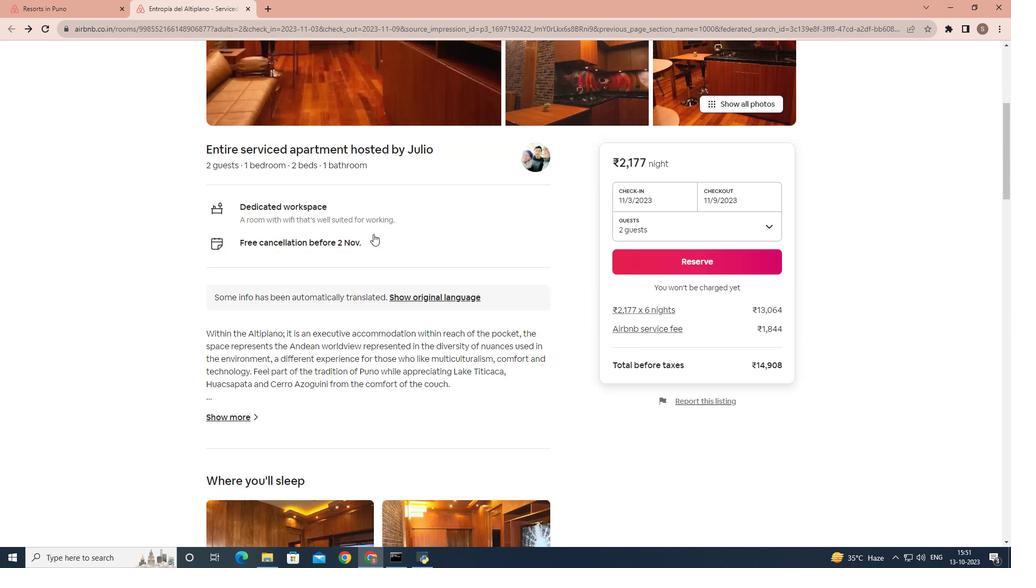 
Action: Mouse scrolled (369, 231) with delta (0, 0)
Screenshot: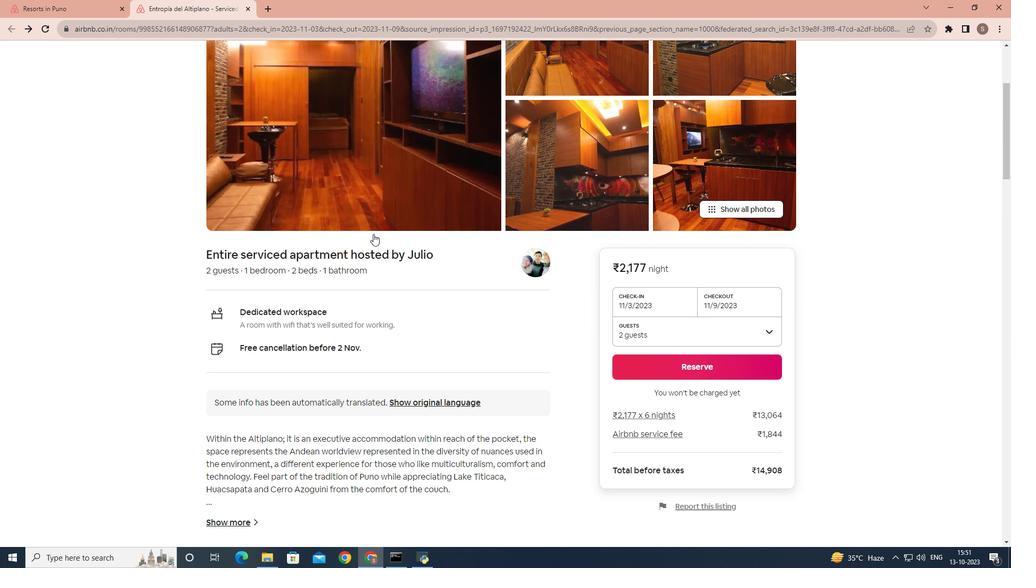 
Action: Mouse scrolled (369, 231) with delta (0, 0)
Screenshot: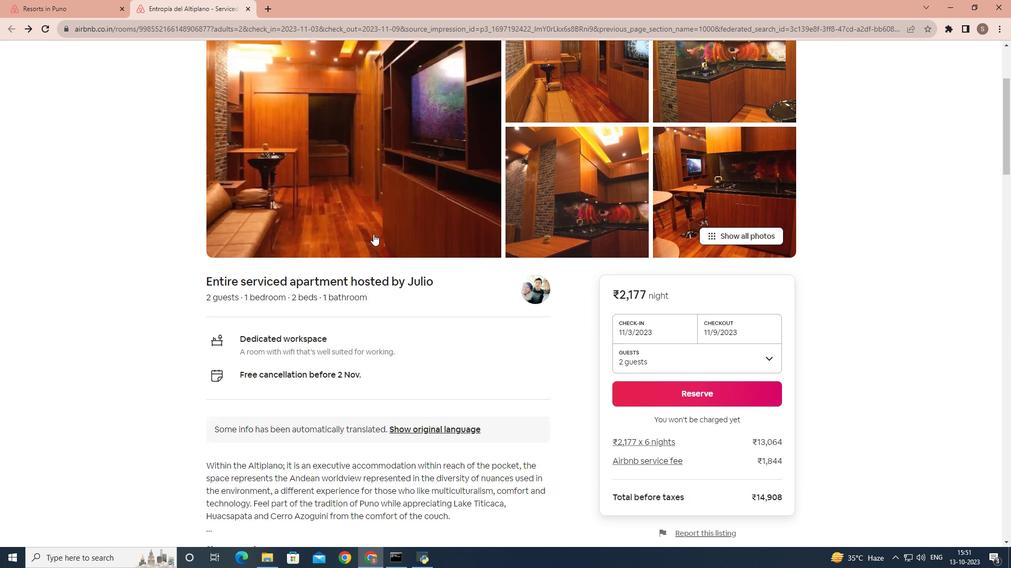 
Action: Mouse scrolled (369, 231) with delta (0, 0)
Screenshot: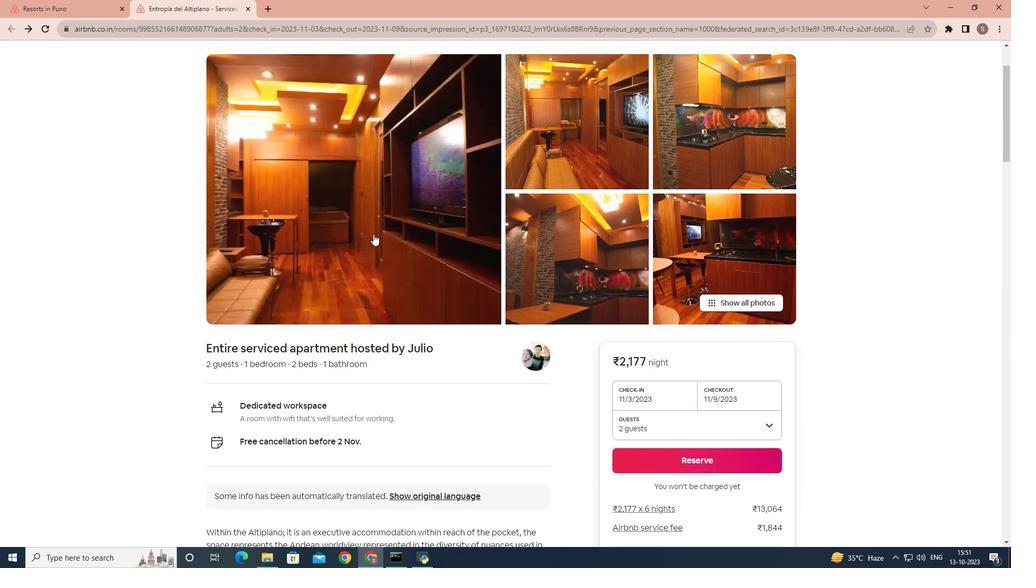 
Action: Mouse scrolled (369, 231) with delta (0, 0)
Screenshot: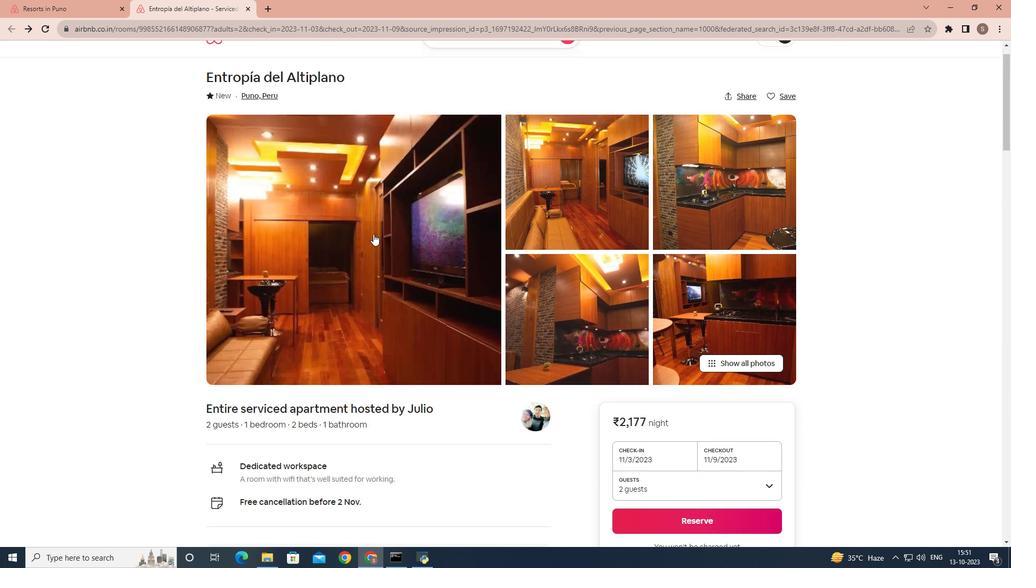 
Action: Mouse scrolled (369, 230) with delta (0, 0)
Screenshot: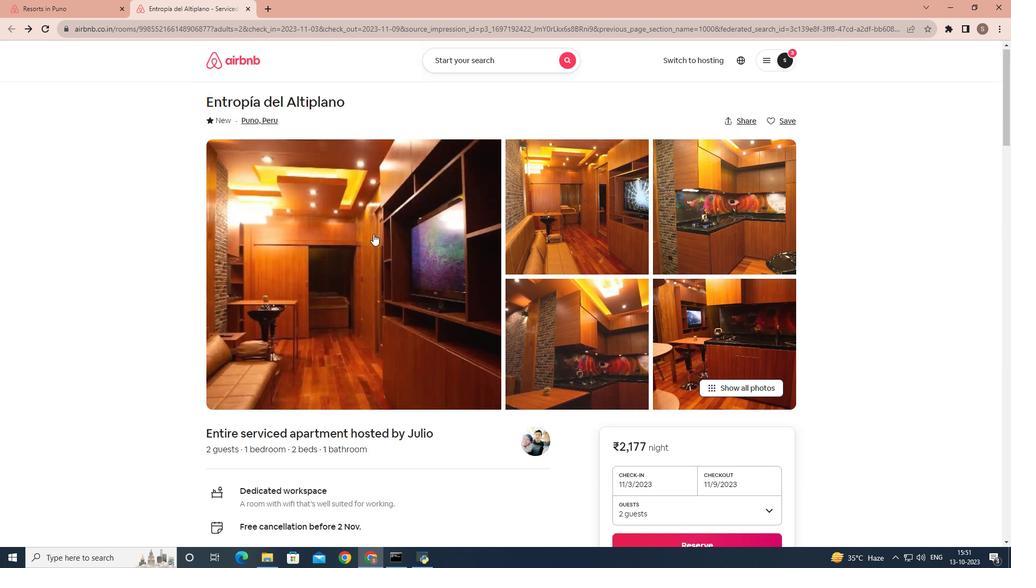 
Action: Mouse moved to (343, 242)
Screenshot: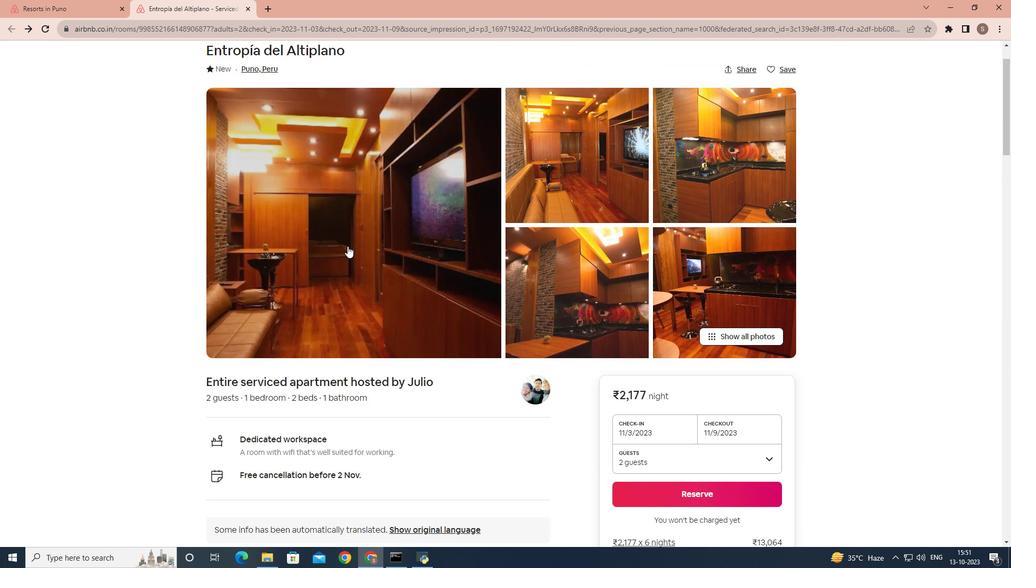 
Action: Mouse pressed left at (343, 242)
Screenshot: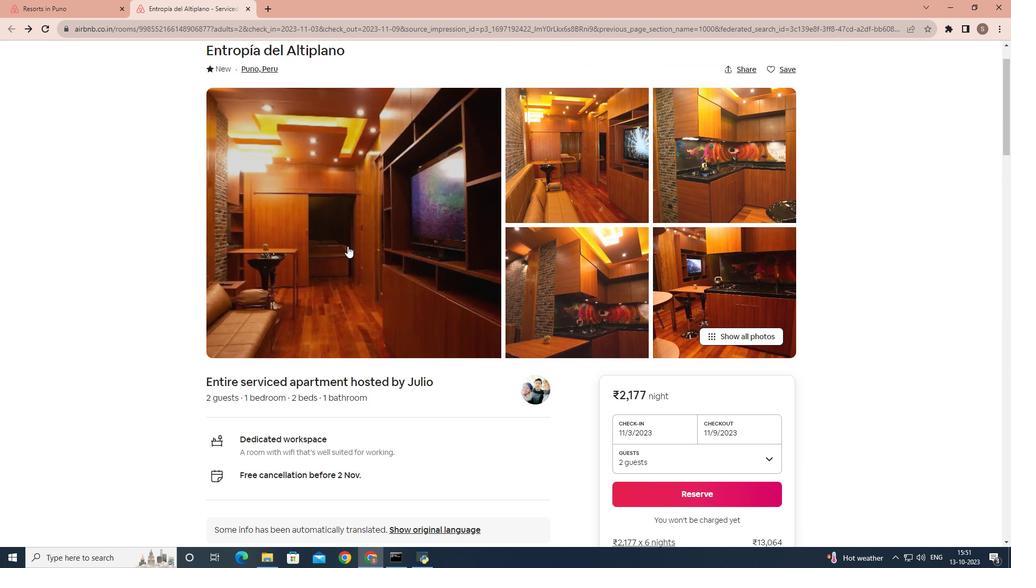 
Action: Mouse moved to (345, 268)
Screenshot: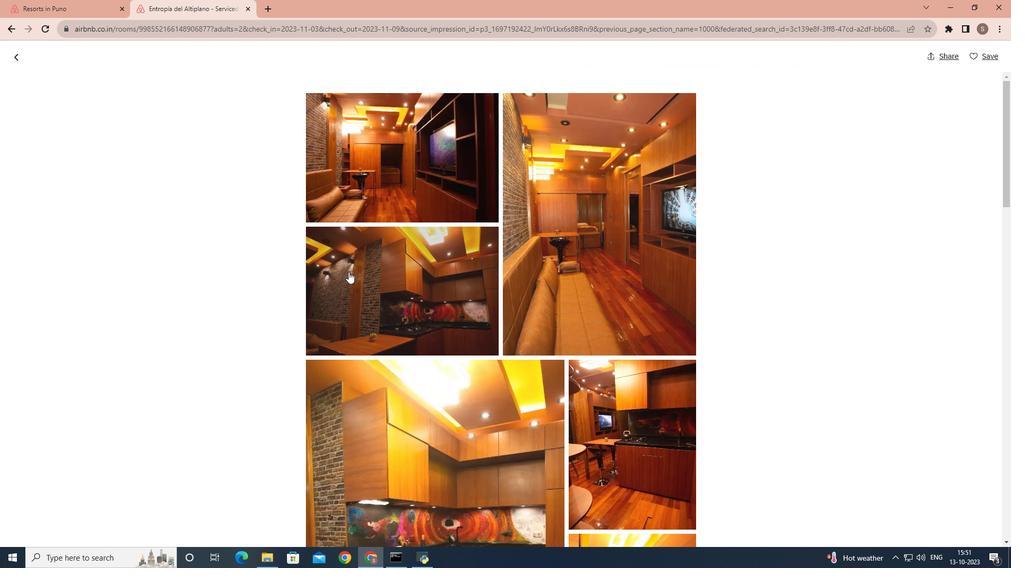 
Action: Mouse scrolled (345, 268) with delta (0, 0)
Screenshot: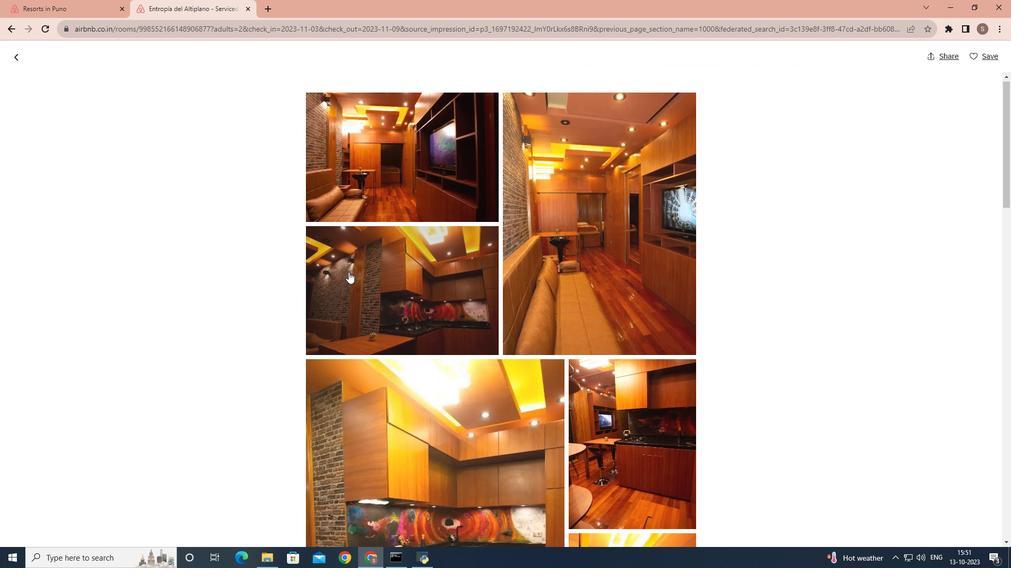 
Action: Mouse scrolled (345, 268) with delta (0, 0)
Screenshot: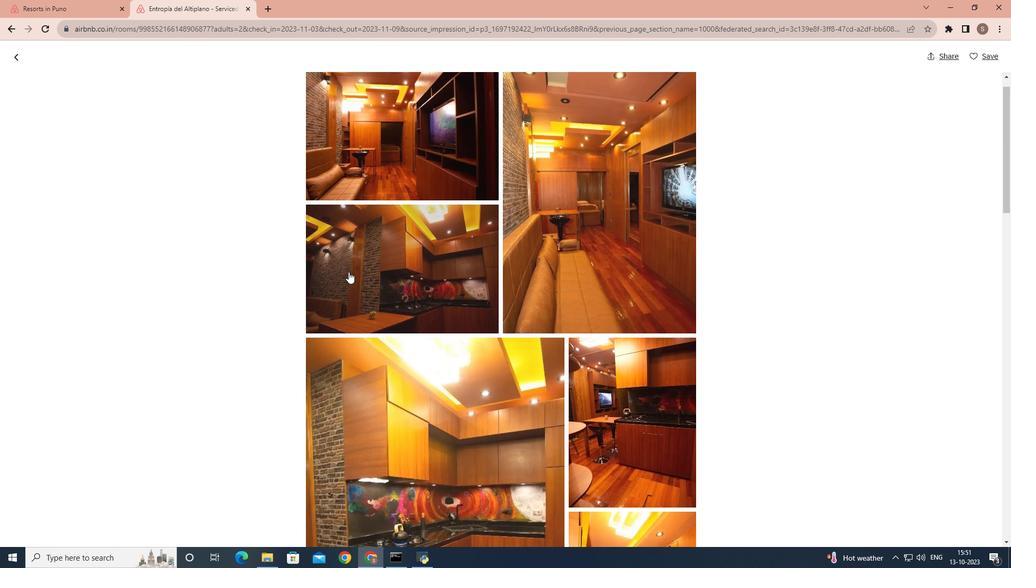 
Action: Mouse scrolled (345, 268) with delta (0, 0)
Screenshot: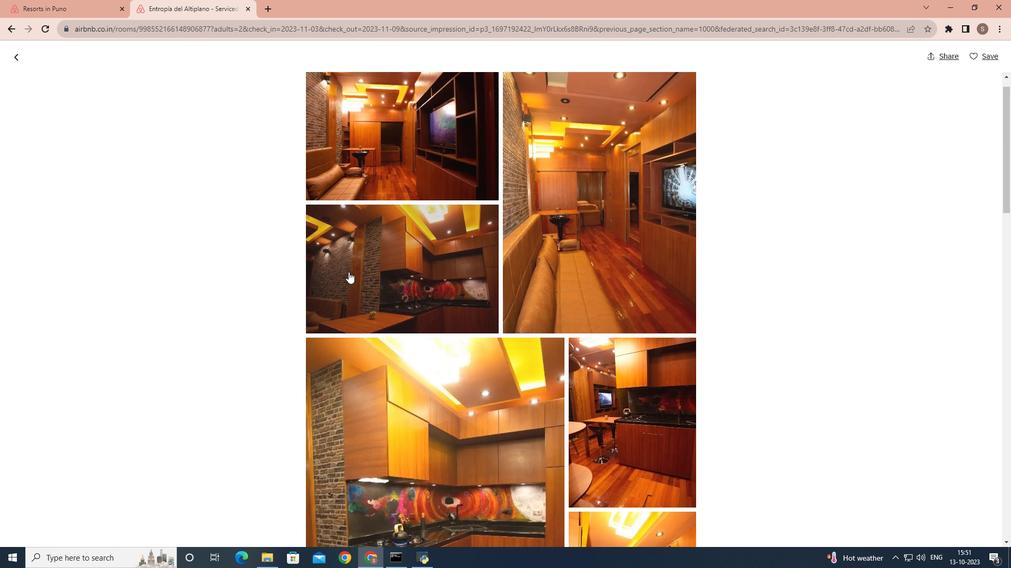 
Action: Mouse scrolled (345, 268) with delta (0, 0)
Screenshot: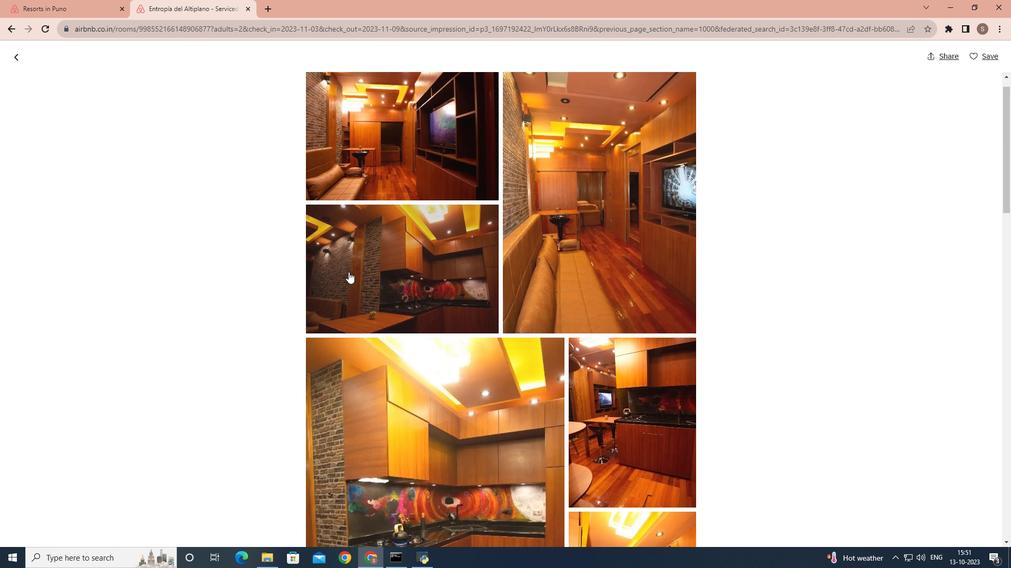 
Action: Mouse scrolled (345, 268) with delta (0, 0)
Screenshot: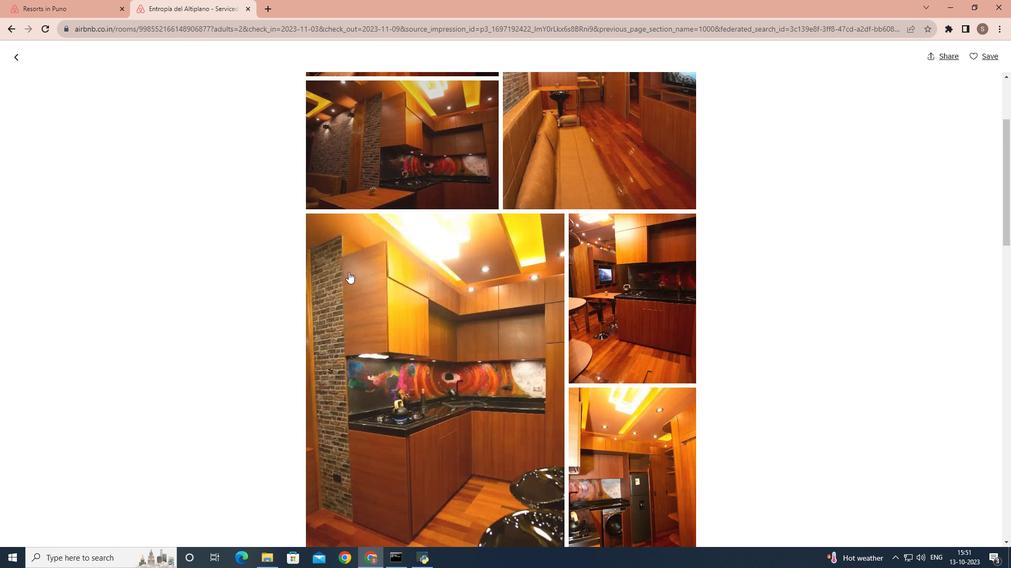 
Action: Mouse scrolled (345, 268) with delta (0, 0)
Screenshot: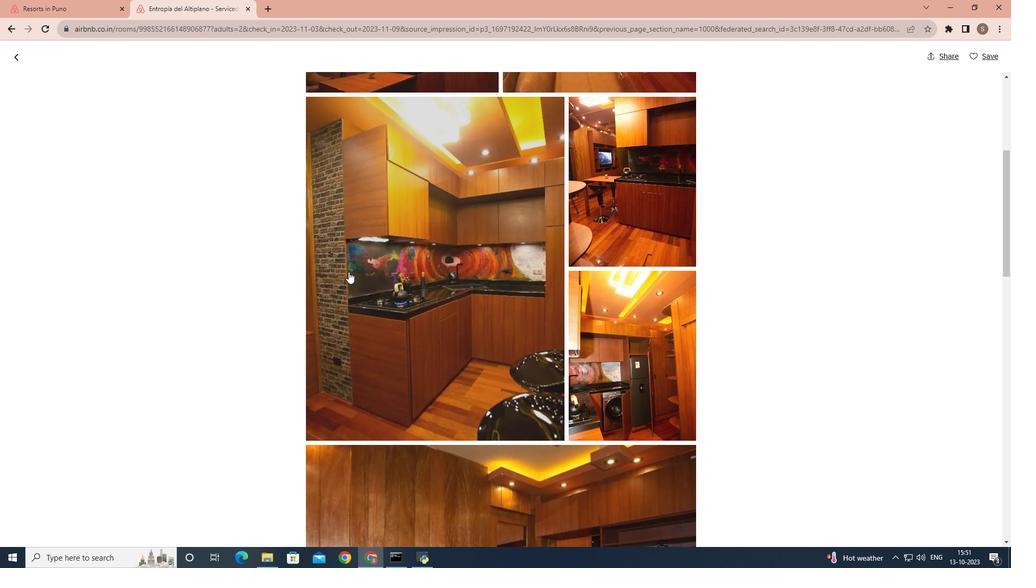 
Action: Mouse scrolled (345, 268) with delta (0, 0)
Screenshot: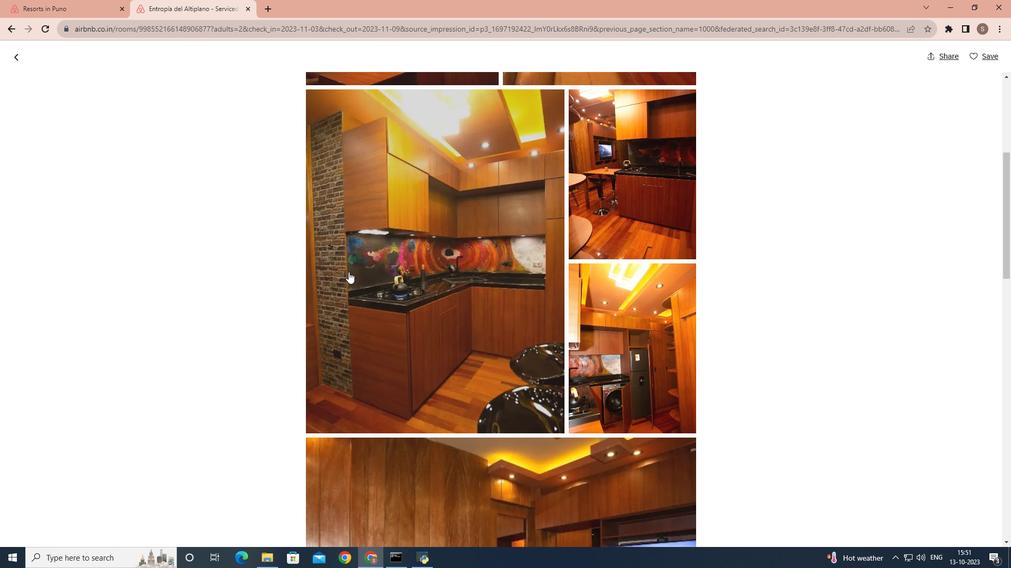 
Action: Mouse scrolled (345, 268) with delta (0, 0)
Screenshot: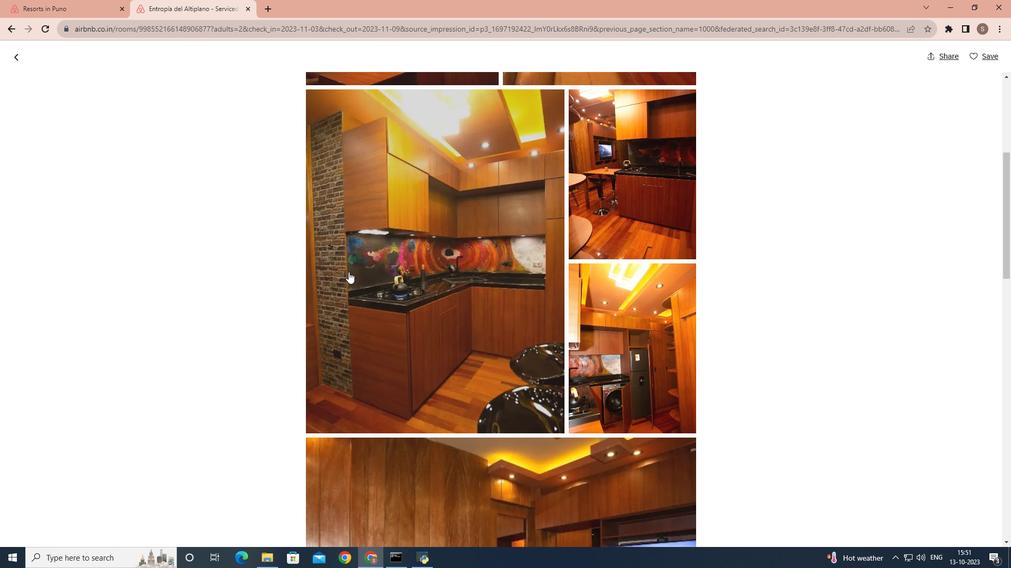 
Action: Mouse scrolled (345, 268) with delta (0, 0)
Screenshot: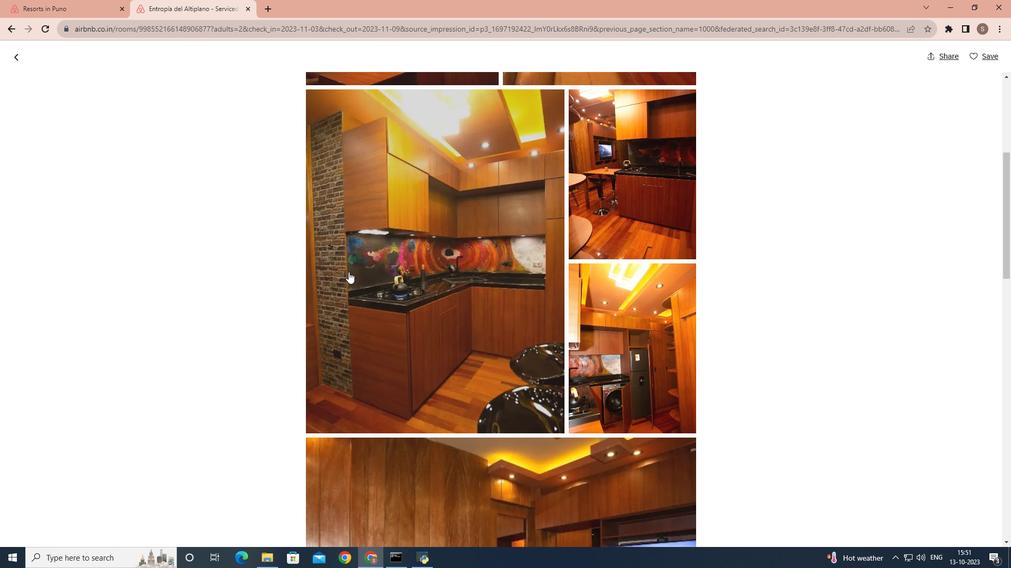 
Action: Mouse scrolled (345, 268) with delta (0, 0)
Screenshot: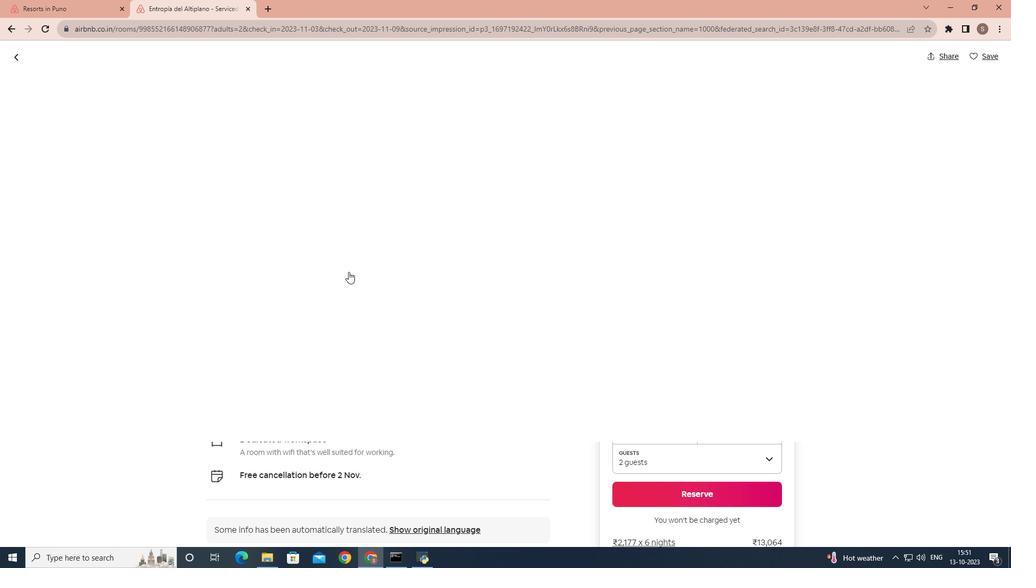 
Action: Mouse scrolled (345, 268) with delta (0, 0)
Screenshot: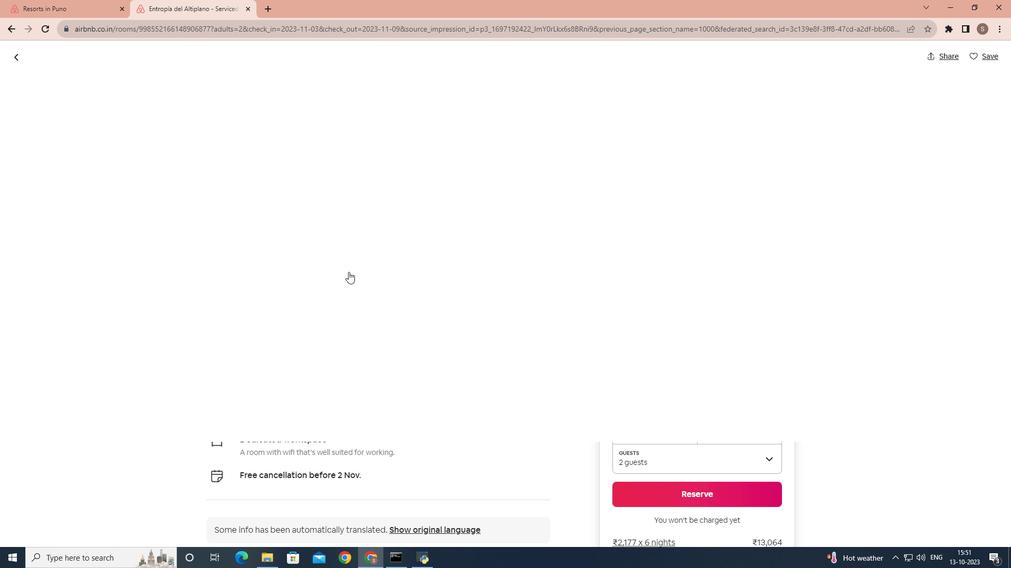 
Action: Mouse scrolled (345, 268) with delta (0, 0)
Screenshot: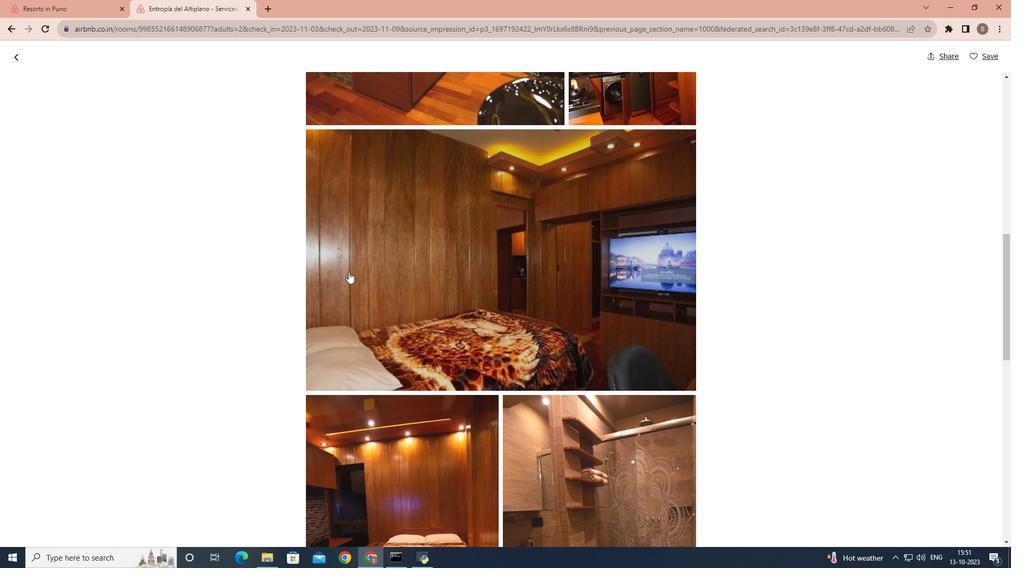
Action: Mouse scrolled (345, 268) with delta (0, 0)
Screenshot: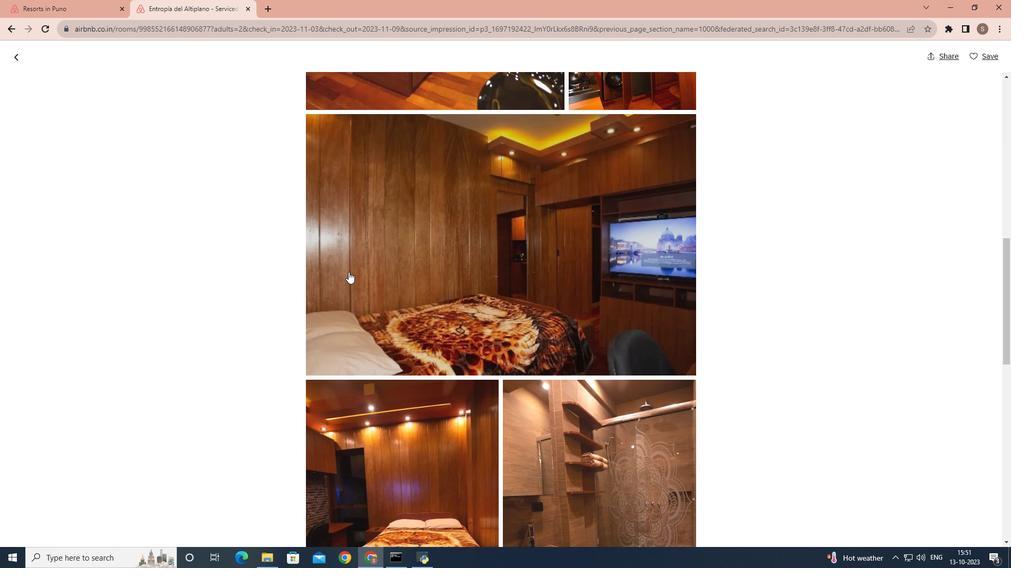 
Action: Mouse scrolled (345, 268) with delta (0, 0)
Screenshot: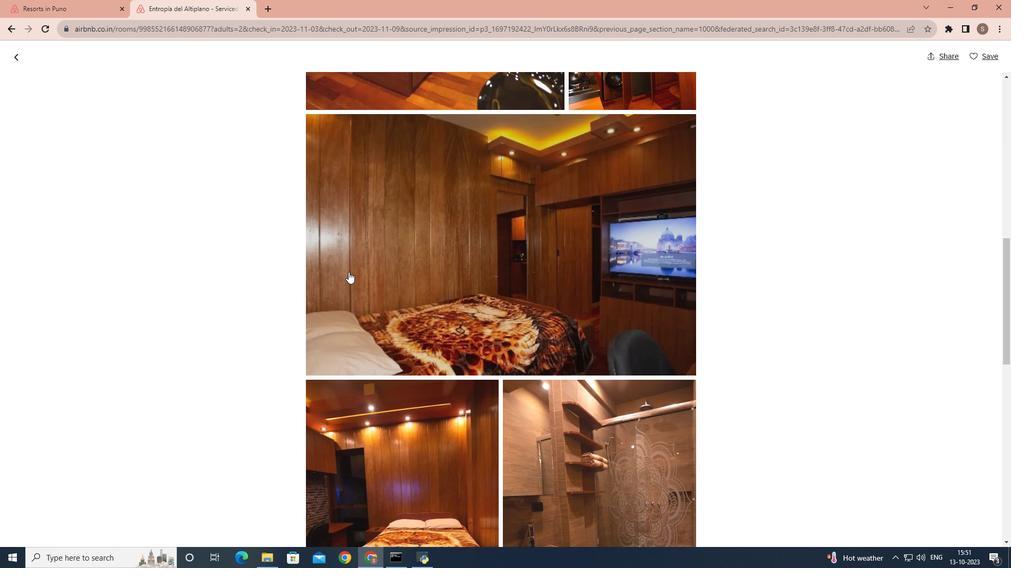 
Action: Mouse scrolled (345, 268) with delta (0, 0)
Screenshot: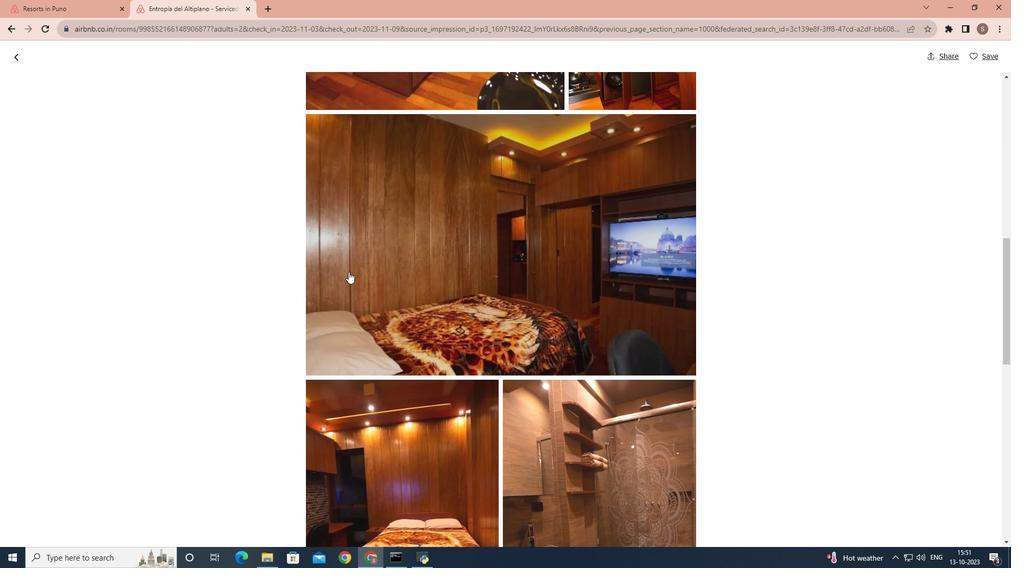 
Action: Mouse scrolled (345, 268) with delta (0, 0)
